 Task: Research Airbnb properties in Barcellona Pozzo di Gotto, Italy from 8th December, 2023 to 19th December, 2023 for 1 adult. Place can be shared room with 1  bedroom having 1 bed and 1 bathroom. Property type can be hotel. Look for 4 properties as per requirement.
Action: Mouse moved to (610, 126)
Screenshot: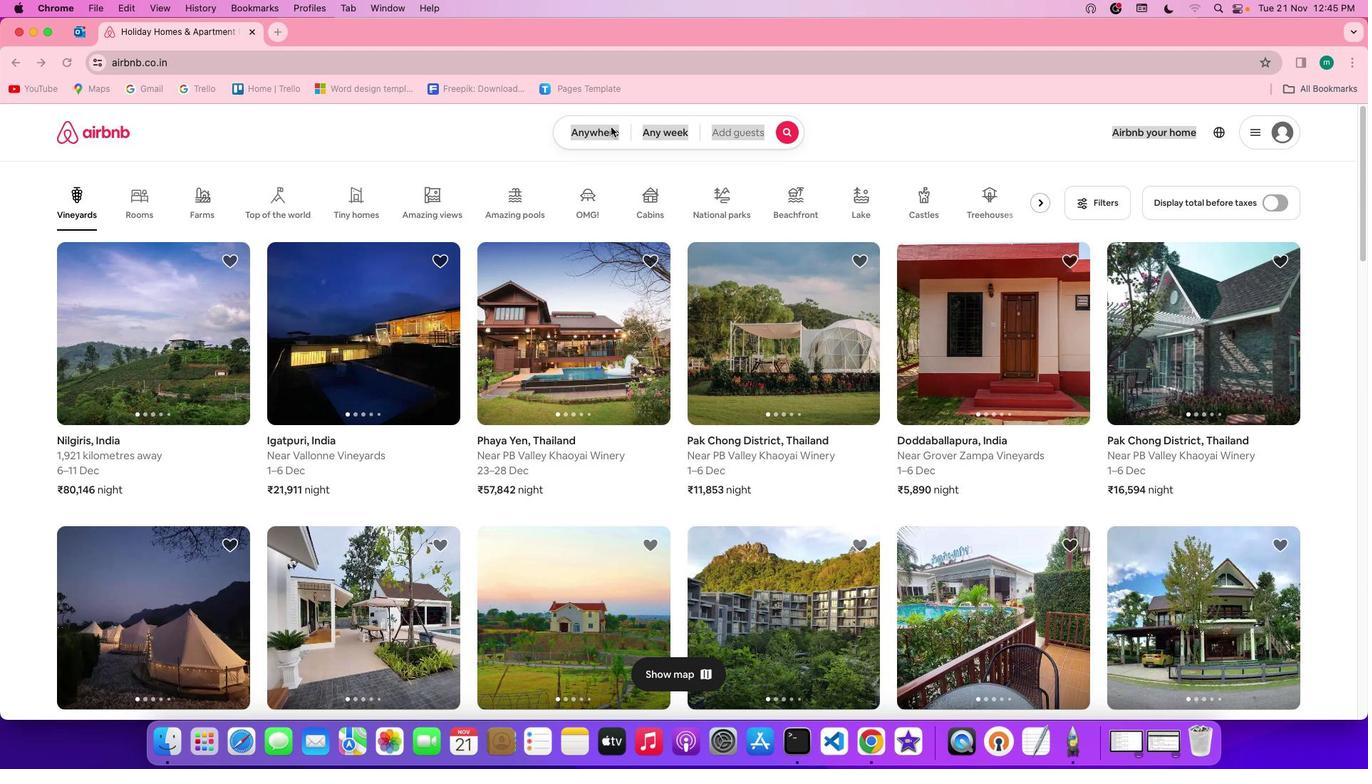 
Action: Mouse pressed left at (610, 126)
Screenshot: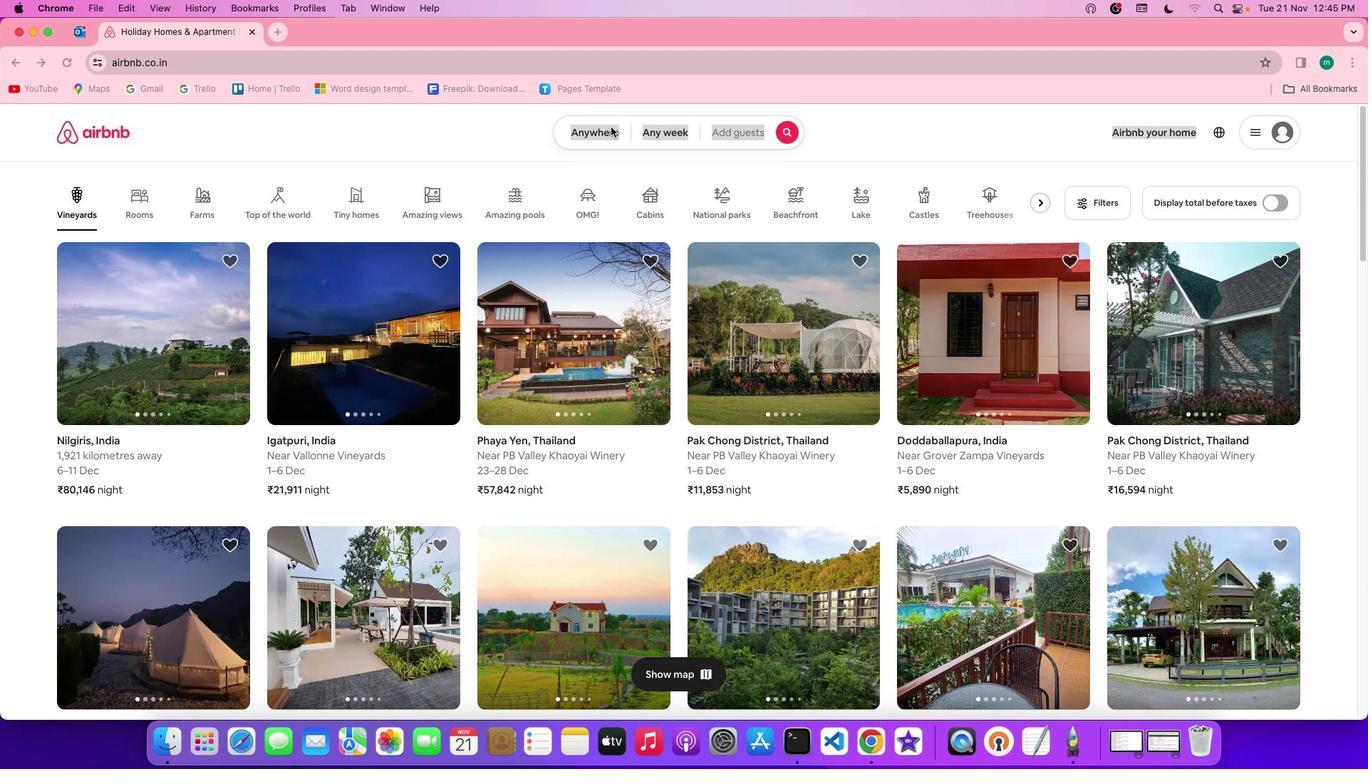 
Action: Mouse pressed left at (610, 126)
Screenshot: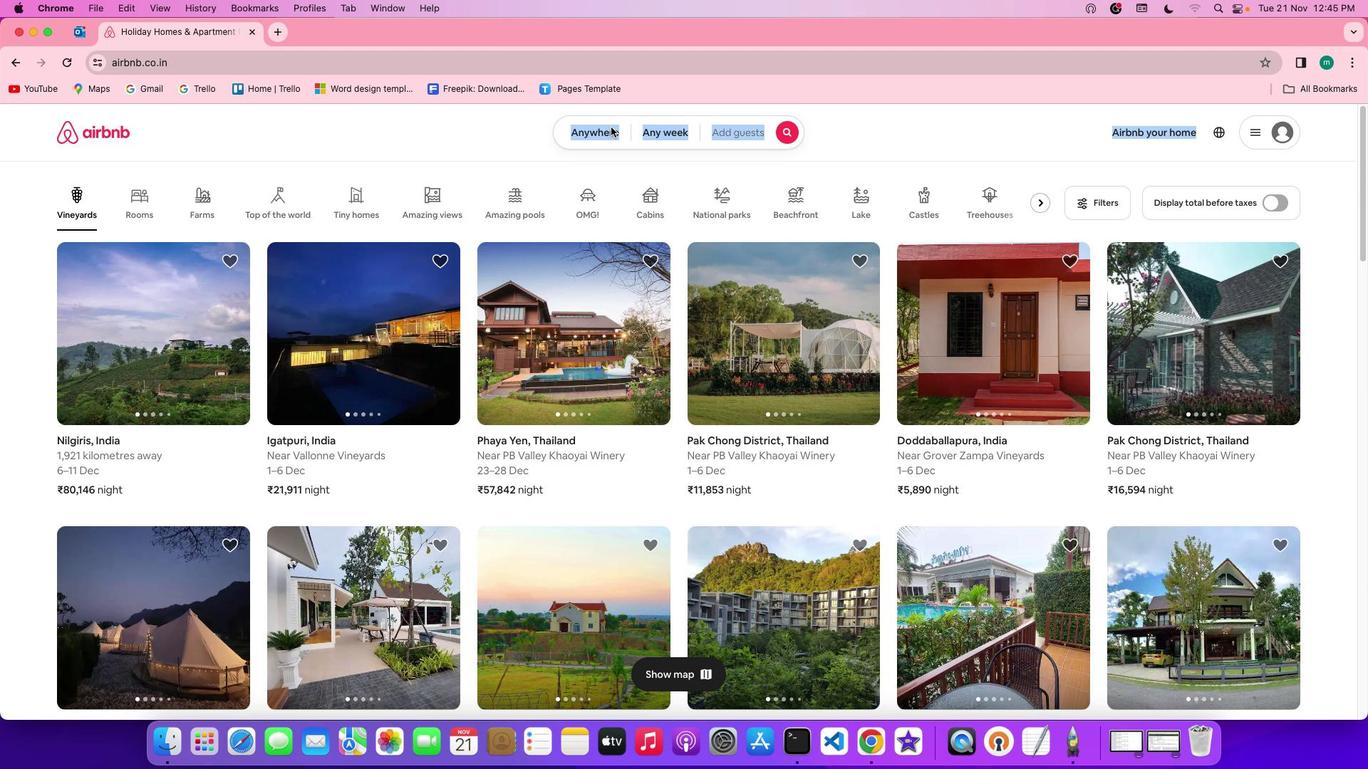 
Action: Mouse moved to (561, 186)
Screenshot: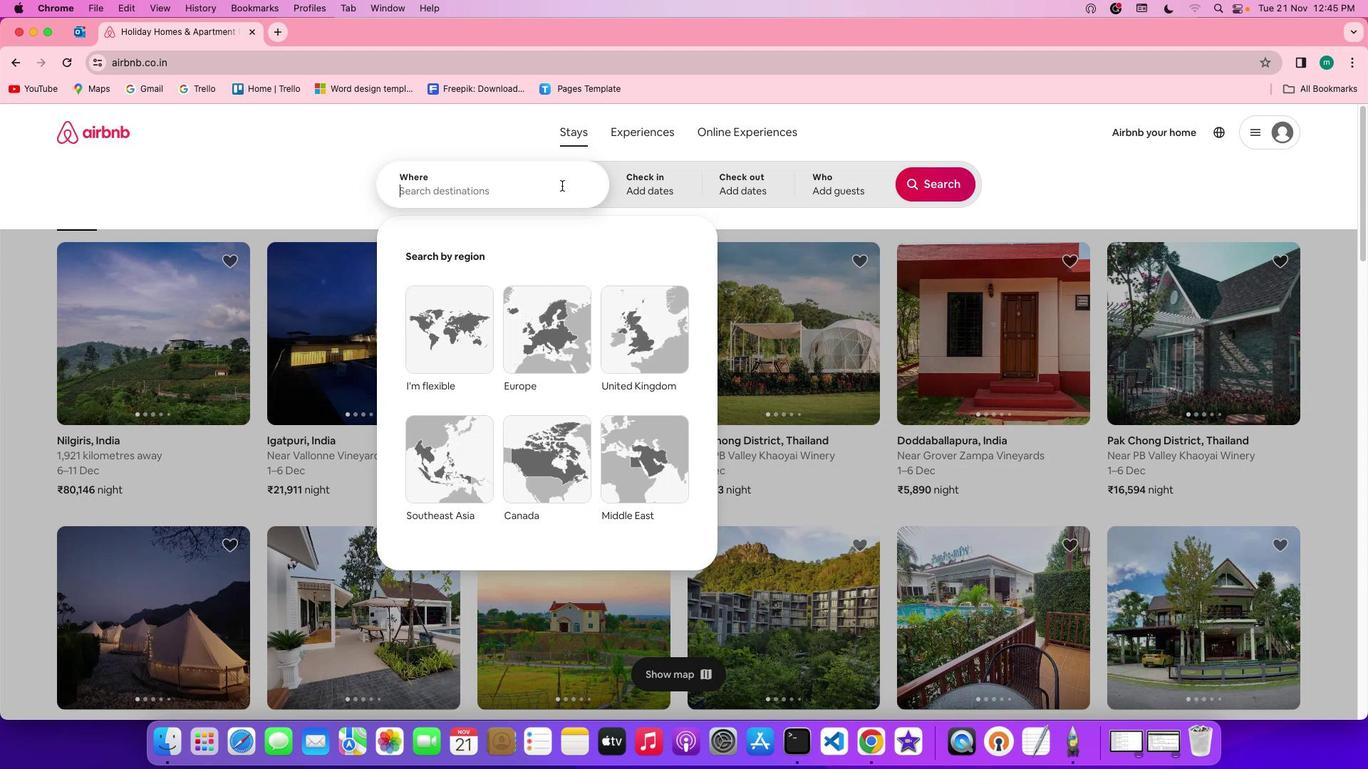 
Action: Mouse pressed left at (561, 186)
Screenshot: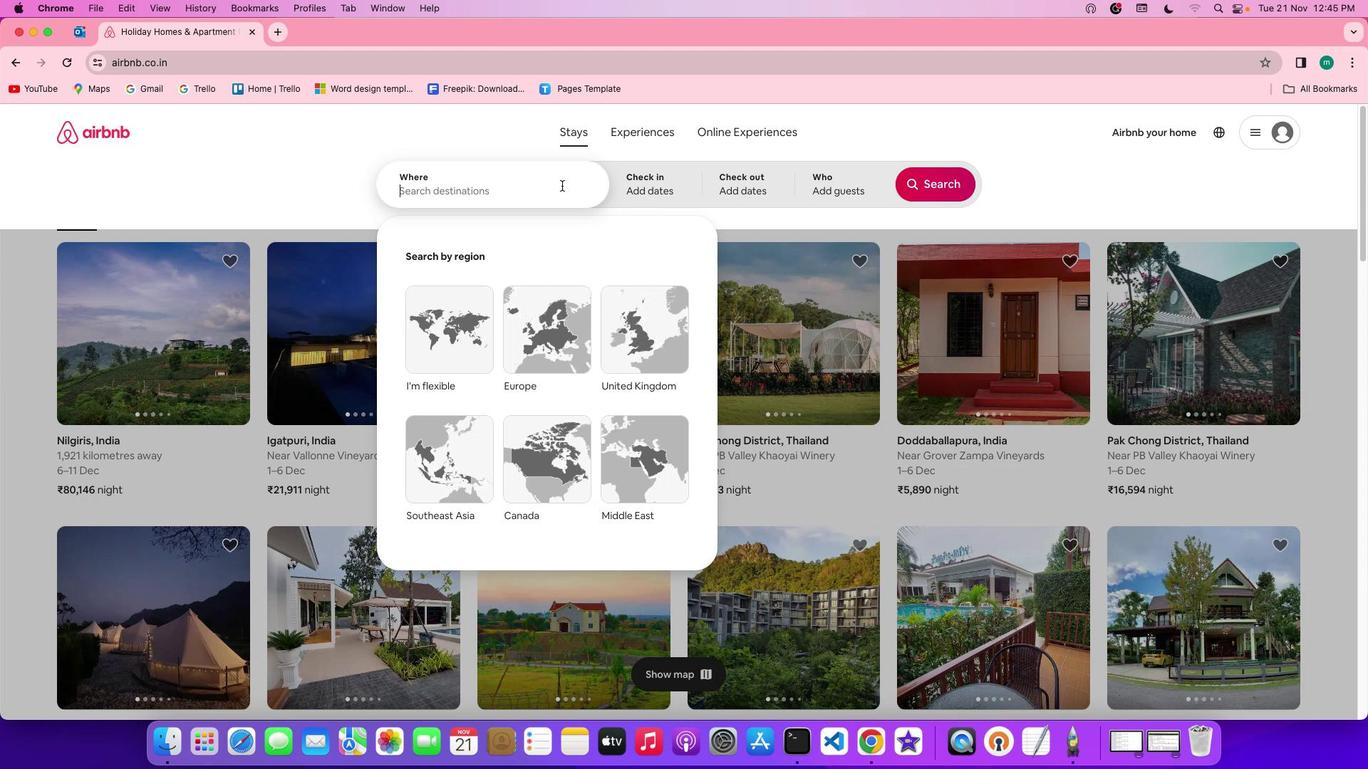 
Action: Key pressed Key.shift'B''a''r''c''e''l''l''o''n''a'Key.spaceKey.shift'P''o''z''z''o'Key.space'd''i'','Key.spaceKey.shift'g''o''t''t''o'
Screenshot: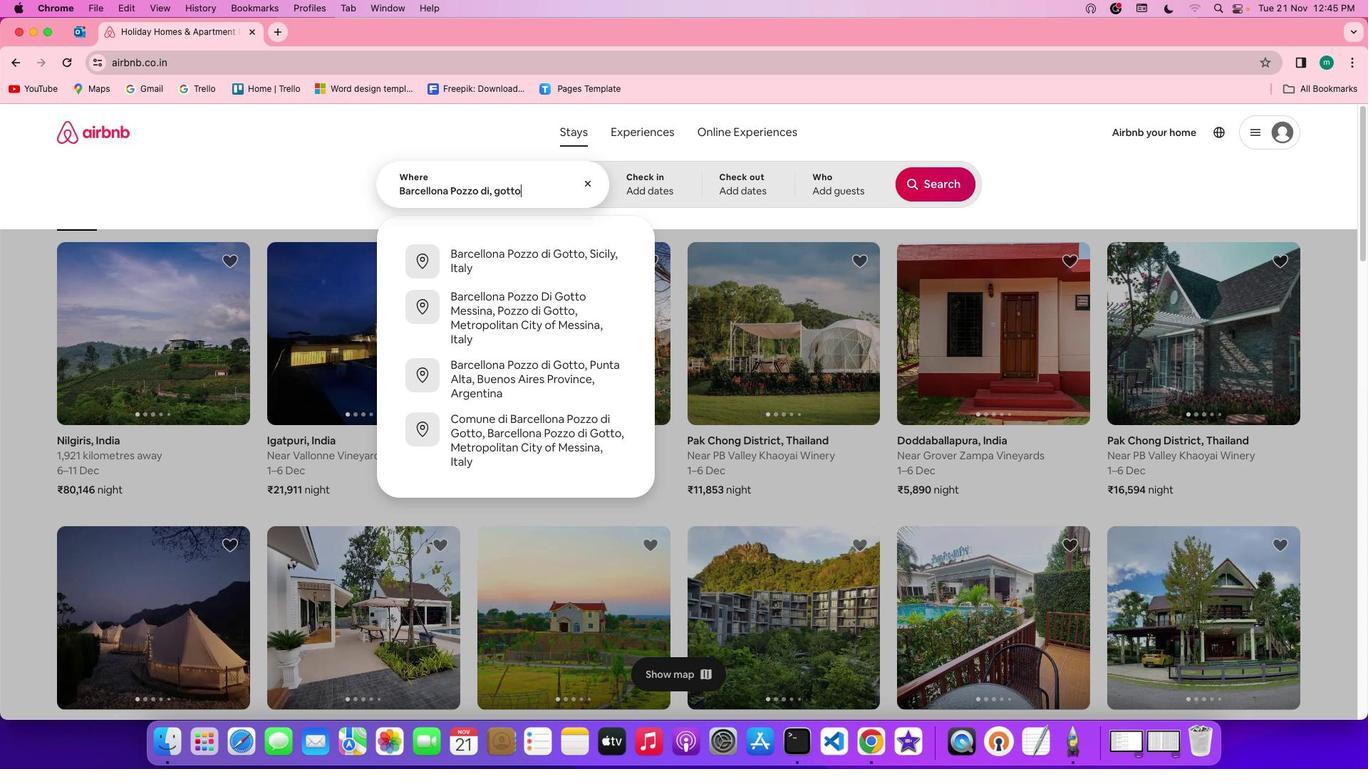 
Action: Mouse moved to (647, 189)
Screenshot: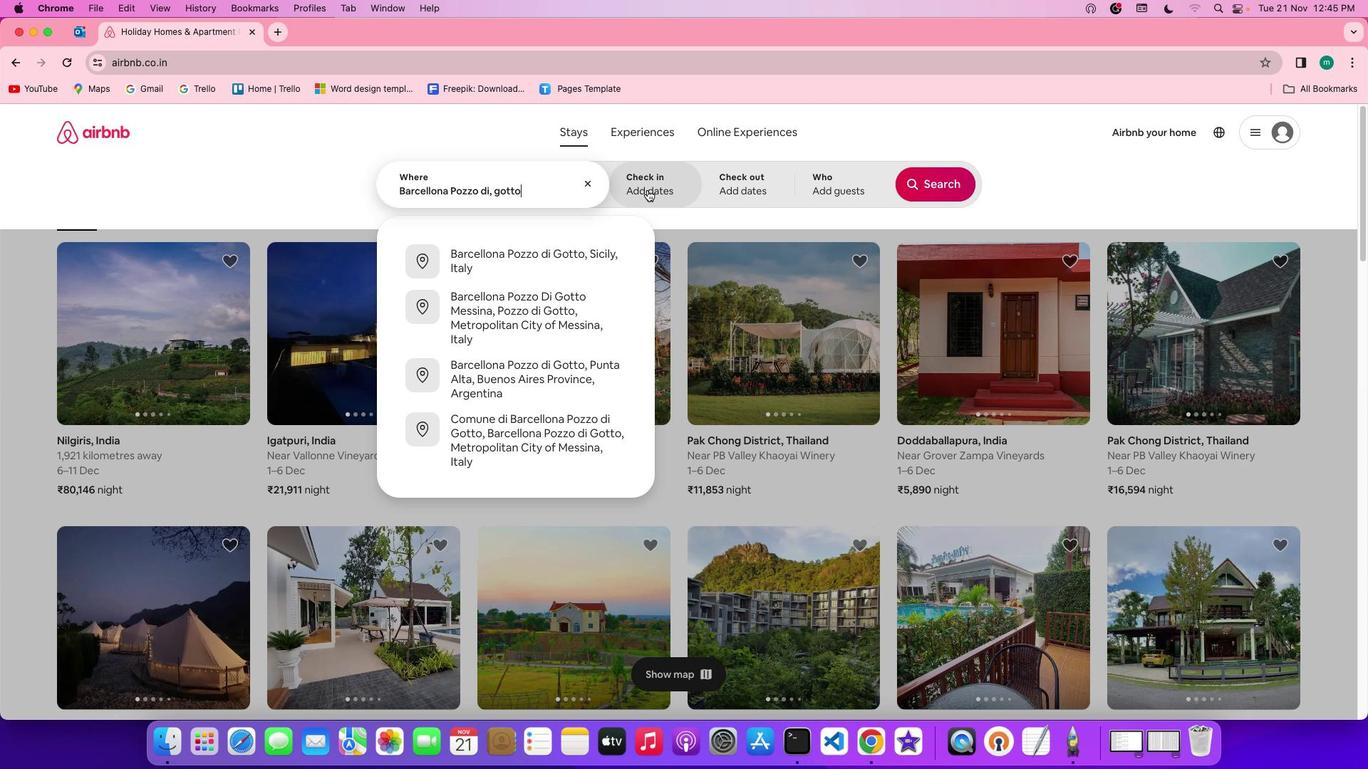 
Action: Mouse pressed left at (647, 189)
Screenshot: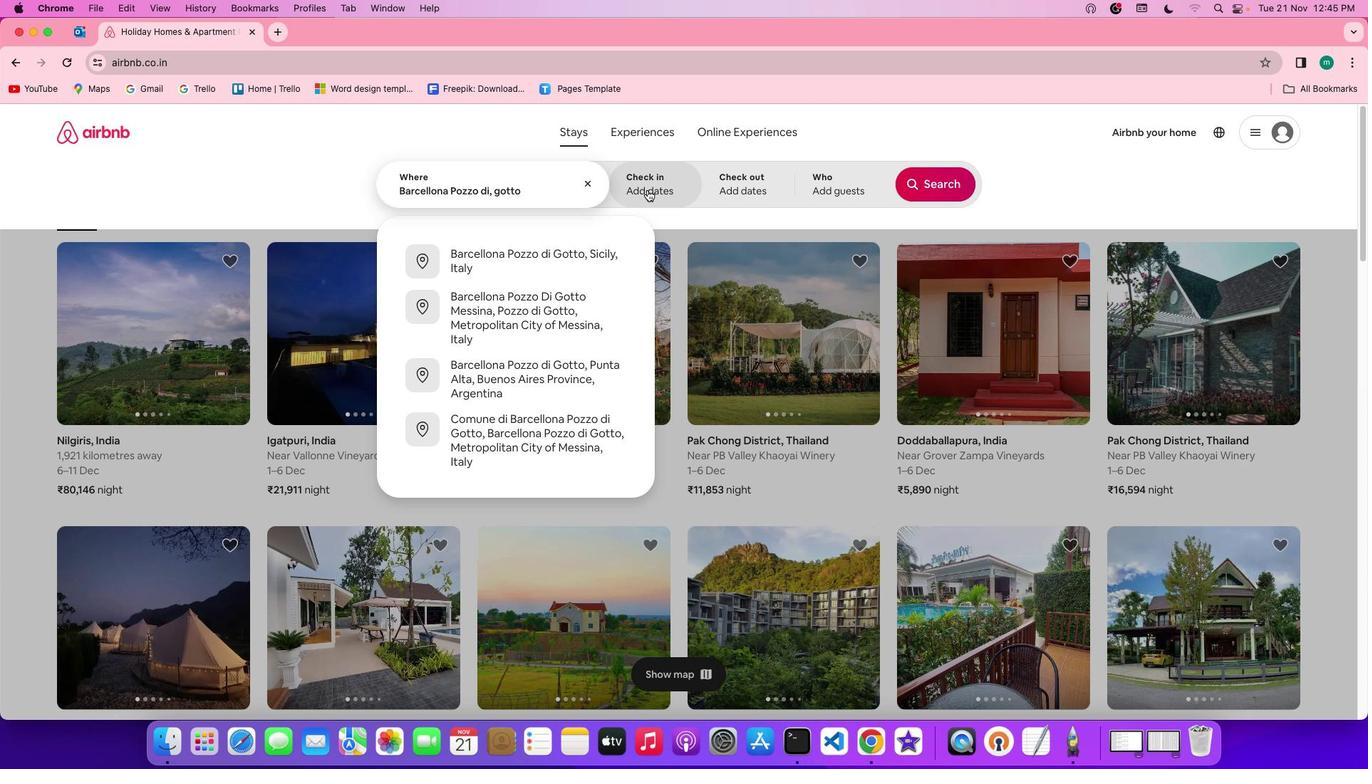 
Action: Mouse moved to (888, 389)
Screenshot: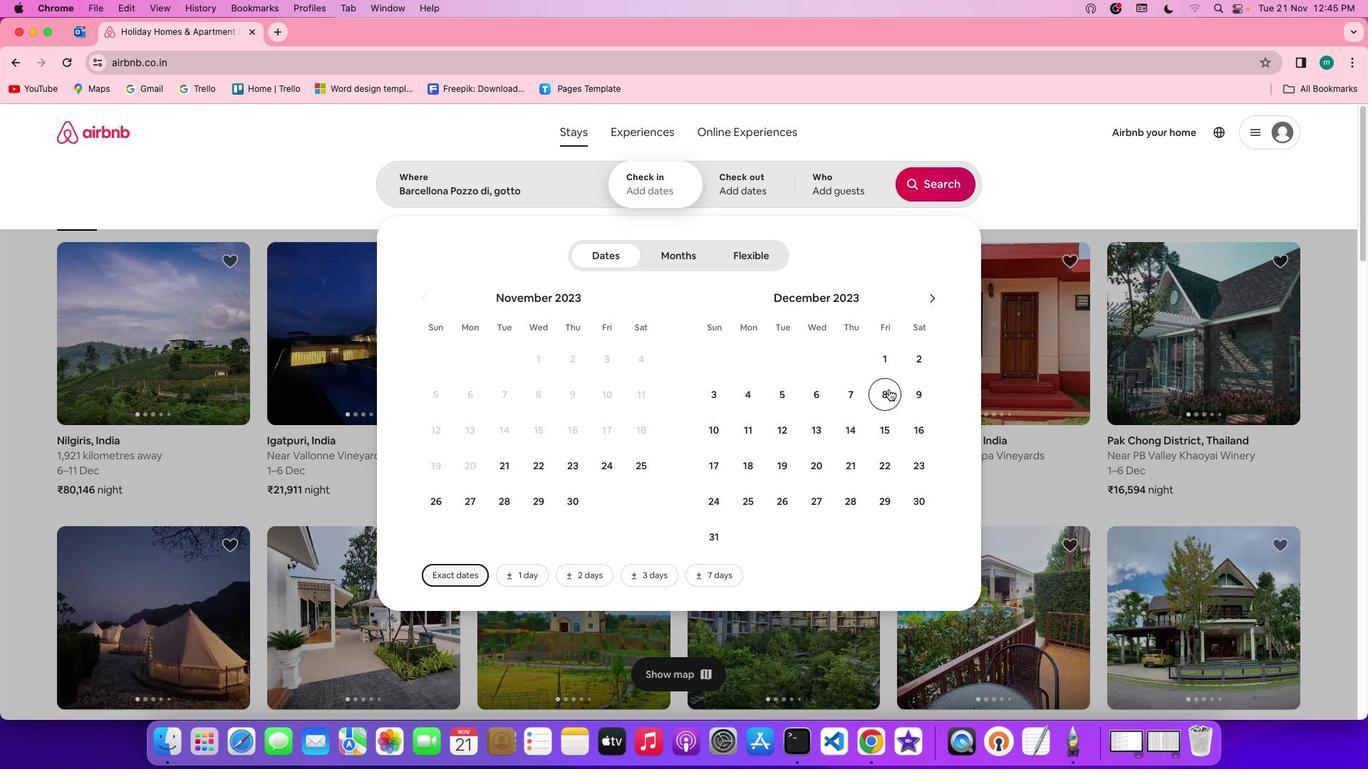 
Action: Mouse pressed left at (888, 389)
Screenshot: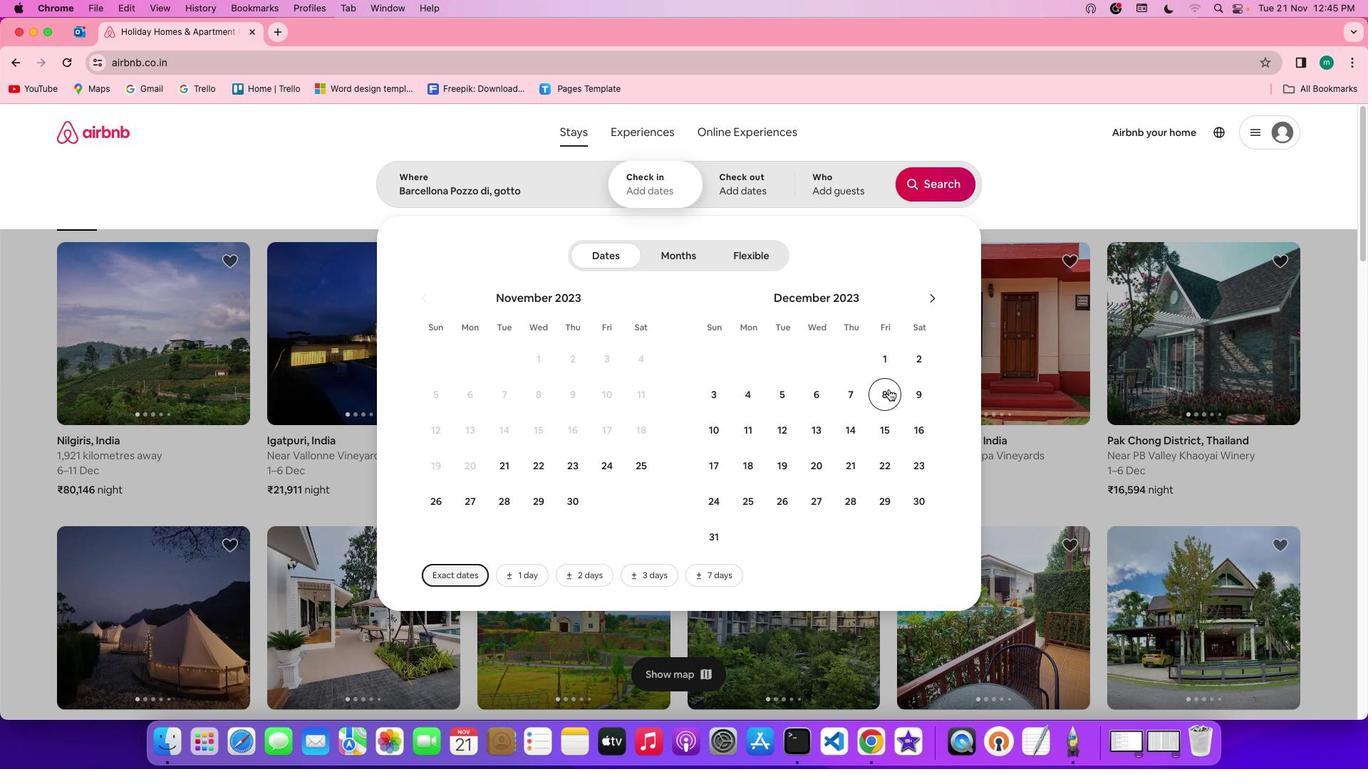 
Action: Mouse moved to (796, 462)
Screenshot: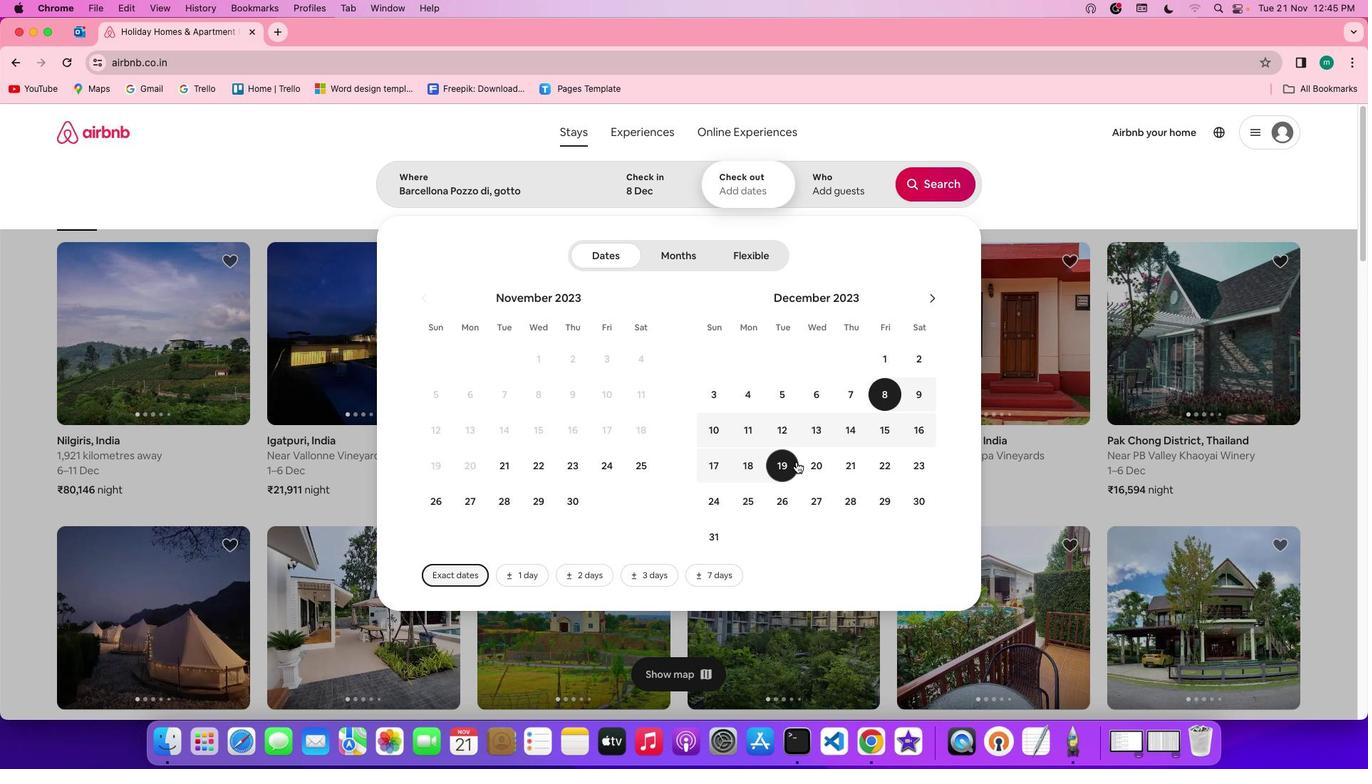 
Action: Mouse pressed left at (796, 462)
Screenshot: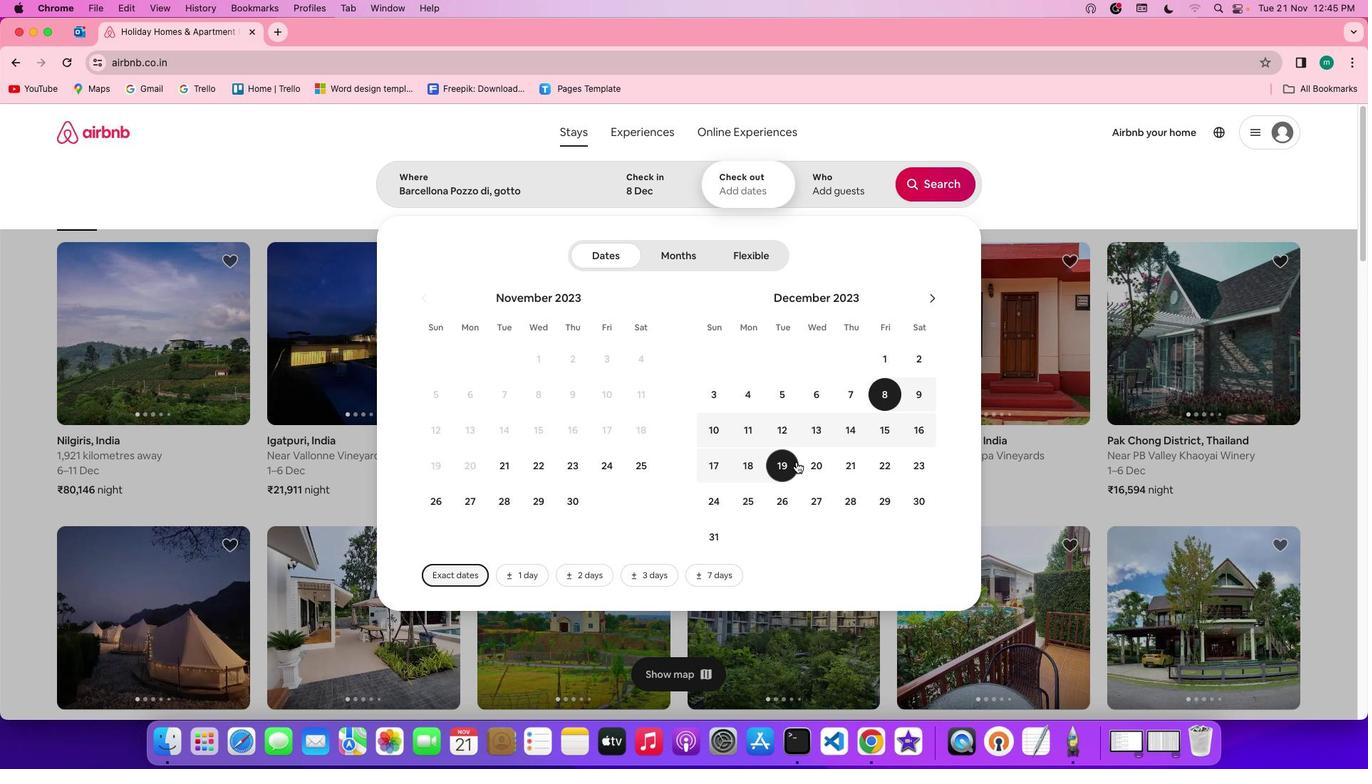 
Action: Mouse moved to (844, 196)
Screenshot: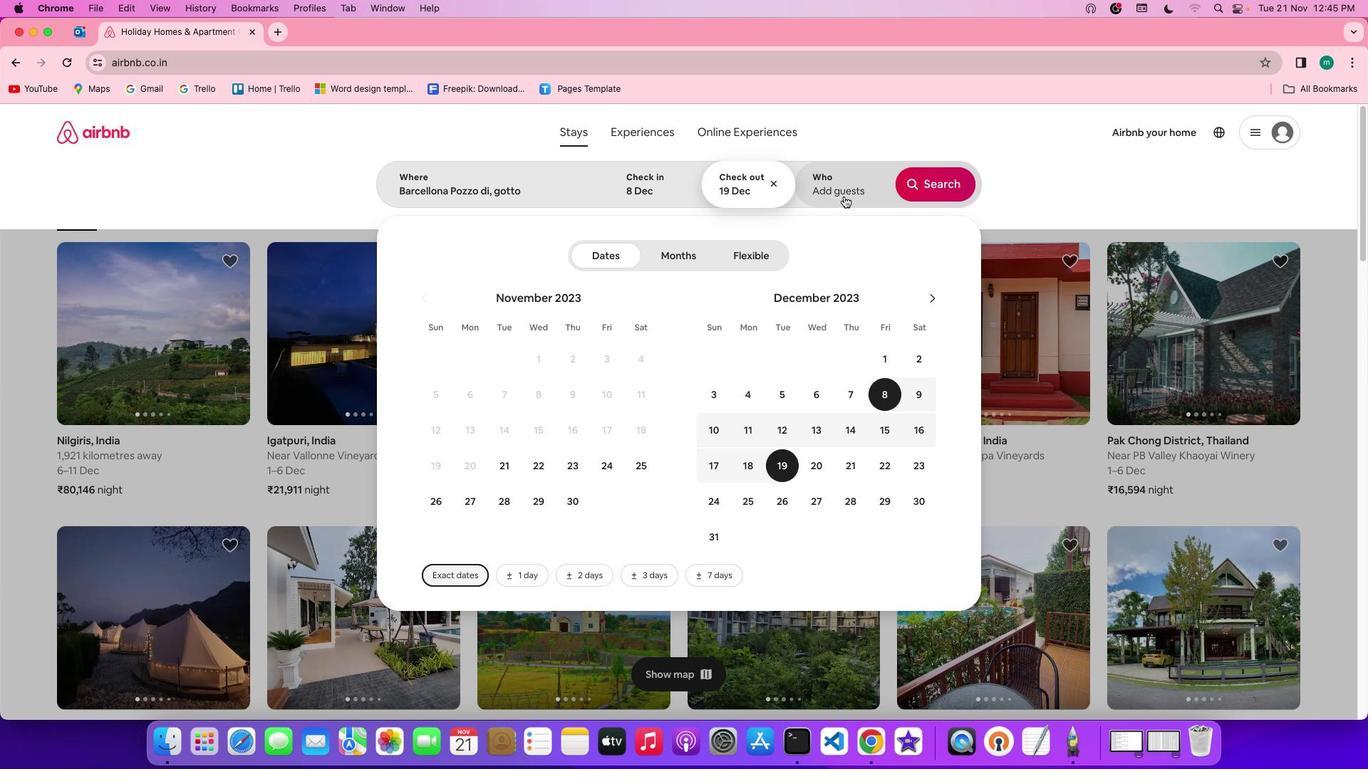 
Action: Mouse pressed left at (844, 196)
Screenshot: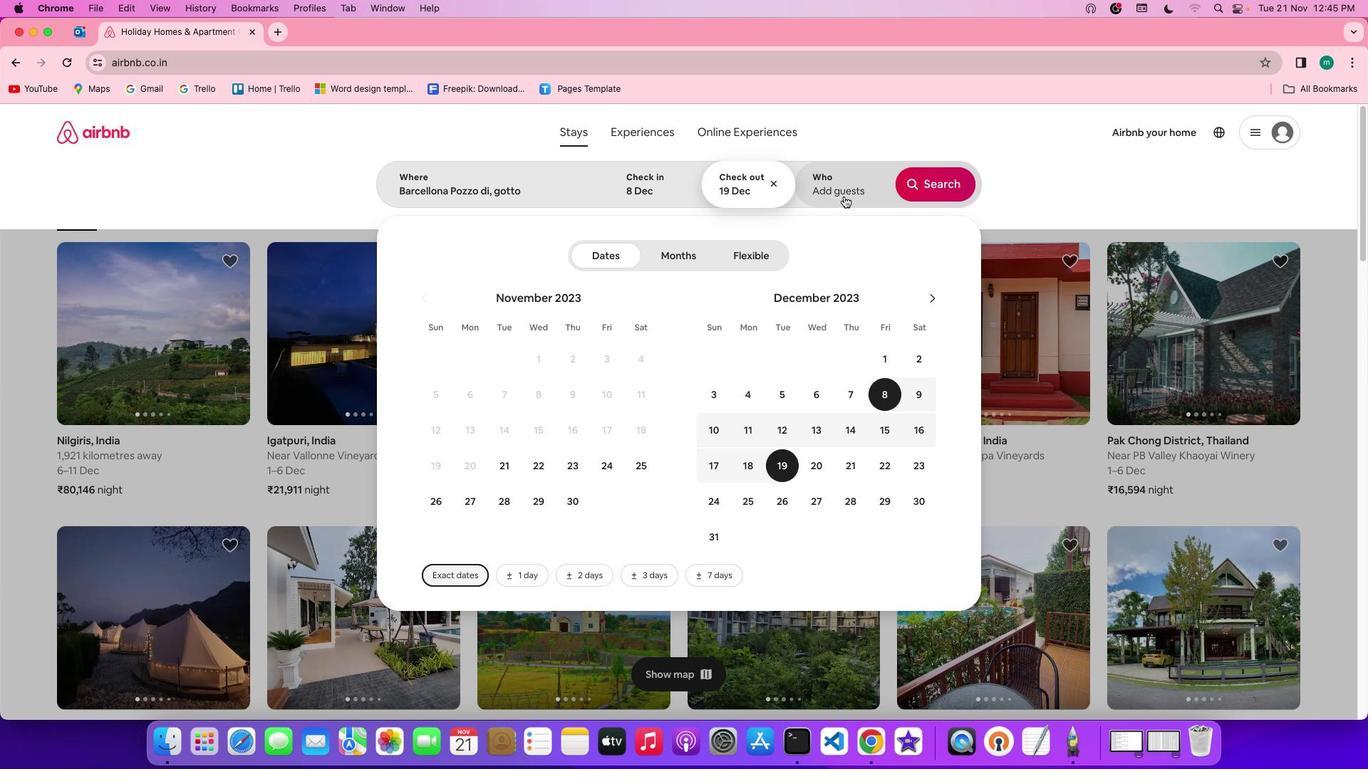 
Action: Mouse moved to (942, 266)
Screenshot: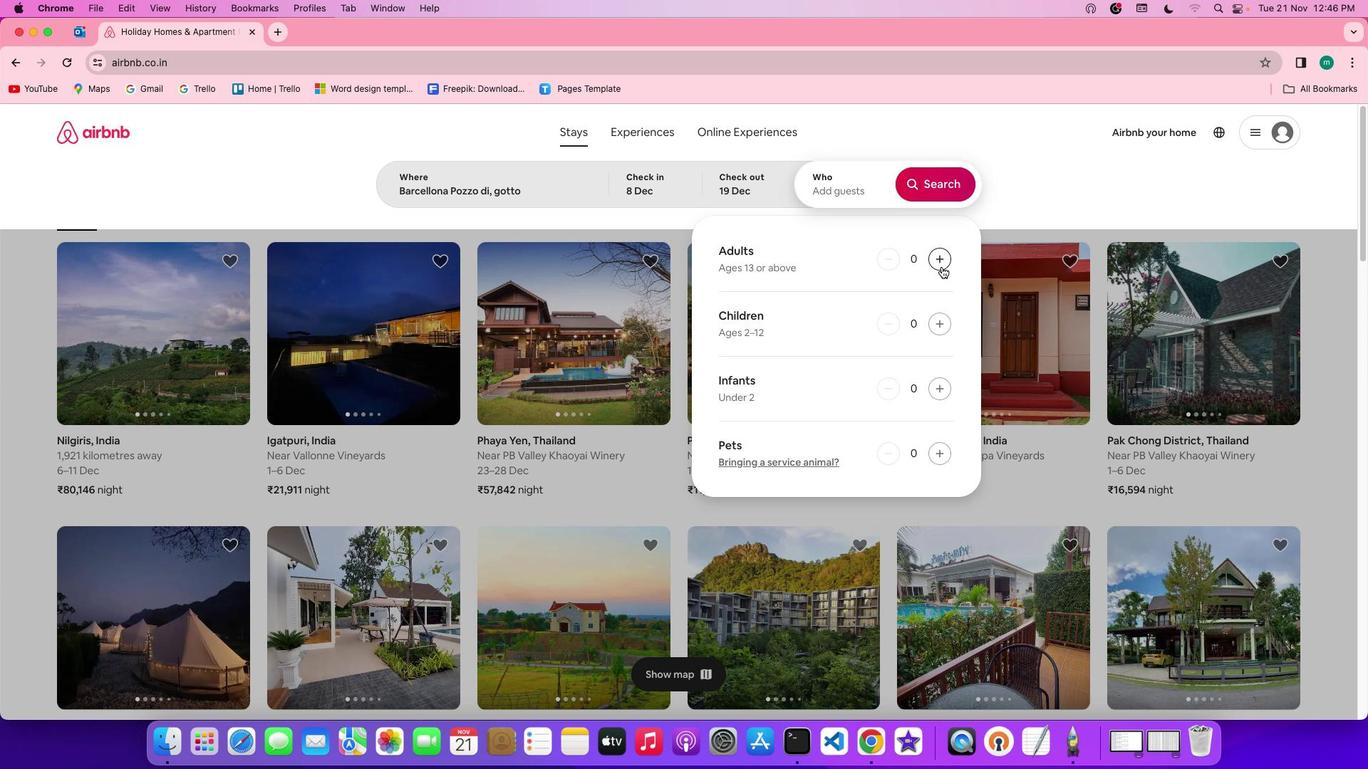 
Action: Mouse pressed left at (942, 266)
Screenshot: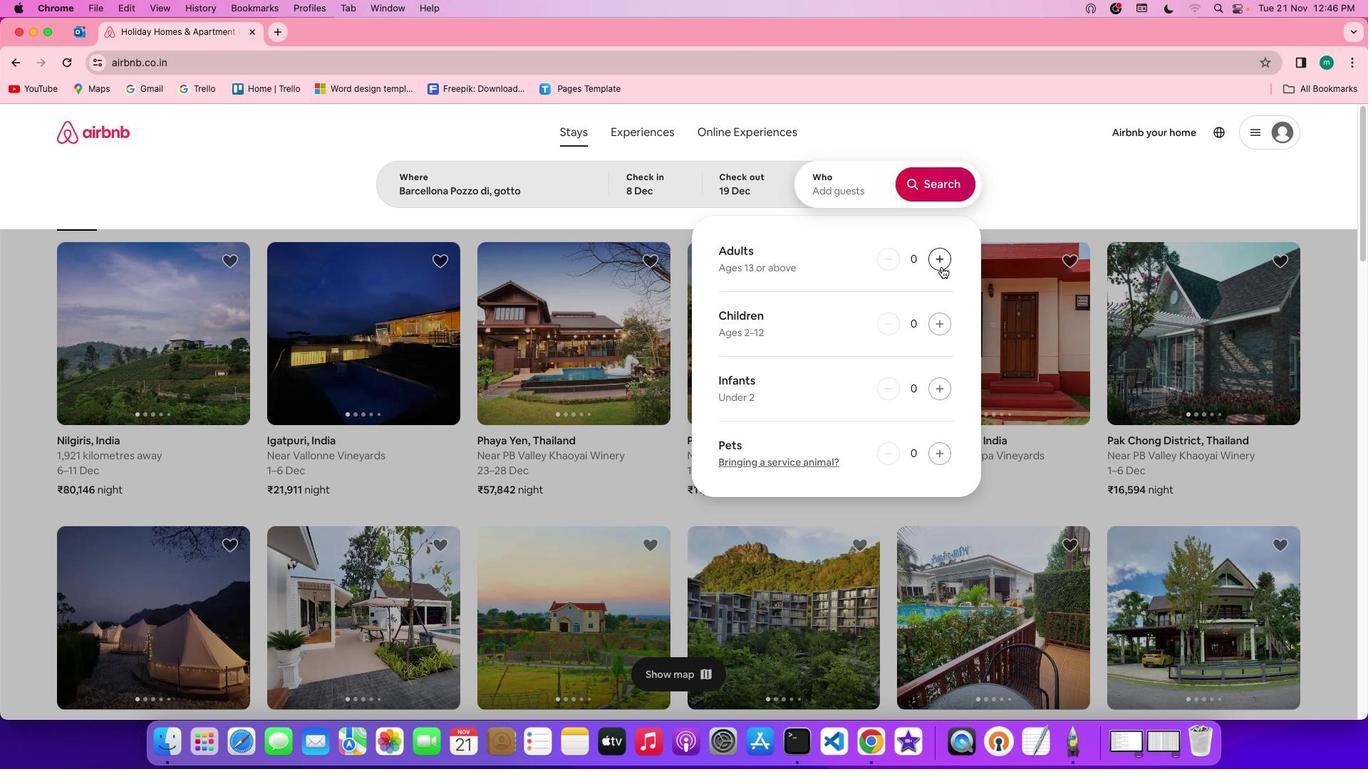 
Action: Mouse moved to (949, 177)
Screenshot: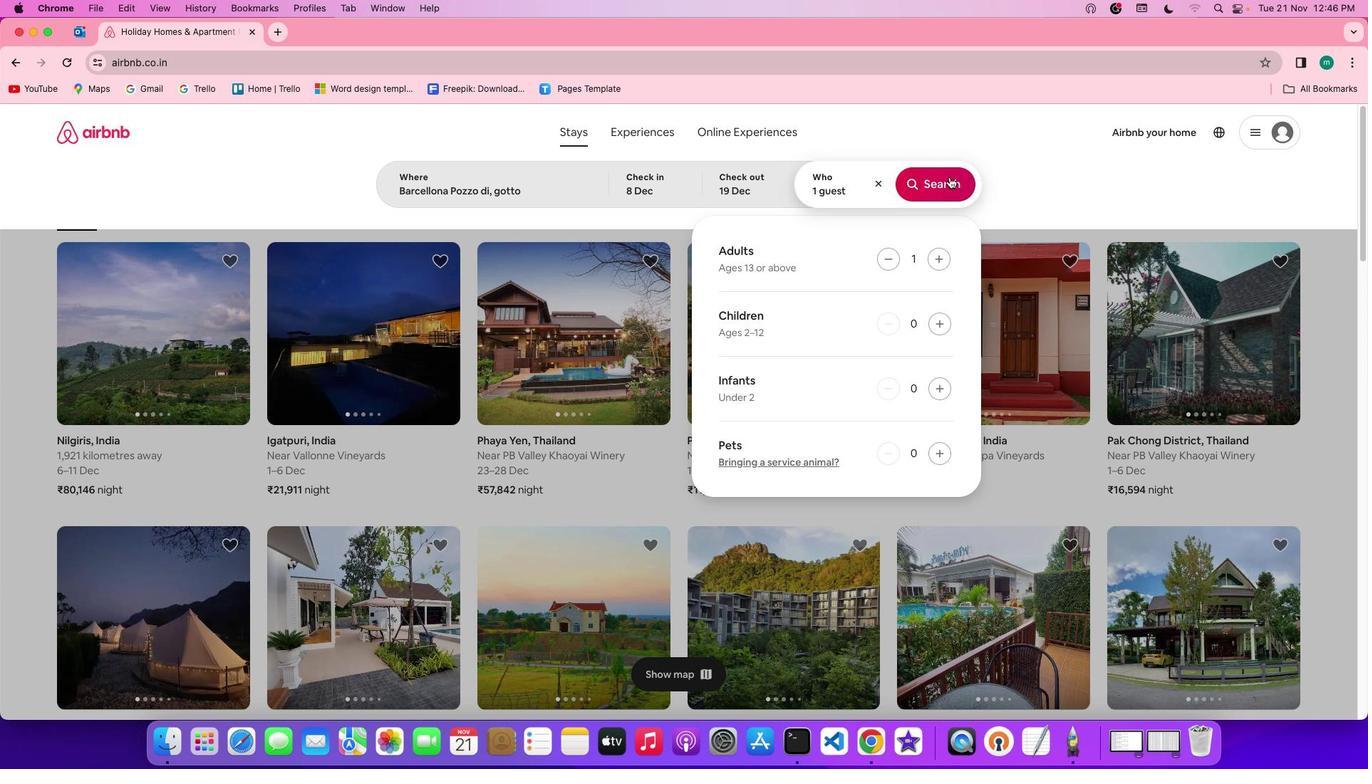 
Action: Mouse pressed left at (949, 177)
Screenshot: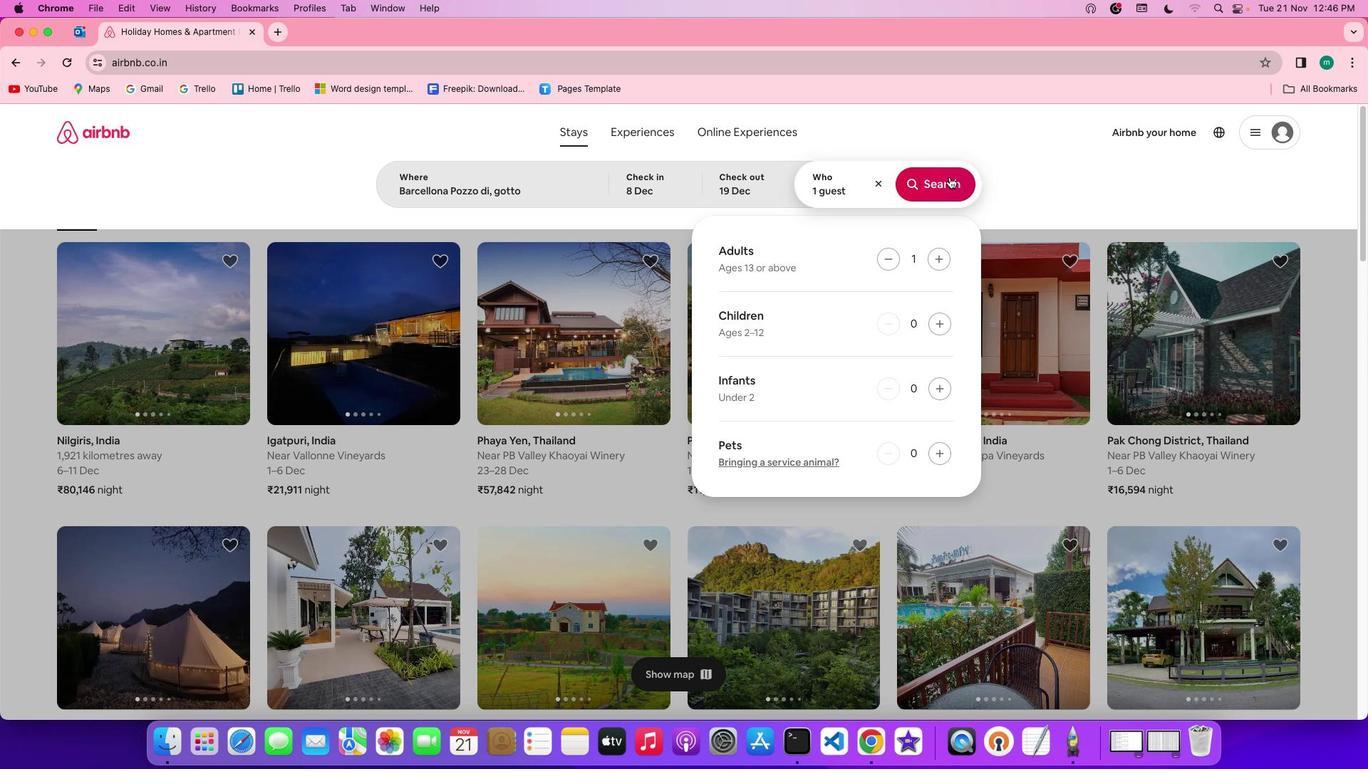 
Action: Mouse moved to (1139, 188)
Screenshot: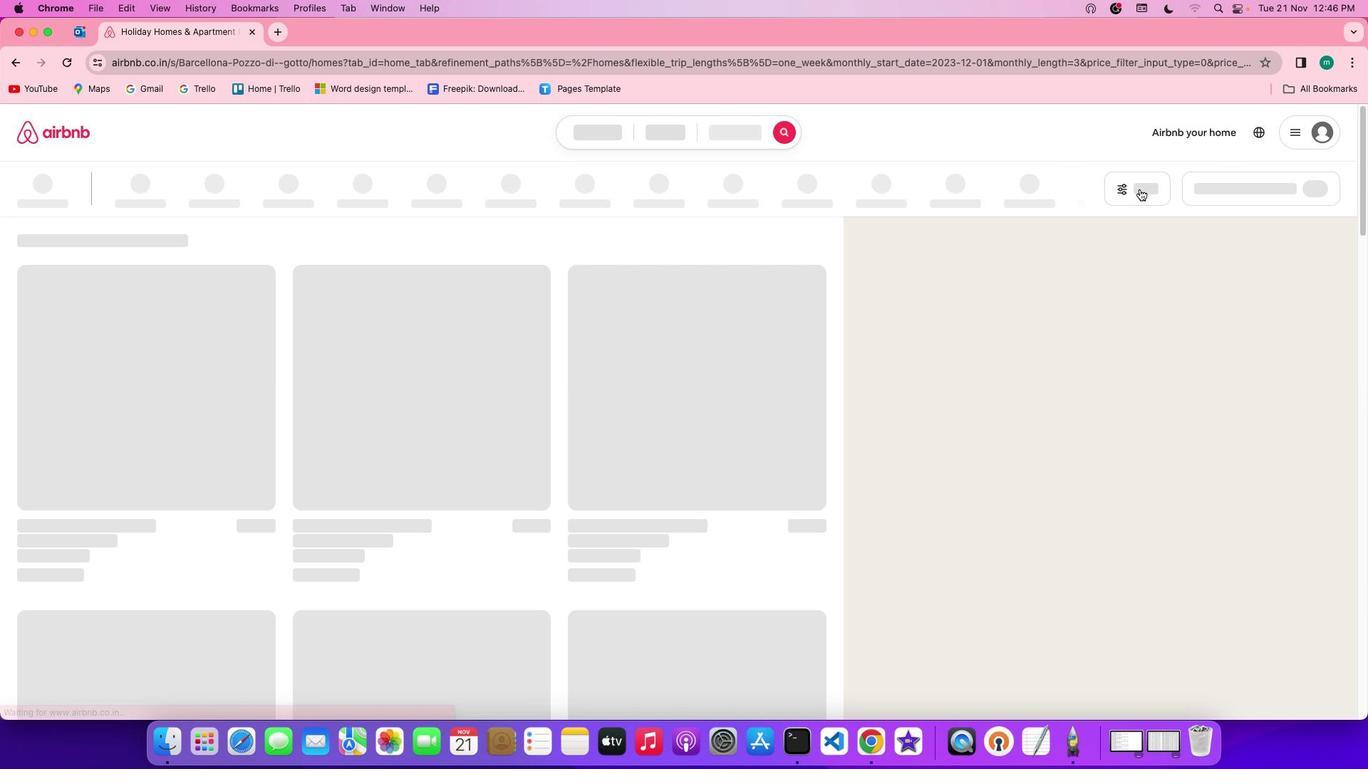 
Action: Mouse pressed left at (1139, 188)
Screenshot: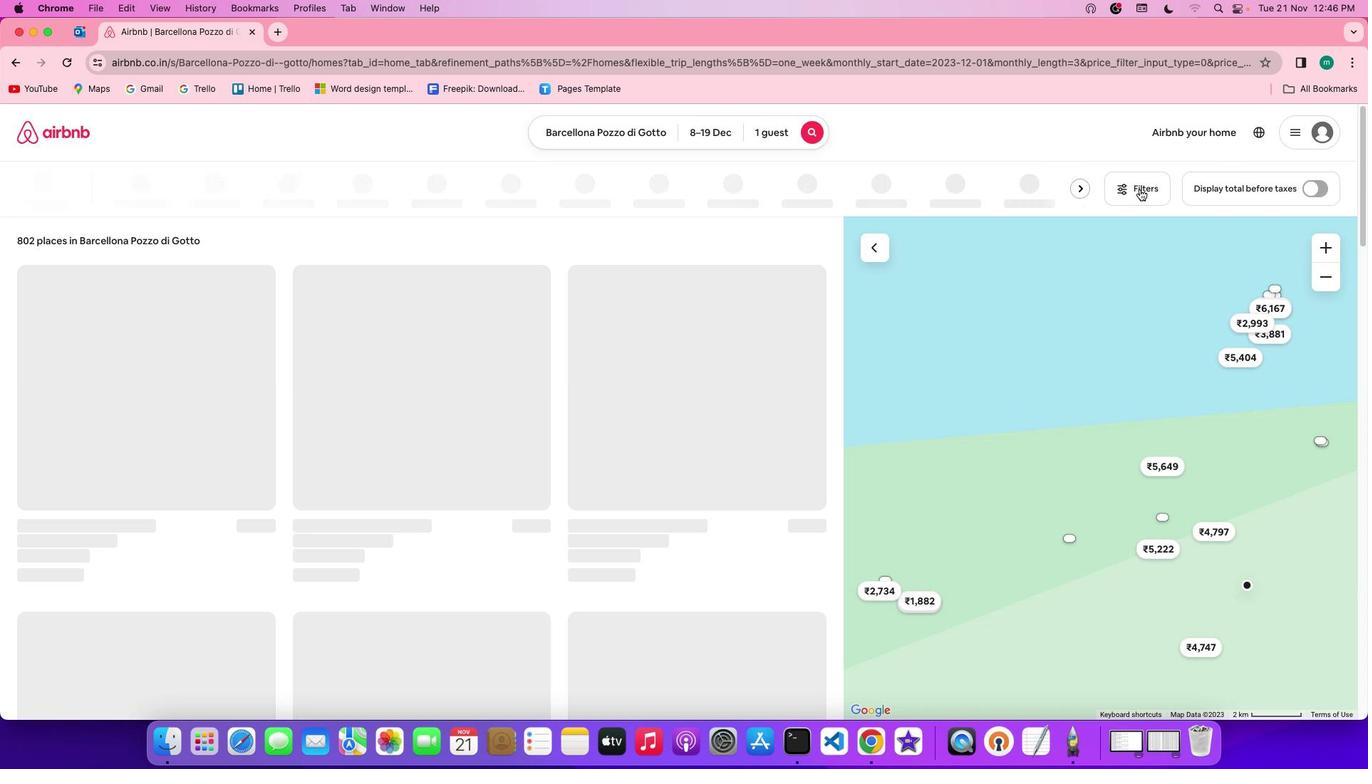 
Action: Mouse moved to (766, 364)
Screenshot: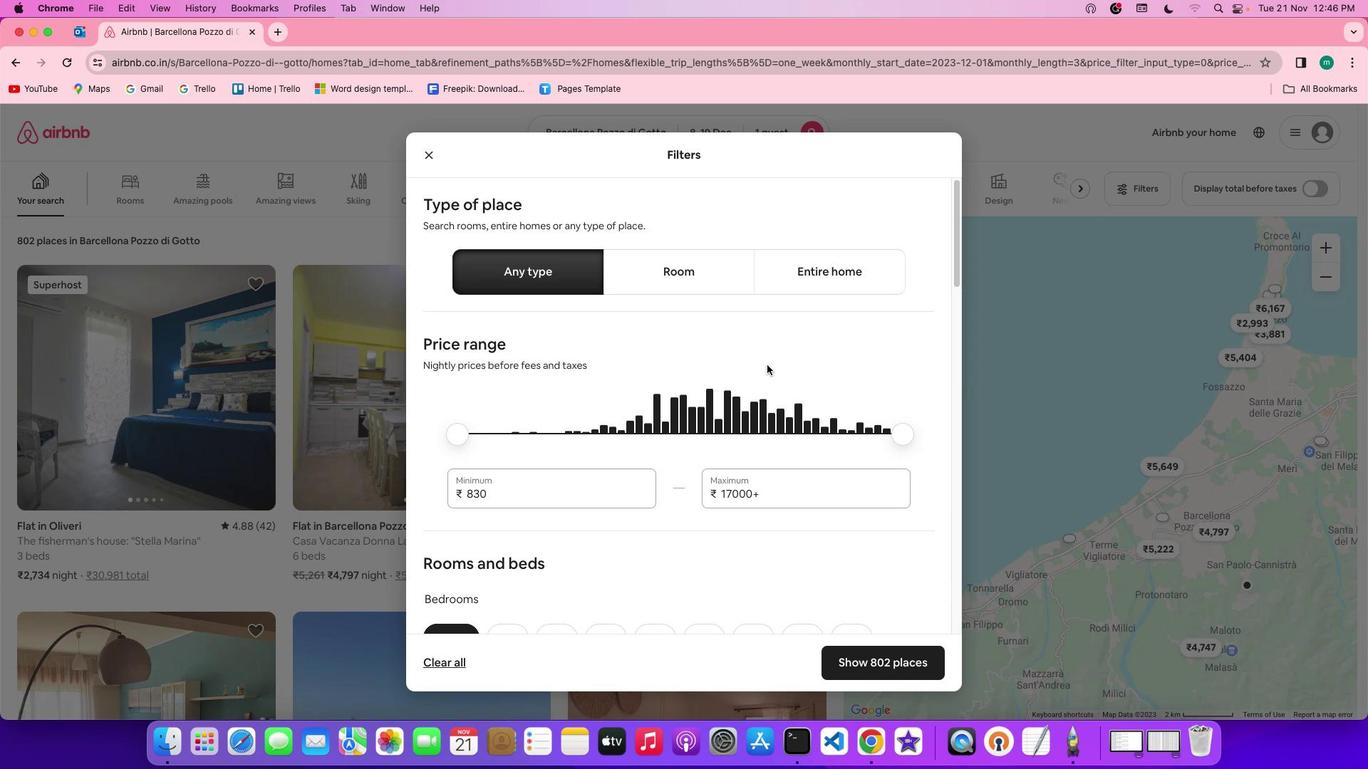 
Action: Mouse scrolled (766, 364) with delta (0, 0)
Screenshot: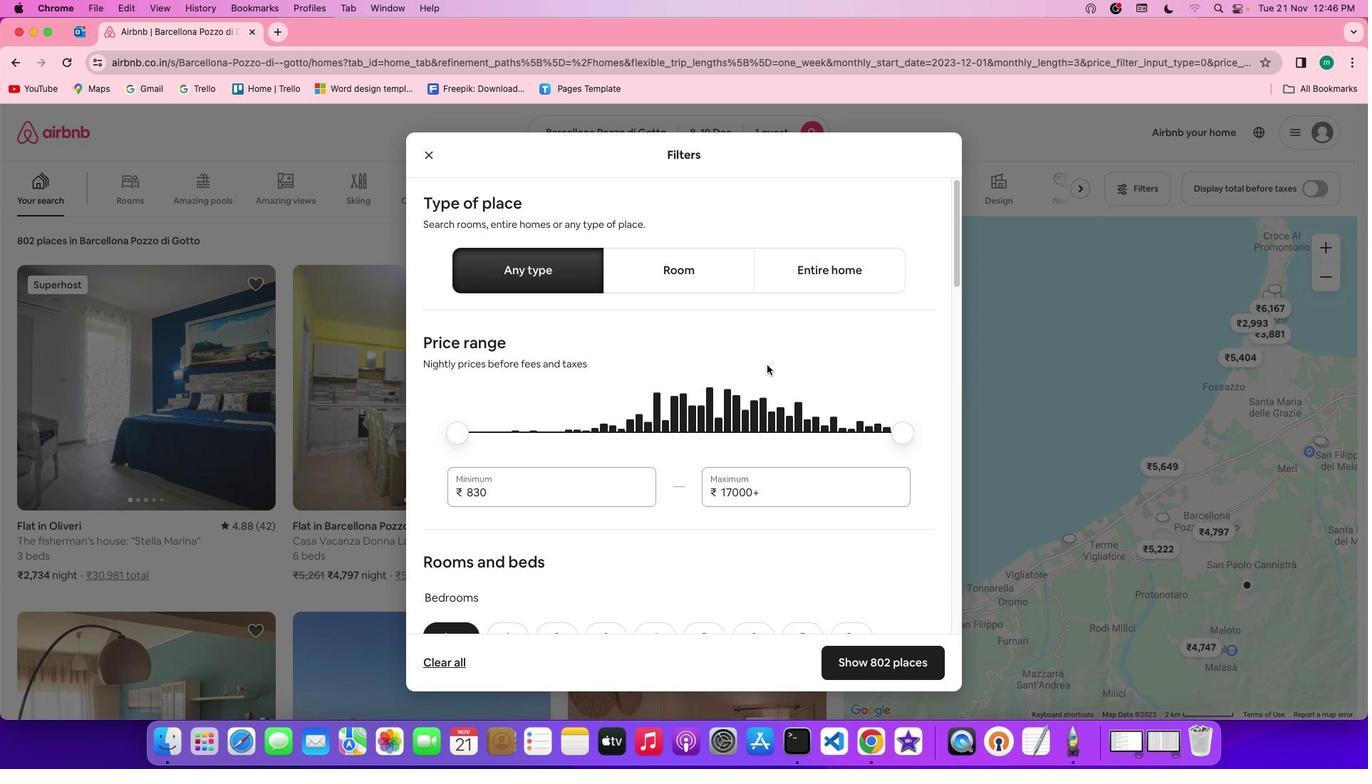 
Action: Mouse scrolled (766, 364) with delta (0, 0)
Screenshot: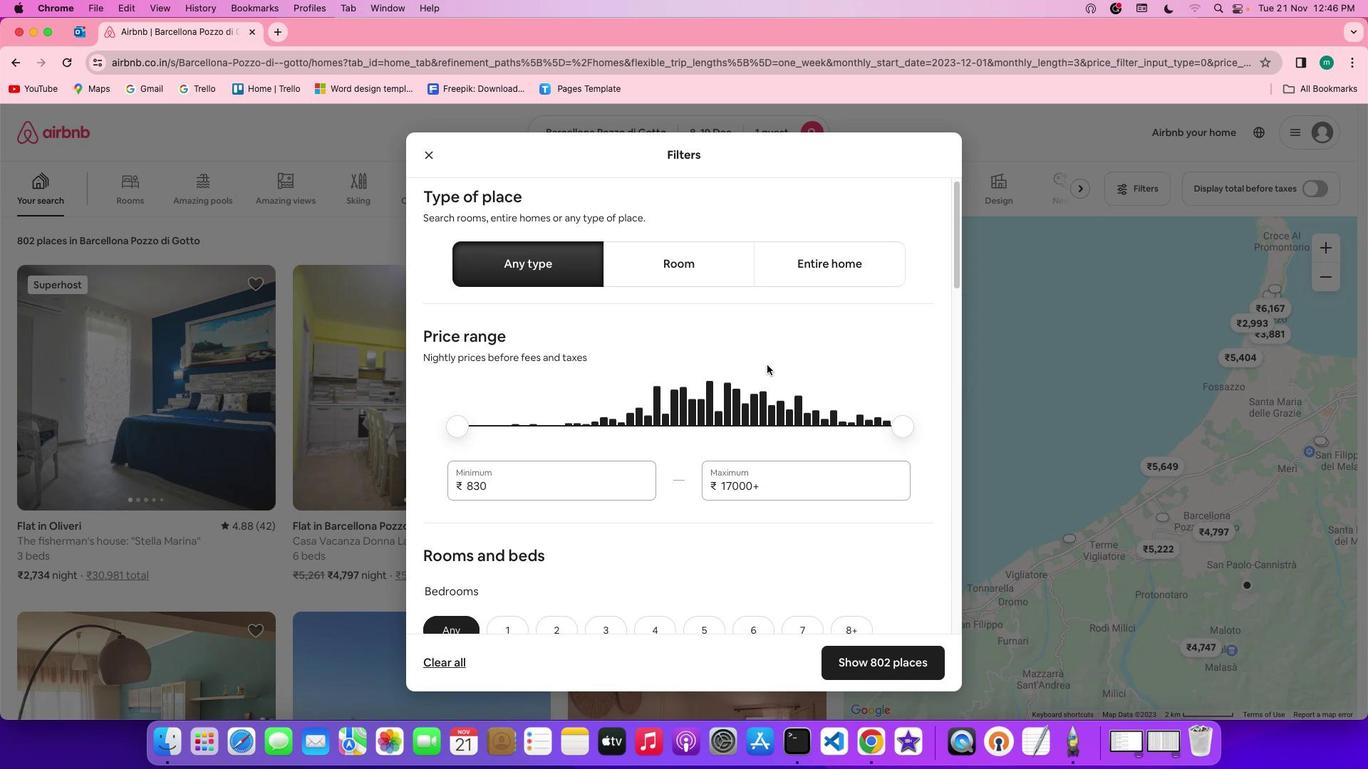 
Action: Mouse scrolled (766, 364) with delta (0, -1)
Screenshot: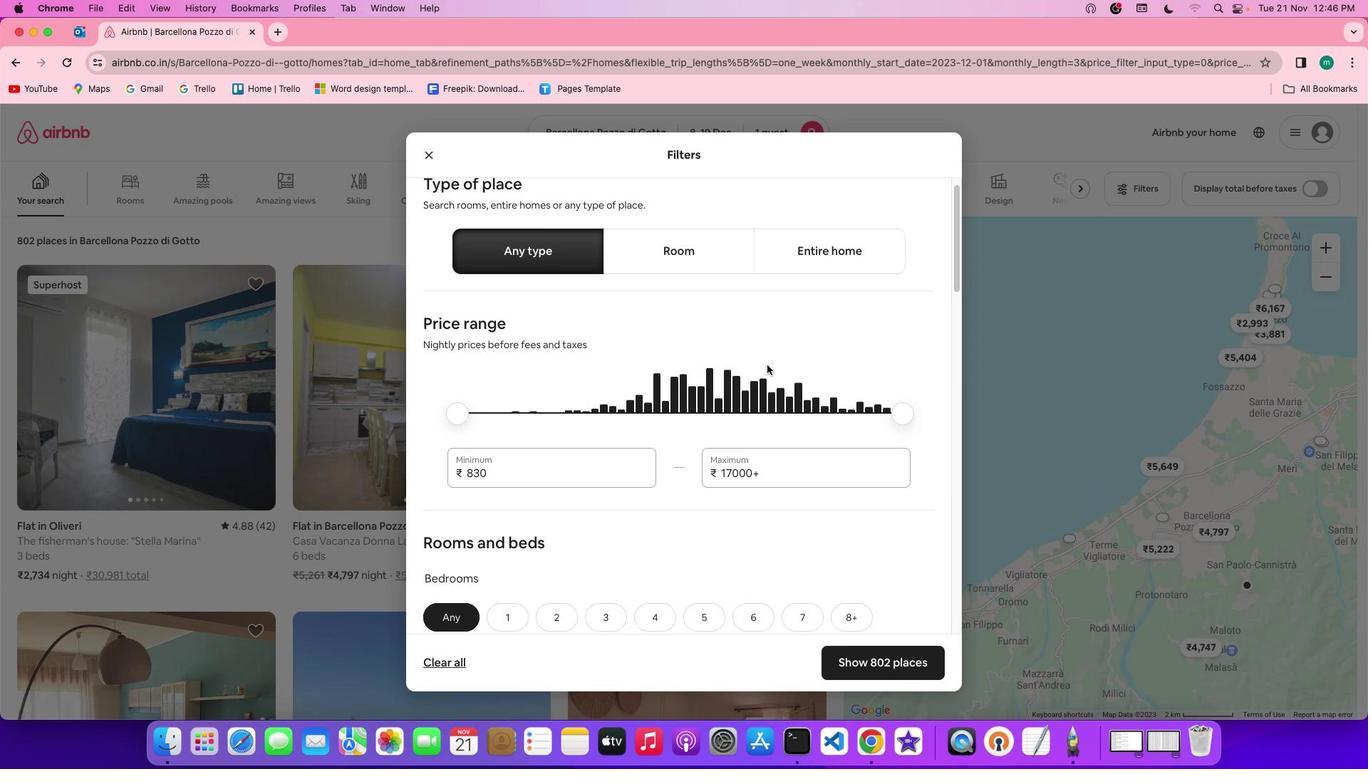 
Action: Mouse scrolled (766, 364) with delta (0, 0)
Screenshot: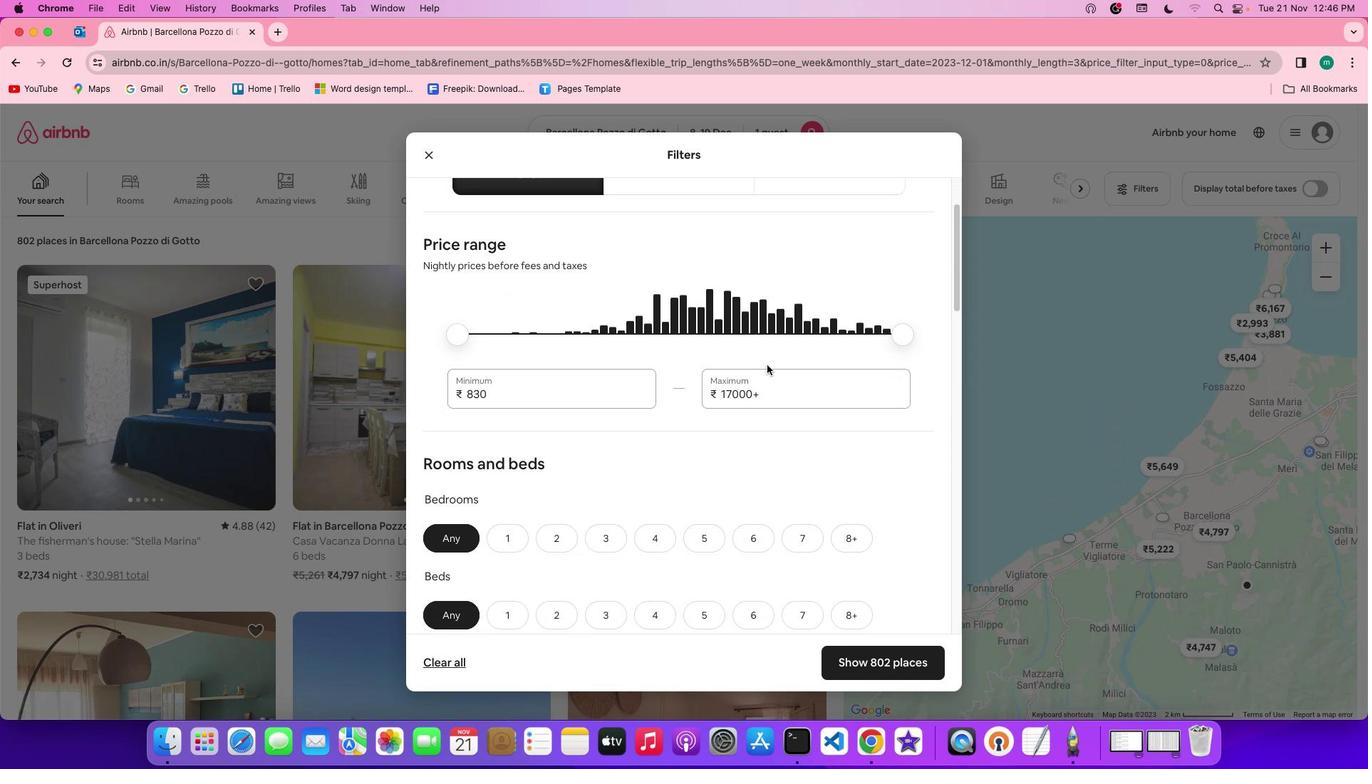 
Action: Mouse scrolled (766, 364) with delta (0, 0)
Screenshot: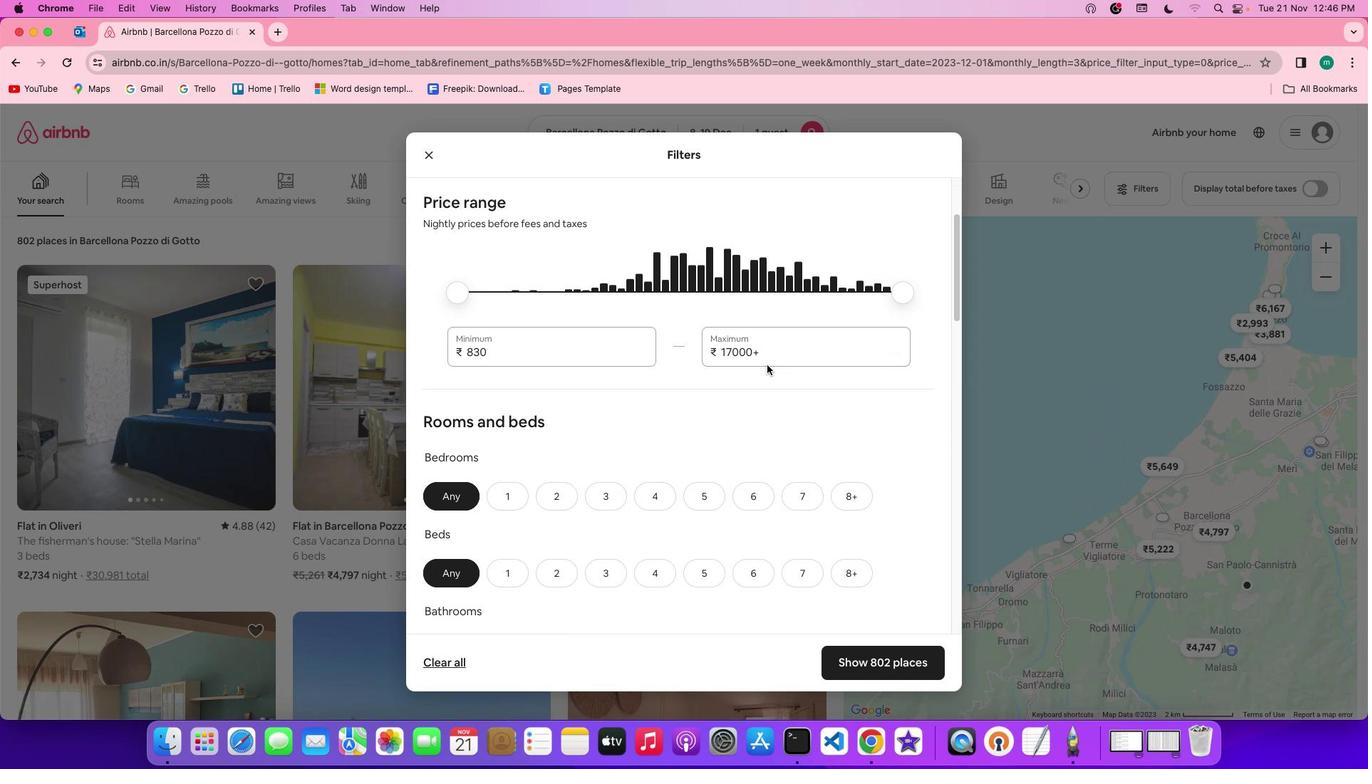 
Action: Mouse scrolled (766, 364) with delta (0, 0)
Screenshot: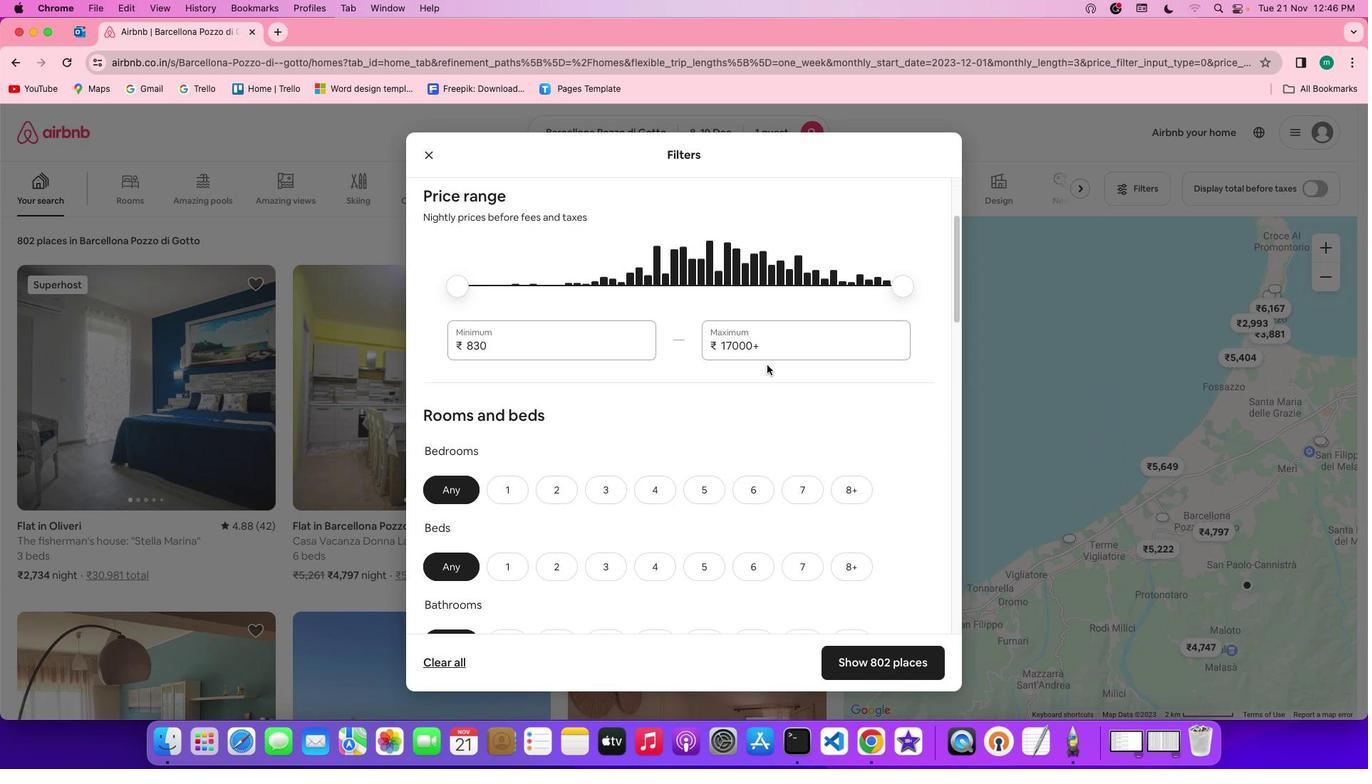 
Action: Mouse scrolled (766, 364) with delta (0, 0)
Screenshot: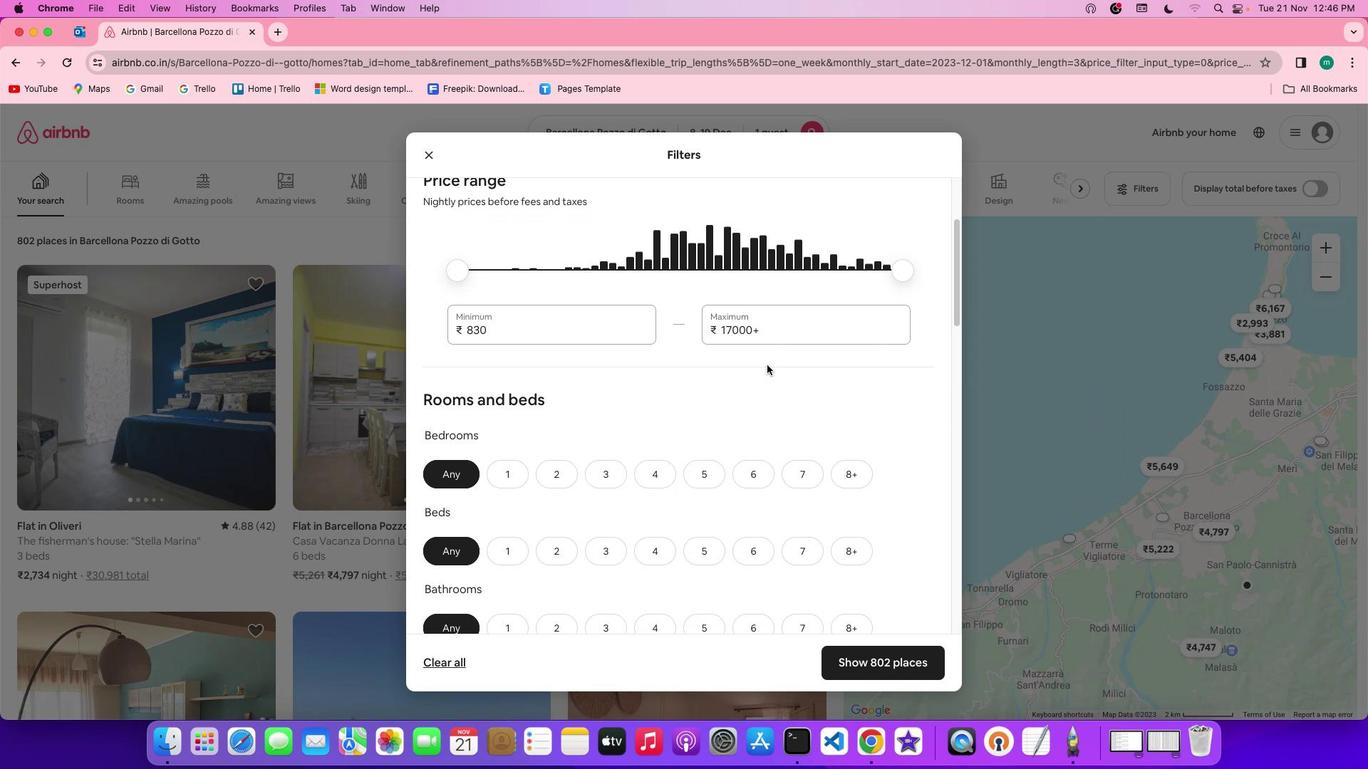 
Action: Mouse scrolled (766, 364) with delta (0, 0)
Screenshot: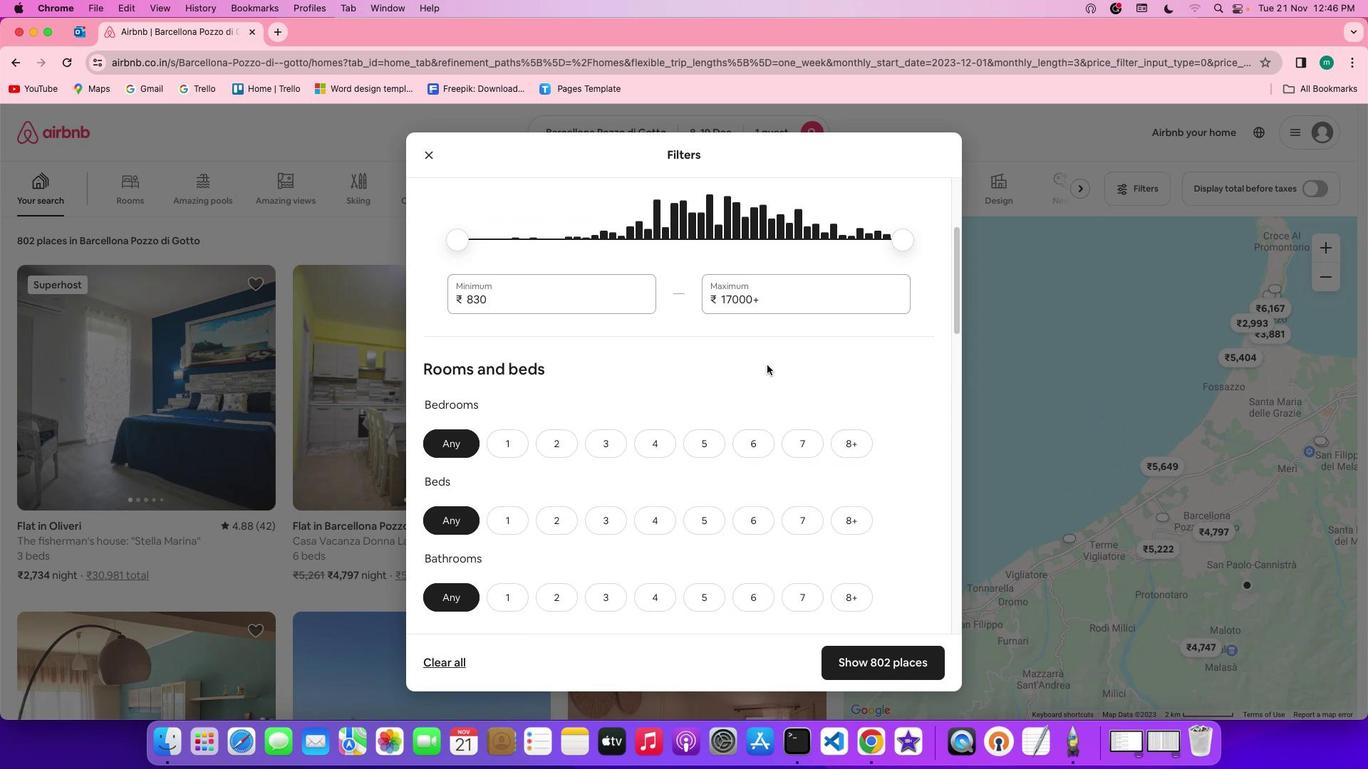 
Action: Mouse scrolled (766, 364) with delta (0, 0)
Screenshot: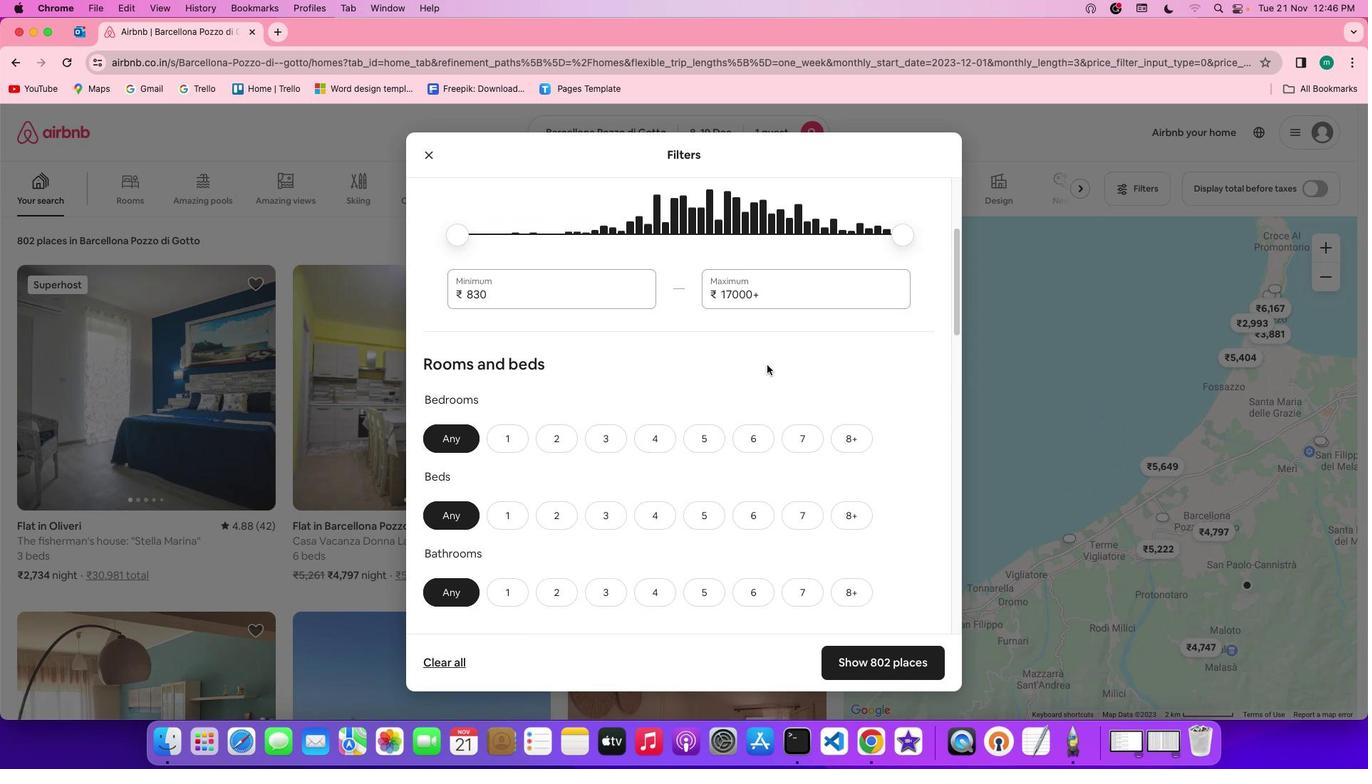 
Action: Mouse moved to (756, 373)
Screenshot: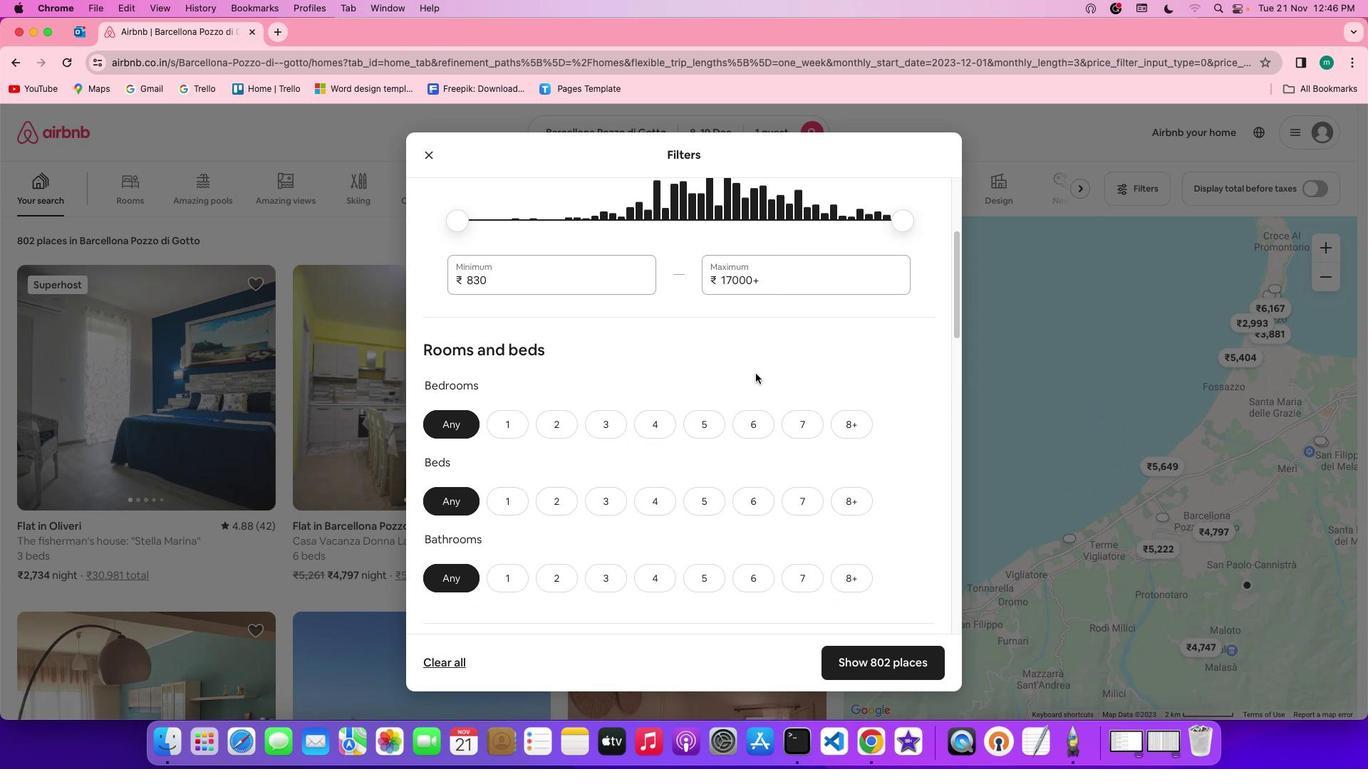 
Action: Mouse scrolled (756, 373) with delta (0, 0)
Screenshot: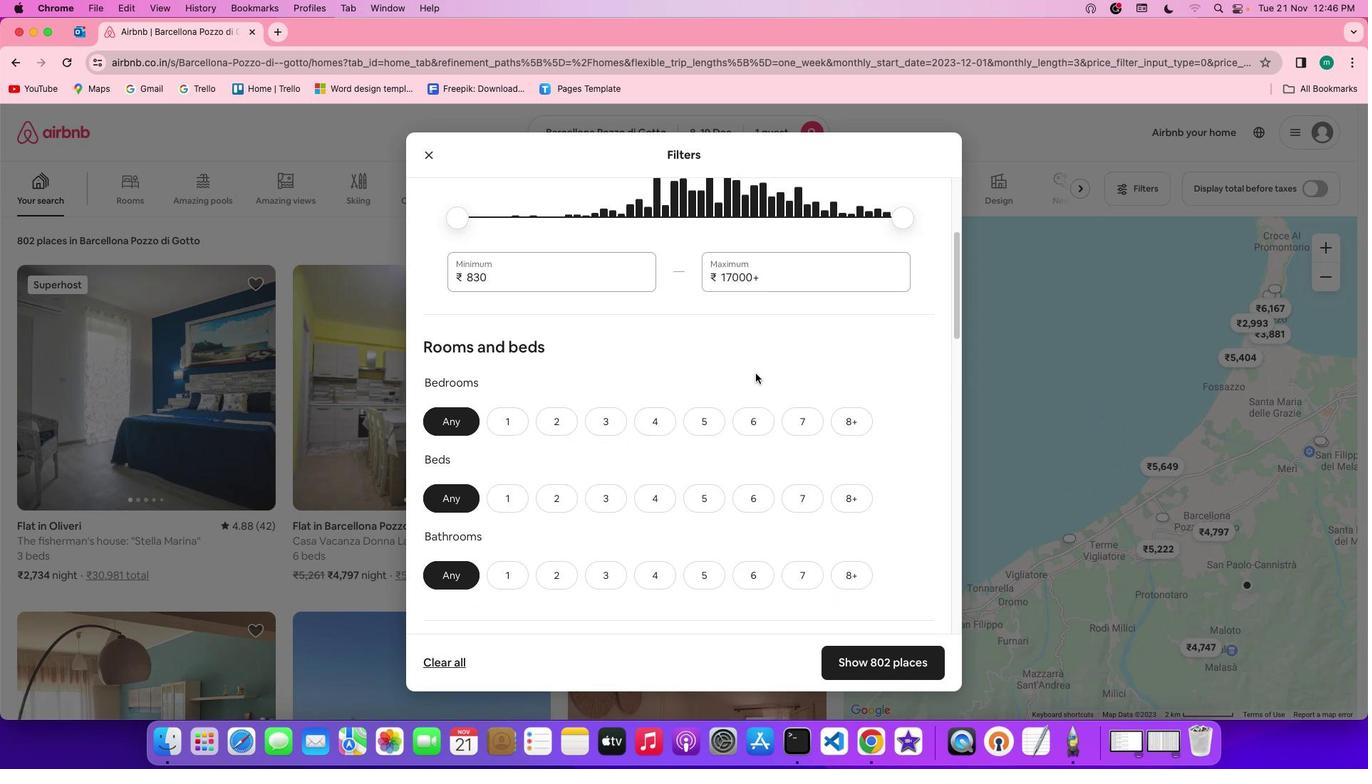 
Action: Mouse scrolled (756, 373) with delta (0, 0)
Screenshot: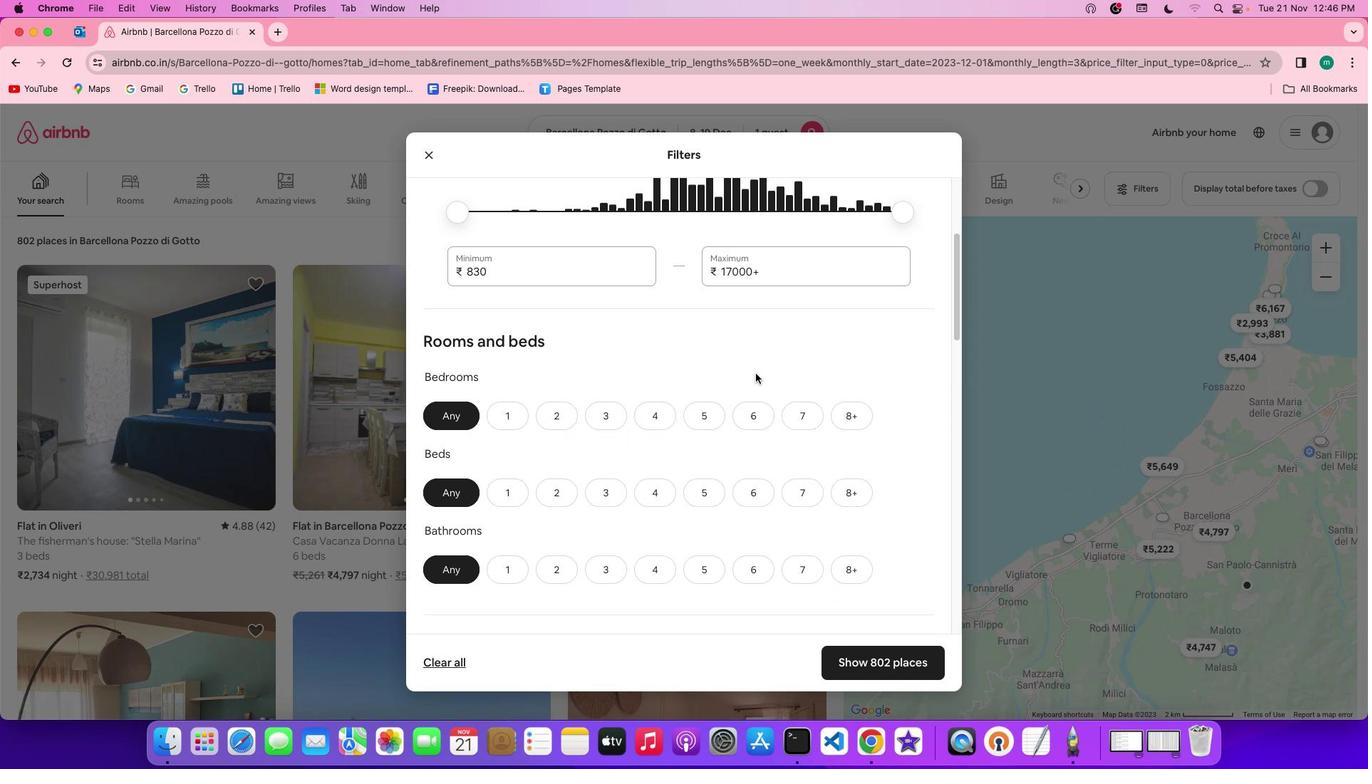 
Action: Mouse scrolled (756, 373) with delta (0, -1)
Screenshot: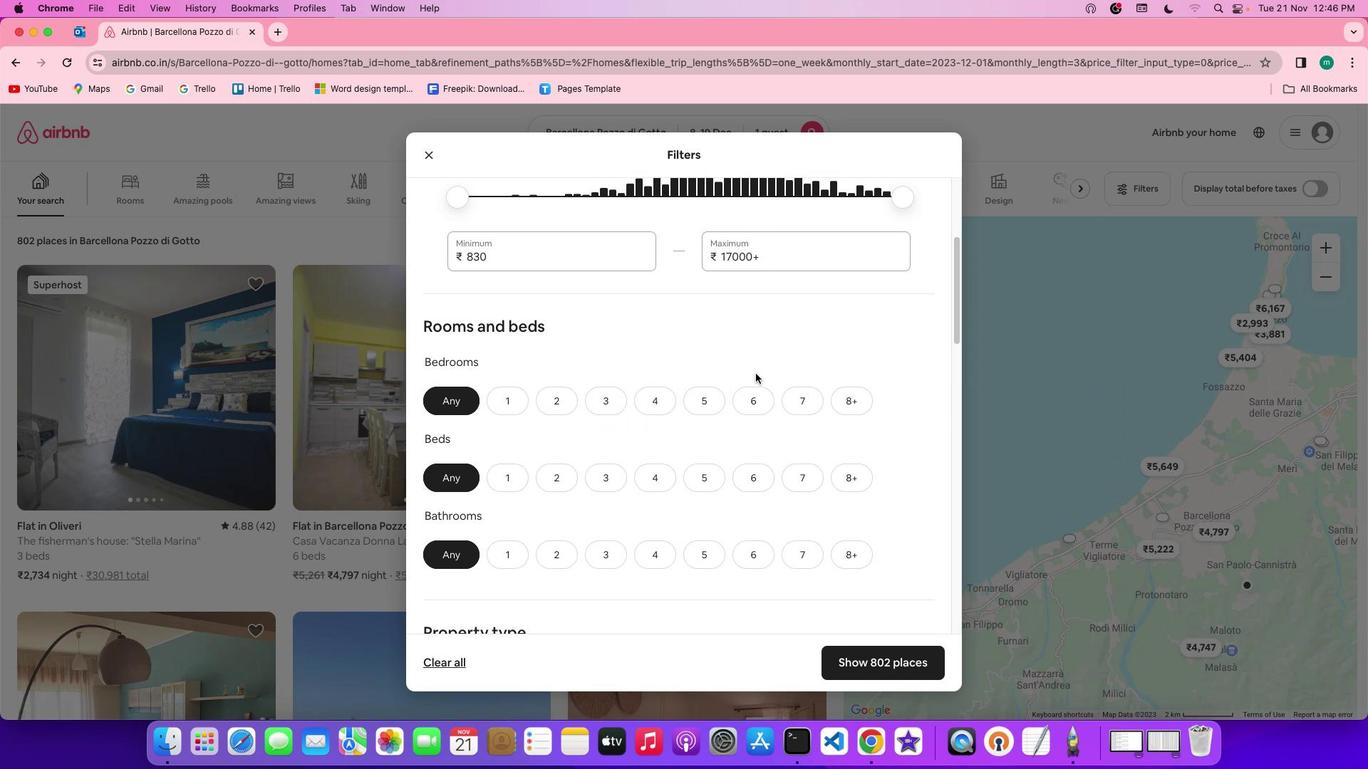 
Action: Mouse moved to (518, 334)
Screenshot: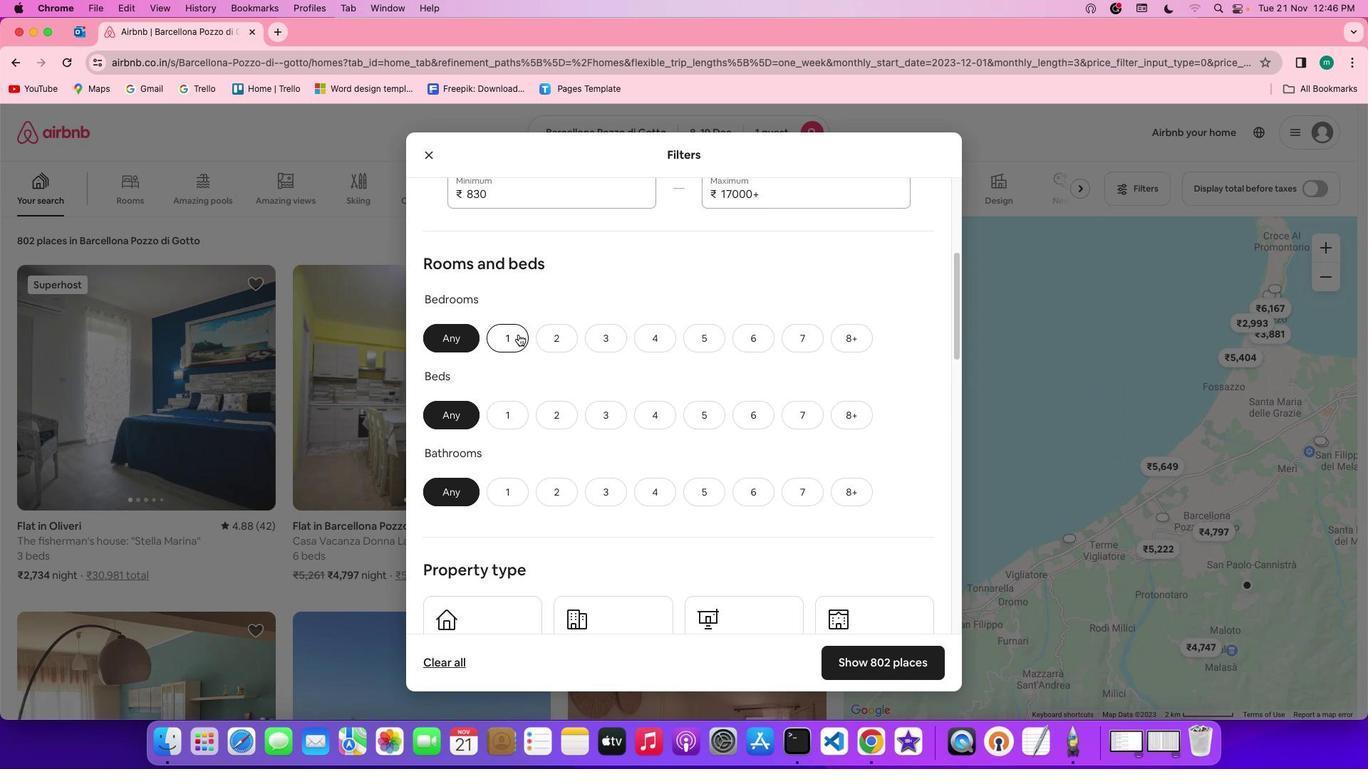 
Action: Mouse pressed left at (518, 334)
Screenshot: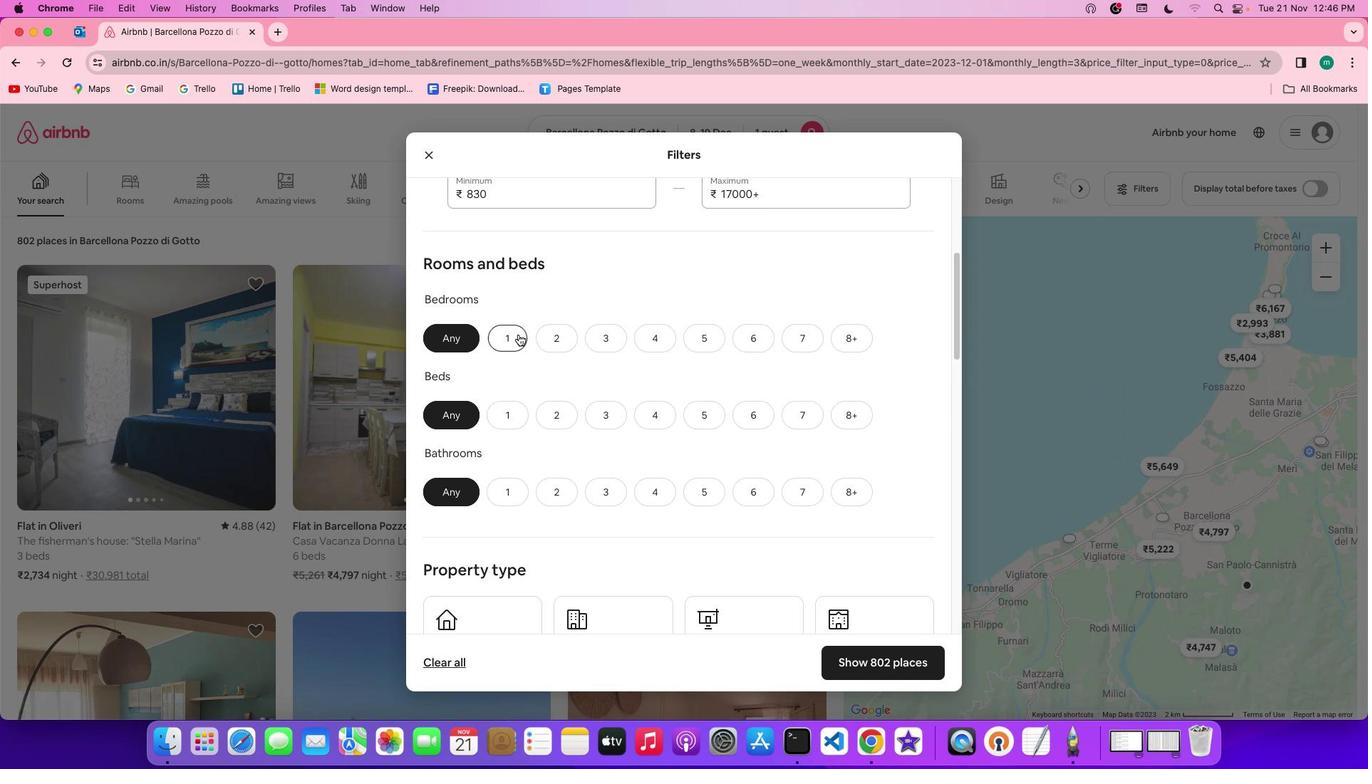
Action: Mouse moved to (508, 410)
Screenshot: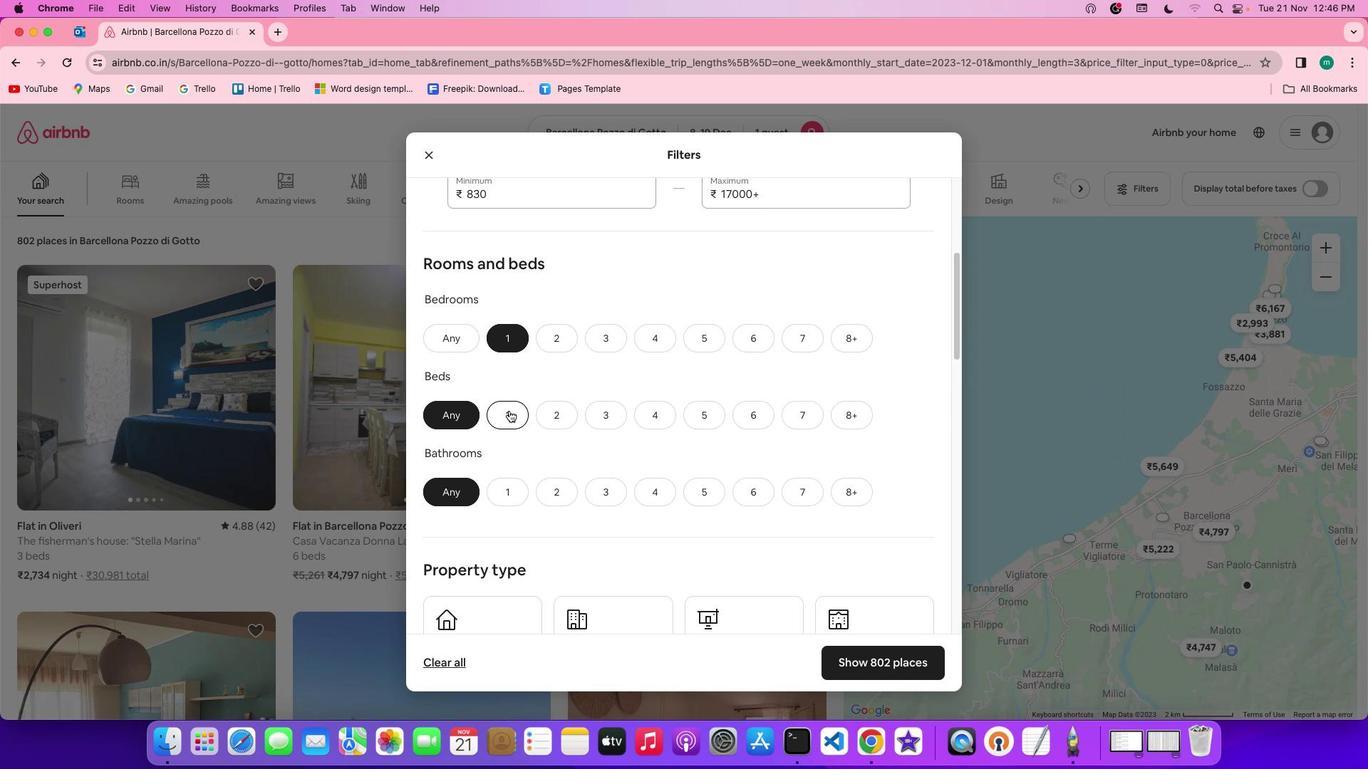 
Action: Mouse pressed left at (508, 410)
Screenshot: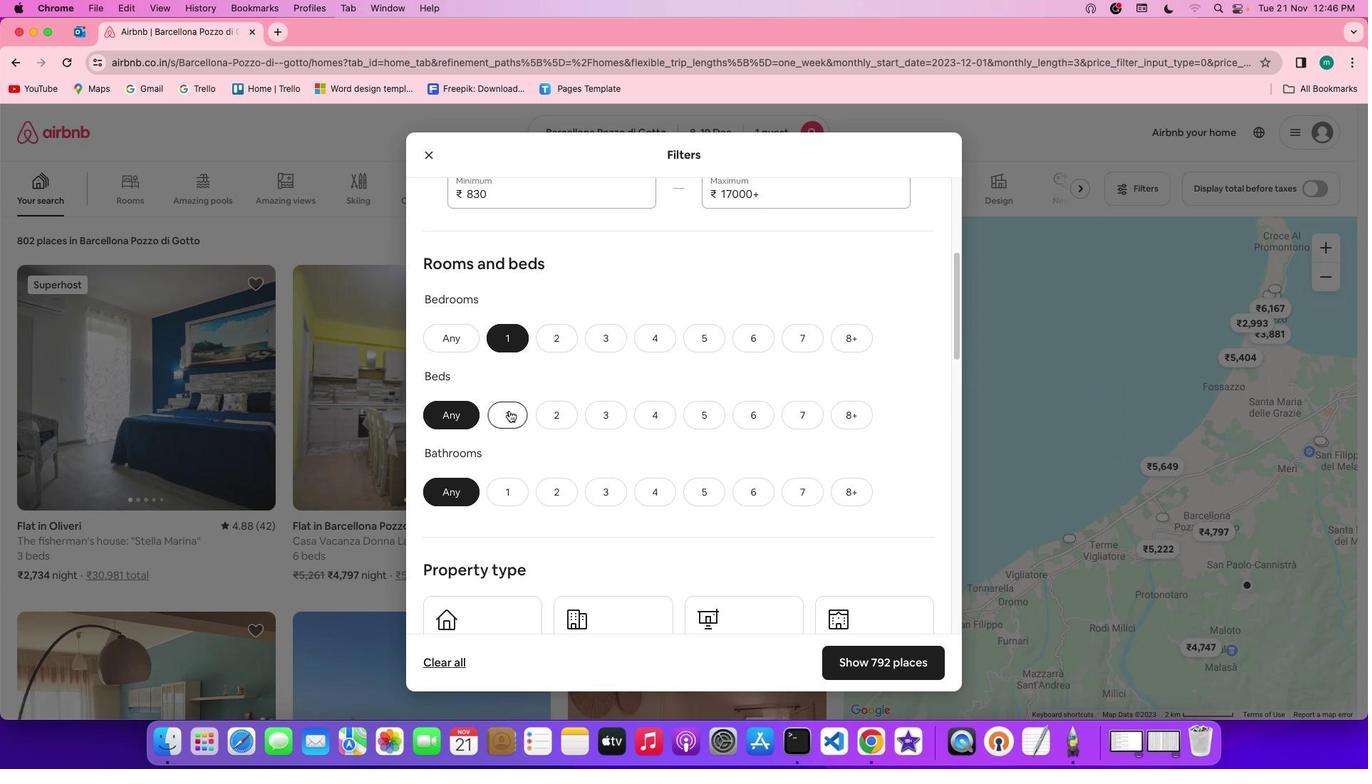 
Action: Mouse moved to (510, 488)
Screenshot: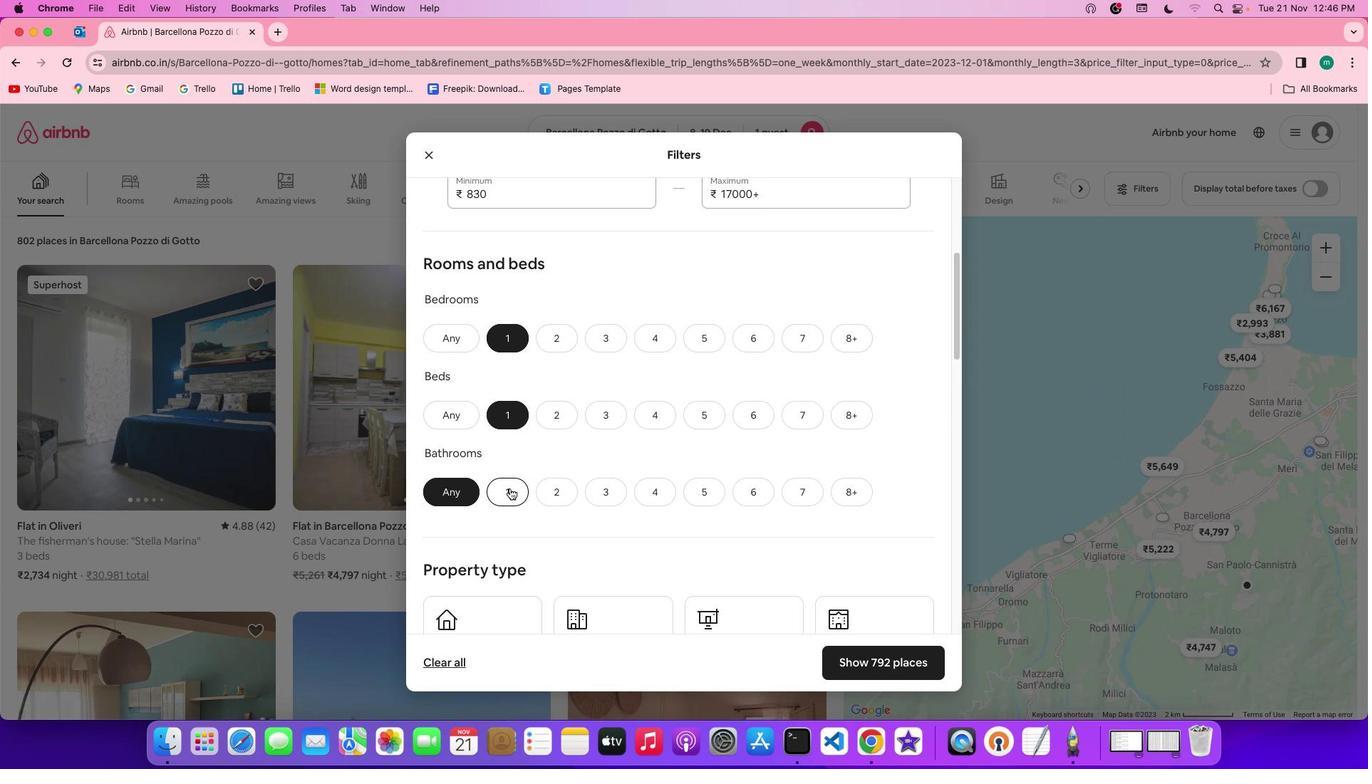 
Action: Mouse pressed left at (510, 488)
Screenshot: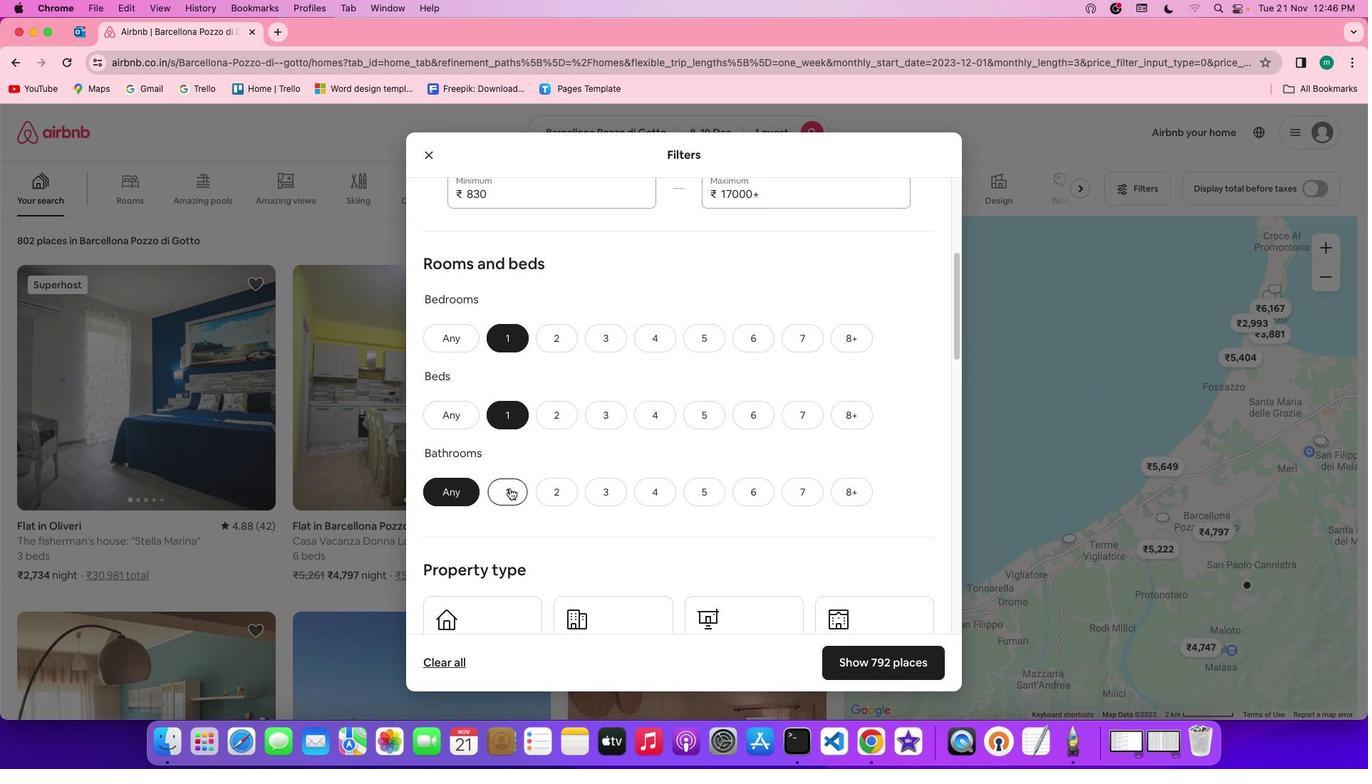
Action: Mouse moved to (627, 448)
Screenshot: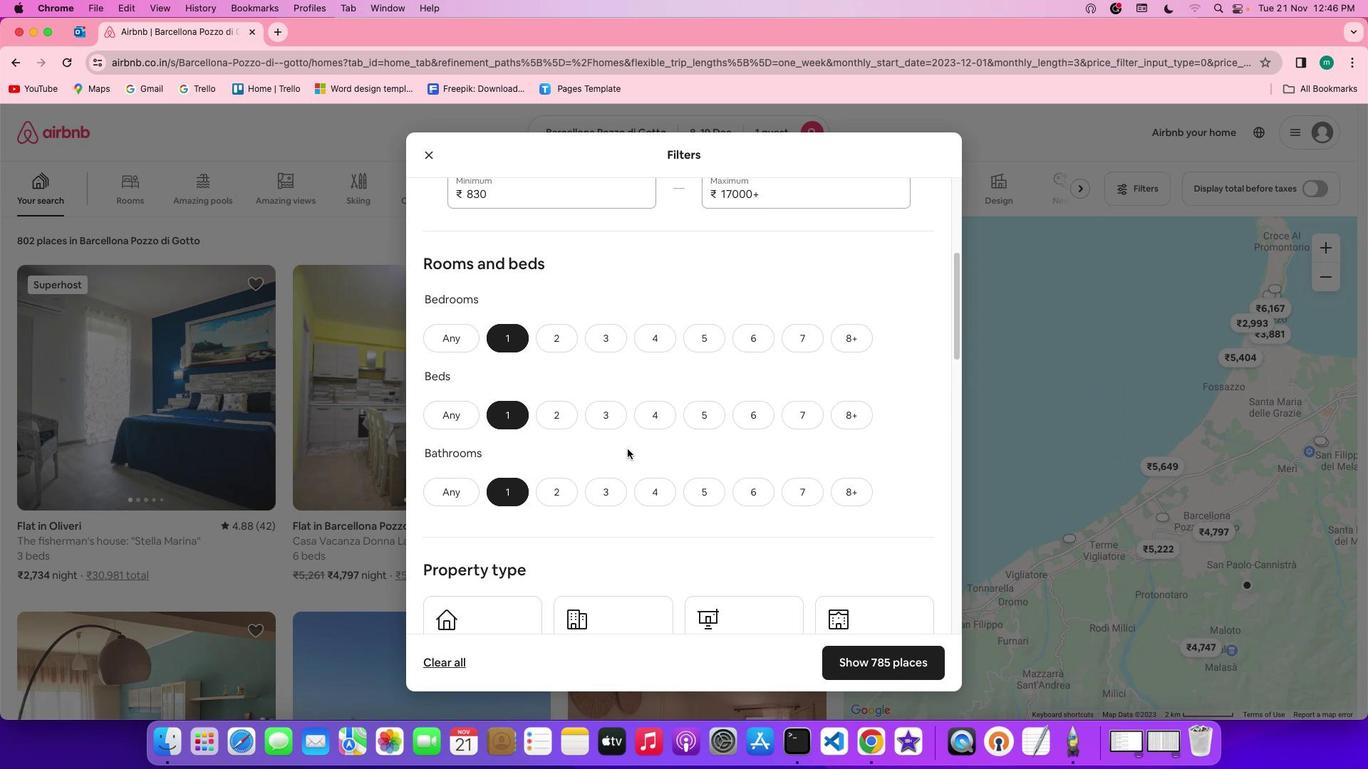 
Action: Mouse scrolled (627, 448) with delta (0, 0)
Screenshot: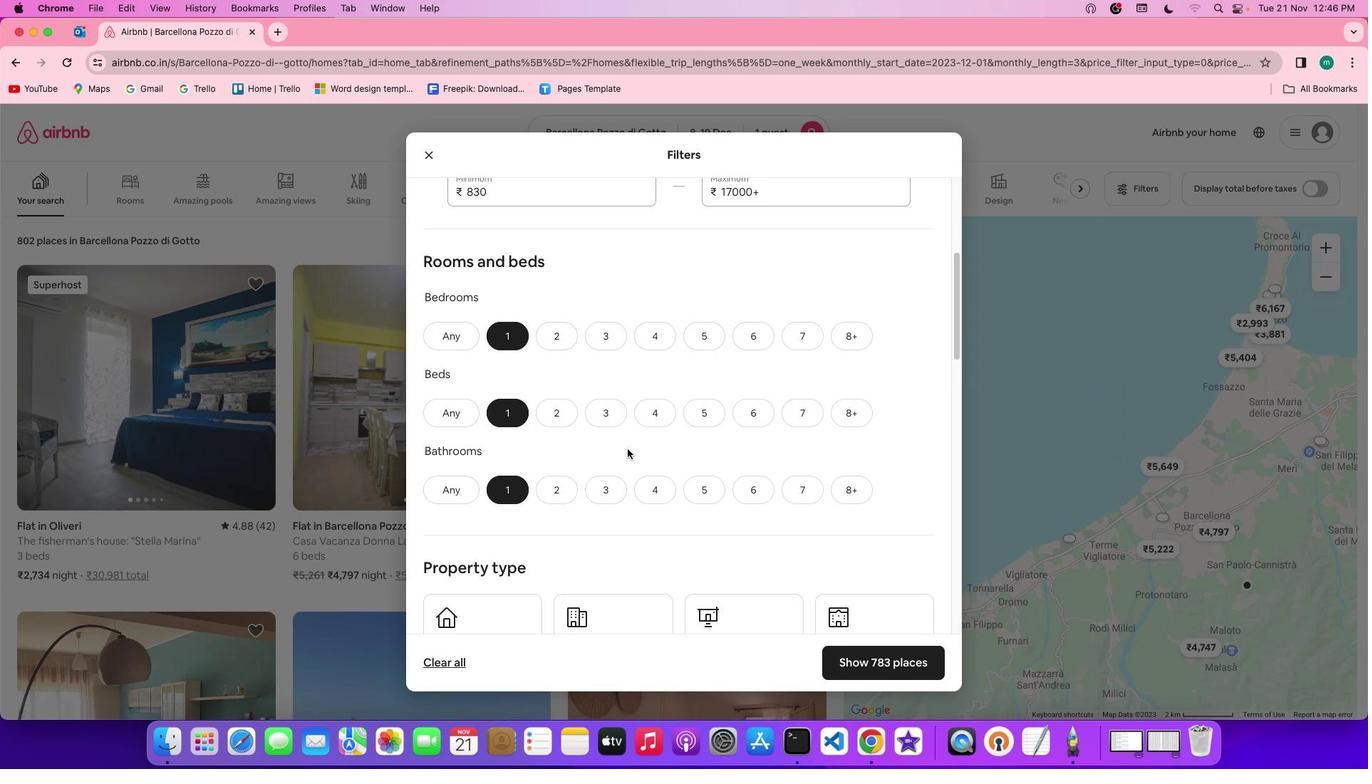 
Action: Mouse scrolled (627, 448) with delta (0, 0)
Screenshot: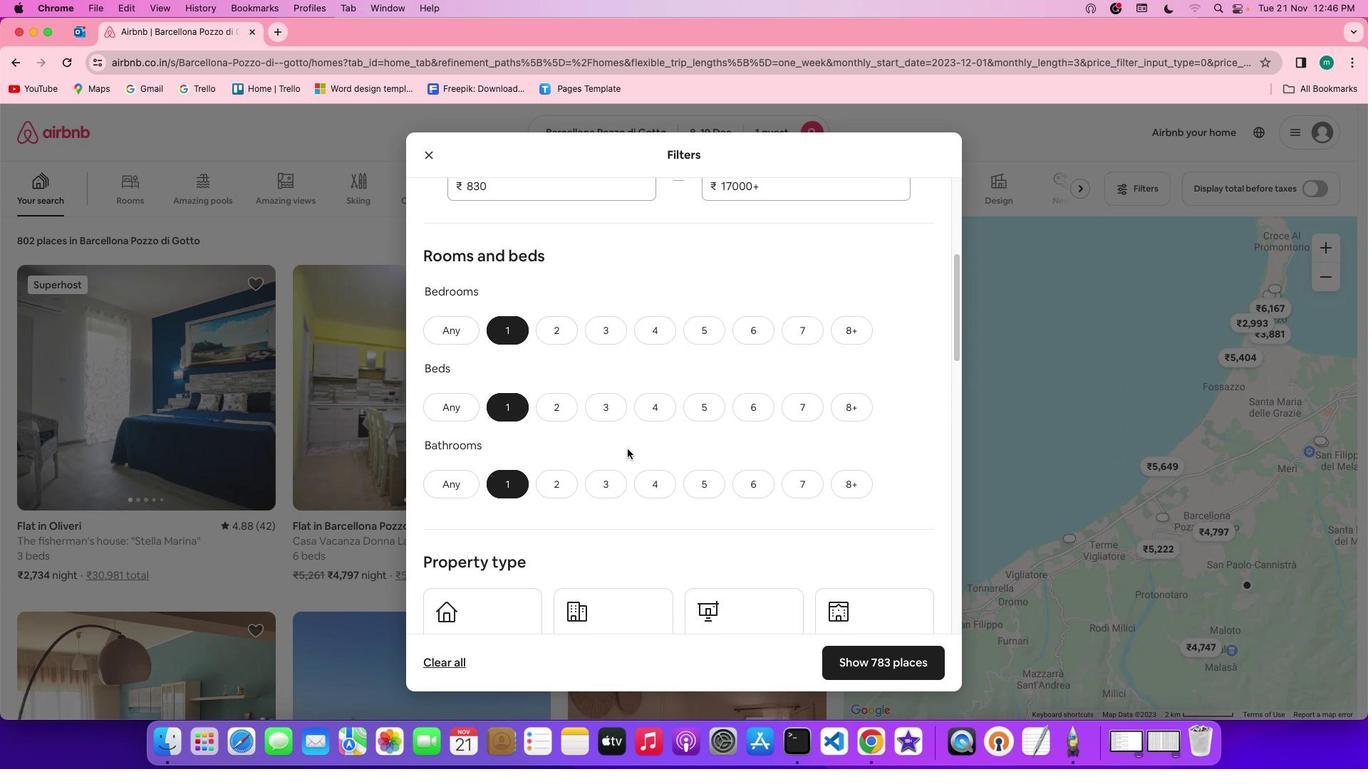 
Action: Mouse scrolled (627, 448) with delta (0, -1)
Screenshot: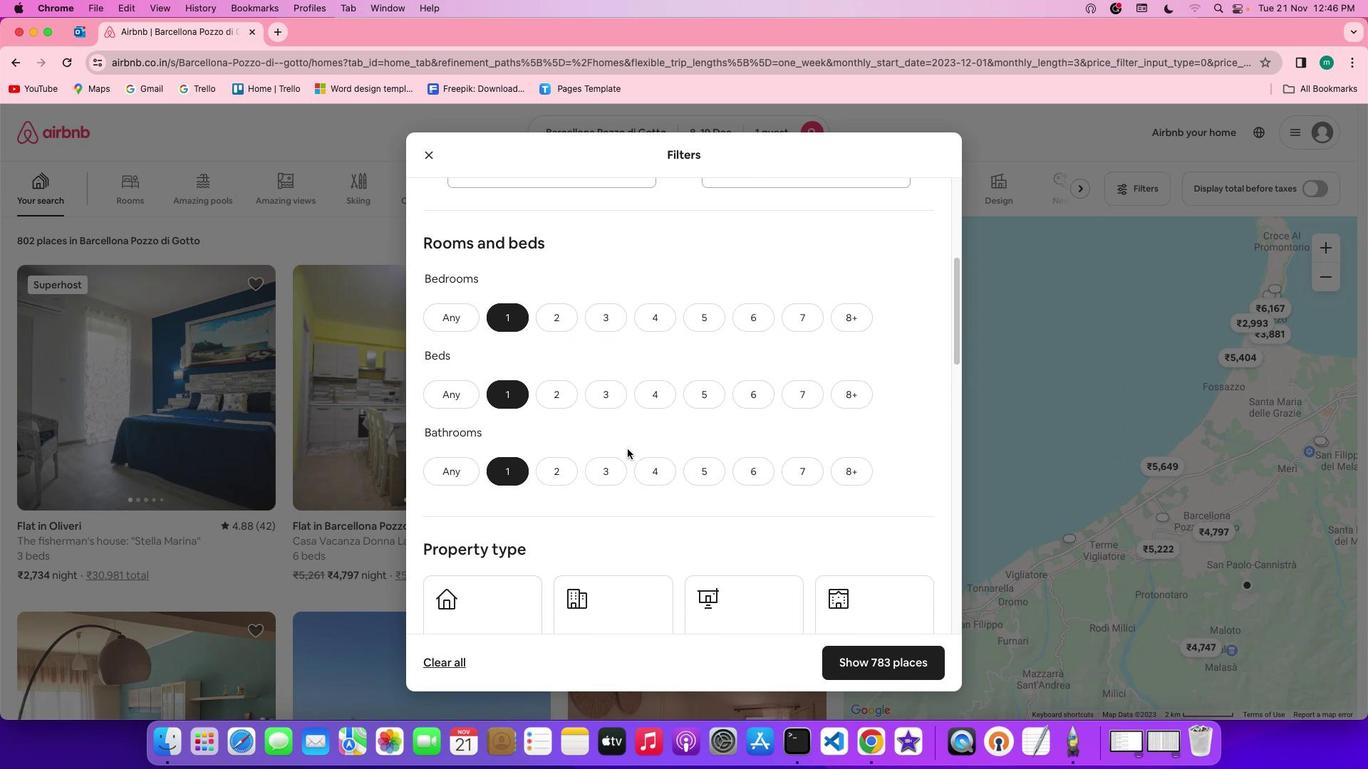 
Action: Mouse scrolled (627, 448) with delta (0, -1)
Screenshot: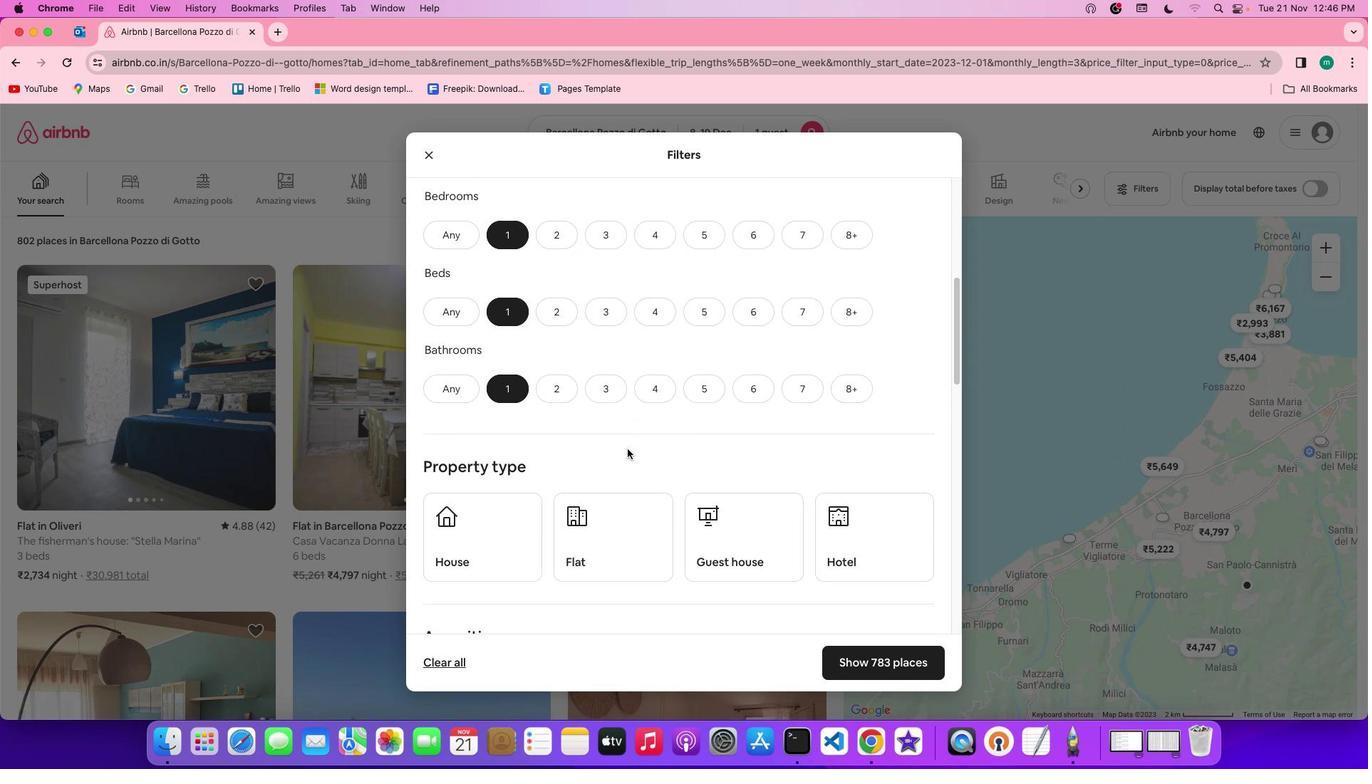 
Action: Mouse moved to (627, 448)
Screenshot: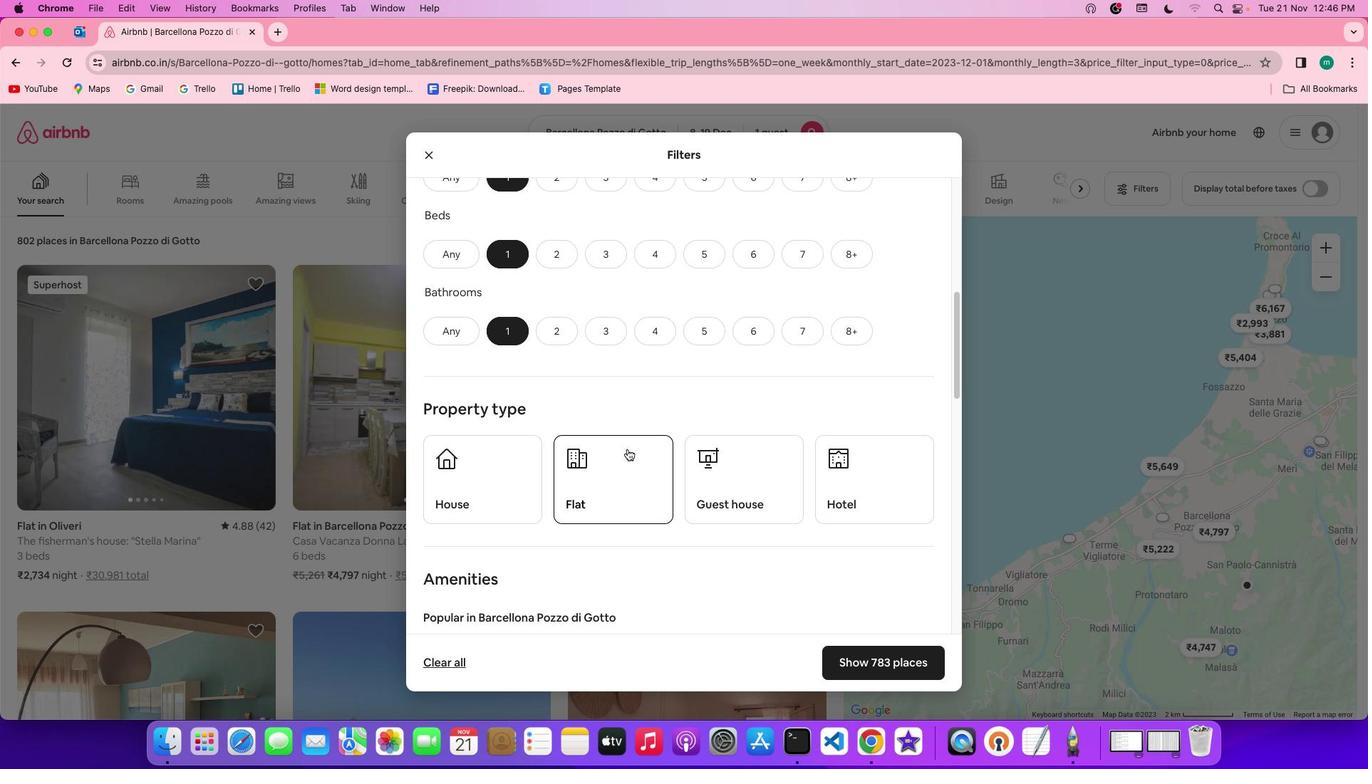 
Action: Mouse scrolled (627, 448) with delta (0, 0)
Screenshot: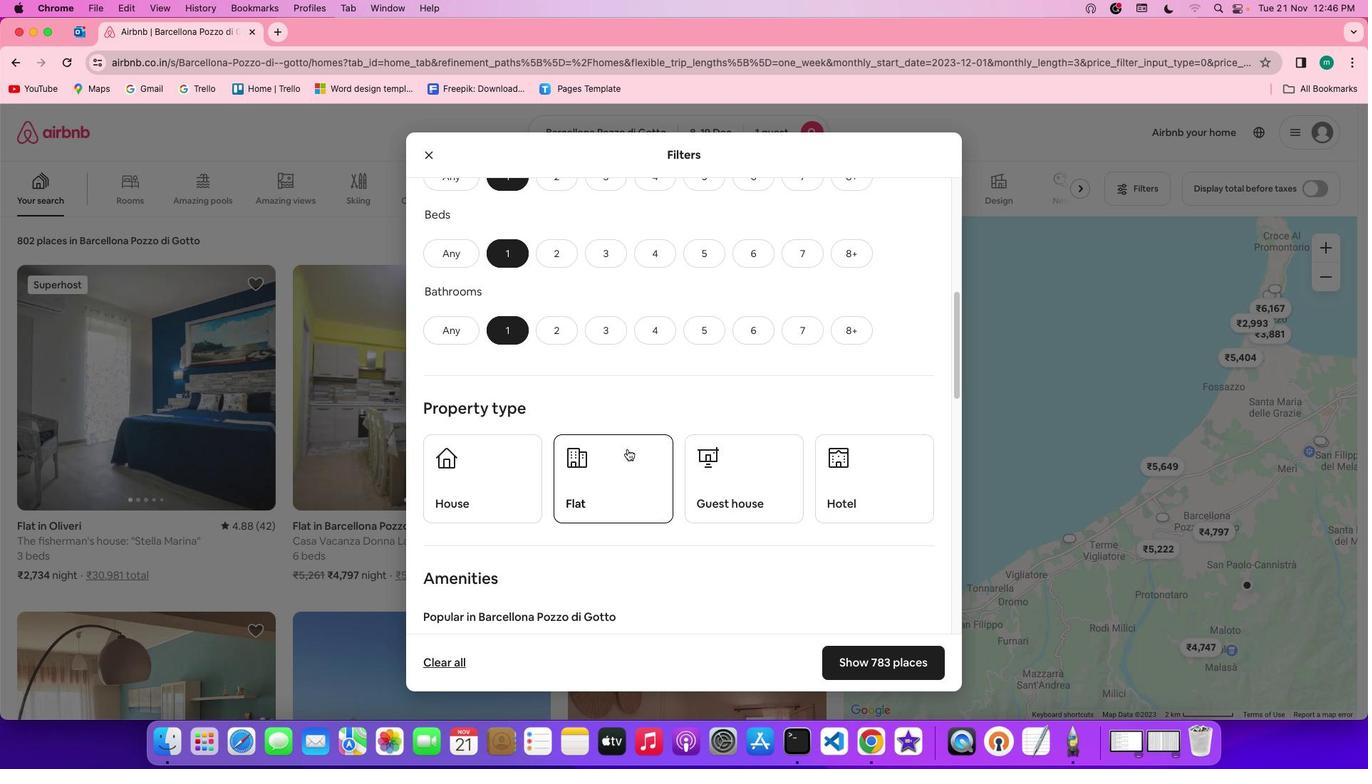 
Action: Mouse scrolled (627, 448) with delta (0, 0)
Screenshot: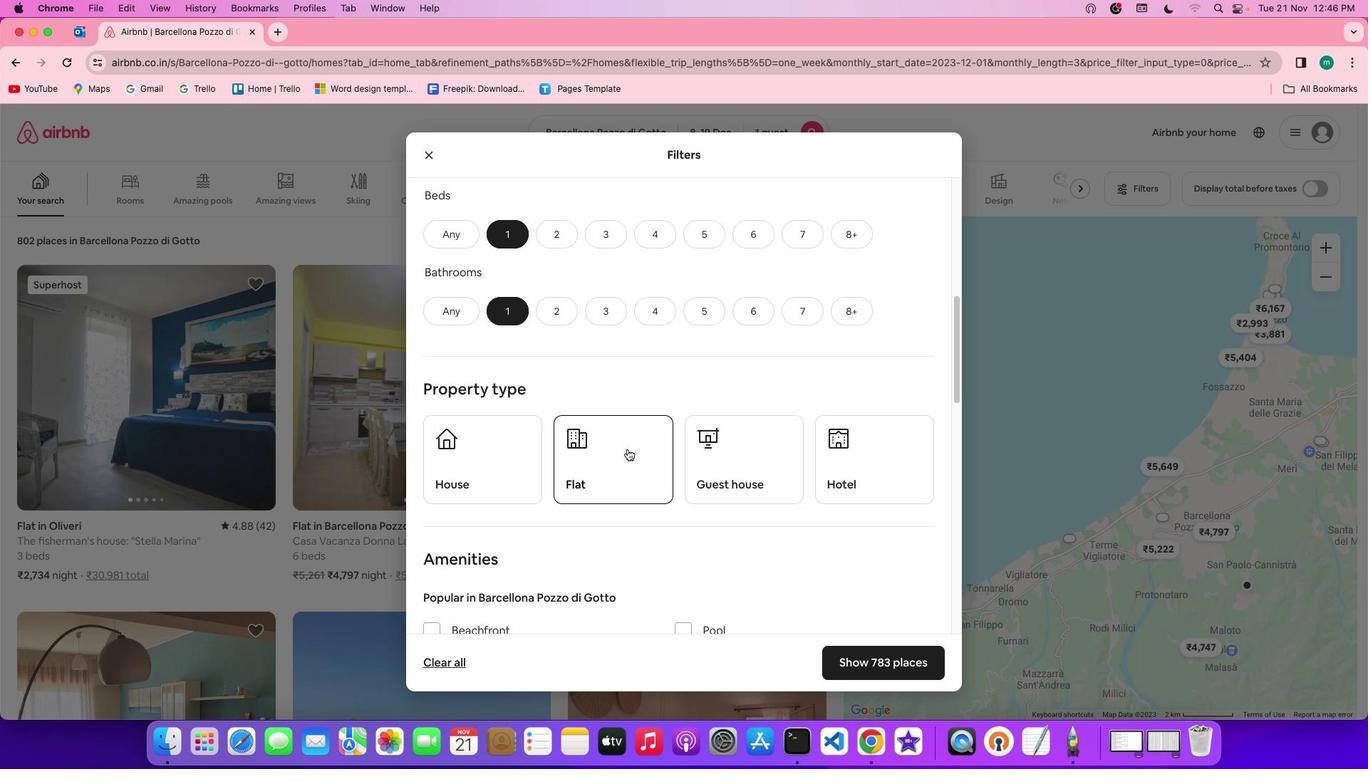 
Action: Mouse scrolled (627, 448) with delta (0, -1)
Screenshot: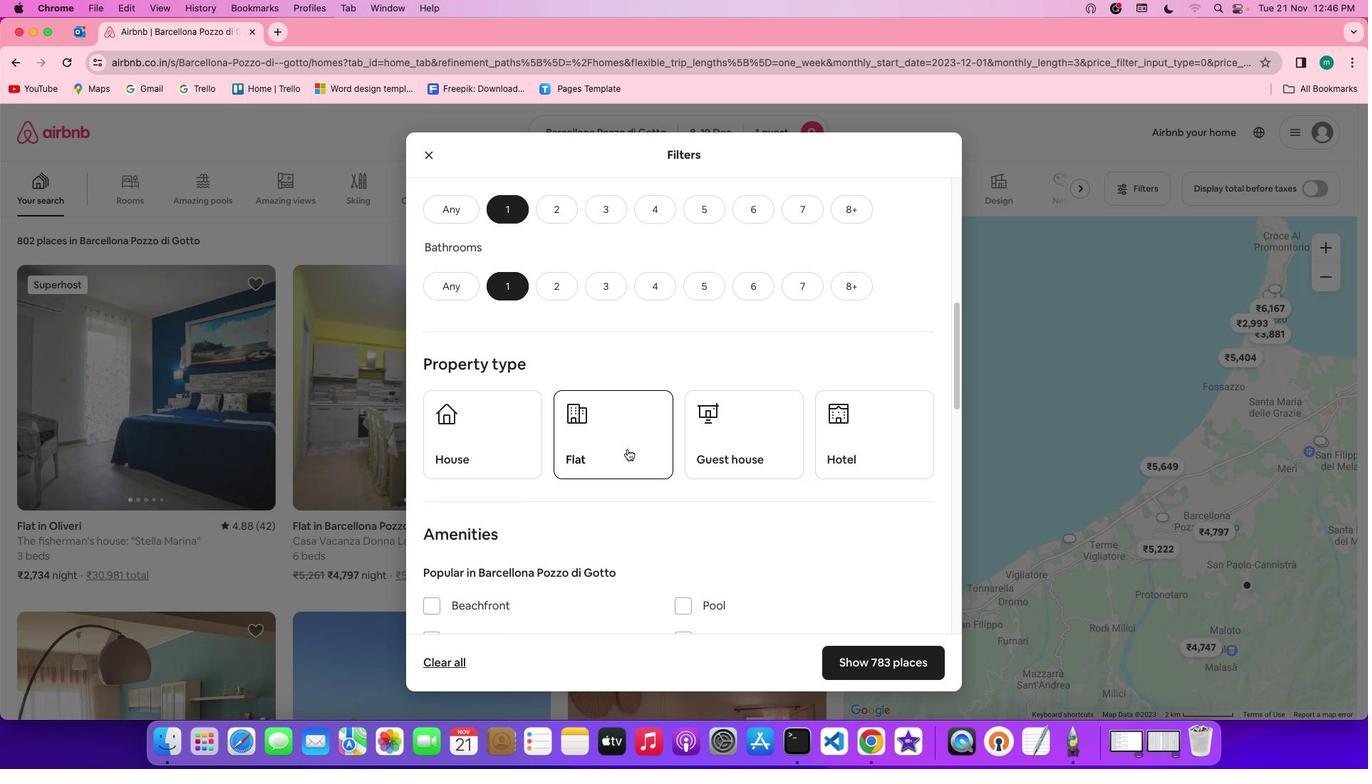 
Action: Mouse moved to (880, 384)
Screenshot: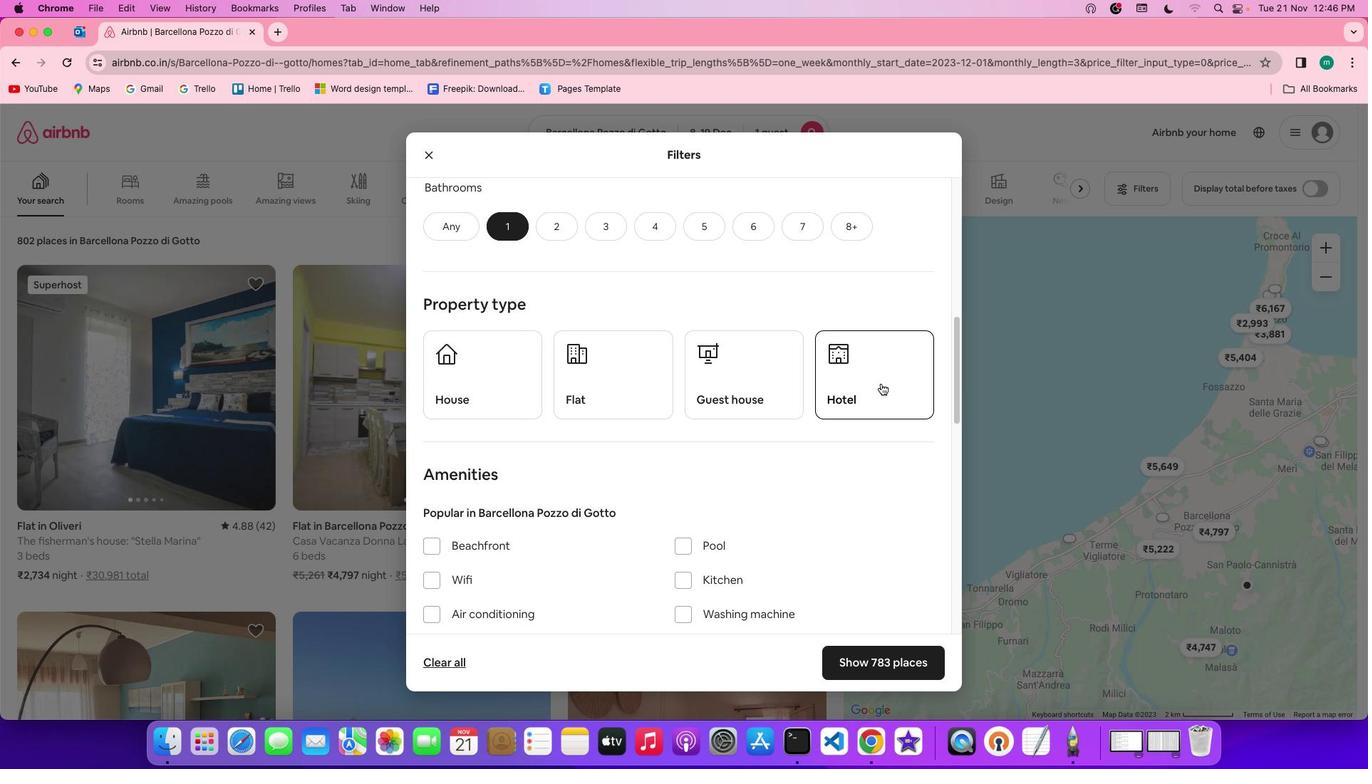 
Action: Mouse pressed left at (880, 384)
Screenshot: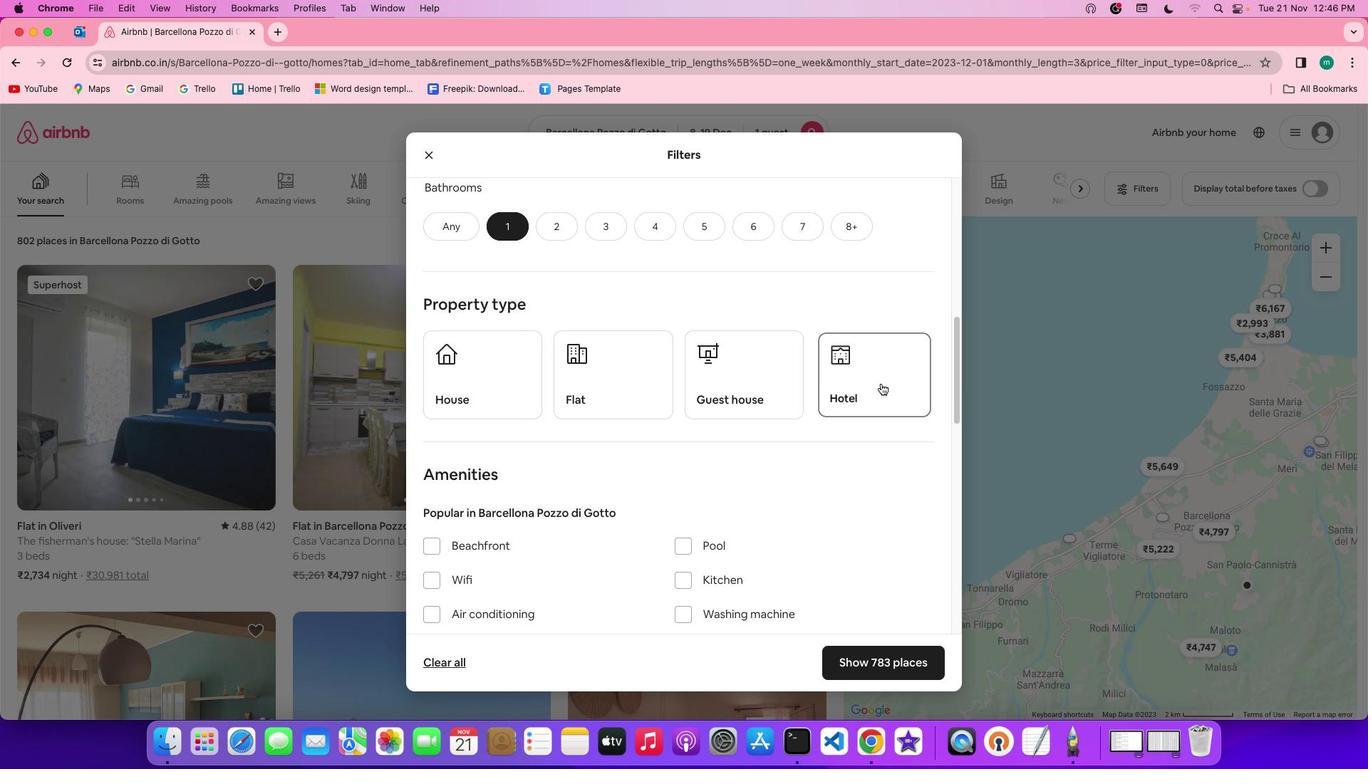 
Action: Mouse moved to (878, 383)
Screenshot: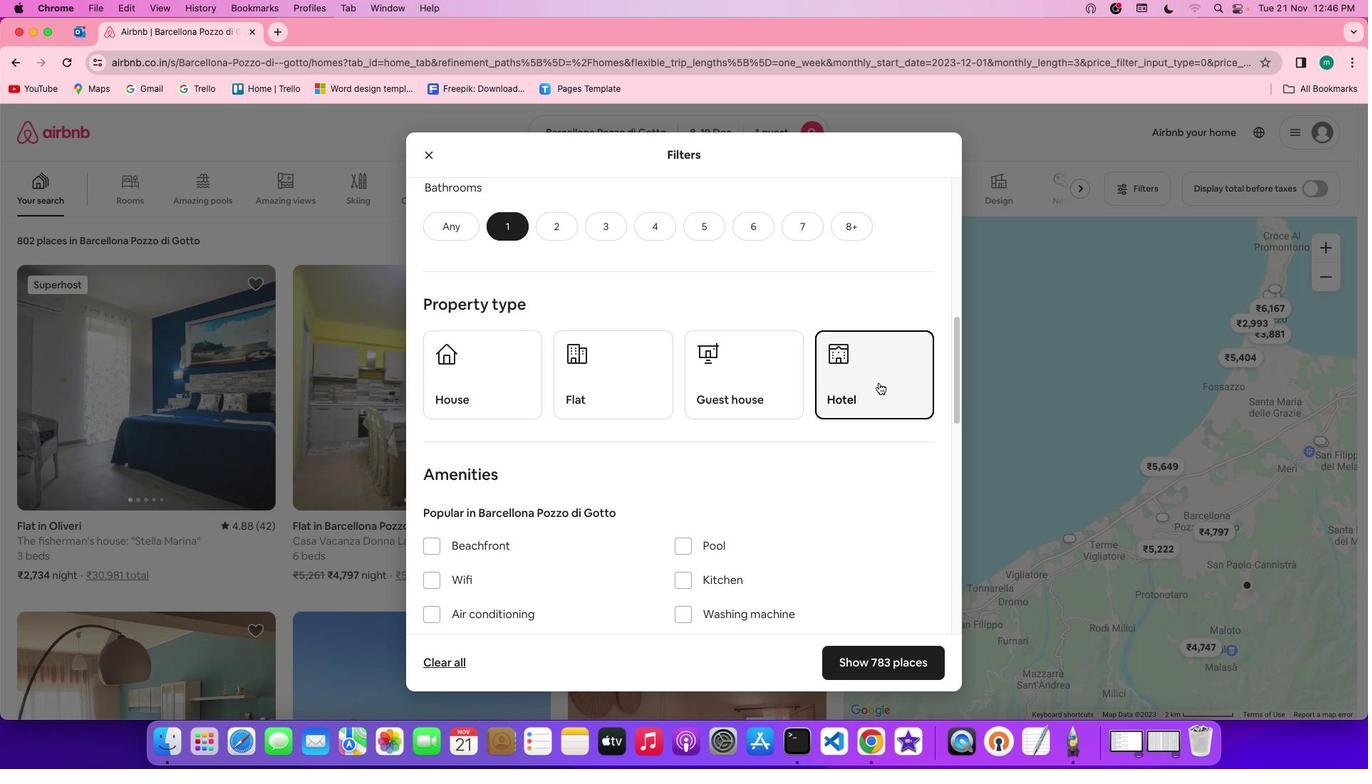 
Action: Mouse scrolled (878, 383) with delta (0, 0)
Screenshot: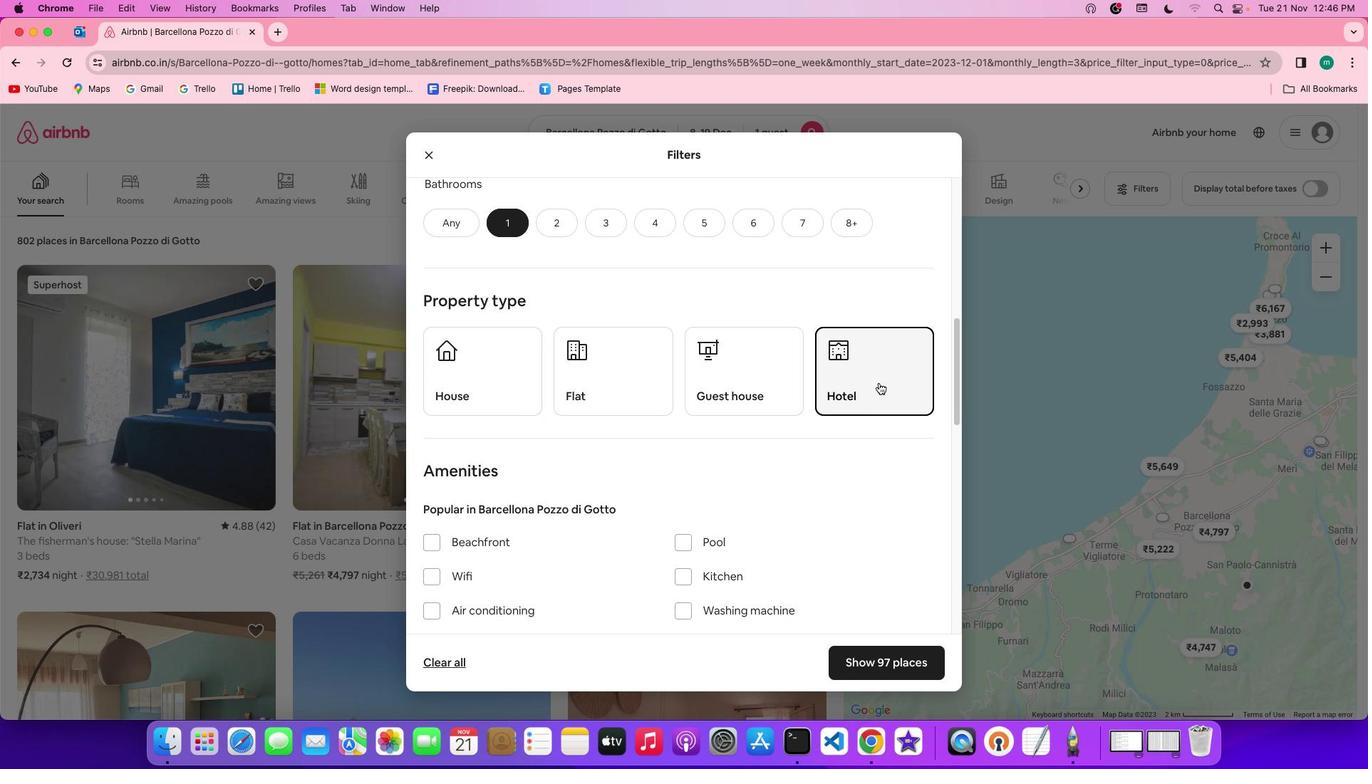 
Action: Mouse scrolled (878, 383) with delta (0, 0)
Screenshot: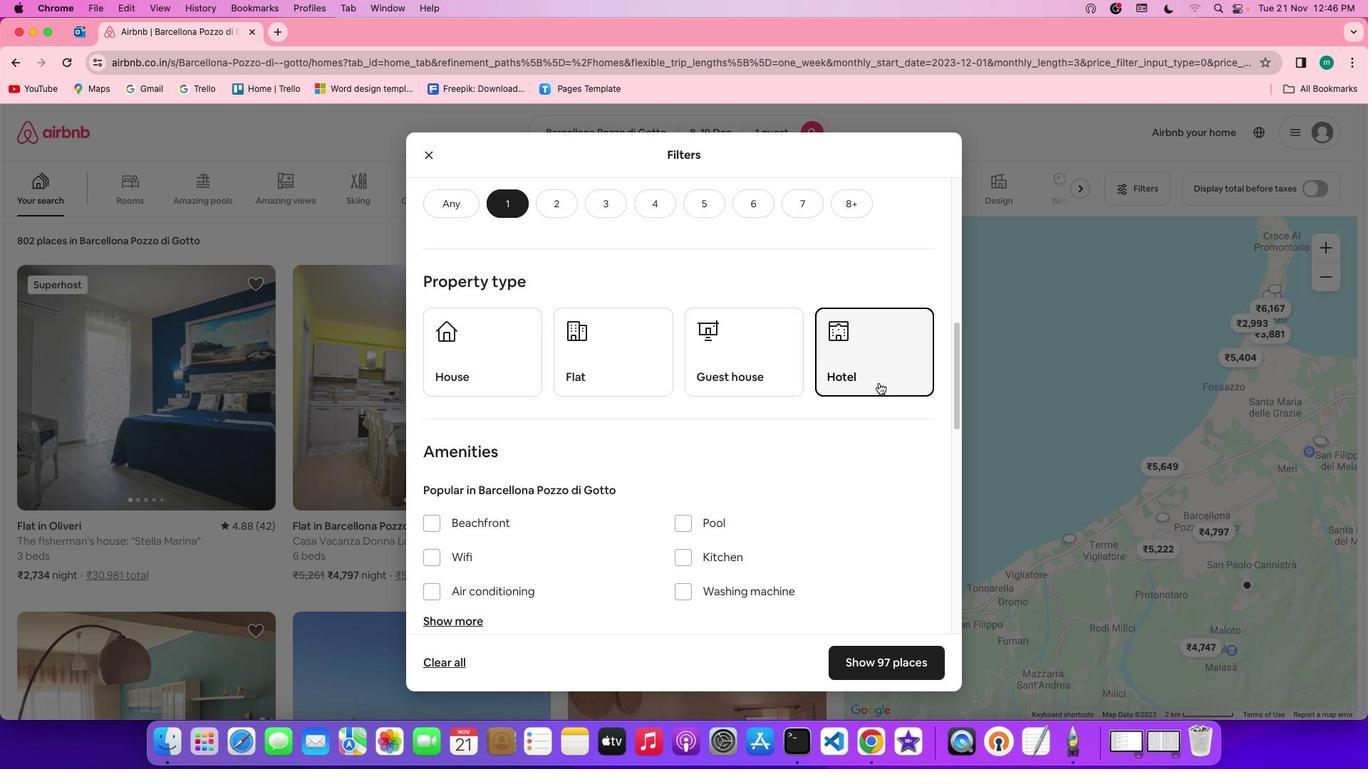 
Action: Mouse scrolled (878, 383) with delta (0, -2)
Screenshot: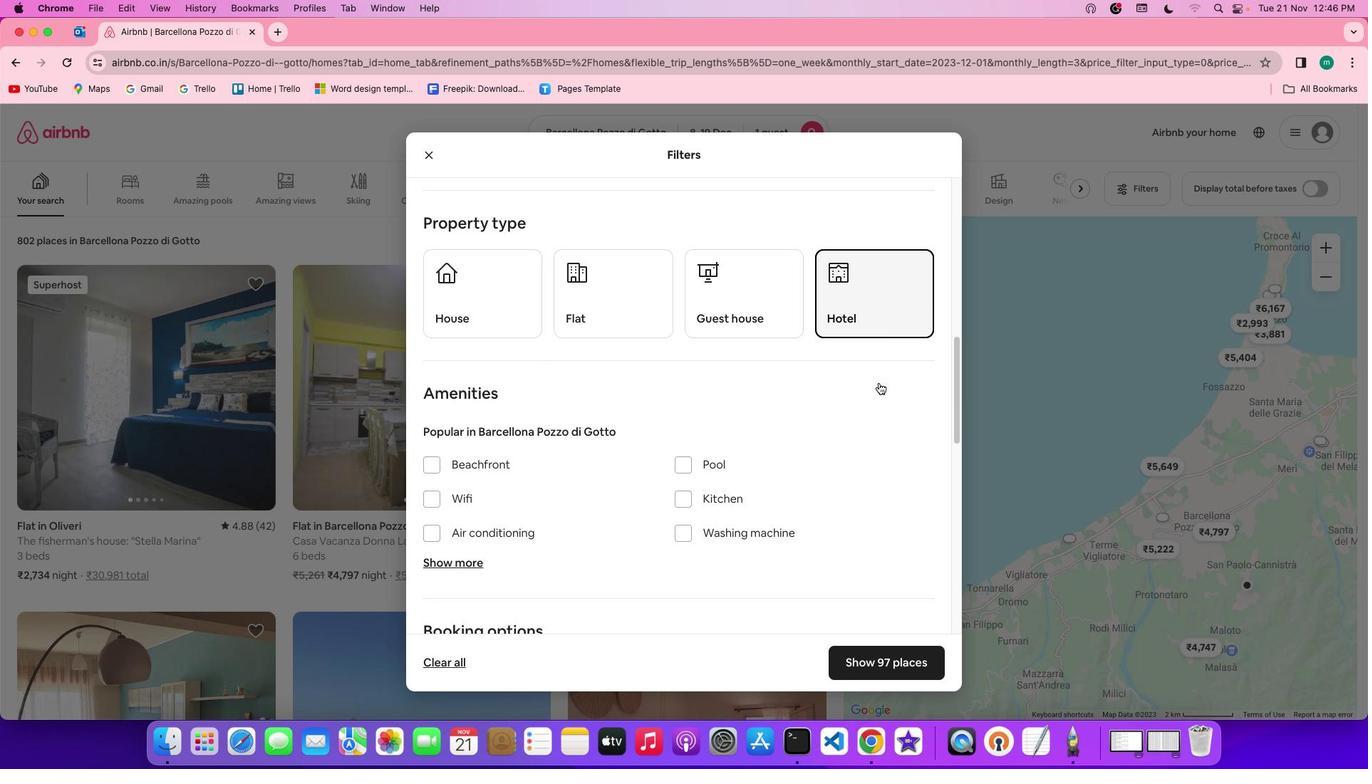 
Action: Mouse scrolled (878, 383) with delta (0, -2)
Screenshot: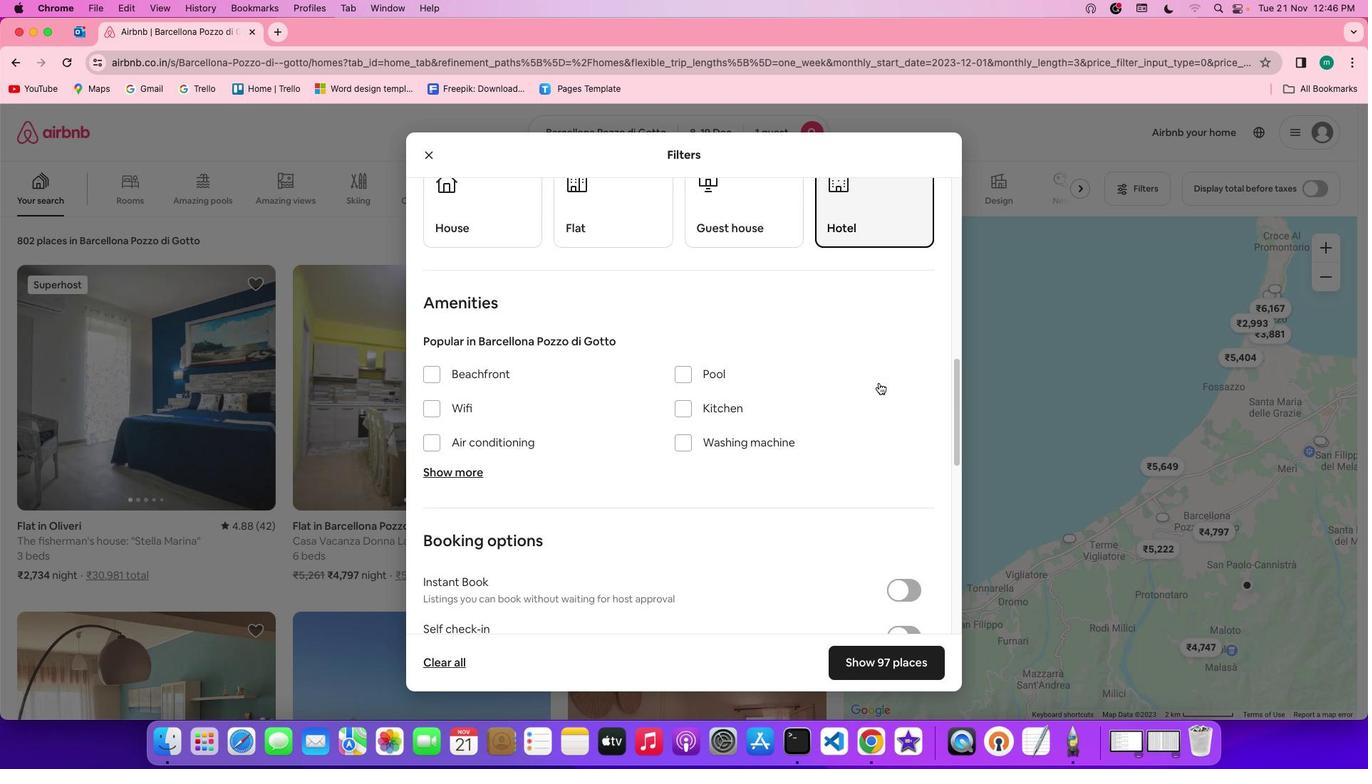 
Action: Mouse scrolled (878, 383) with delta (0, 0)
Screenshot: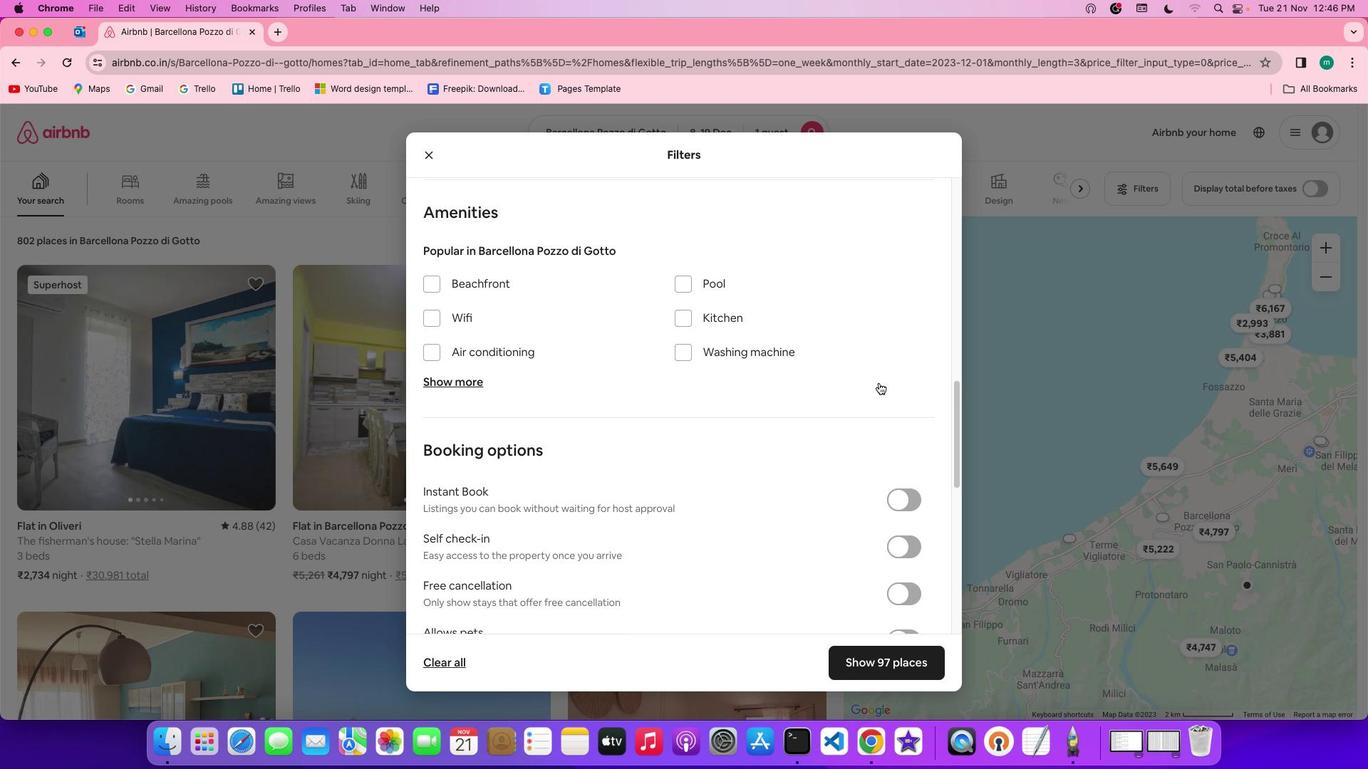 
Action: Mouse scrolled (878, 383) with delta (0, 0)
Screenshot: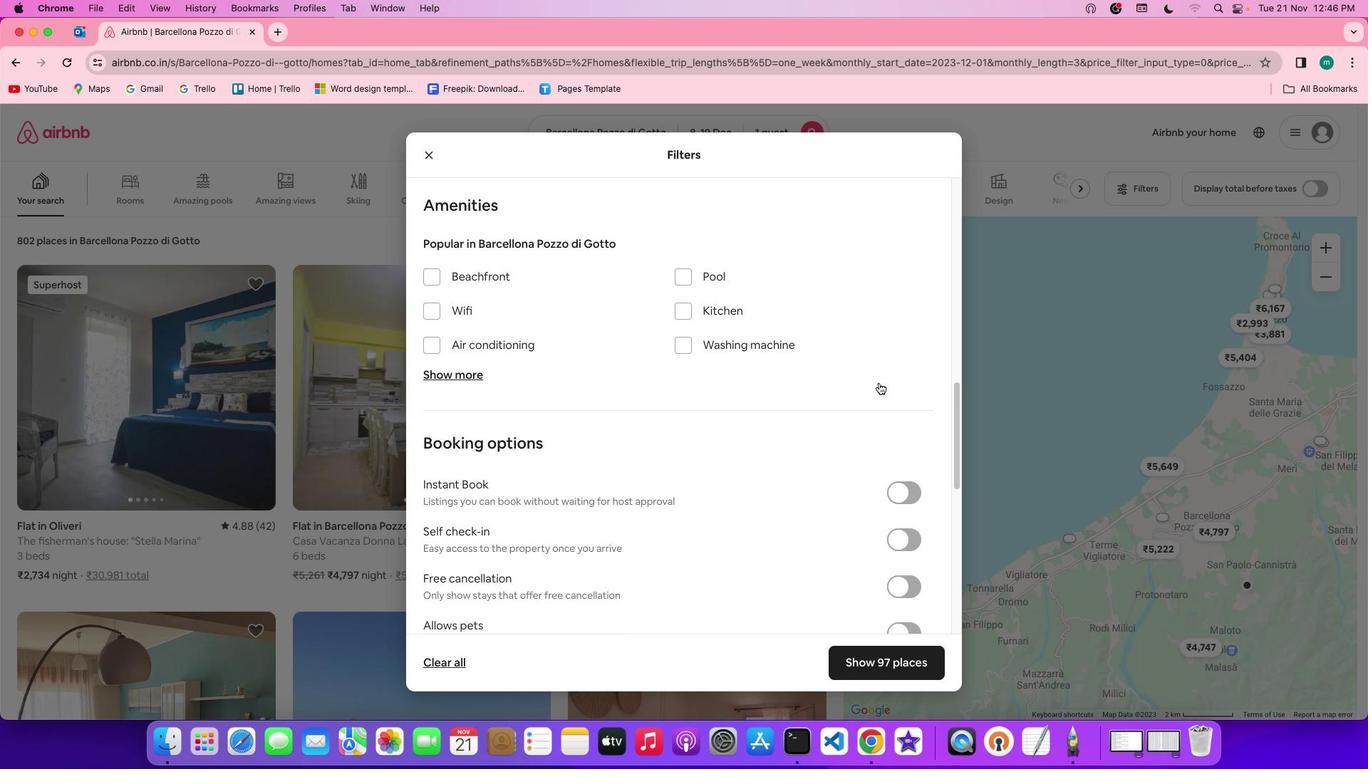 
Action: Mouse scrolled (878, 383) with delta (0, -2)
Screenshot: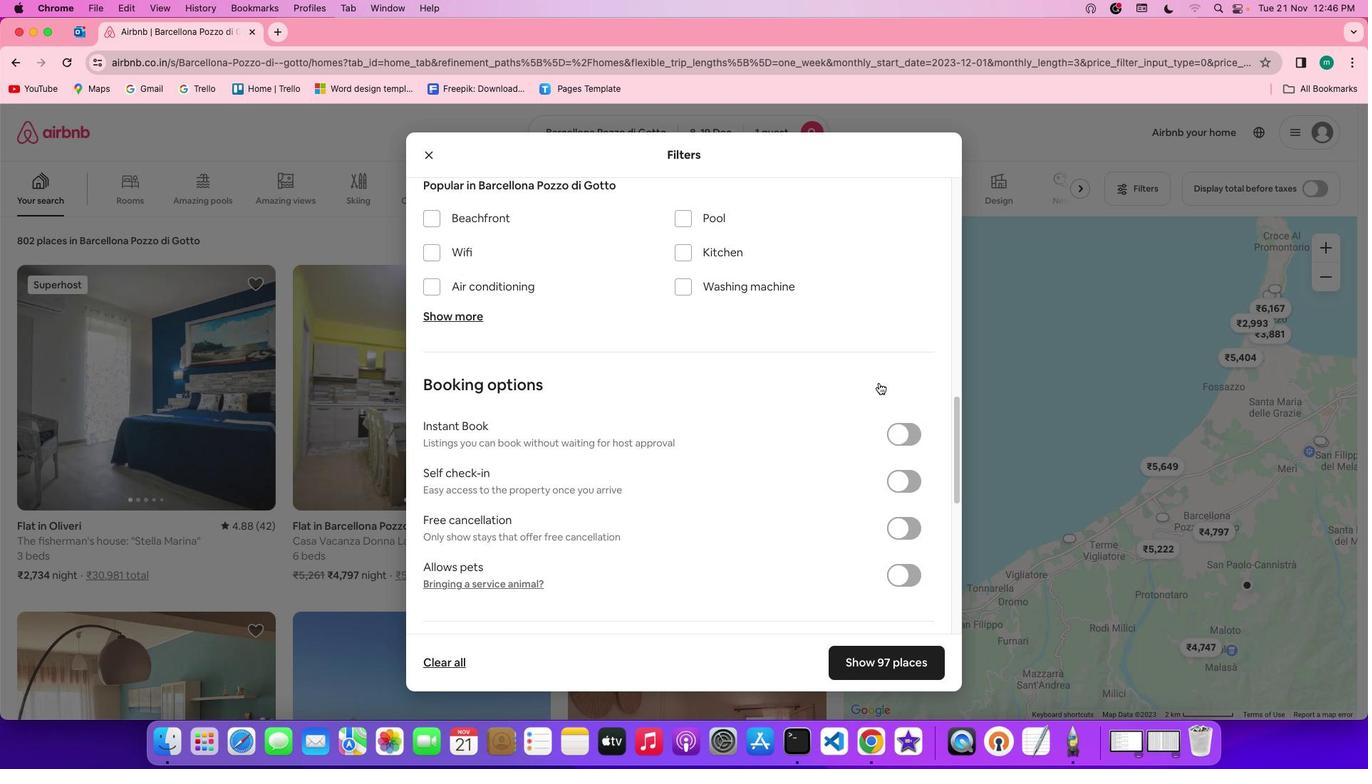 
Action: Mouse scrolled (878, 383) with delta (0, -3)
Screenshot: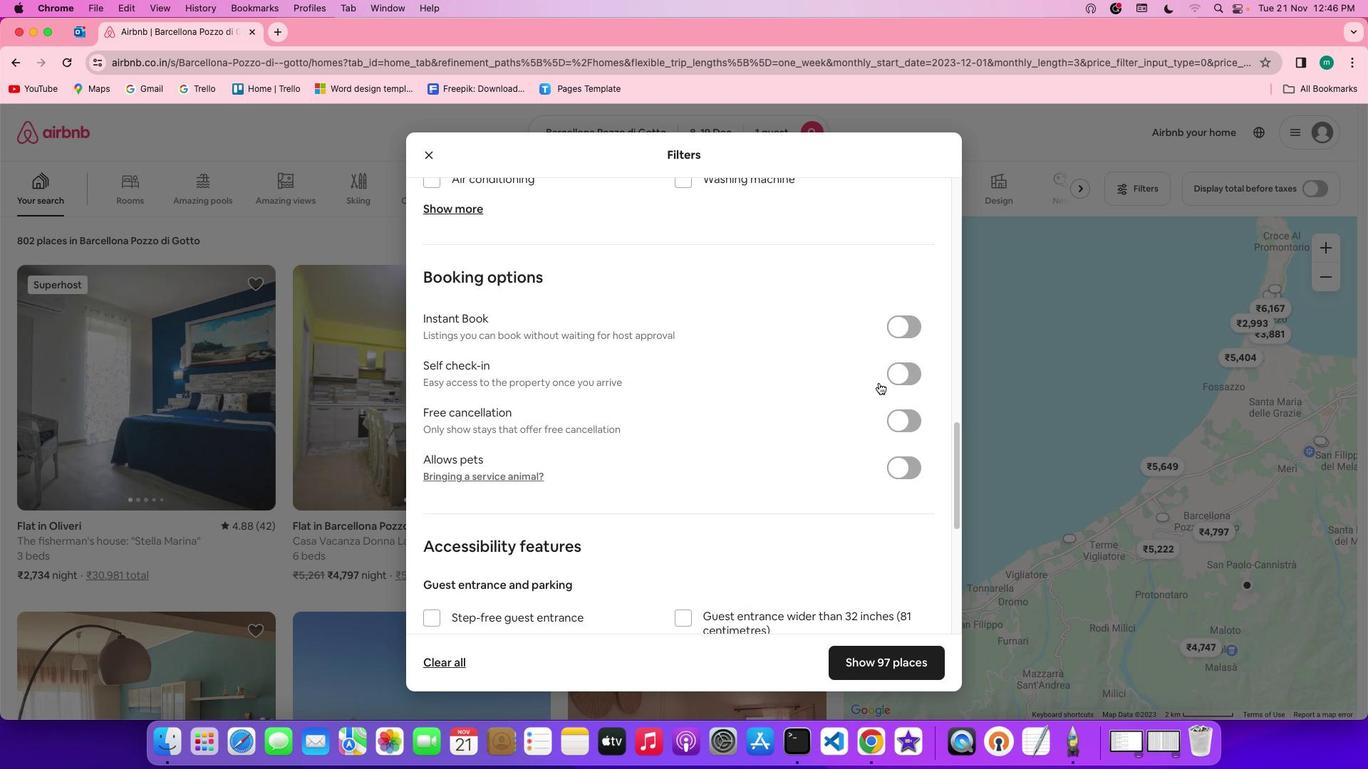 
Action: Mouse scrolled (878, 383) with delta (0, 0)
Screenshot: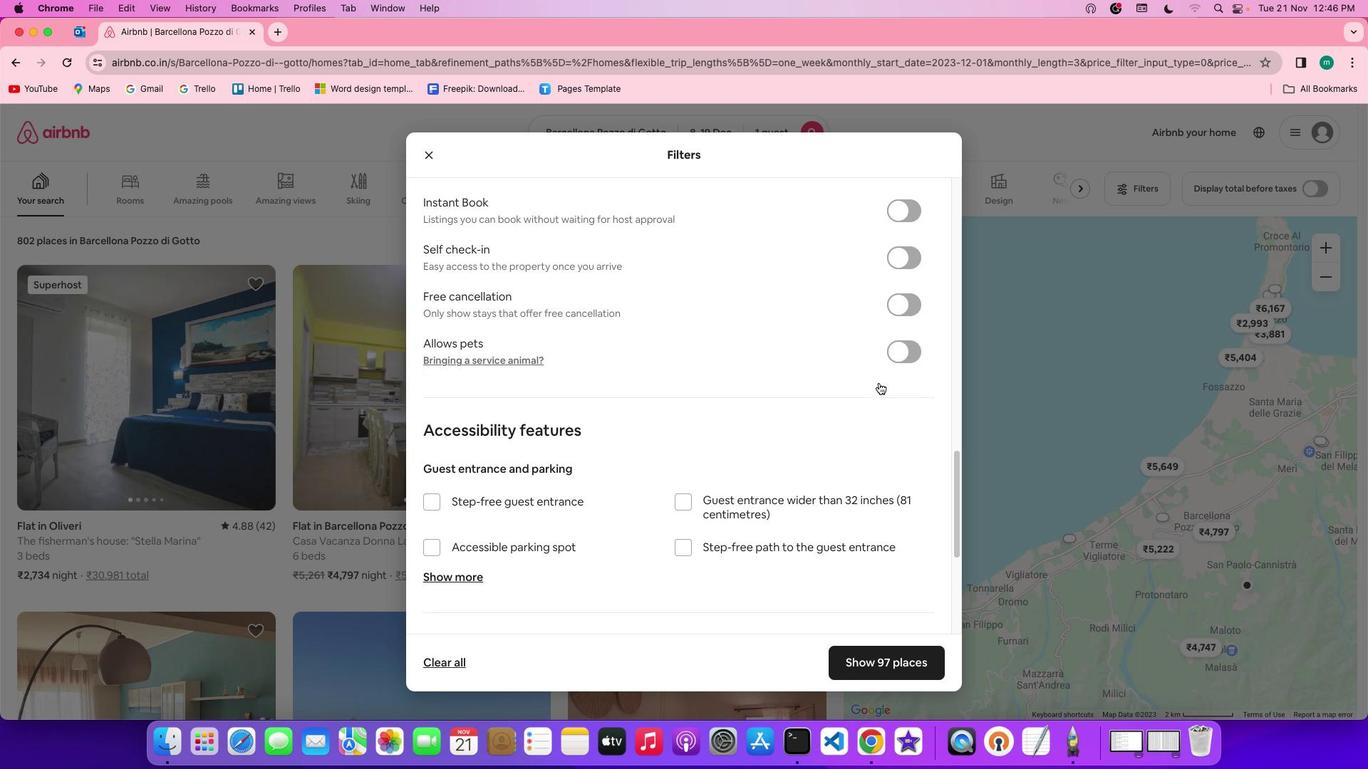 
Action: Mouse scrolled (878, 383) with delta (0, 0)
Screenshot: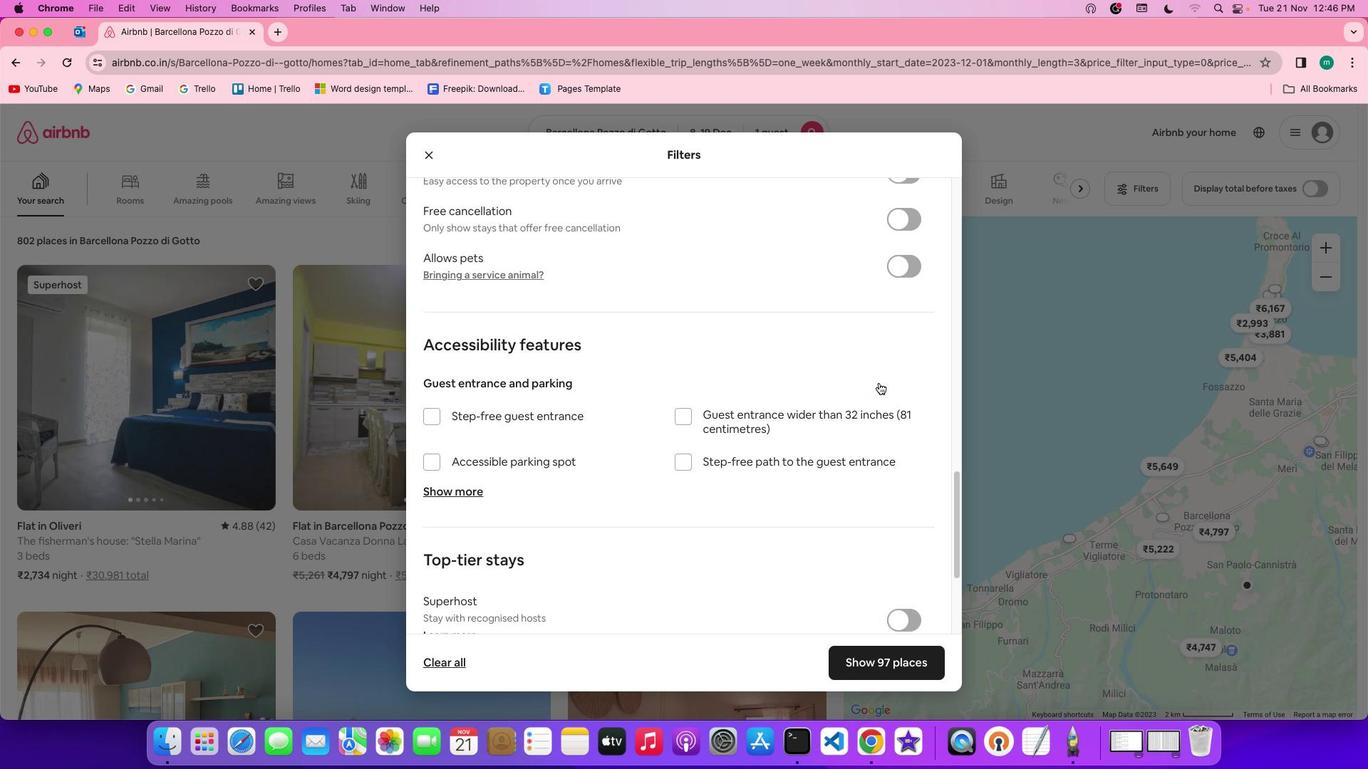 
Action: Mouse scrolled (878, 383) with delta (0, -2)
Screenshot: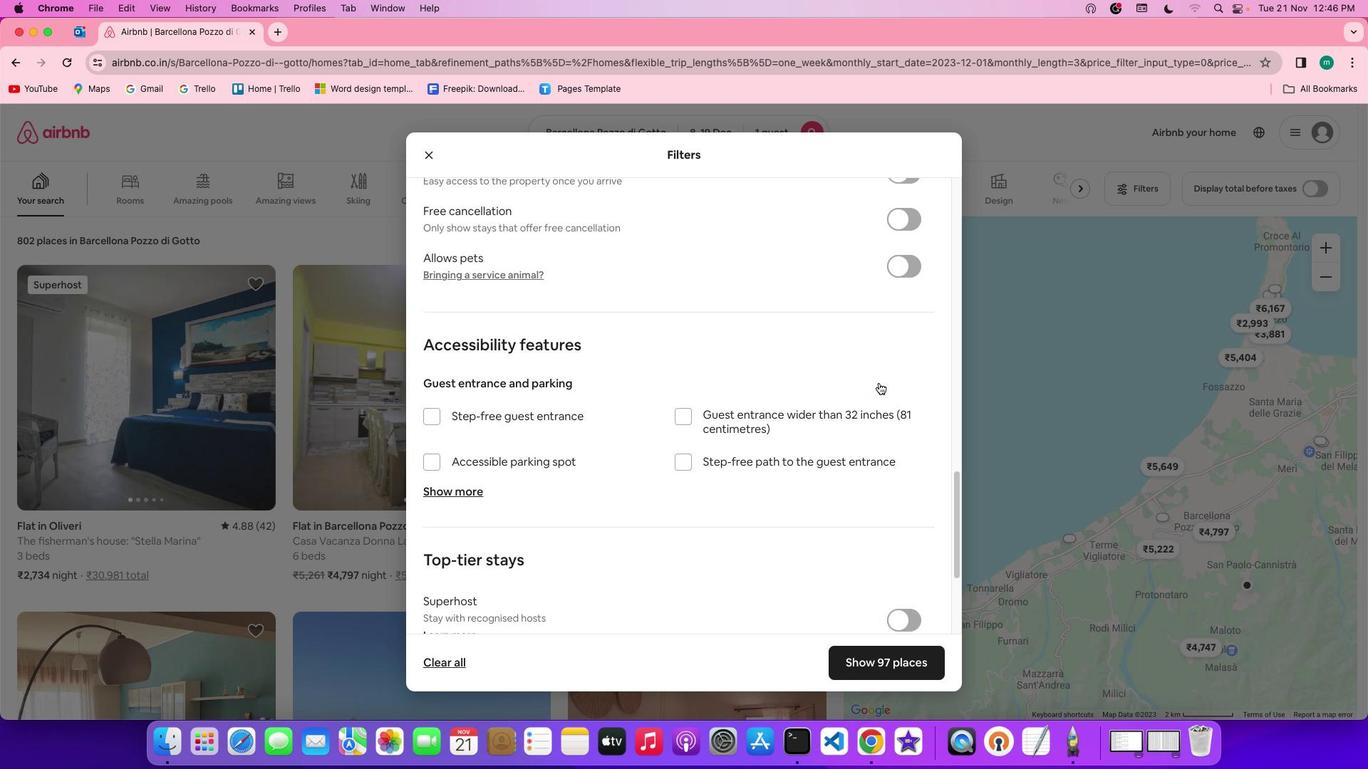 
Action: Mouse scrolled (878, 383) with delta (0, -3)
Screenshot: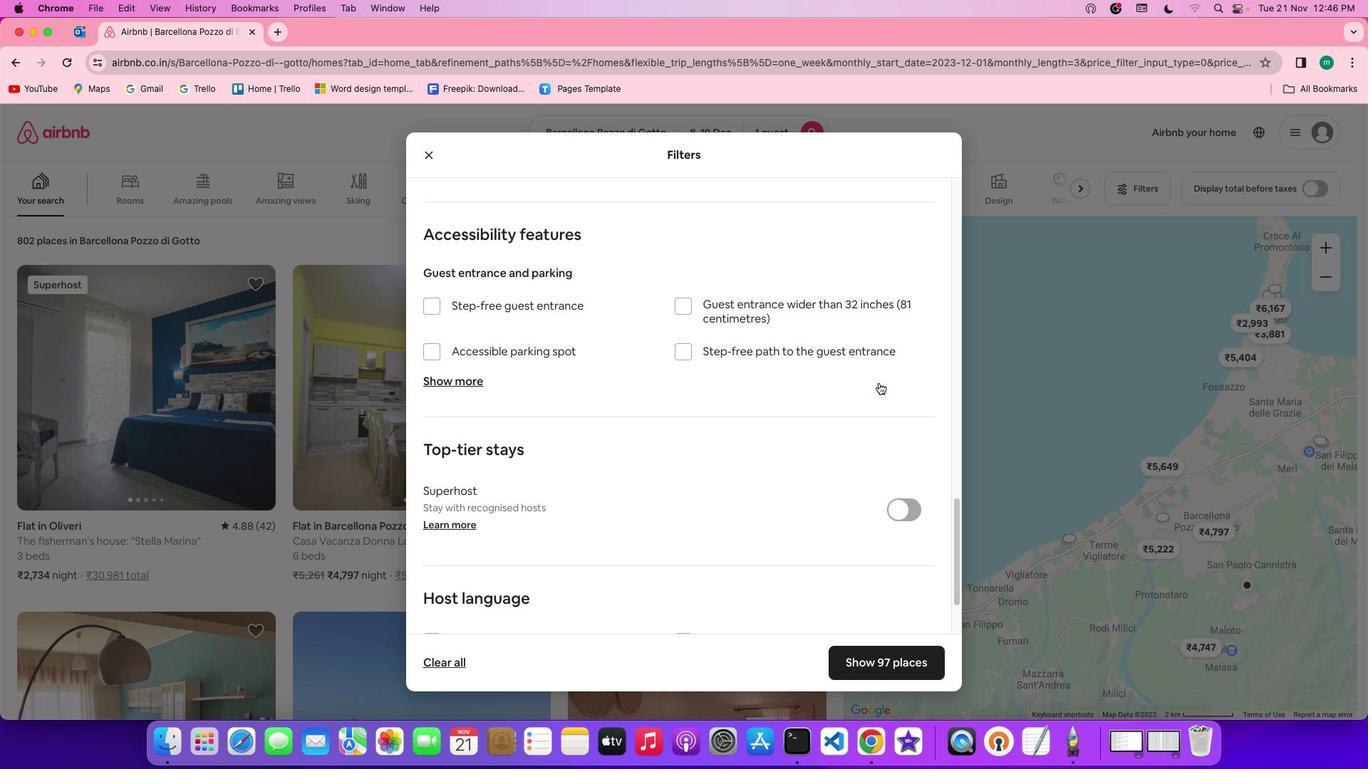 
Action: Mouse scrolled (878, 383) with delta (0, -4)
Screenshot: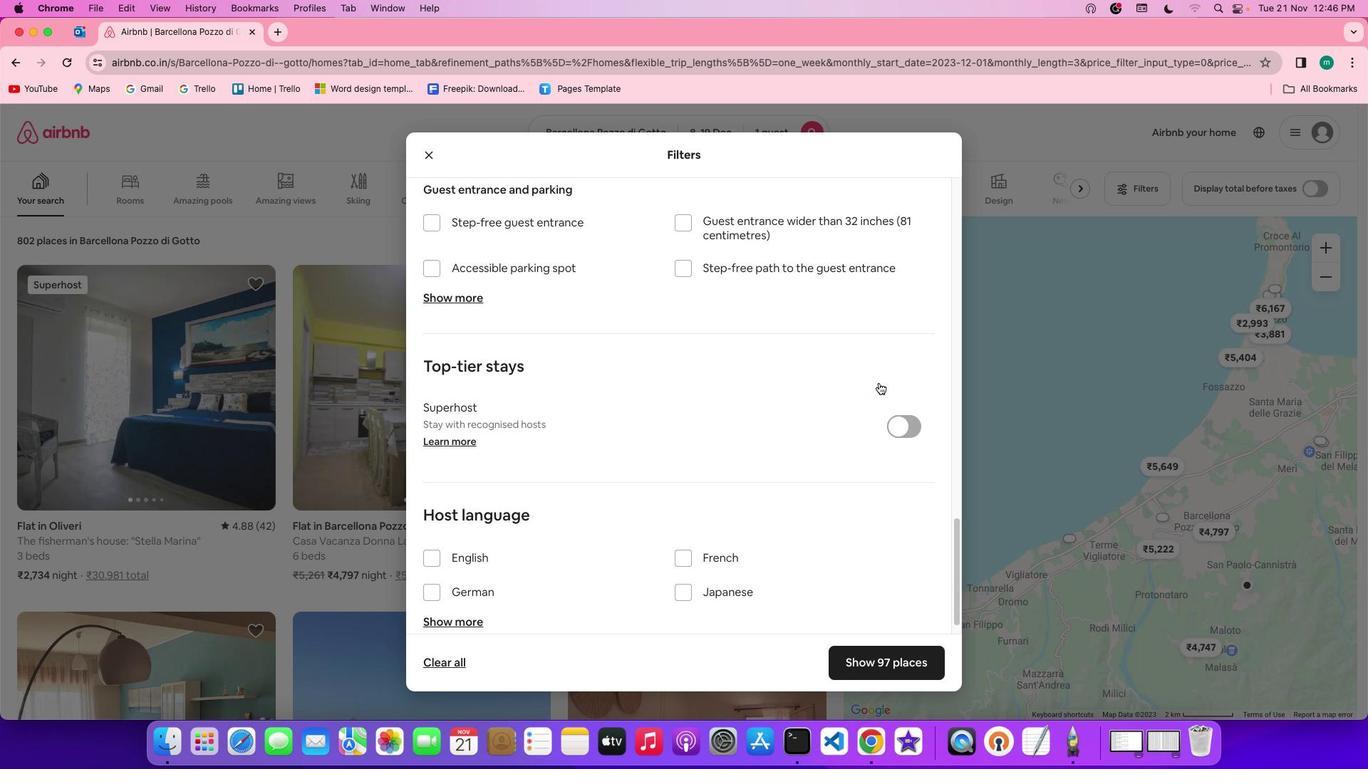 
Action: Mouse scrolled (878, 383) with delta (0, -4)
Screenshot: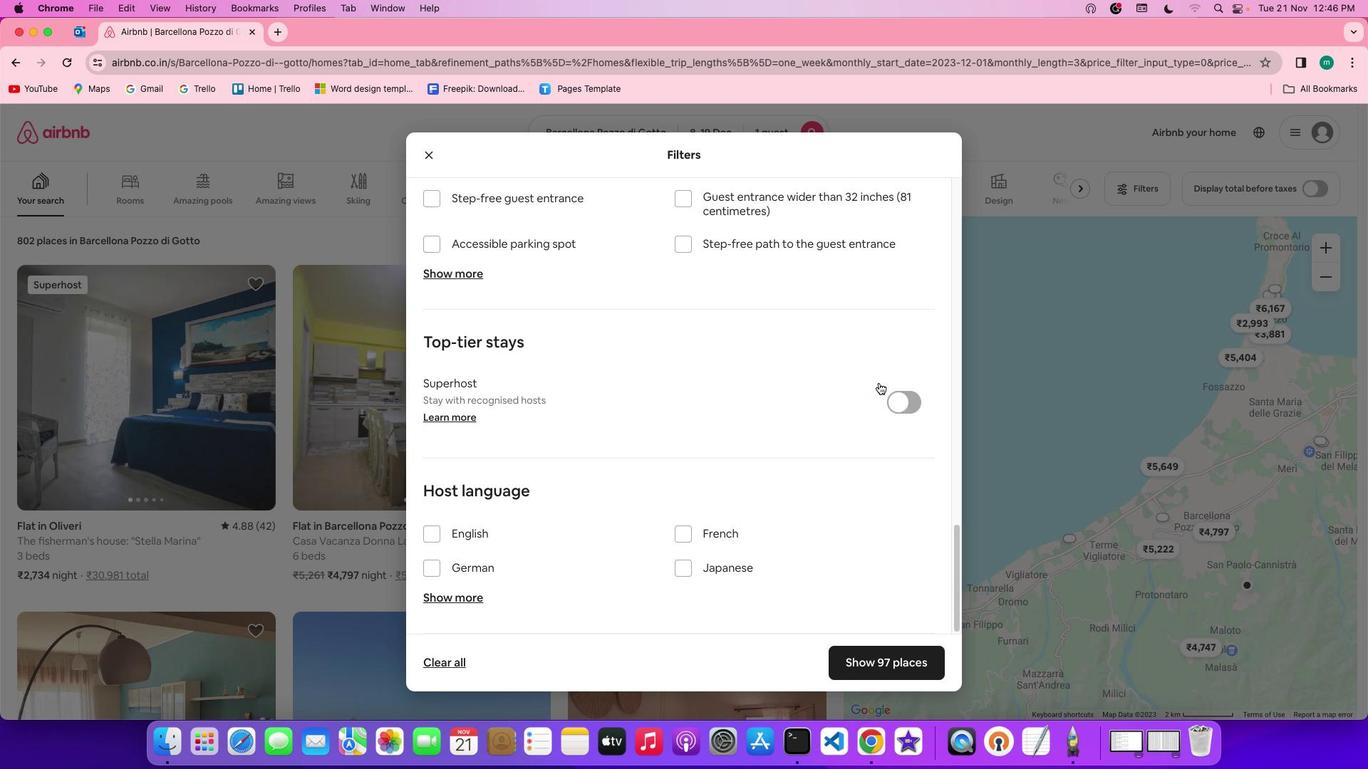 
Action: Mouse moved to (870, 465)
Screenshot: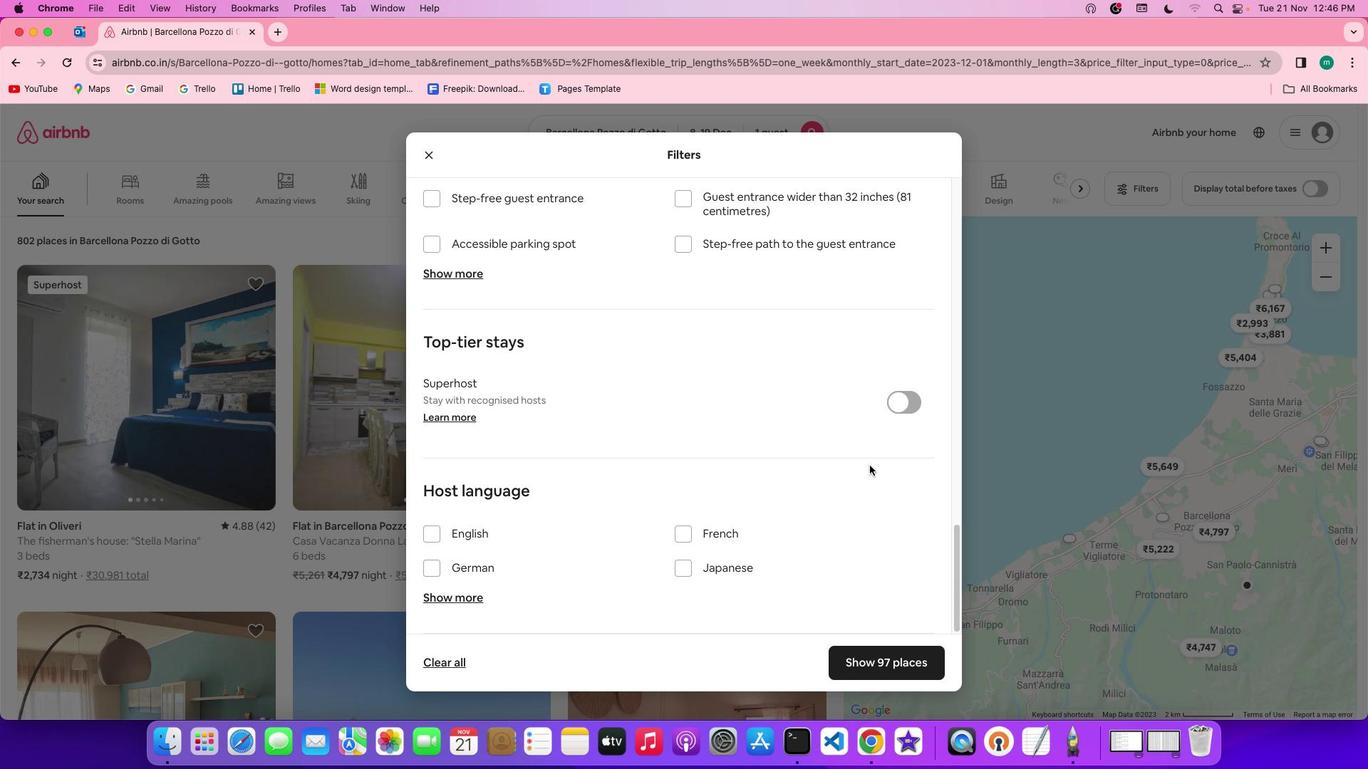 
Action: Mouse scrolled (870, 465) with delta (0, 0)
Screenshot: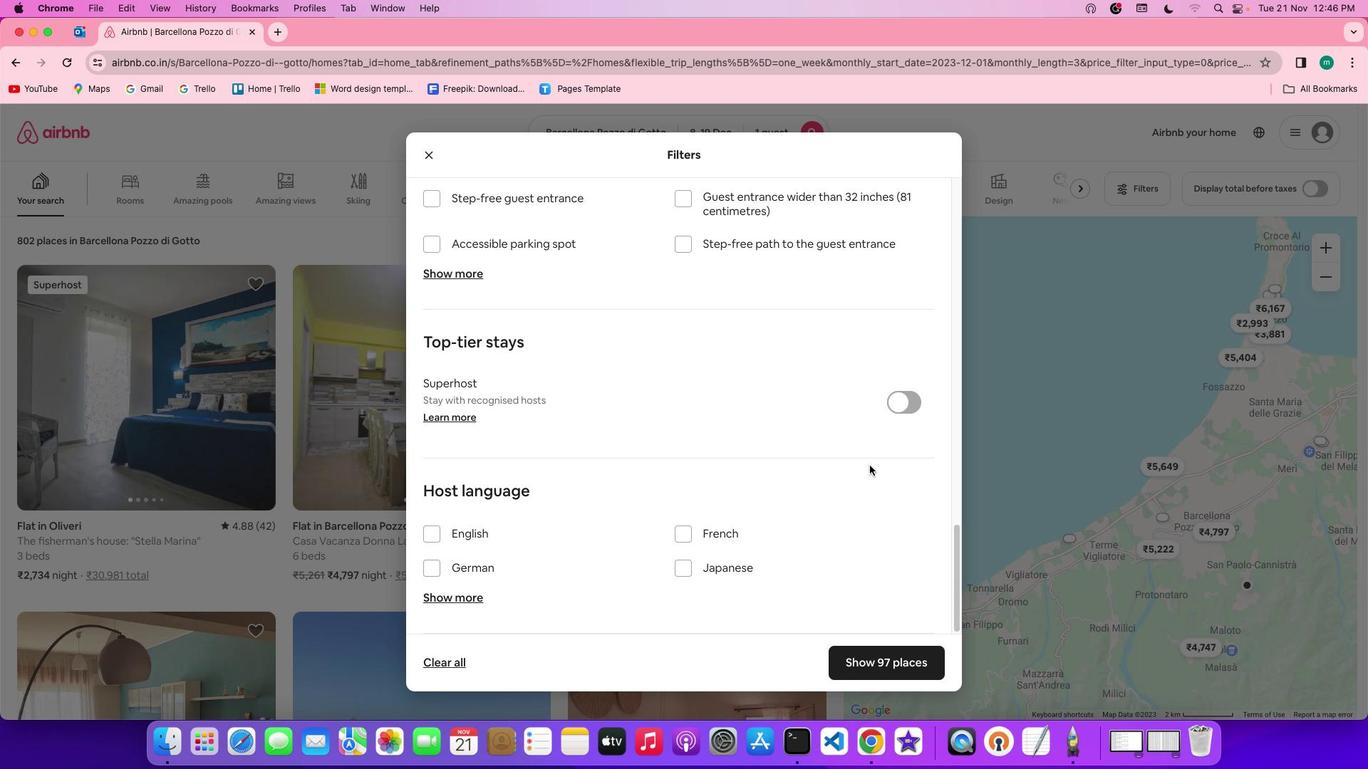 
Action: Mouse scrolled (870, 465) with delta (0, 0)
Screenshot: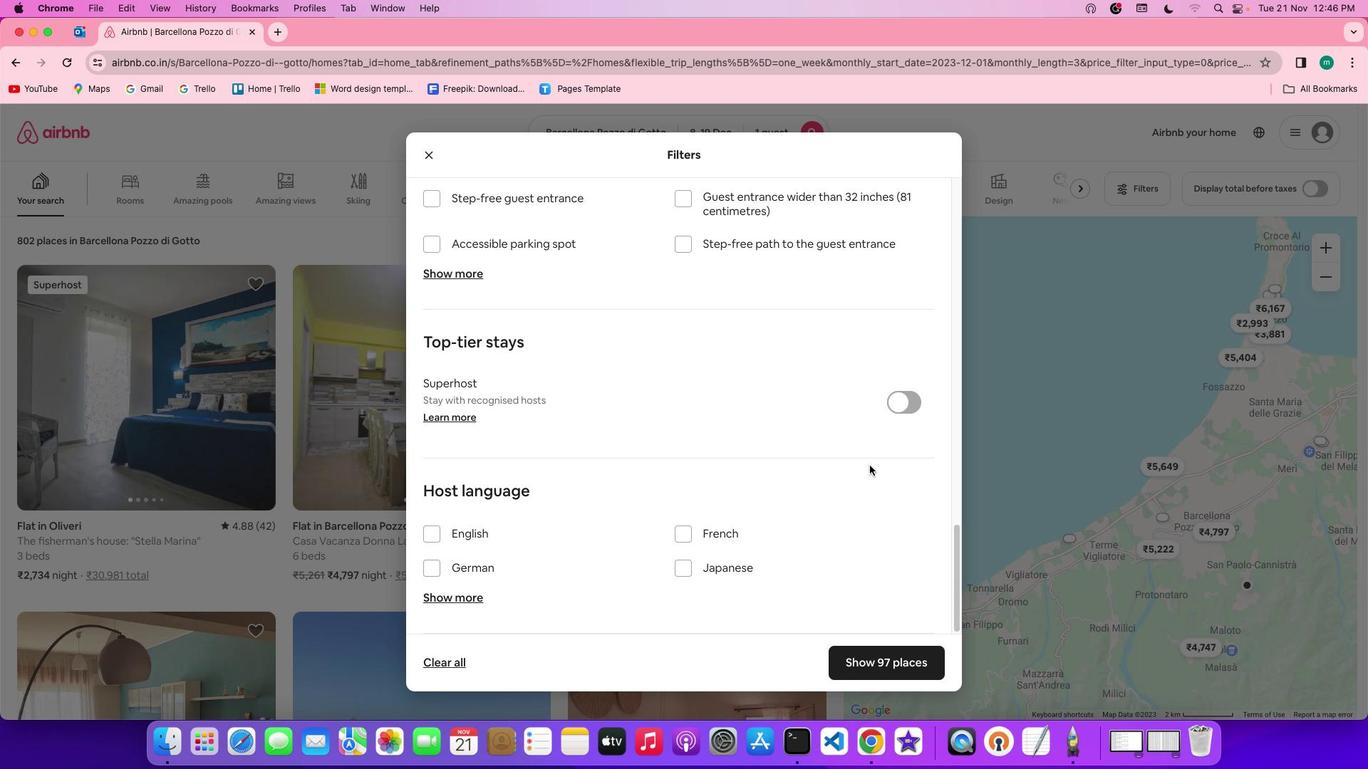 
Action: Mouse scrolled (870, 465) with delta (0, -2)
Screenshot: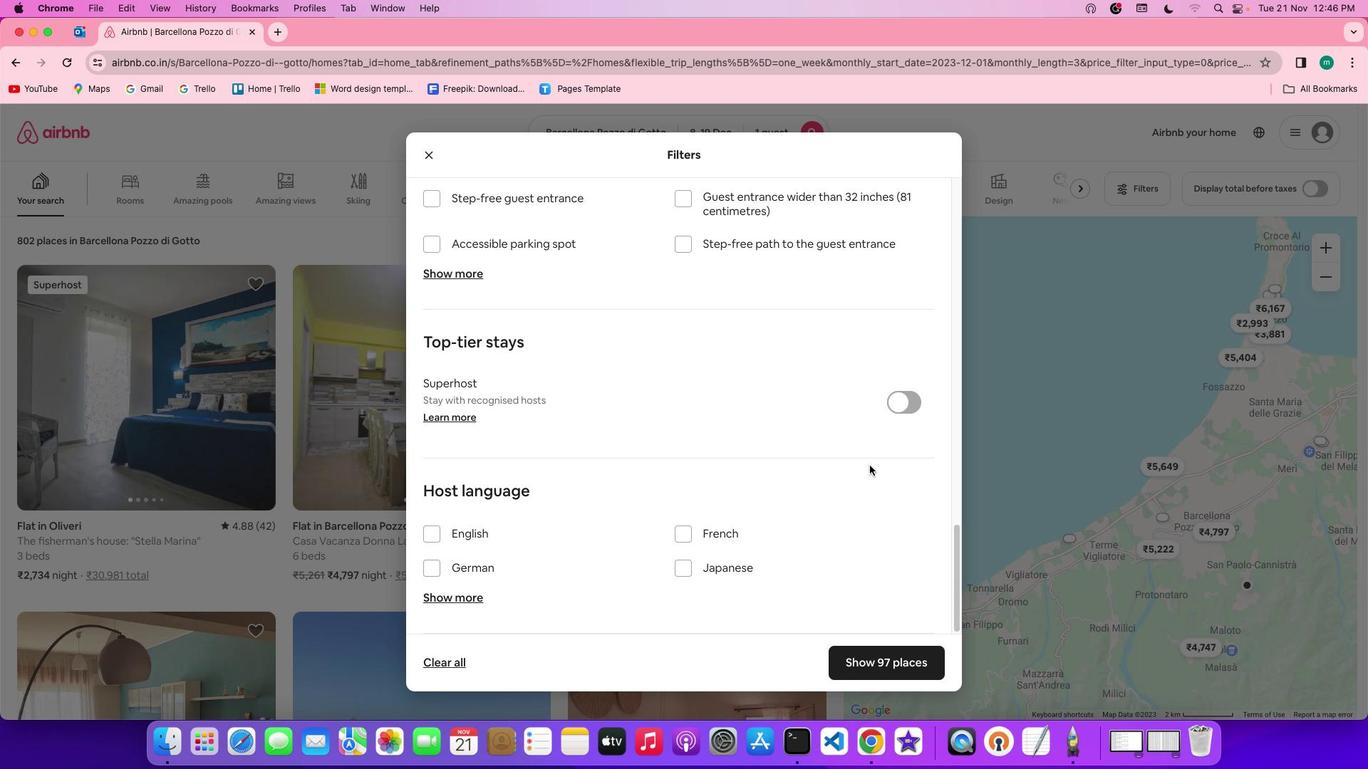 
Action: Mouse scrolled (870, 465) with delta (0, -3)
Screenshot: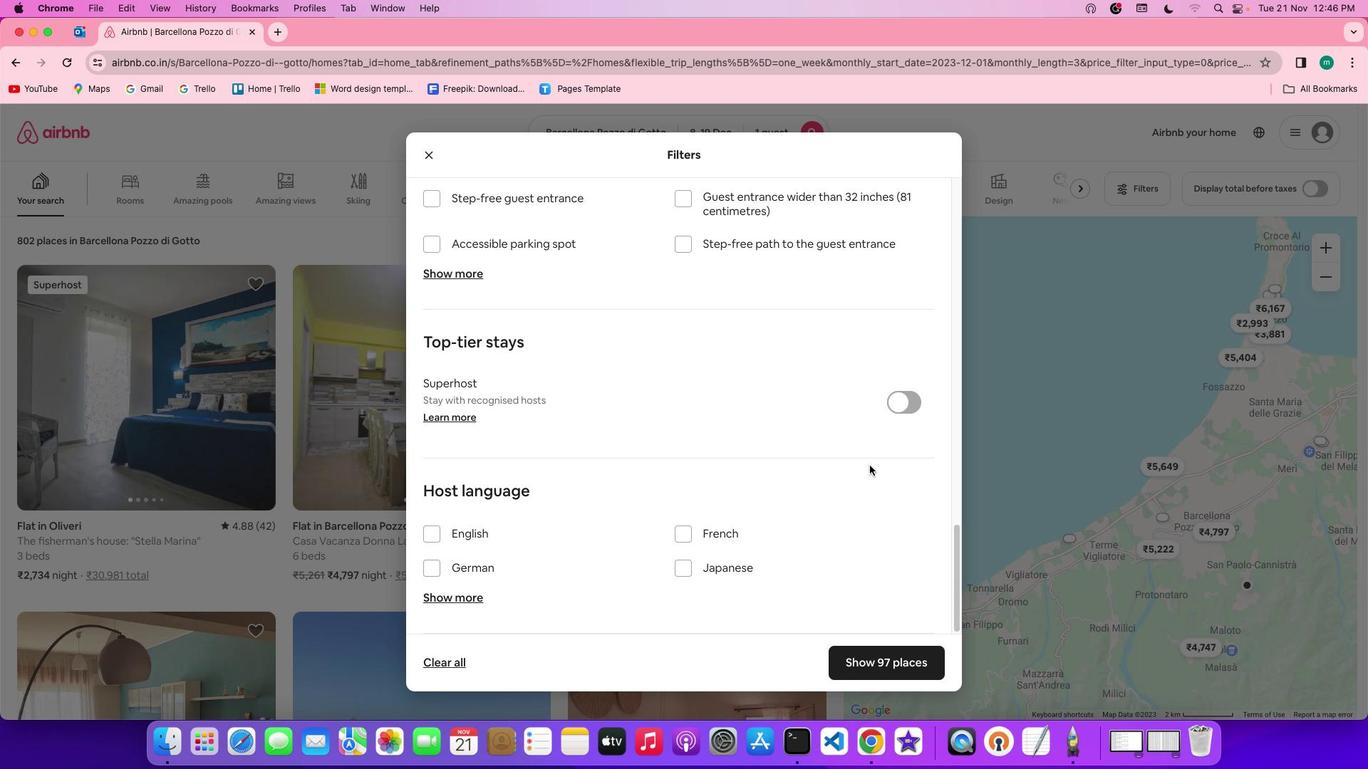 
Action: Mouse scrolled (870, 465) with delta (0, -4)
Screenshot: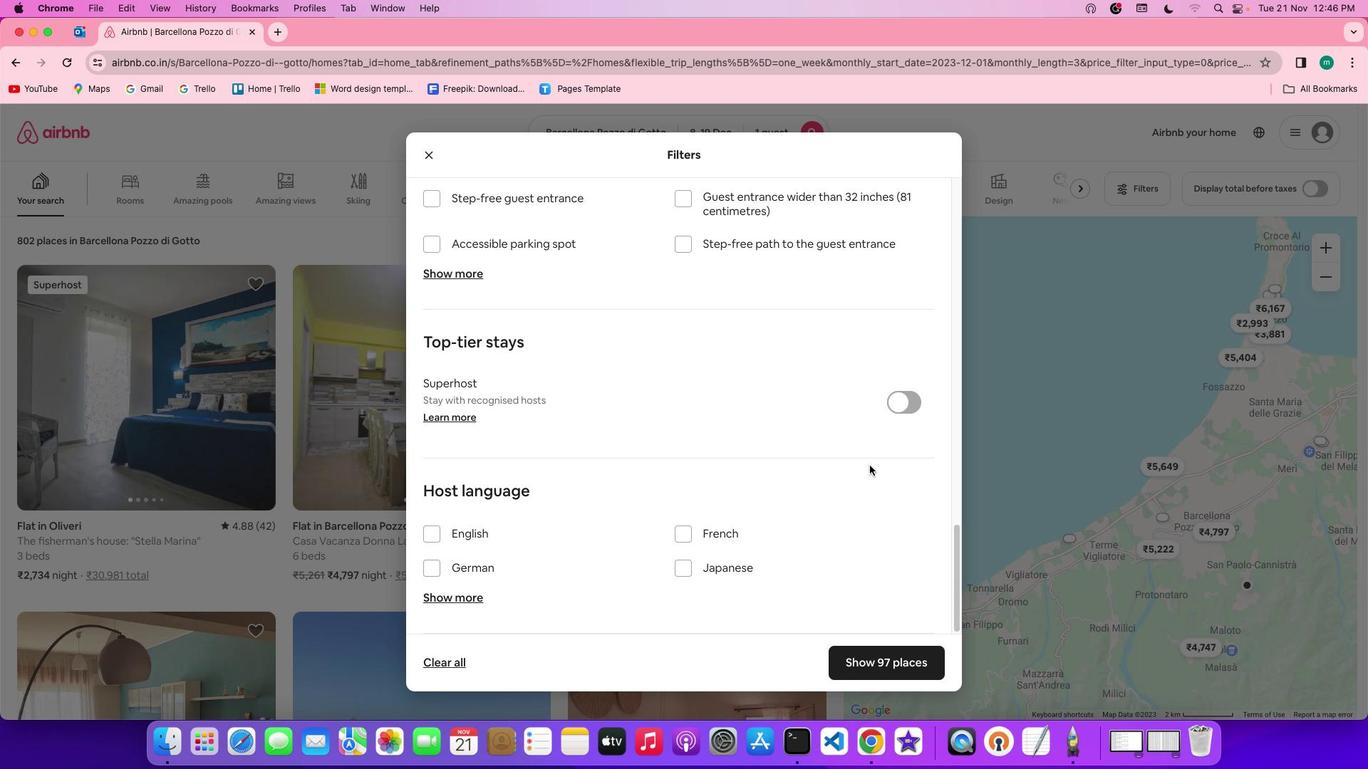 
Action: Mouse scrolled (870, 465) with delta (0, -4)
Screenshot: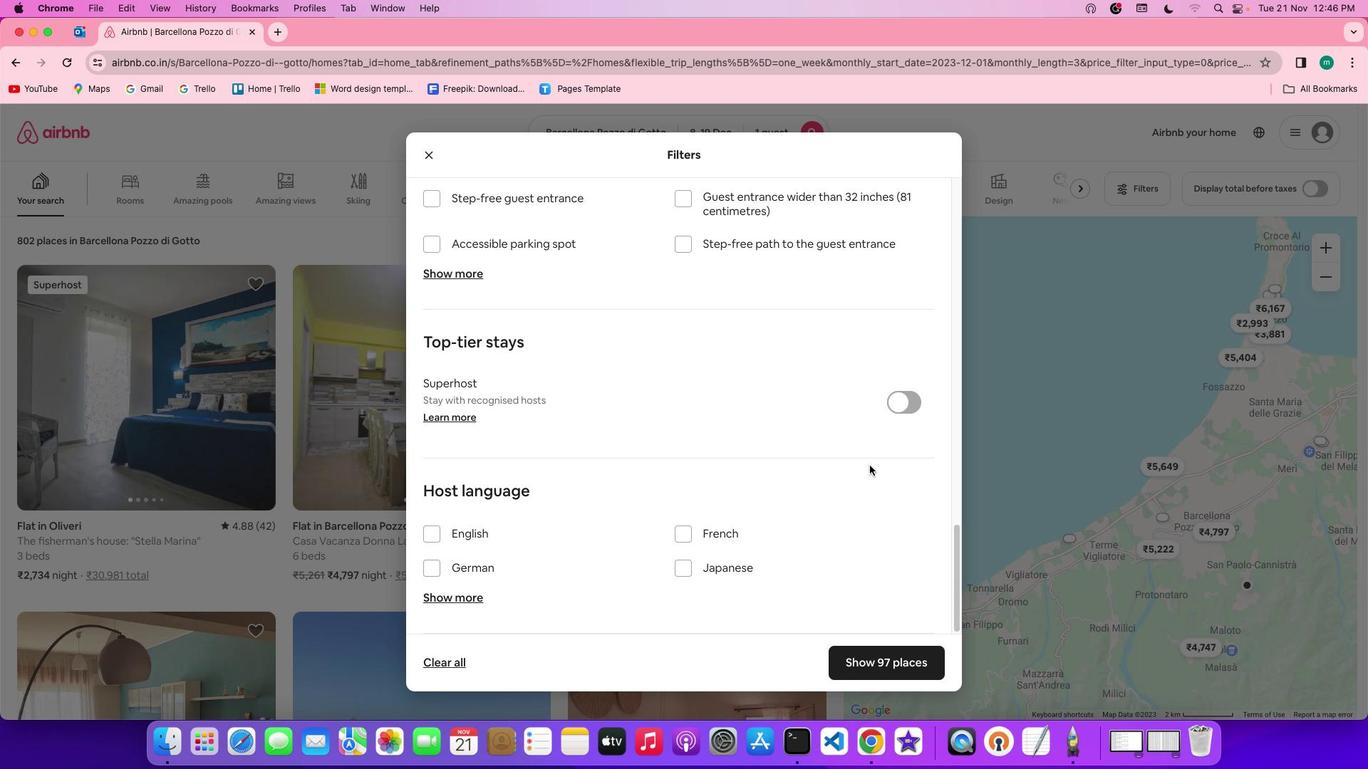 
Action: Mouse moved to (885, 656)
Screenshot: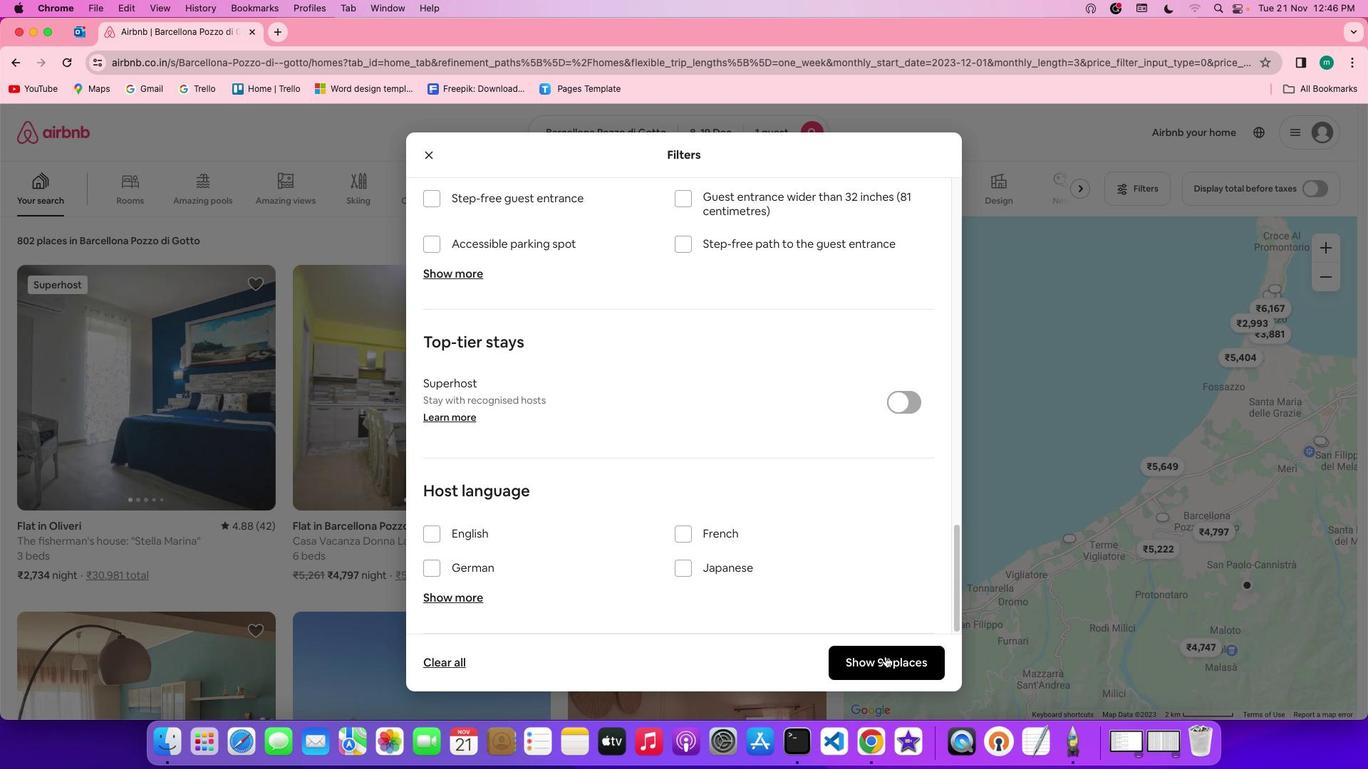 
Action: Mouse pressed left at (885, 656)
Screenshot: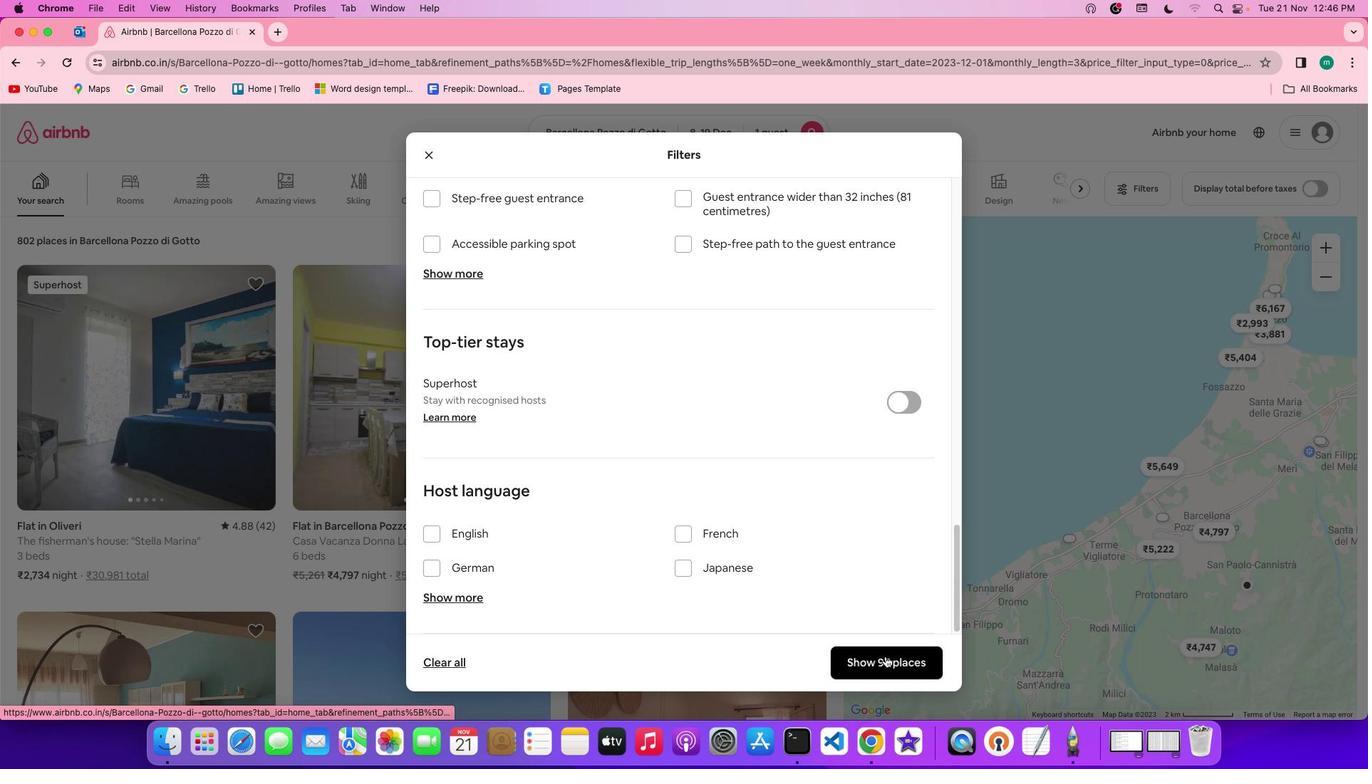 
Action: Mouse moved to (402, 377)
Screenshot: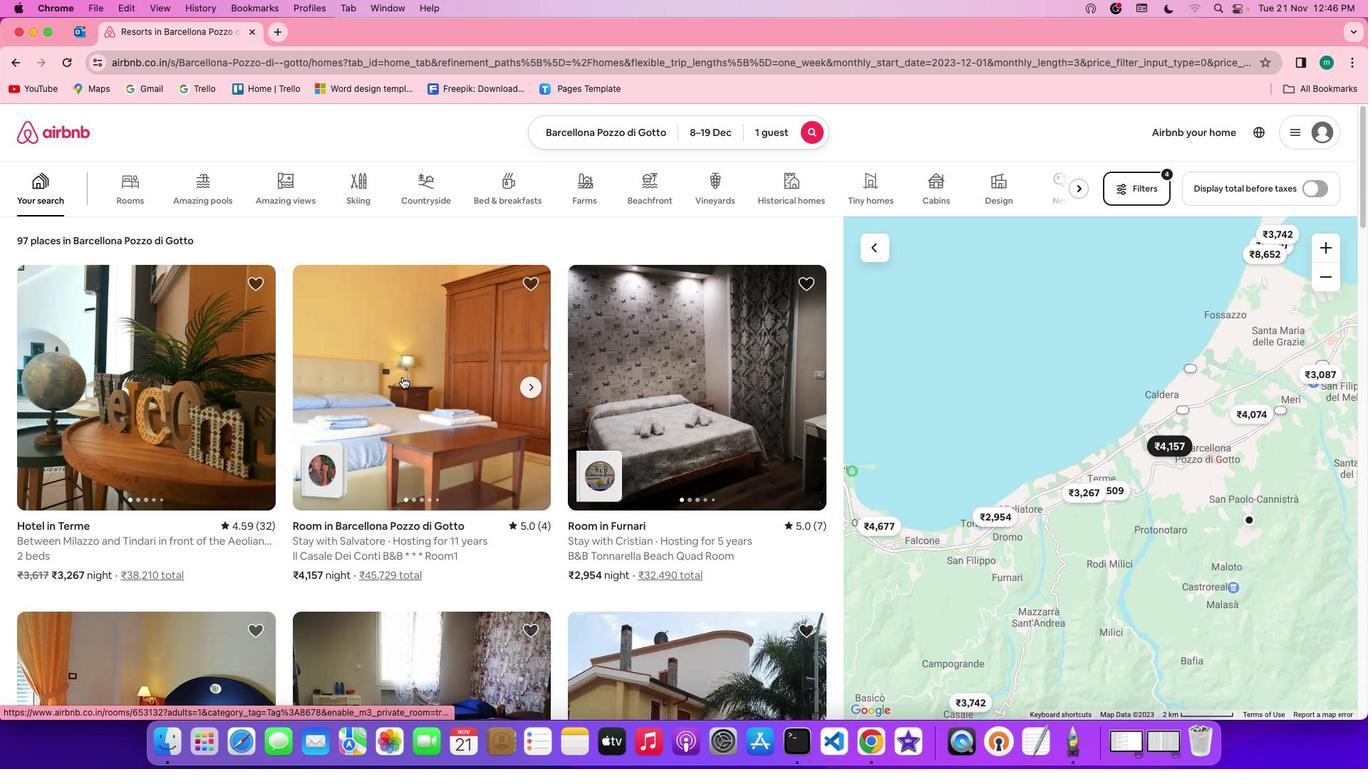 
Action: Mouse scrolled (402, 377) with delta (0, 0)
Screenshot: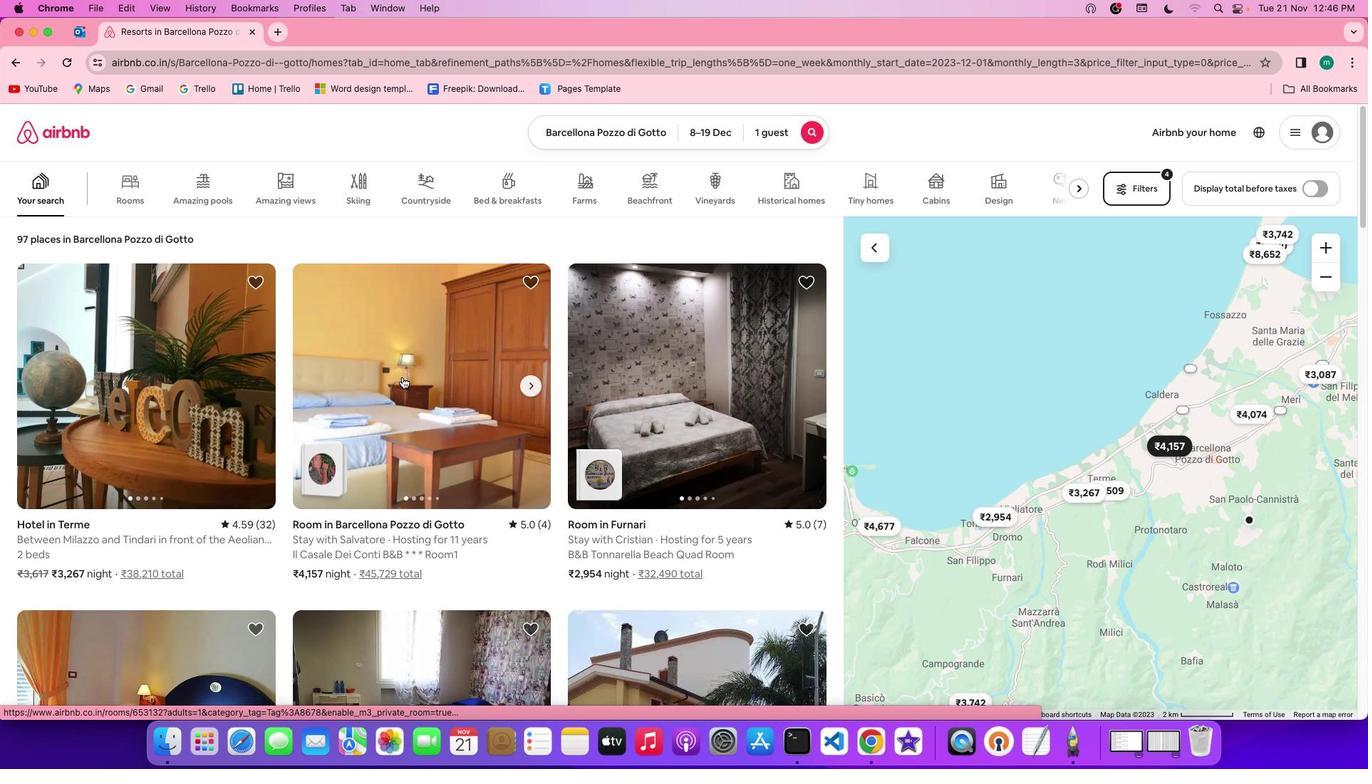 
Action: Mouse scrolled (402, 377) with delta (0, 0)
Screenshot: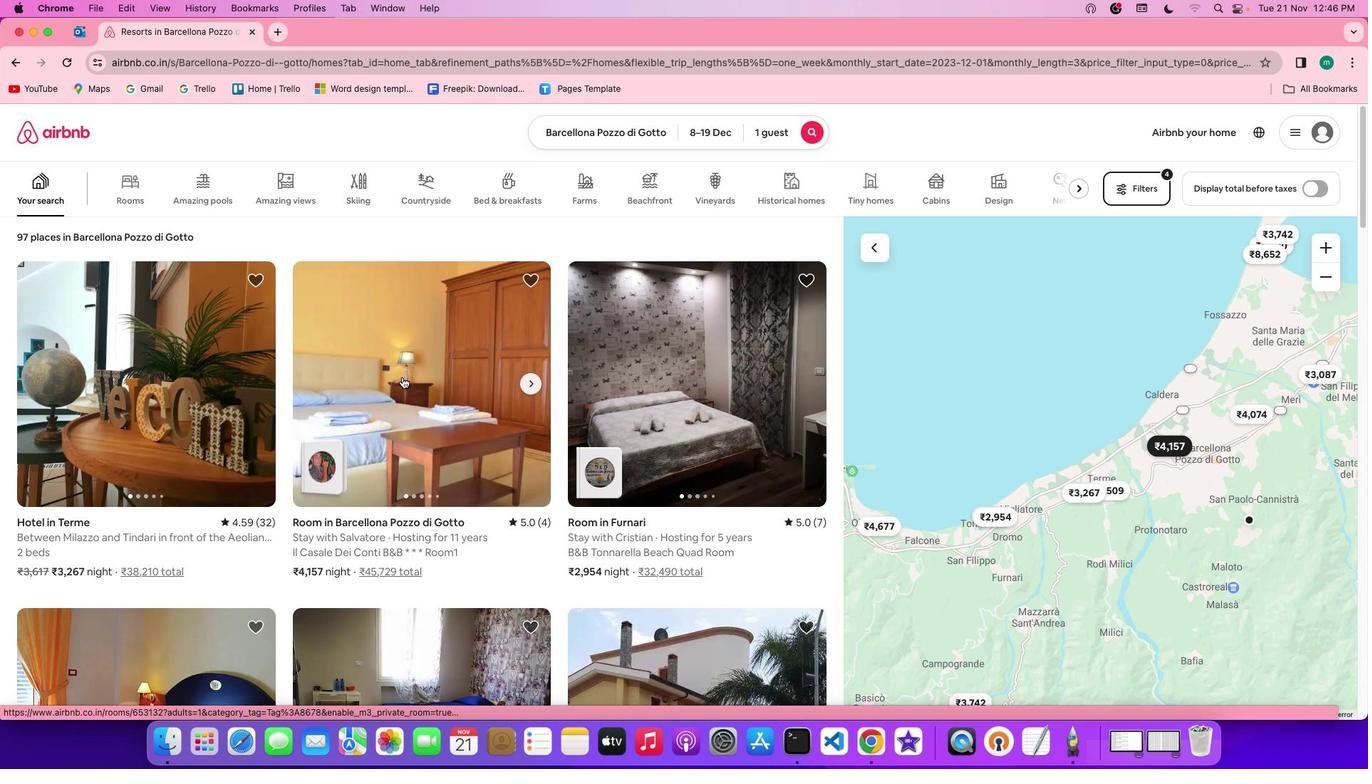
Action: Mouse moved to (402, 377)
Screenshot: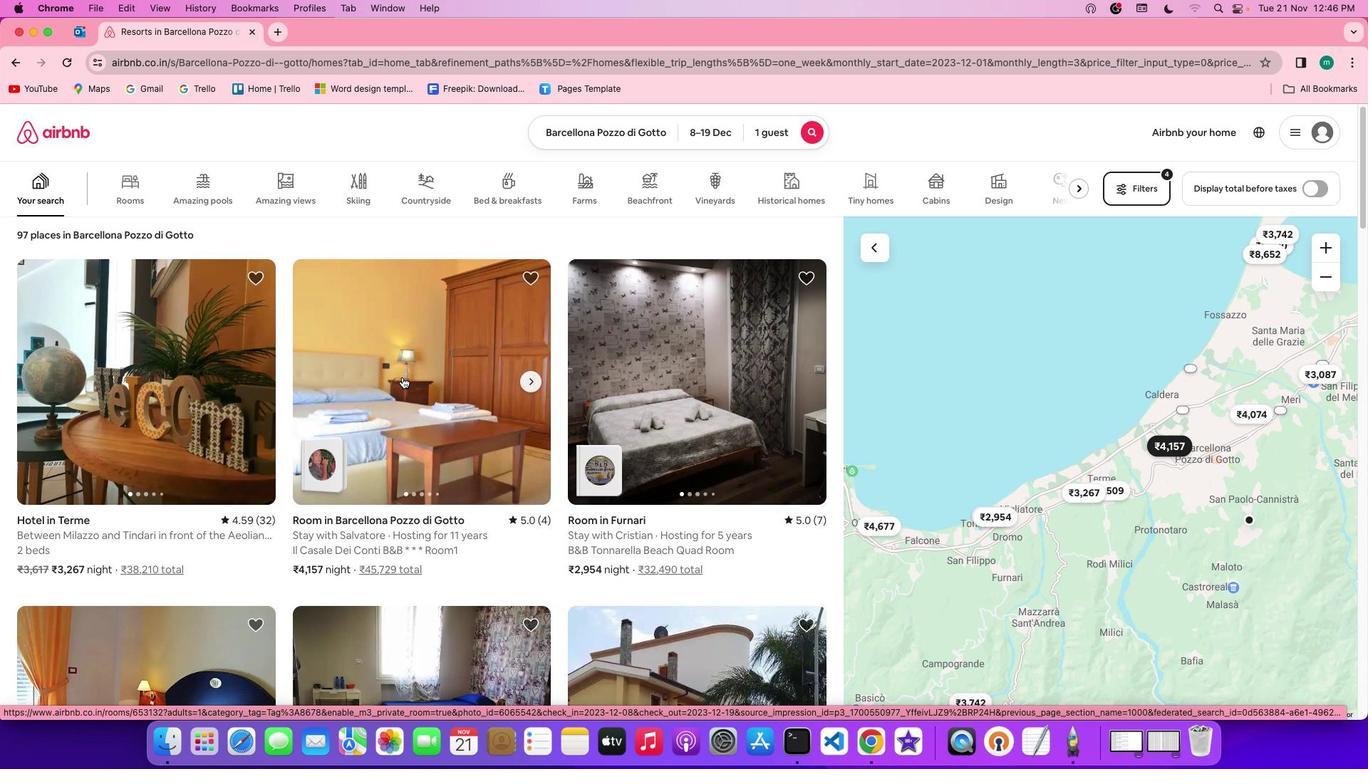 
Action: Mouse scrolled (402, 377) with delta (0, 0)
Screenshot: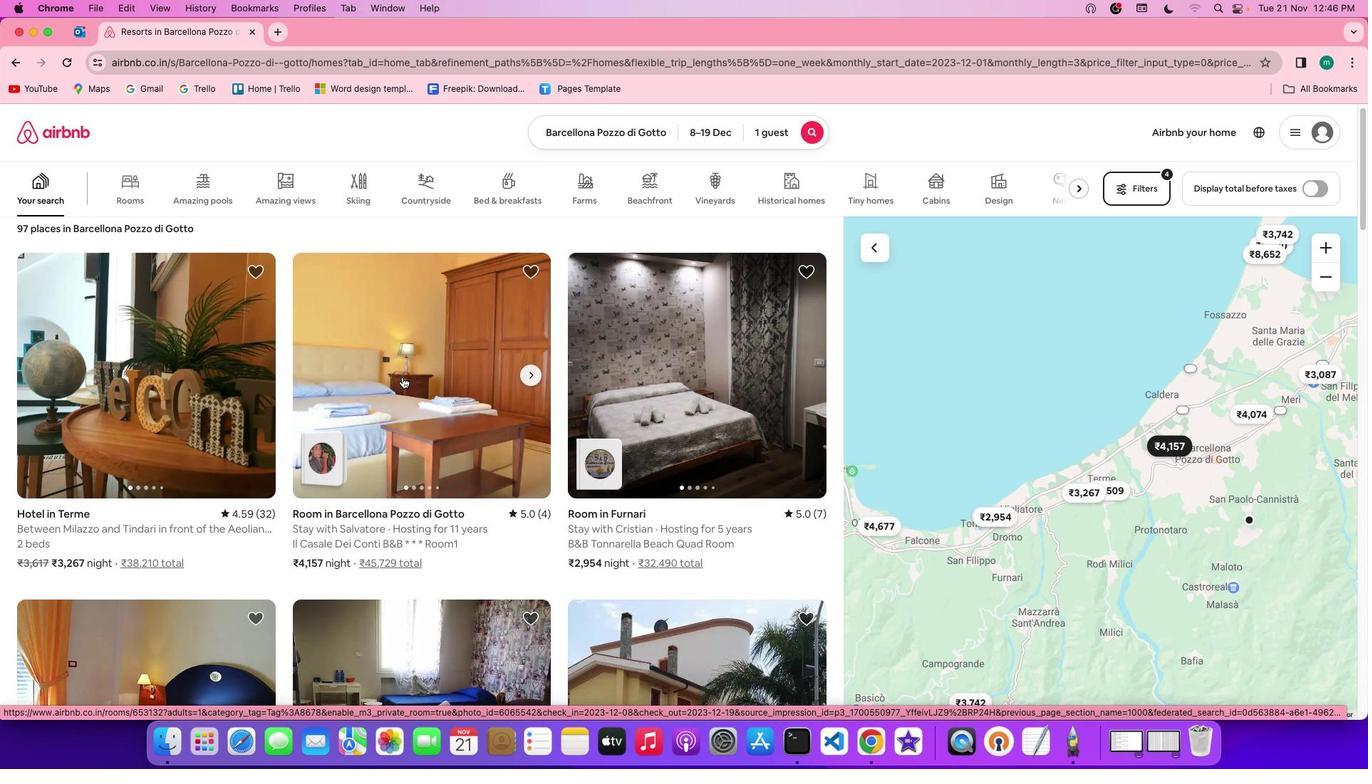 
Action: Mouse moved to (199, 384)
Screenshot: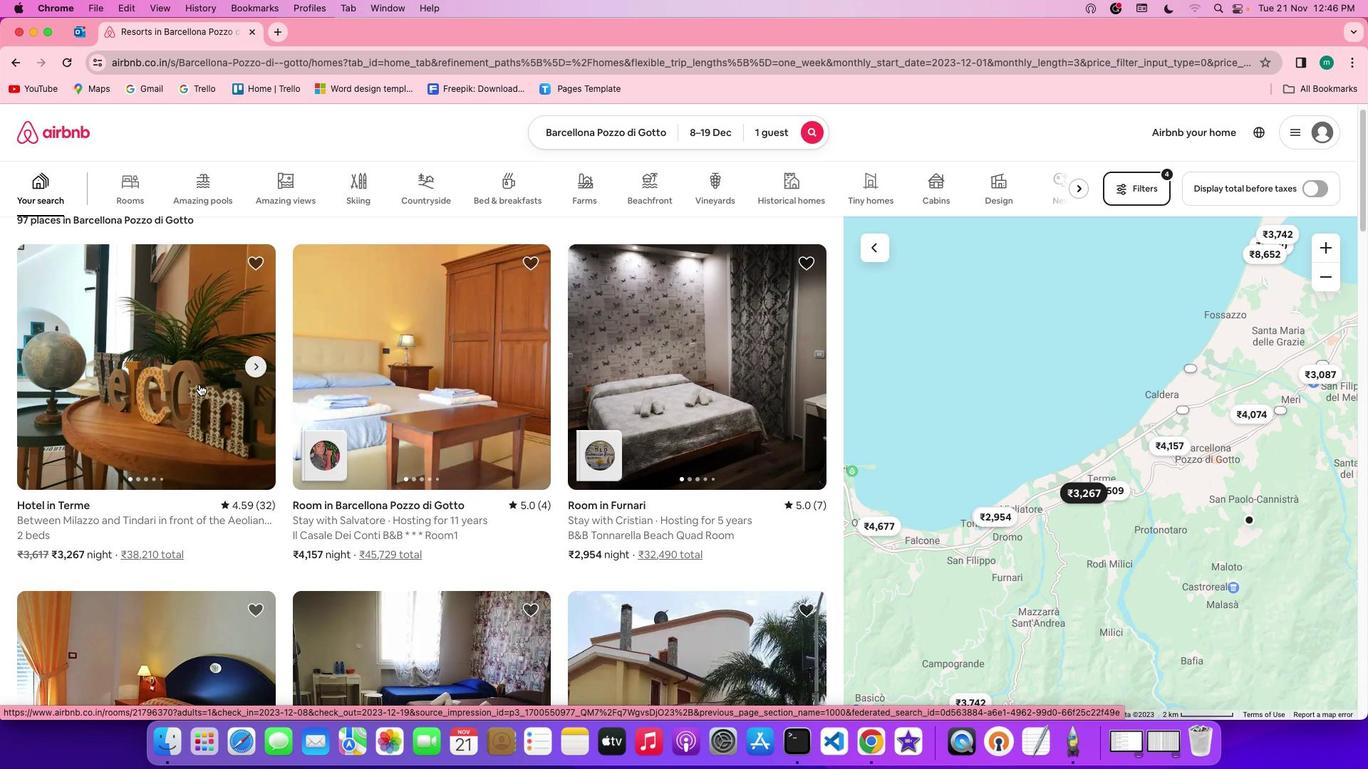 
Action: Mouse scrolled (199, 384) with delta (0, 0)
Screenshot: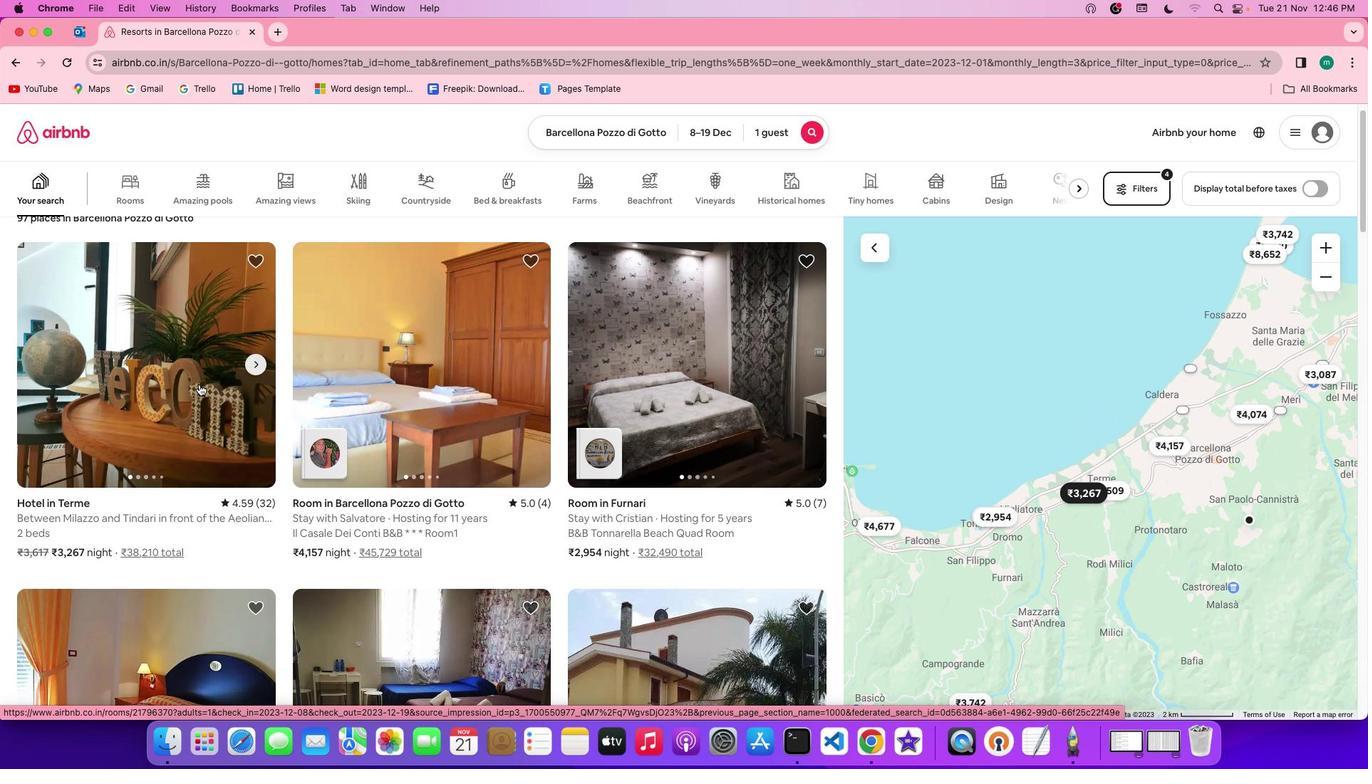 
Action: Mouse scrolled (199, 384) with delta (0, 0)
Screenshot: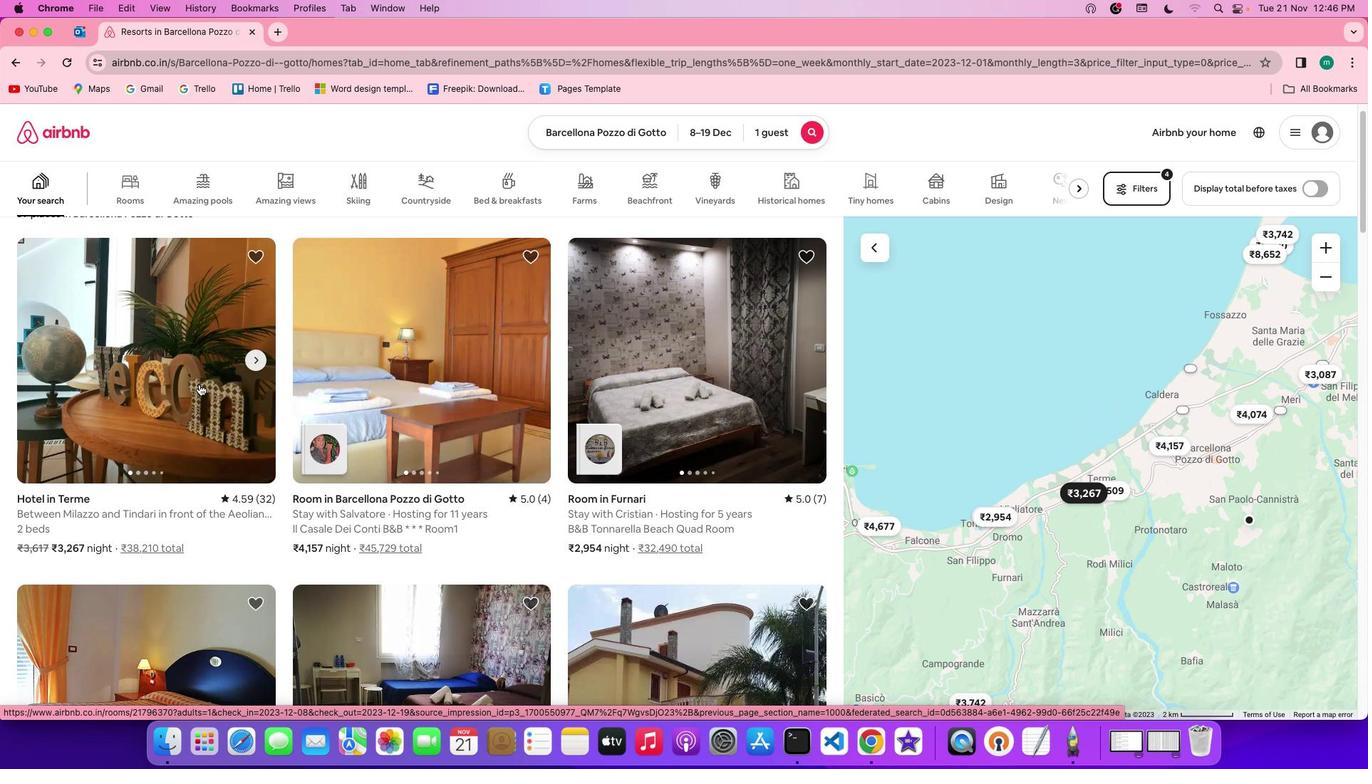 
Action: Mouse scrolled (199, 384) with delta (0, -1)
Screenshot: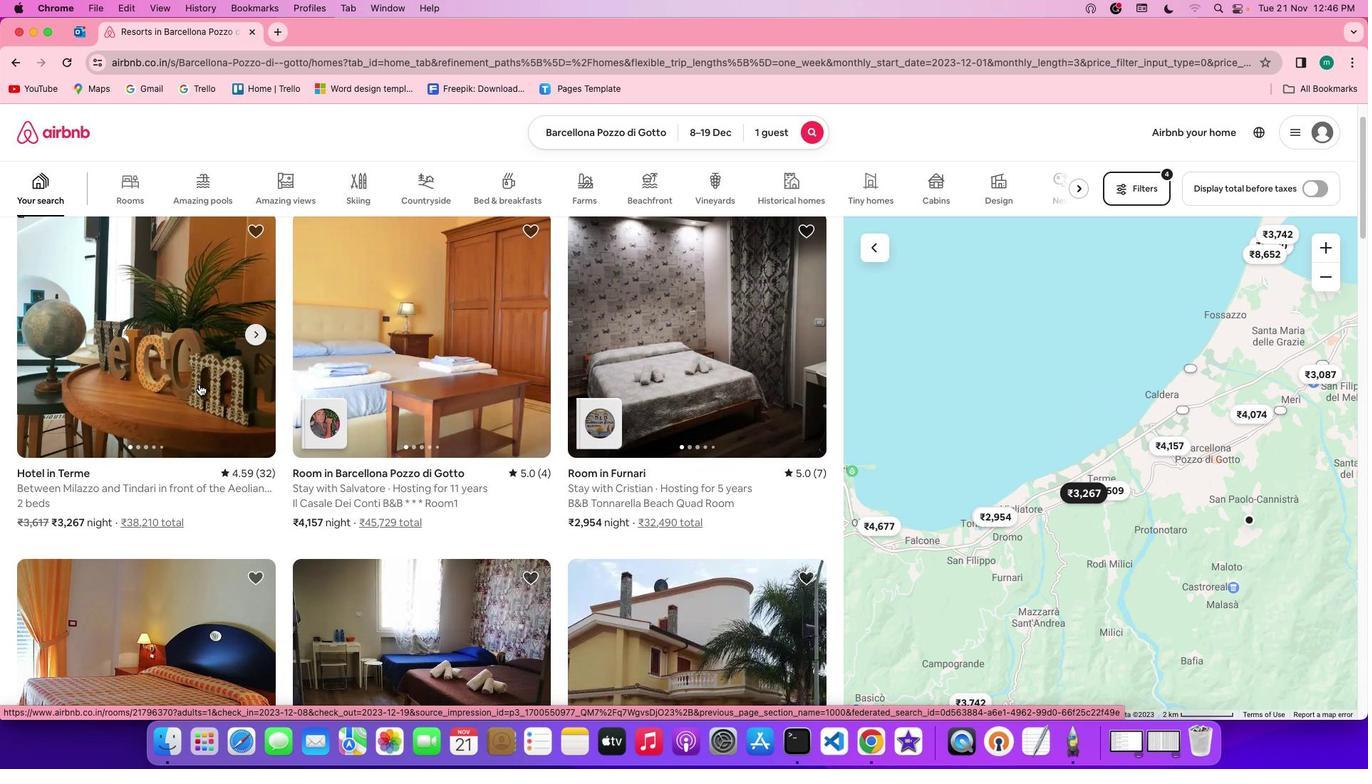 
Action: Mouse moved to (208, 367)
Screenshot: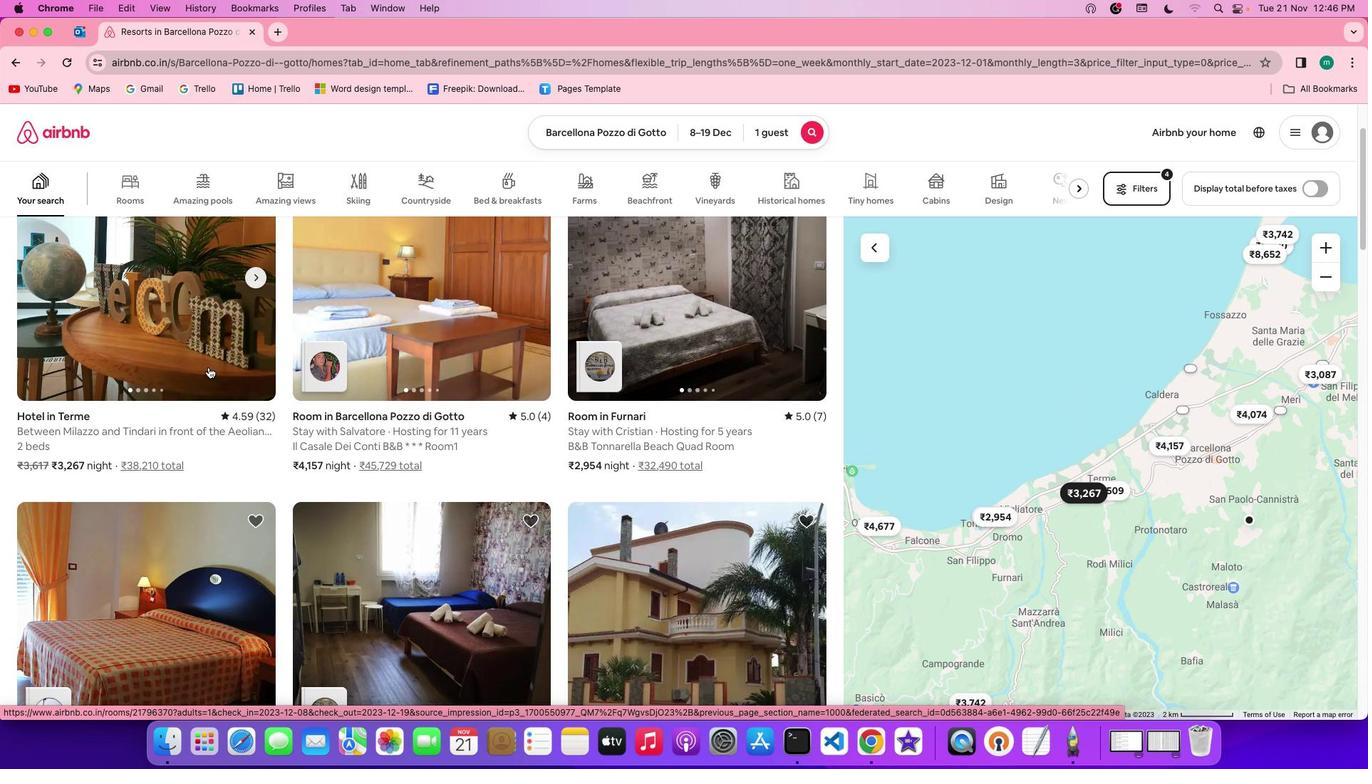 
Action: Mouse pressed left at (208, 367)
Screenshot: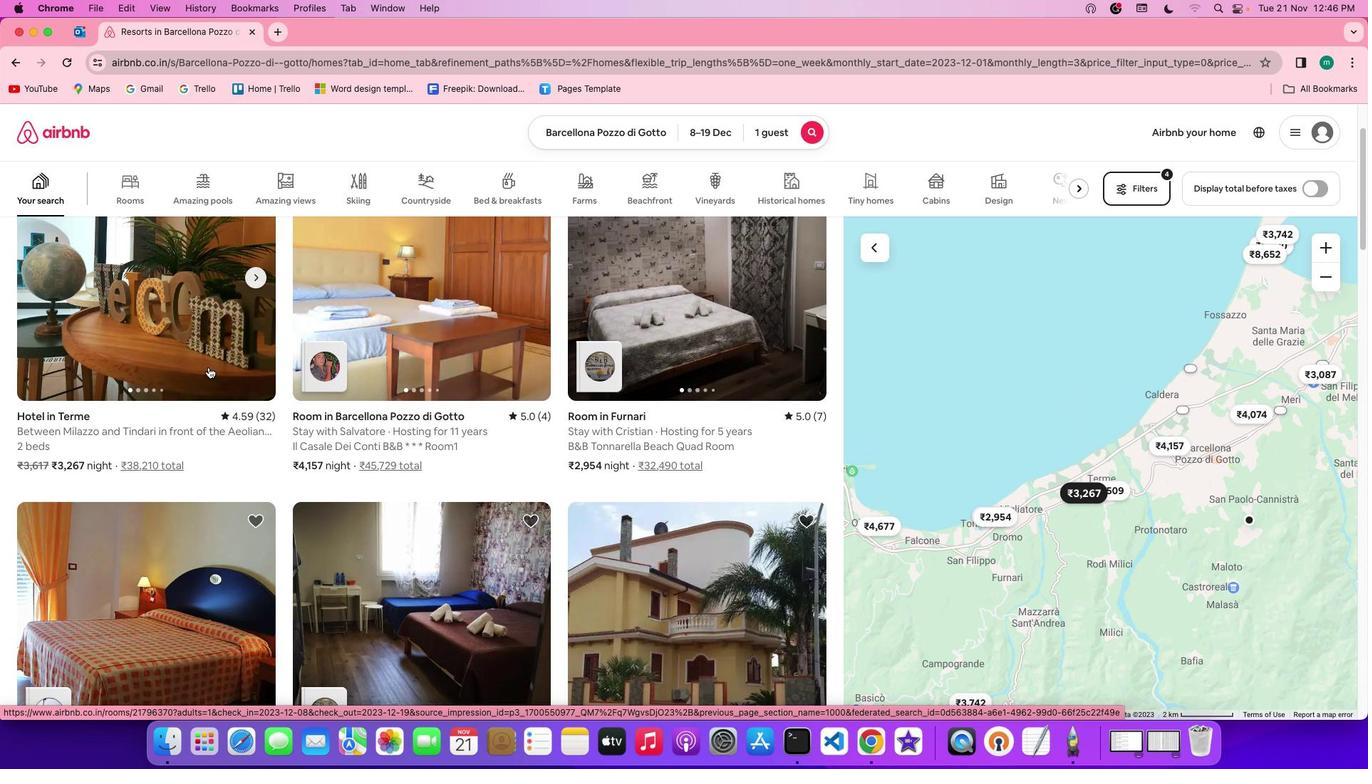
Action: Mouse moved to (982, 524)
Screenshot: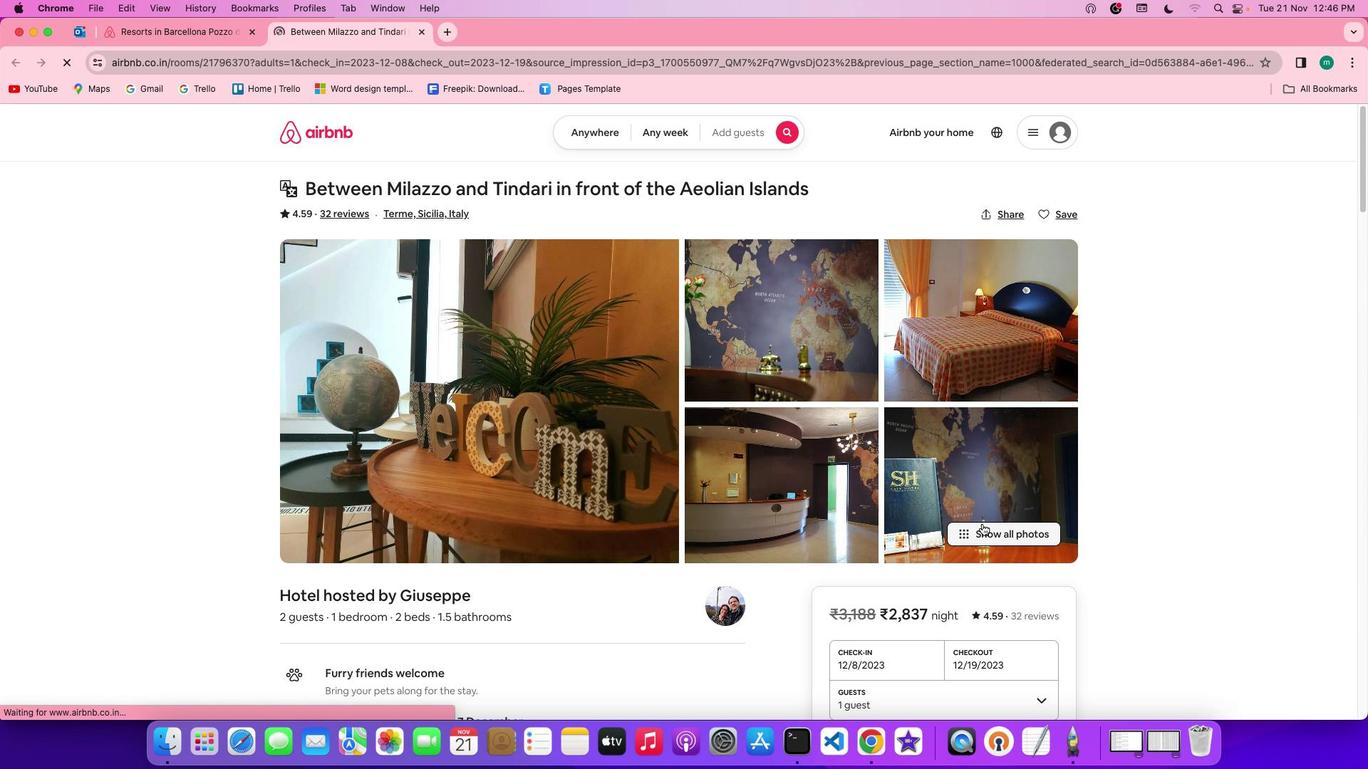 
Action: Mouse pressed left at (982, 524)
Screenshot: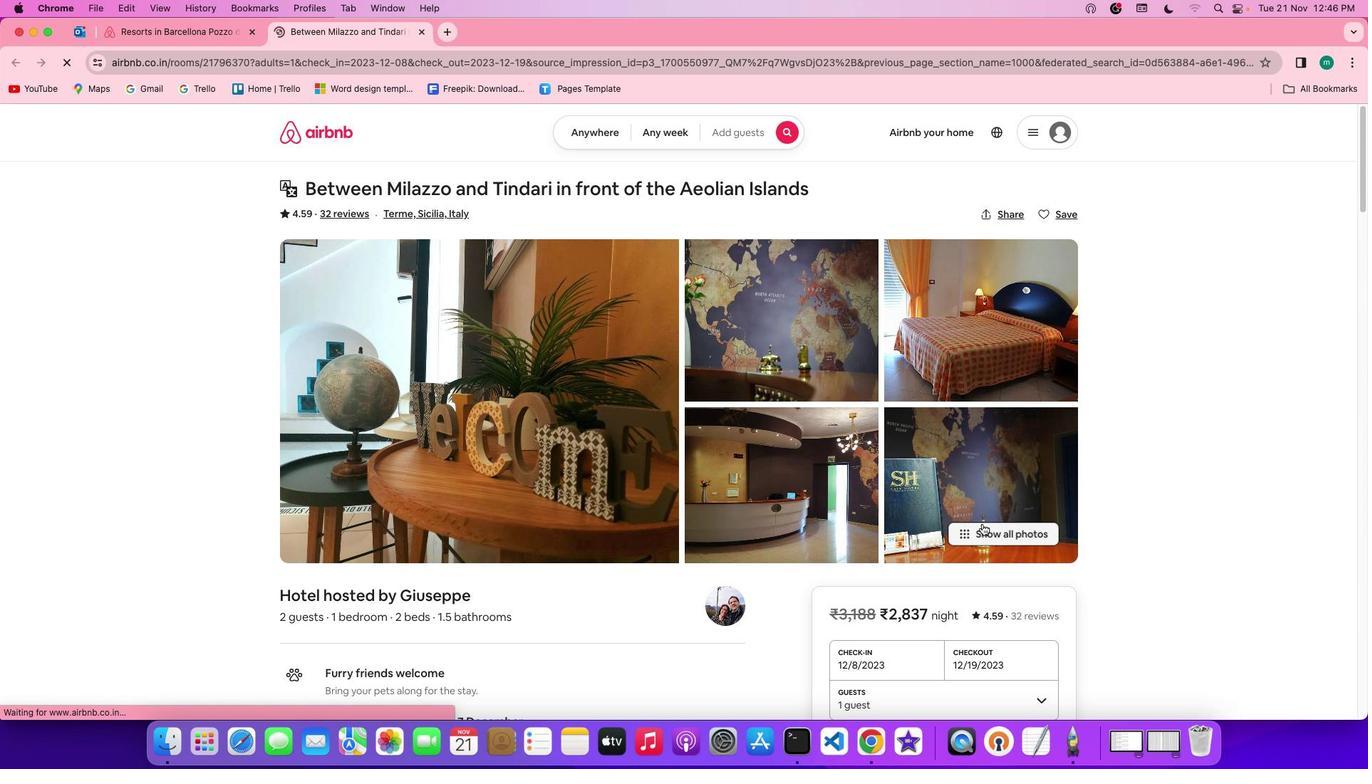 
Action: Mouse moved to (681, 473)
Screenshot: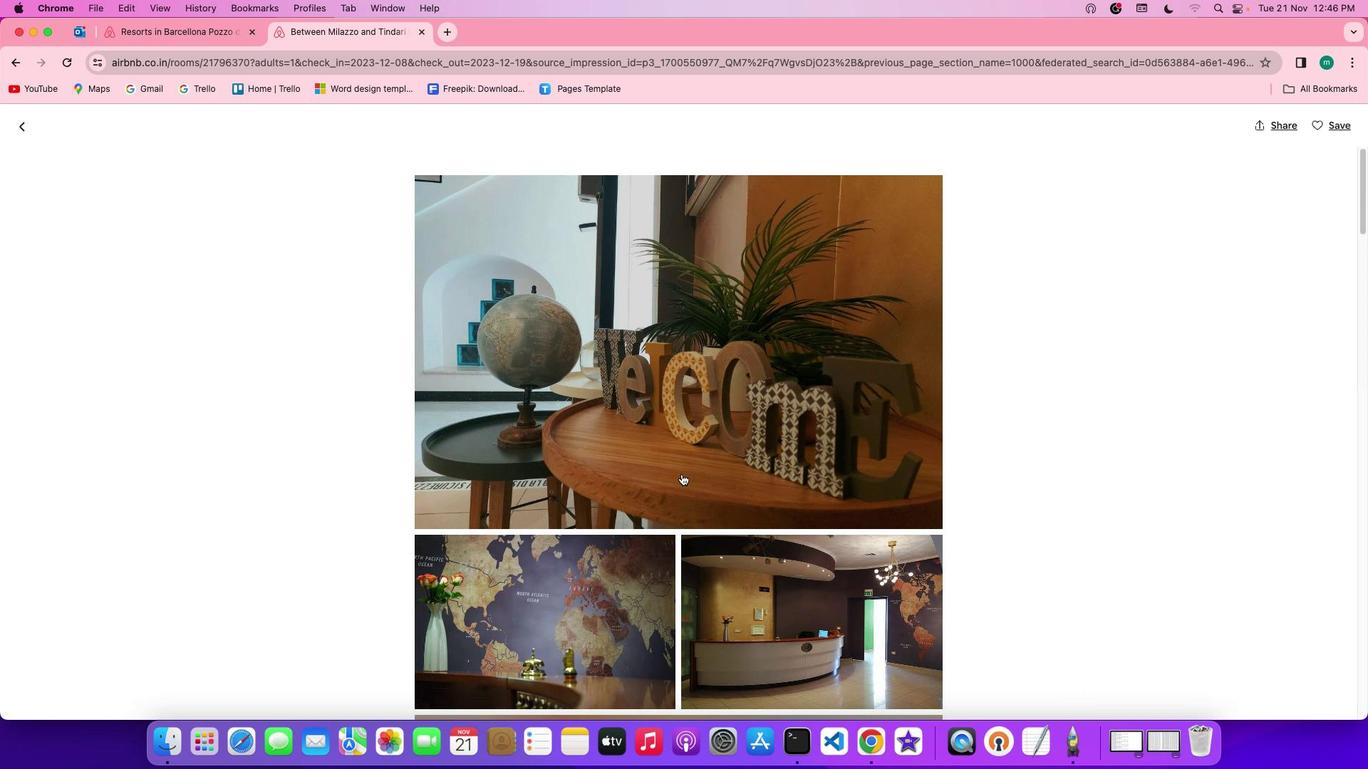 
Action: Mouse scrolled (681, 473) with delta (0, 0)
Screenshot: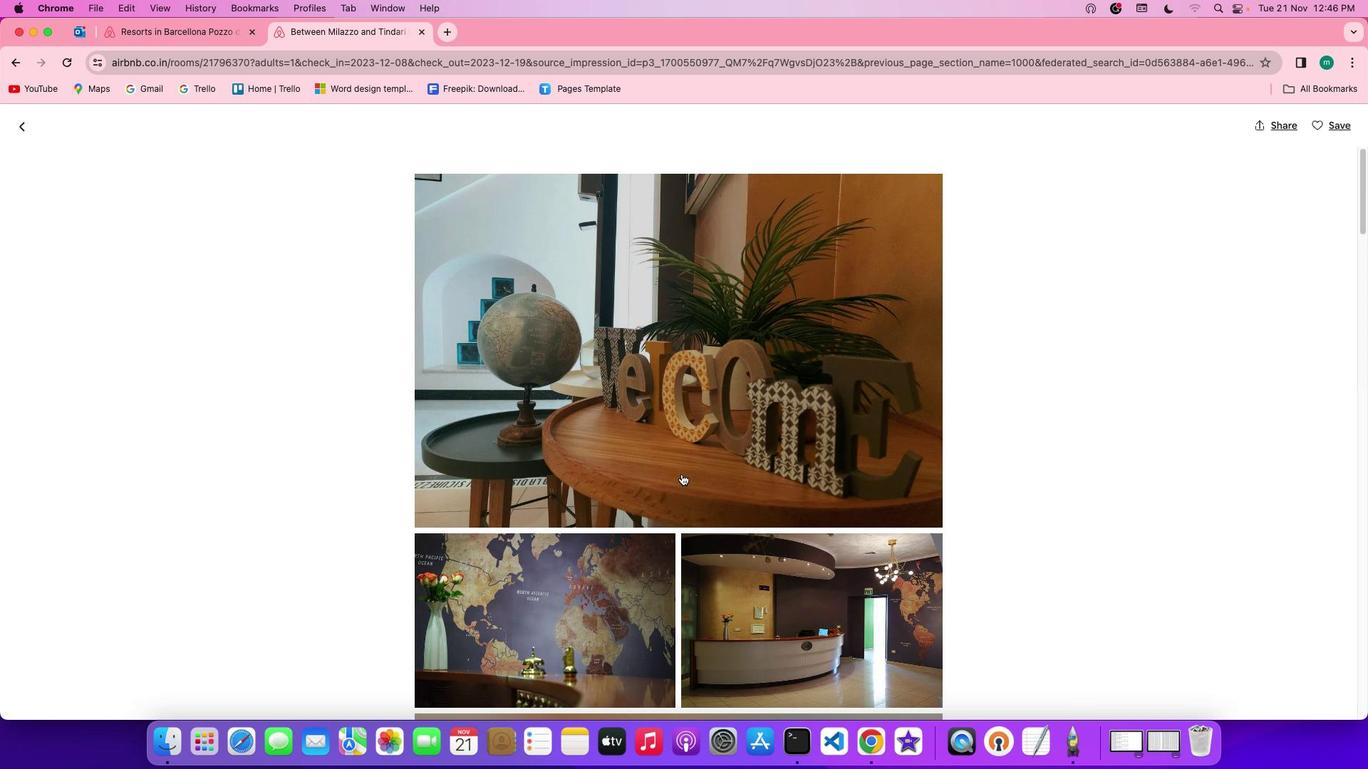 
Action: Mouse scrolled (681, 473) with delta (0, 0)
Screenshot: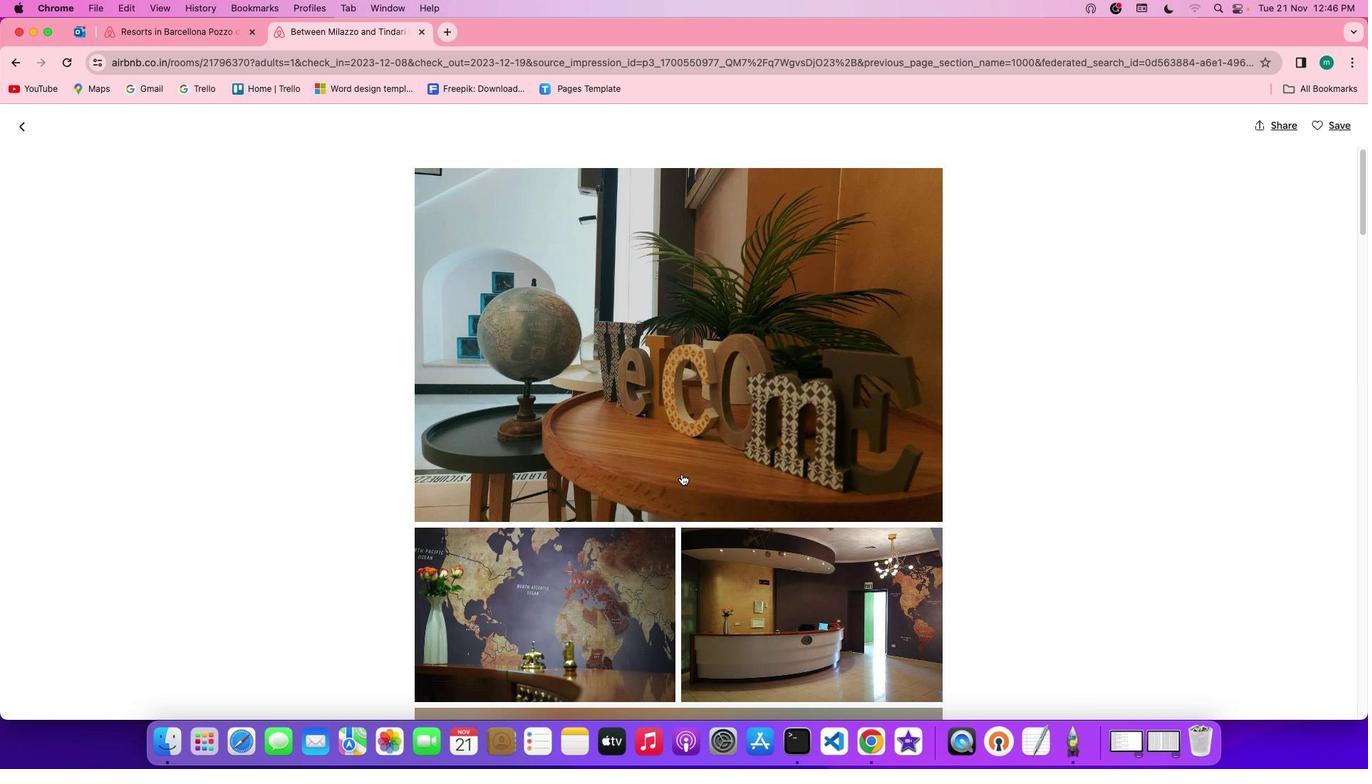 
Action: Mouse scrolled (681, 473) with delta (0, -1)
Screenshot: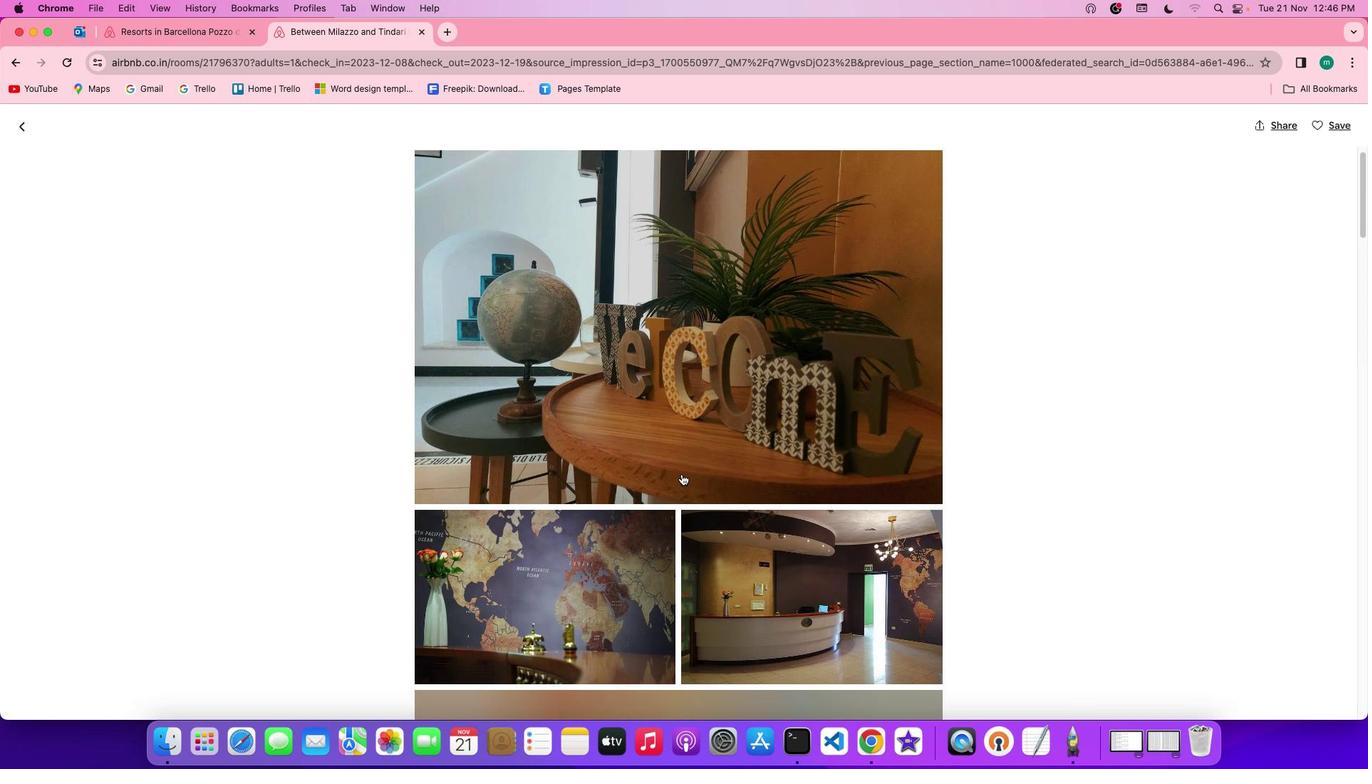 
Action: Mouse scrolled (681, 473) with delta (0, -2)
Screenshot: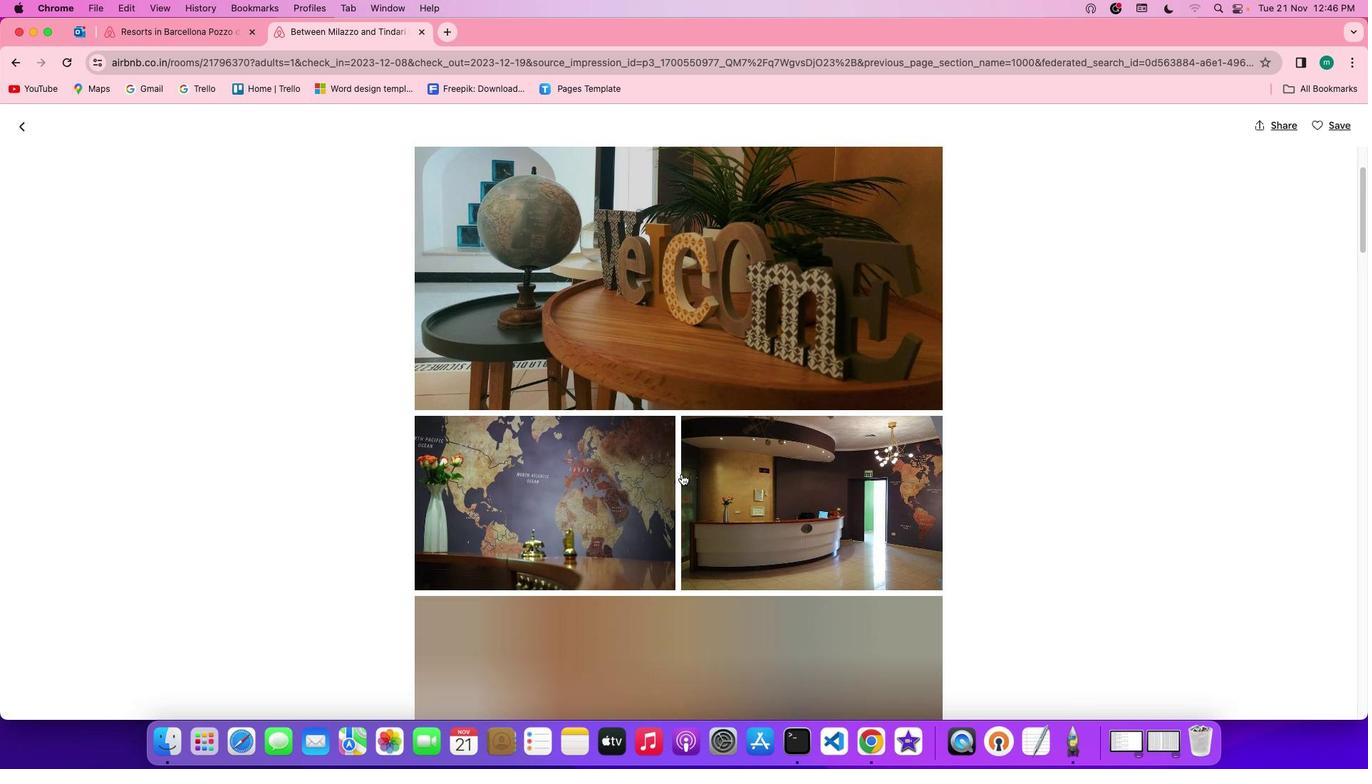 
Action: Mouse scrolled (681, 473) with delta (0, 0)
Screenshot: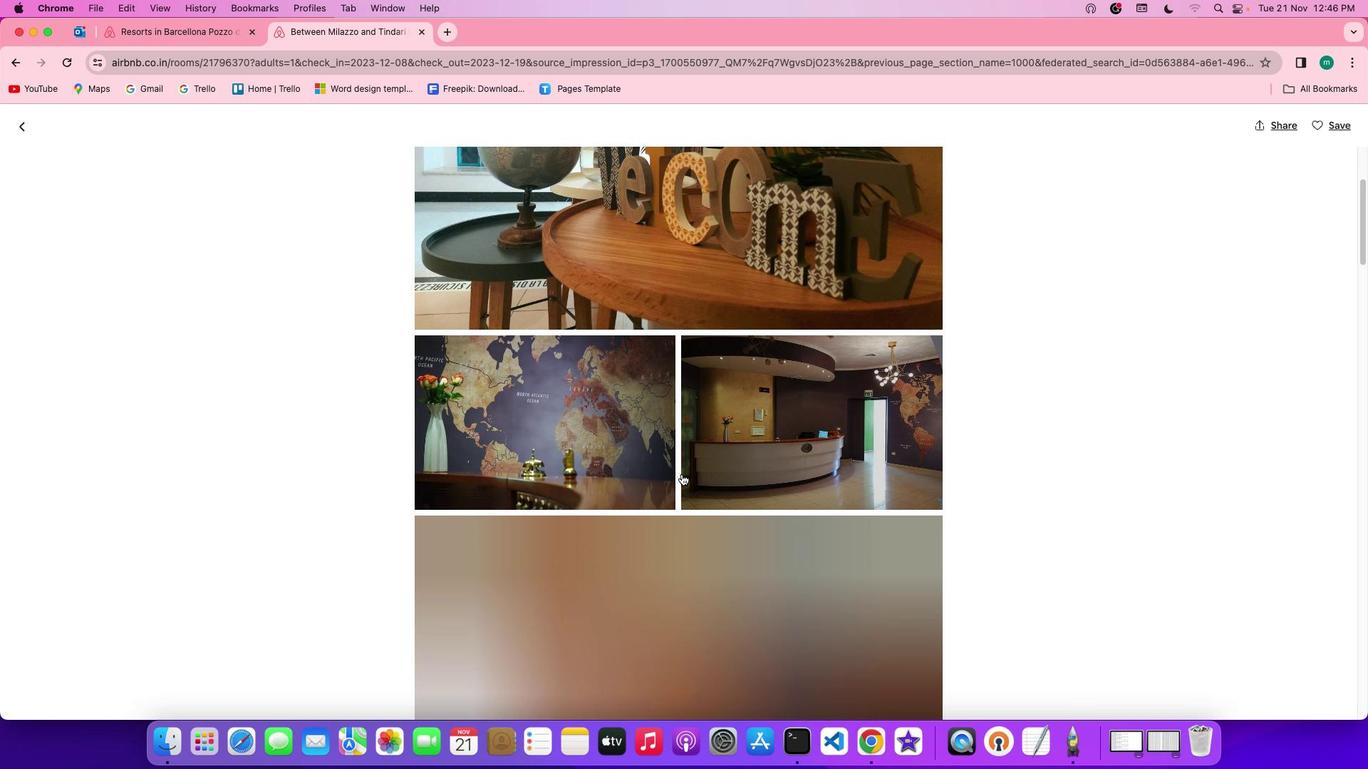
Action: Mouse scrolled (681, 473) with delta (0, 0)
Screenshot: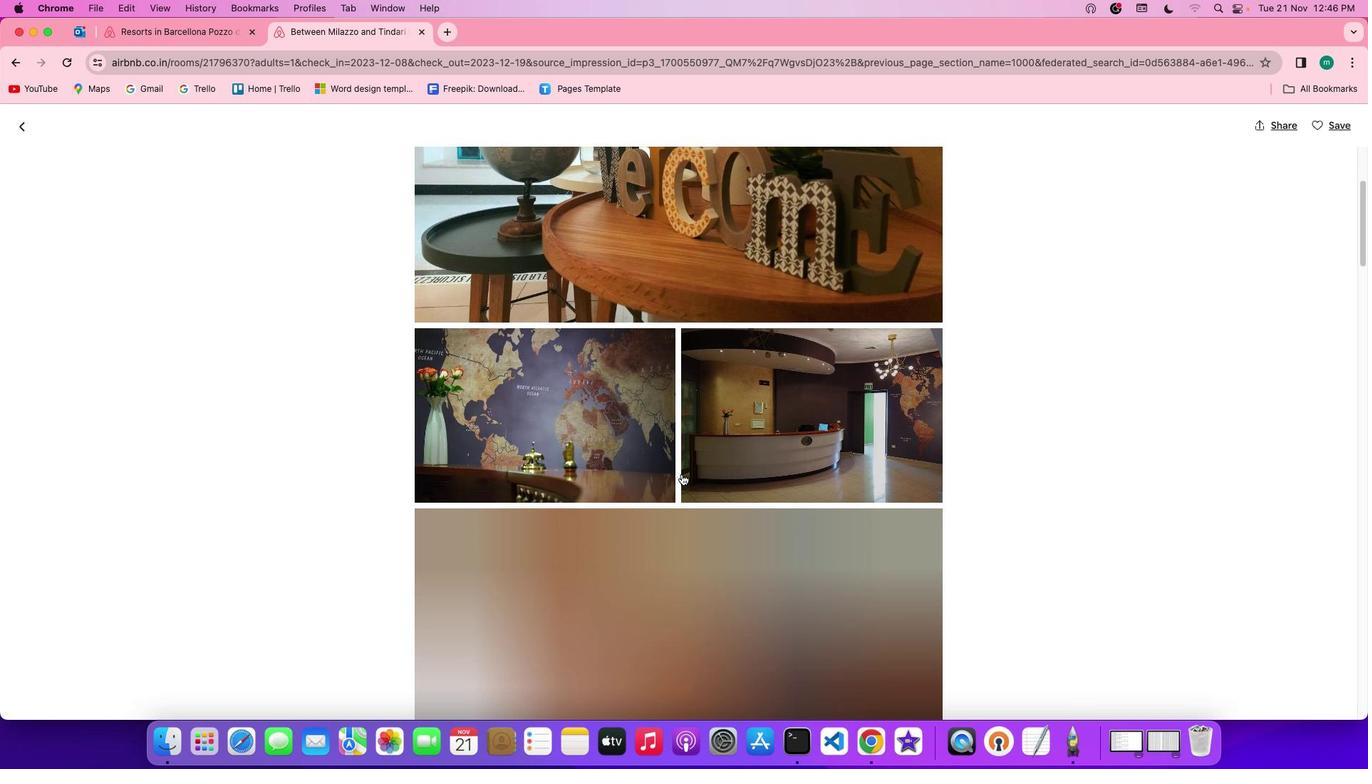 
Action: Mouse scrolled (681, 473) with delta (0, 0)
Screenshot: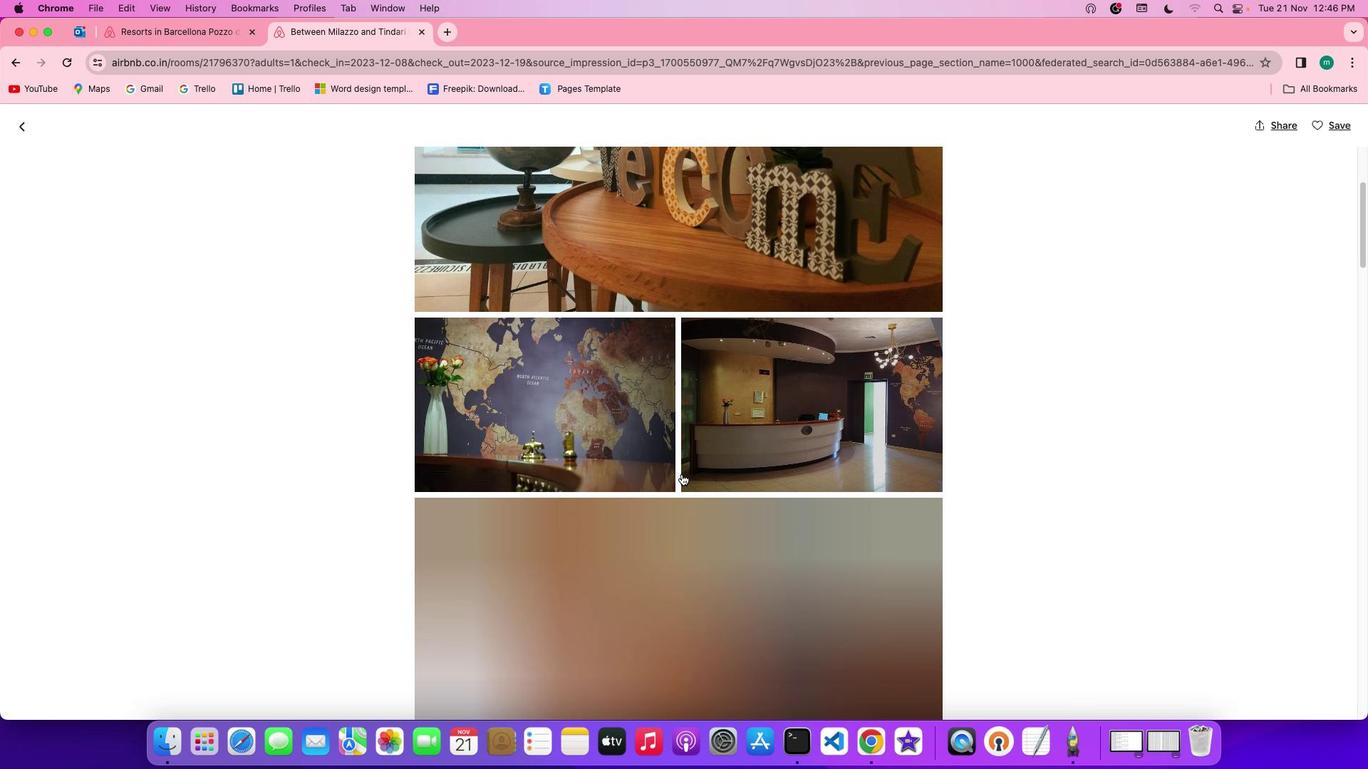 
Action: Mouse scrolled (681, 473) with delta (0, -1)
Screenshot: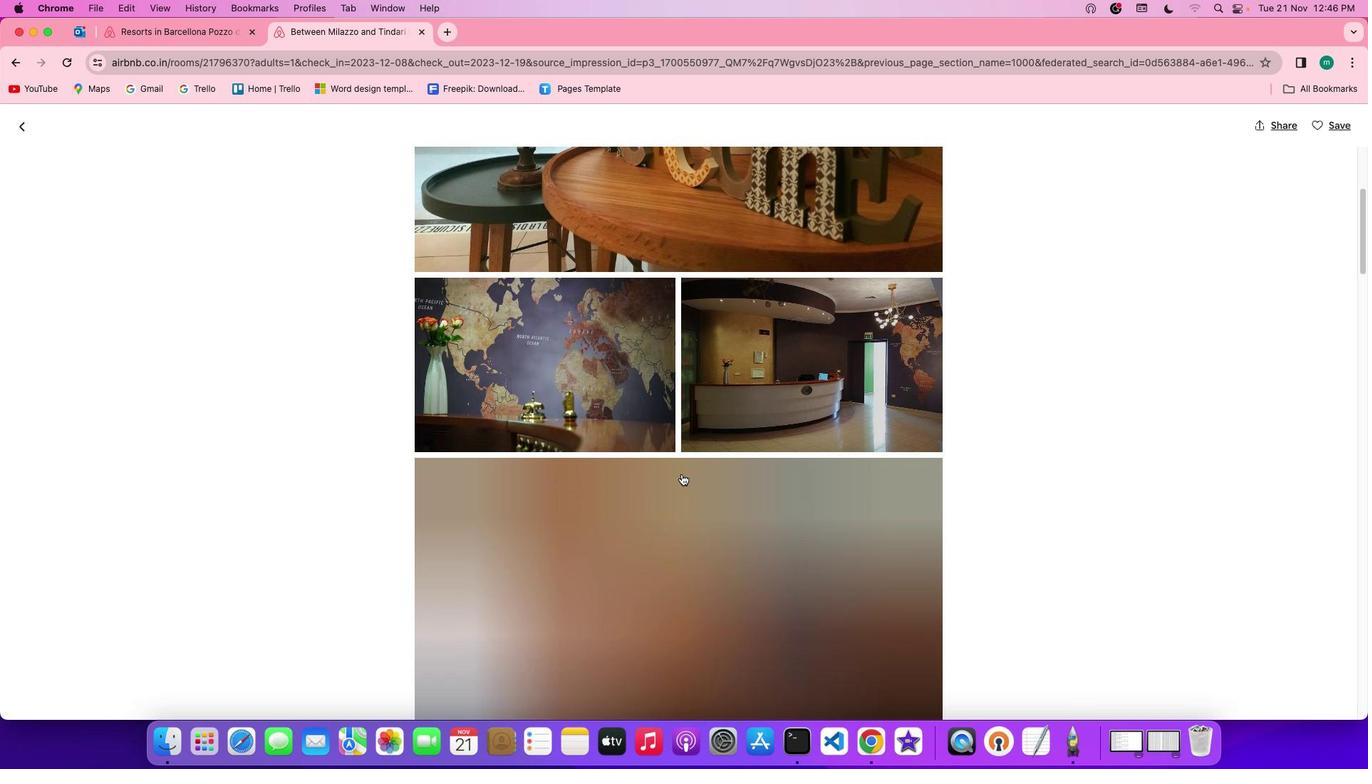 
Action: Mouse scrolled (681, 473) with delta (0, 0)
Screenshot: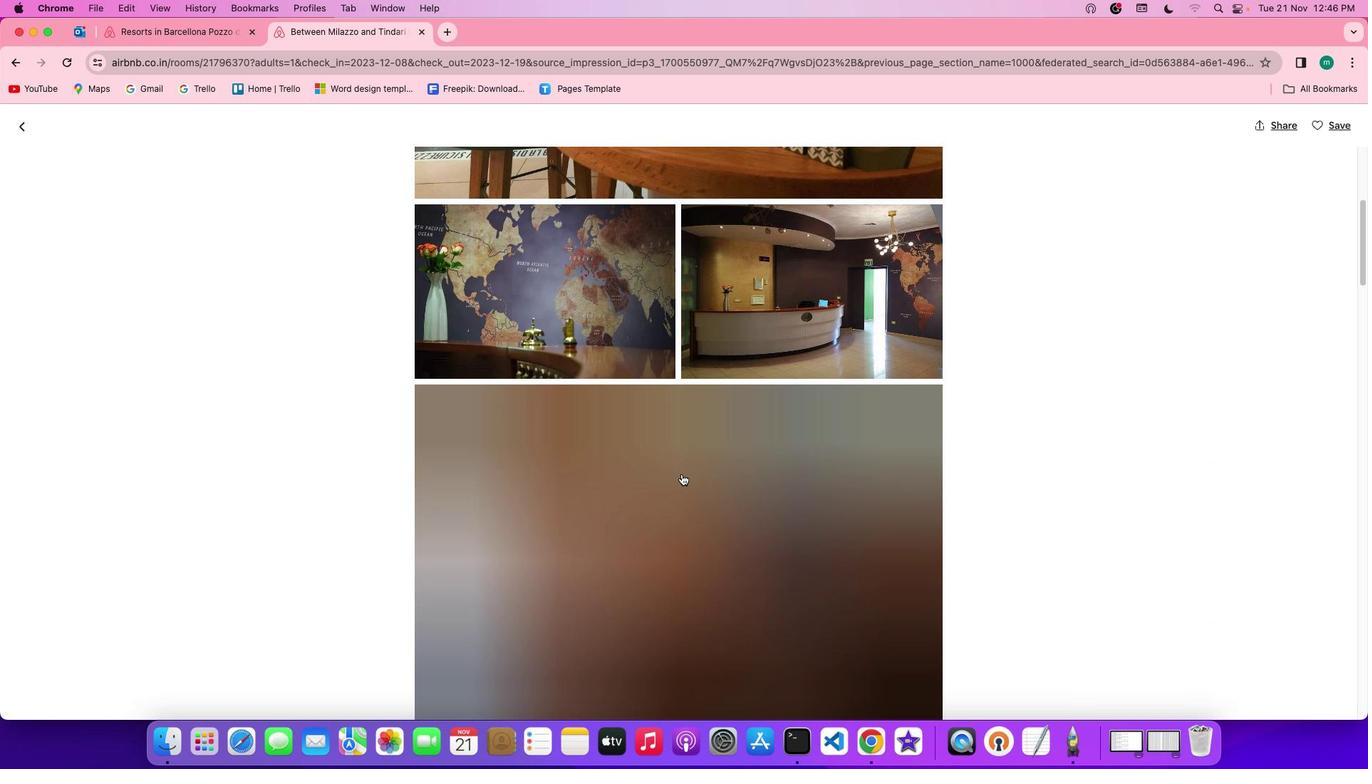 
Action: Mouse scrolled (681, 473) with delta (0, 0)
Screenshot: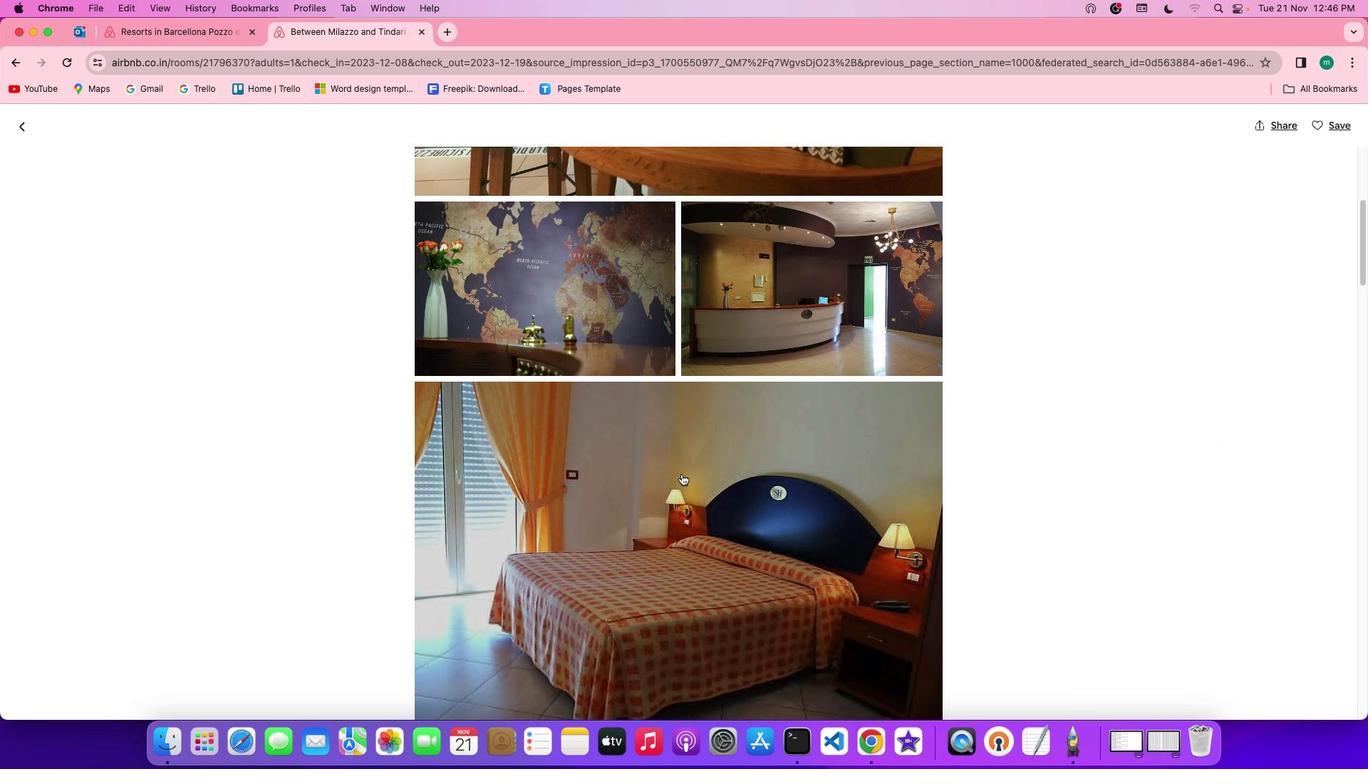 
Action: Mouse scrolled (681, 473) with delta (0, 0)
Screenshot: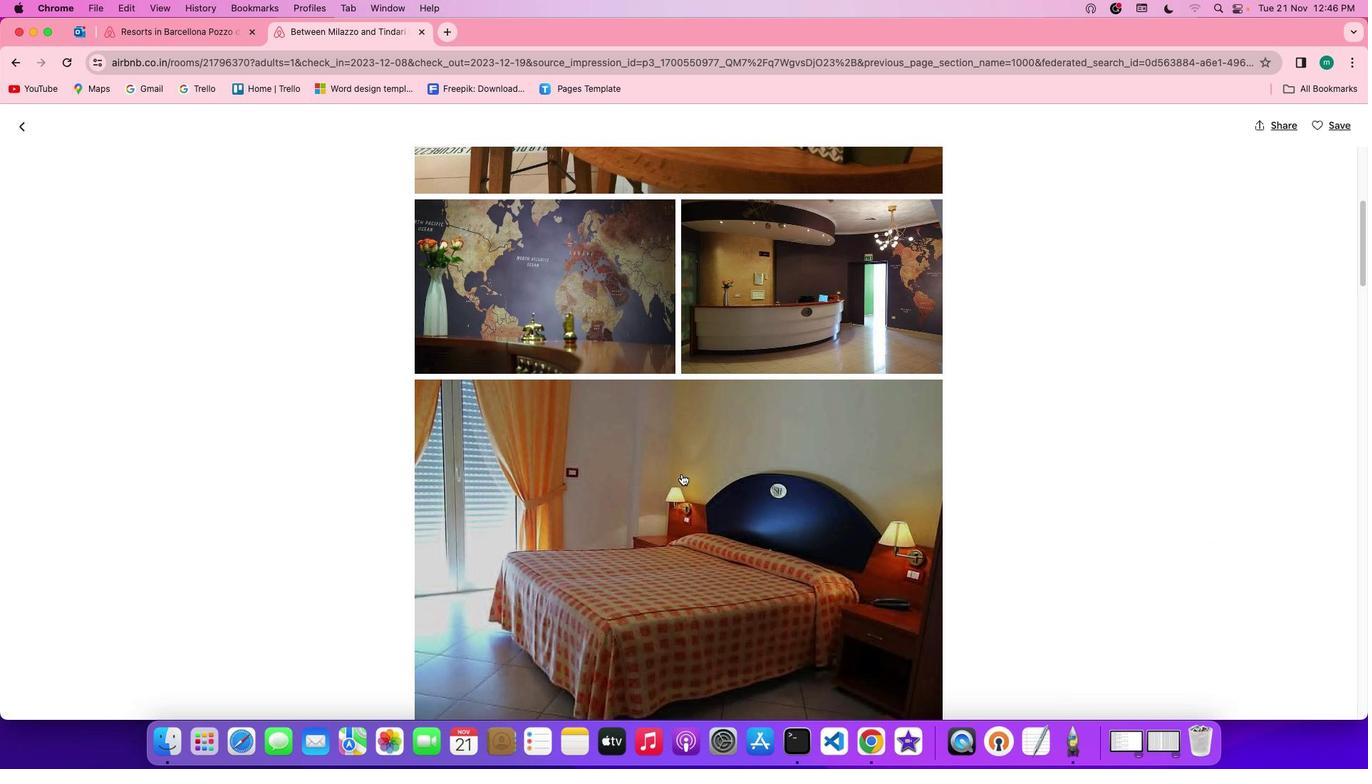 
Action: Mouse scrolled (681, 473) with delta (0, -1)
Screenshot: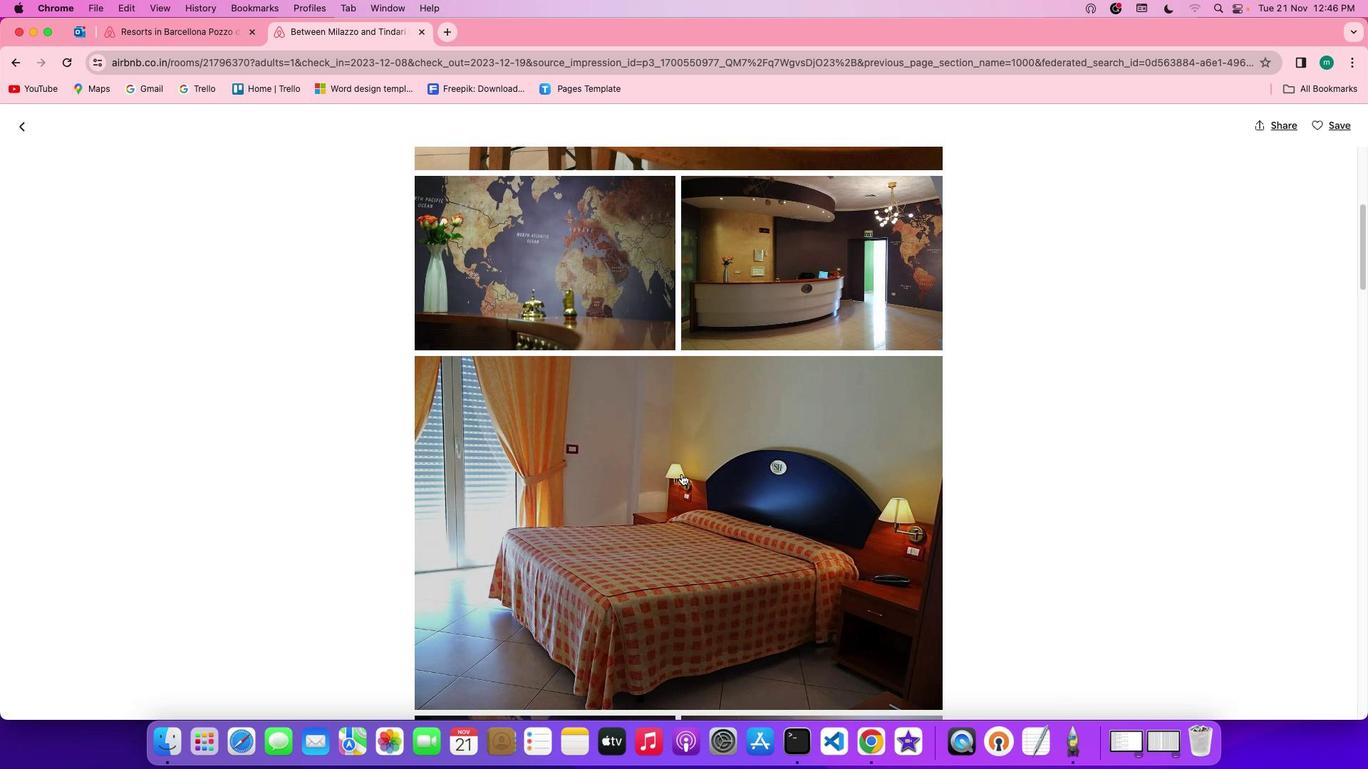 
Action: Mouse scrolled (681, 473) with delta (0, -2)
Screenshot: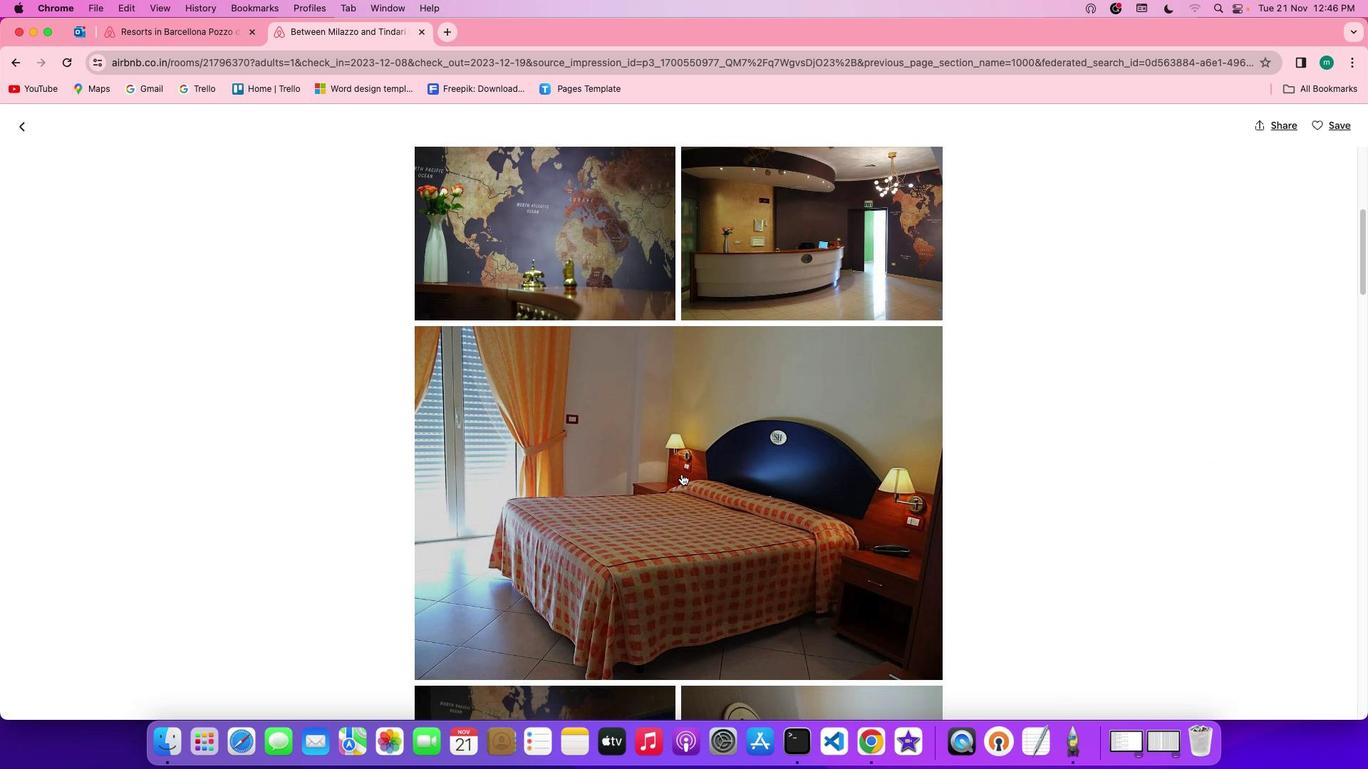 
Action: Mouse scrolled (681, 473) with delta (0, -2)
Screenshot: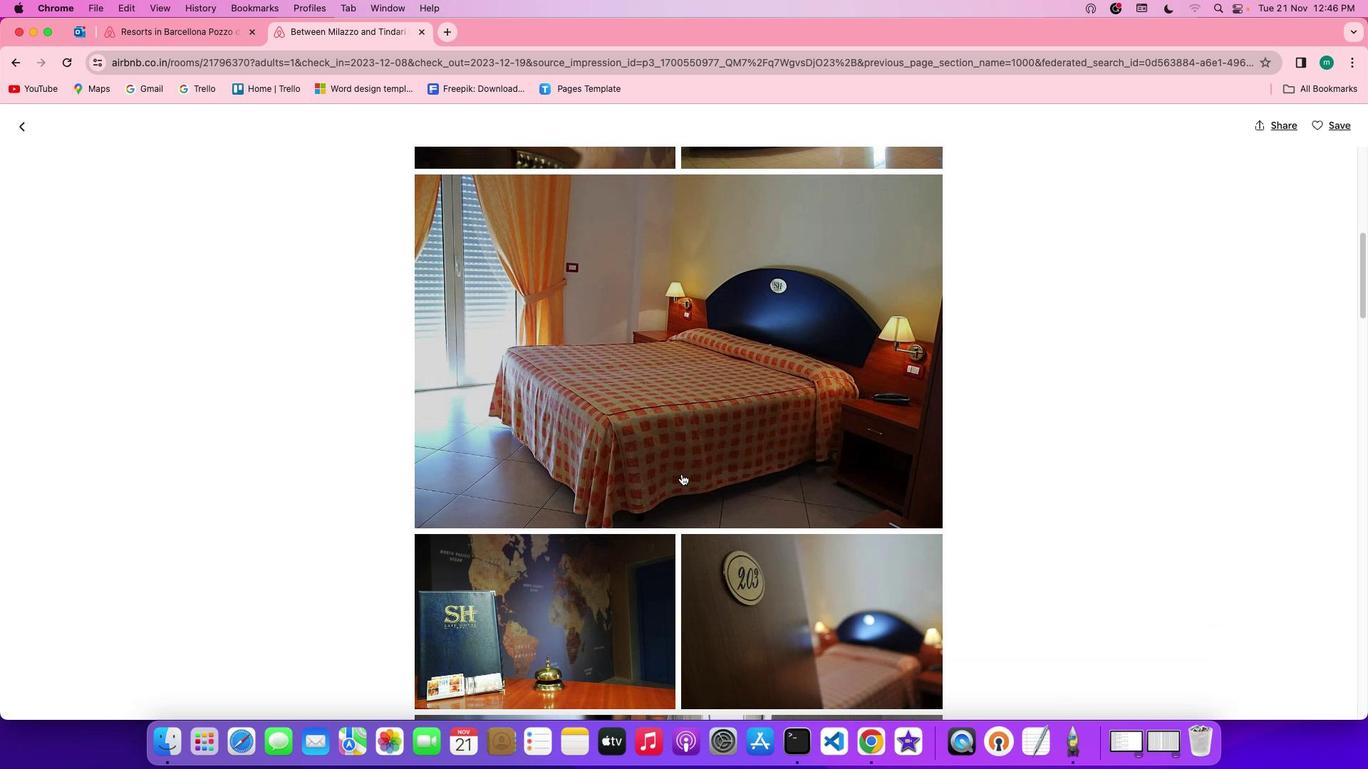 
Action: Mouse scrolled (681, 473) with delta (0, 0)
Screenshot: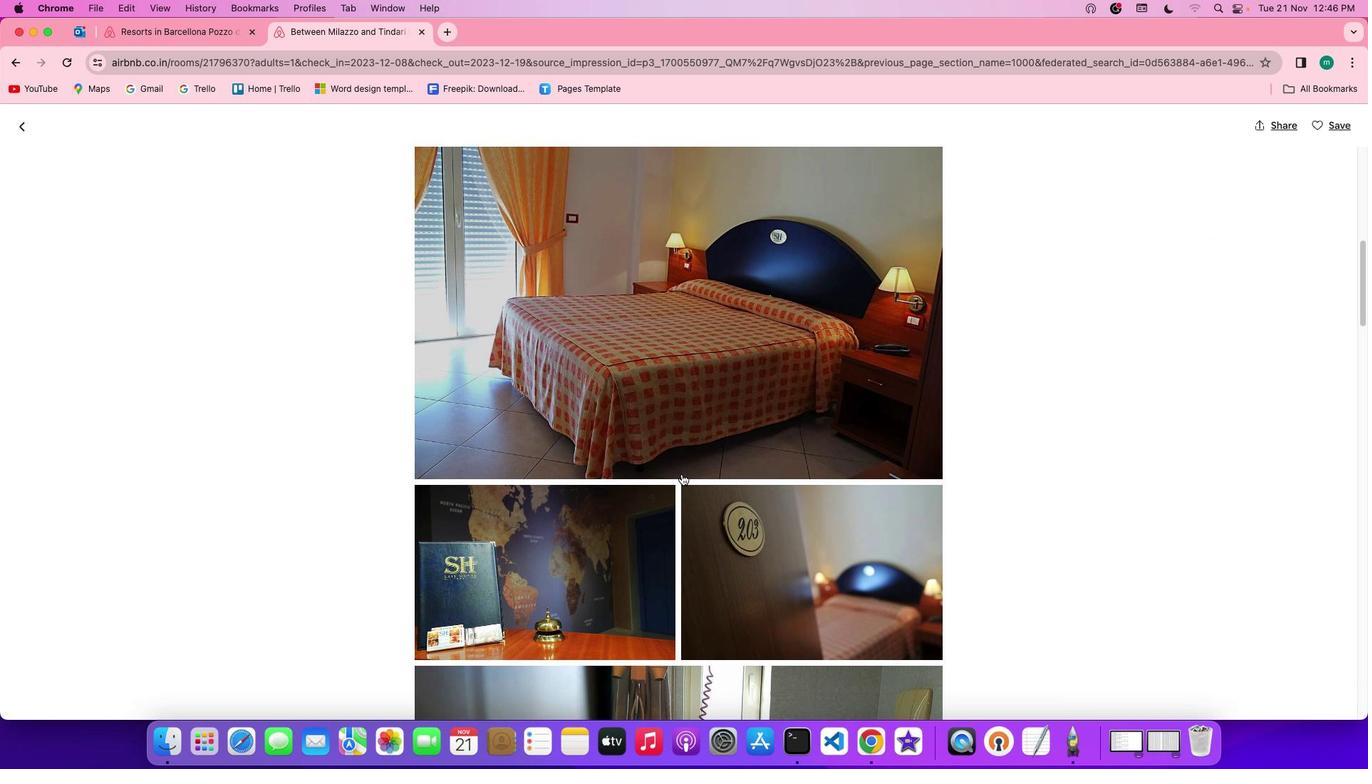 
Action: Mouse scrolled (681, 473) with delta (0, 0)
Screenshot: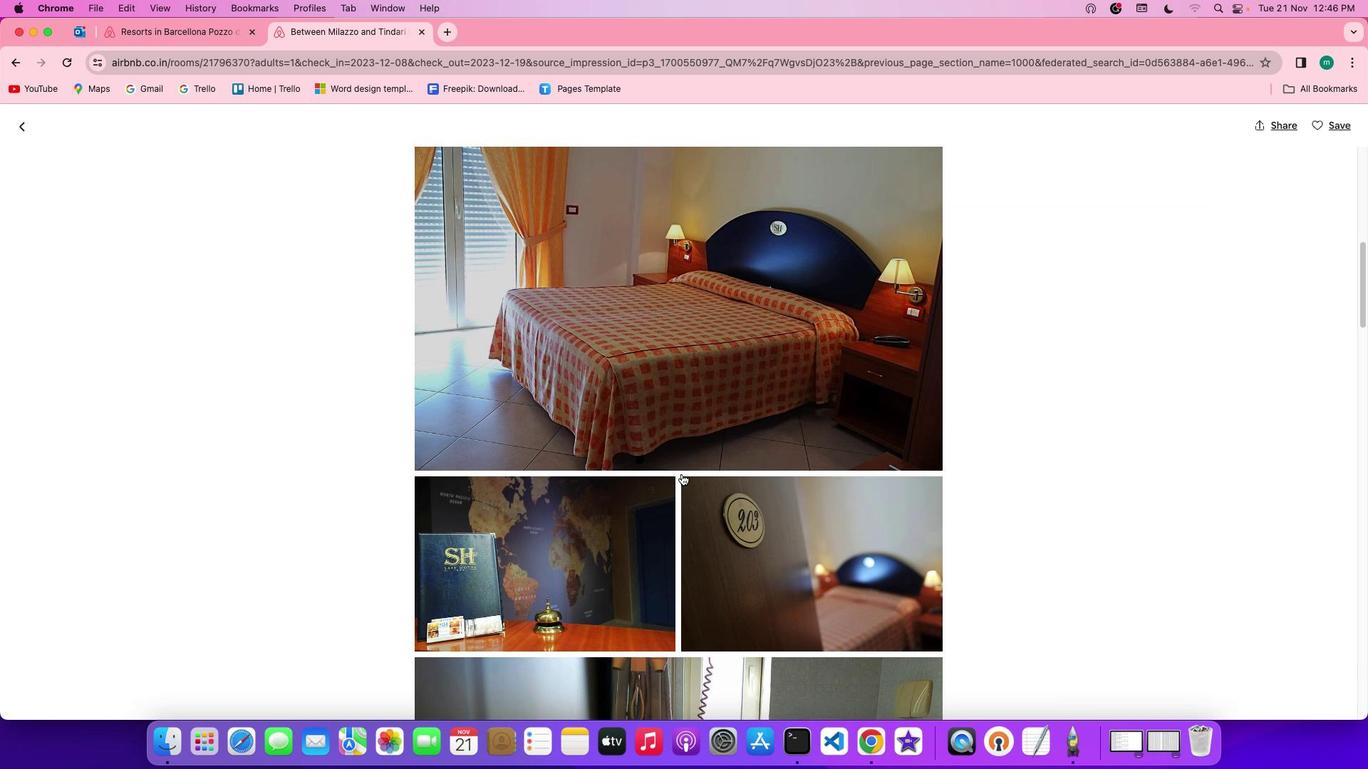 
Action: Mouse scrolled (681, 473) with delta (0, -1)
Screenshot: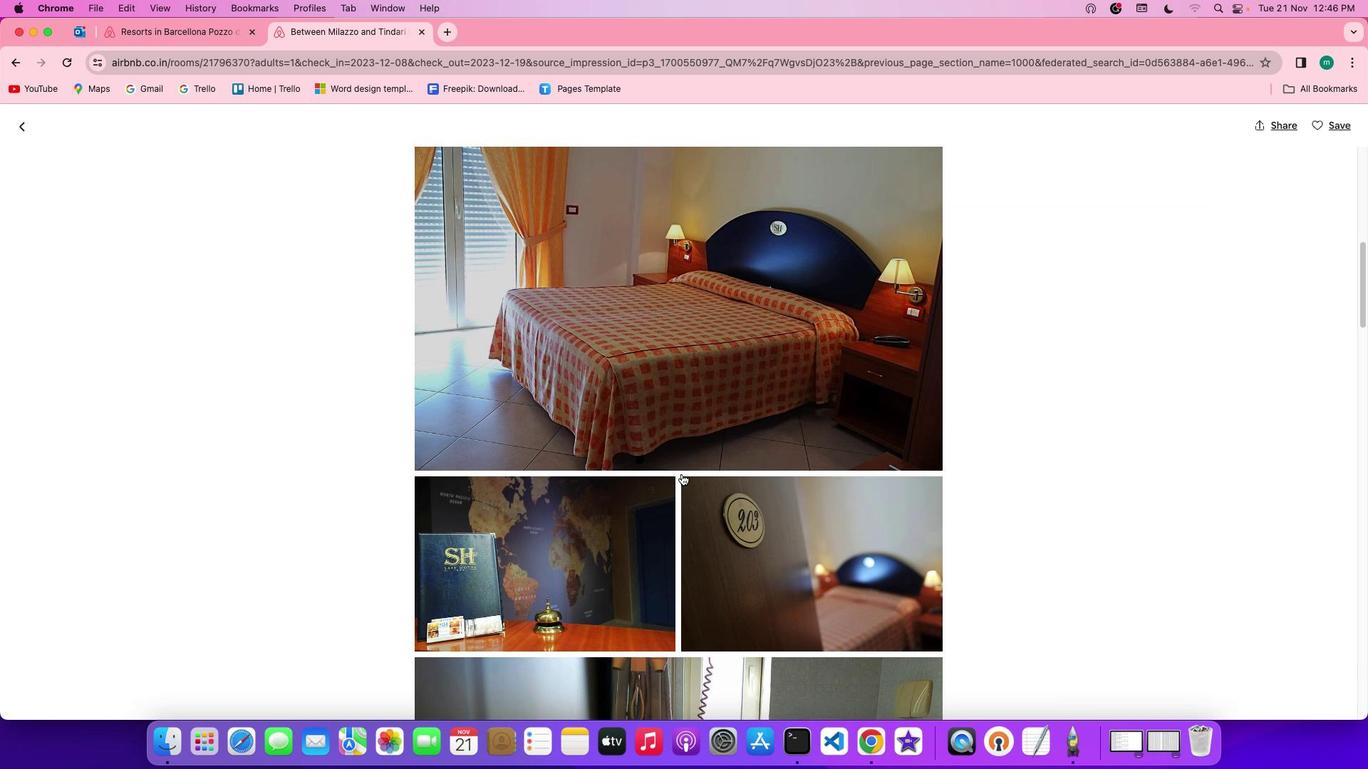 
Action: Mouse scrolled (681, 473) with delta (0, -2)
Screenshot: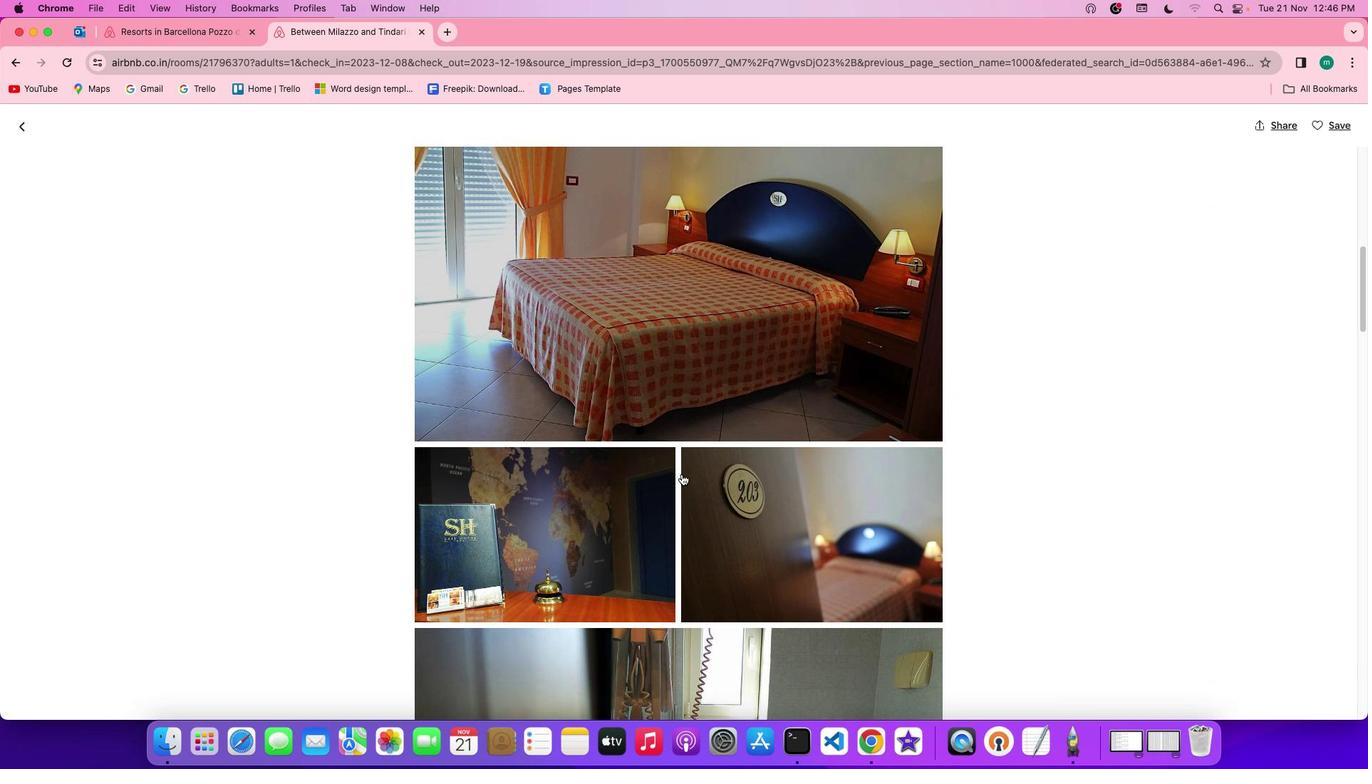 
Action: Mouse scrolled (681, 473) with delta (0, -2)
Screenshot: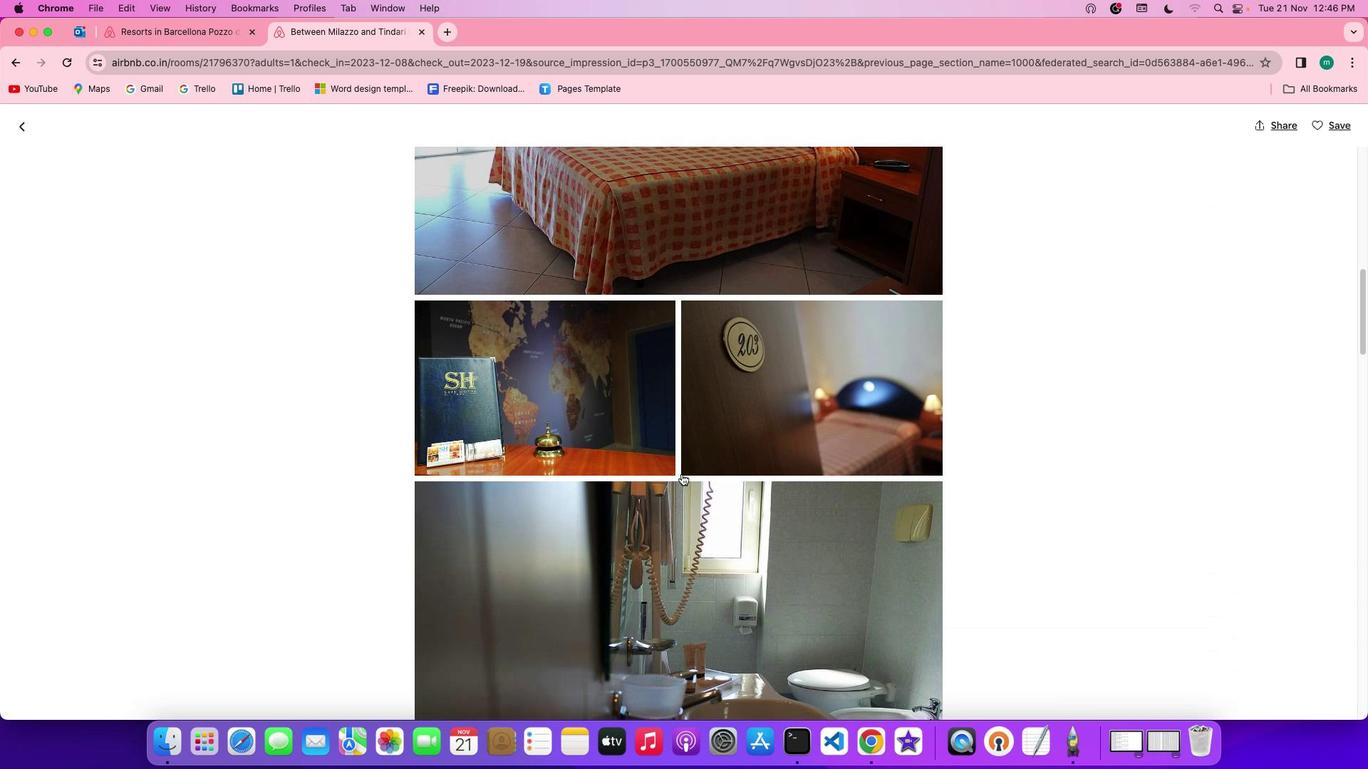 
Action: Mouse scrolled (681, 473) with delta (0, 0)
Screenshot: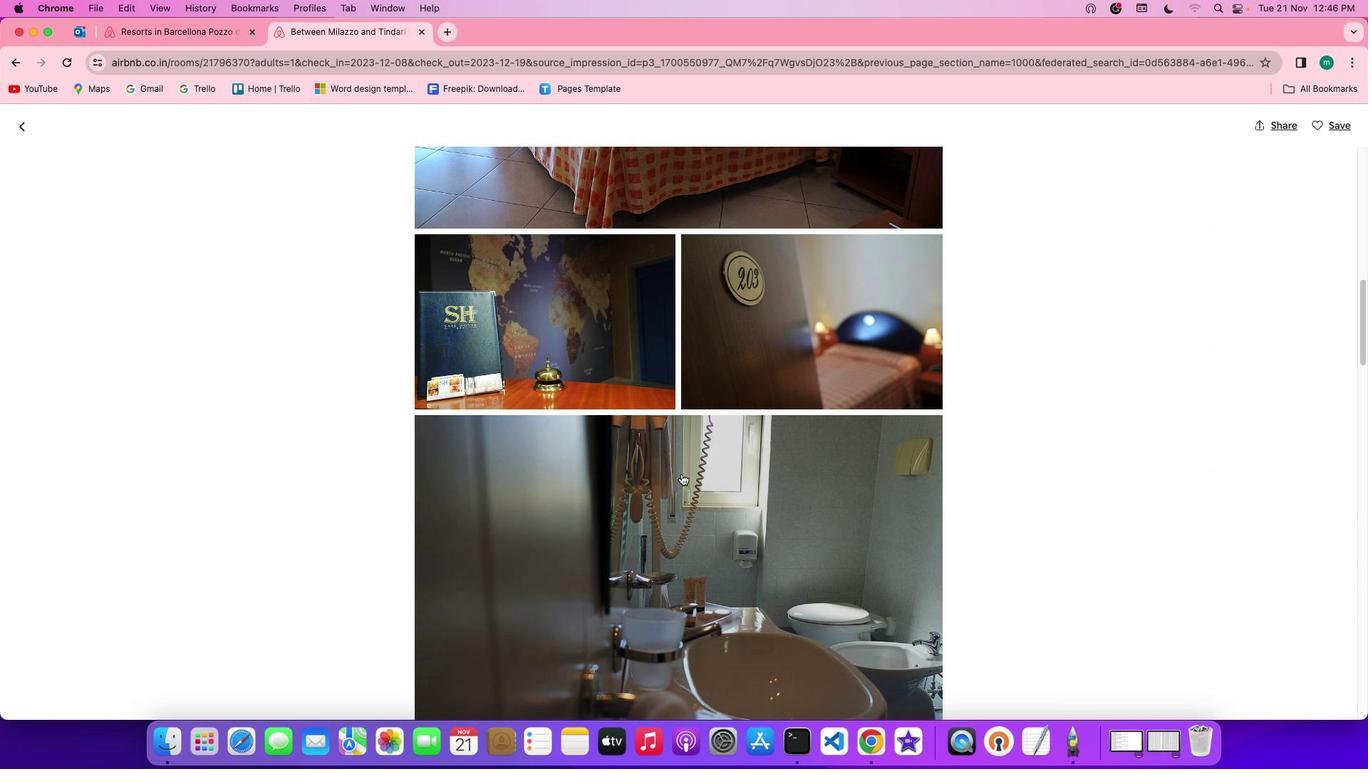 
Action: Mouse scrolled (681, 473) with delta (0, 0)
Screenshot: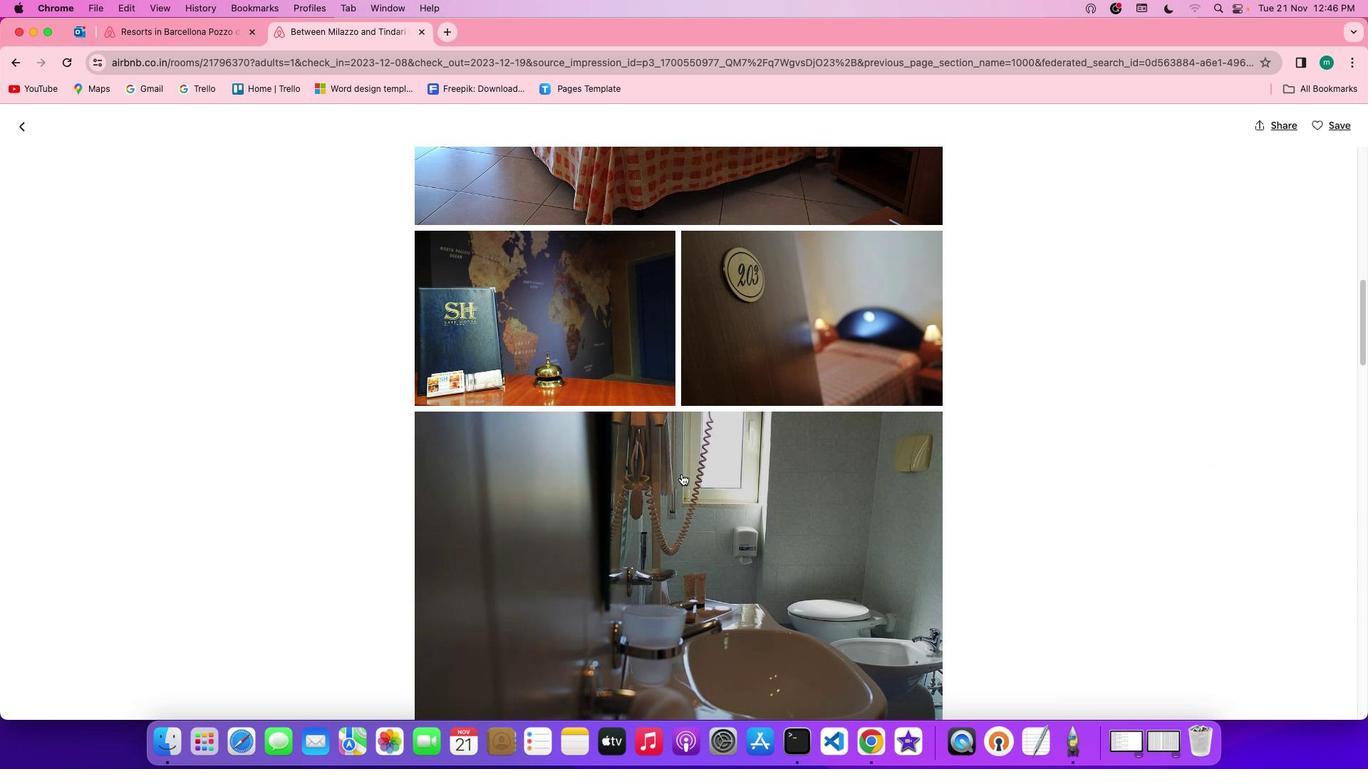 
Action: Mouse scrolled (681, 473) with delta (0, -1)
Screenshot: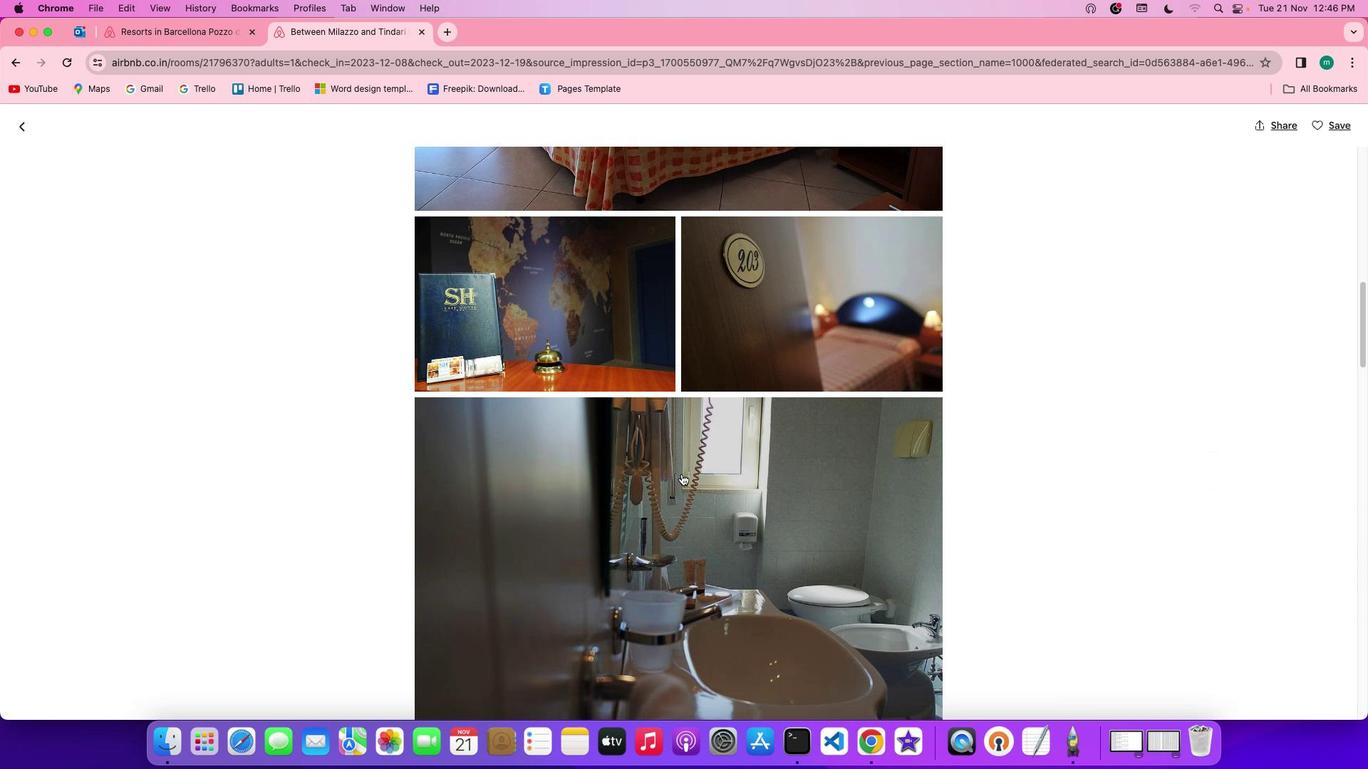 
Action: Mouse scrolled (681, 473) with delta (0, -2)
Screenshot: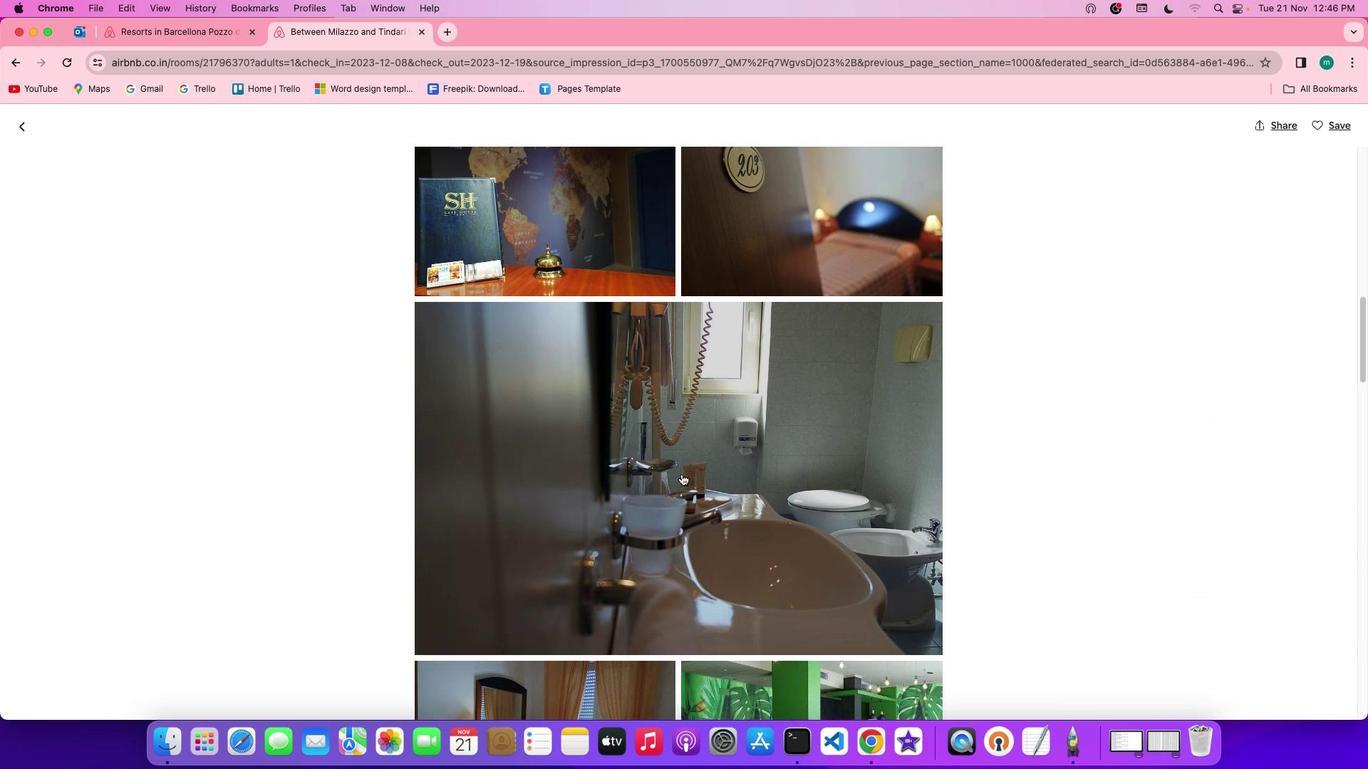 
Action: Mouse scrolled (681, 473) with delta (0, -2)
Screenshot: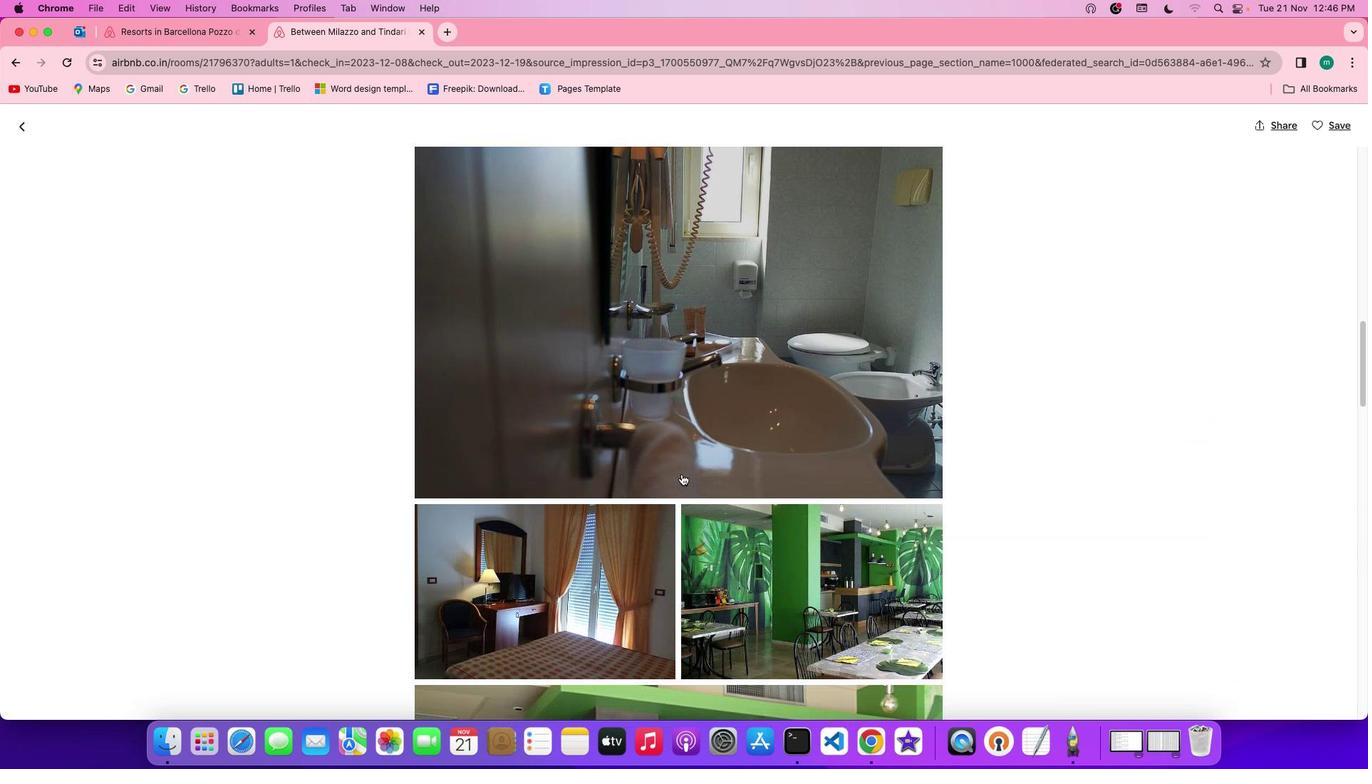 
Action: Mouse scrolled (681, 473) with delta (0, 0)
Screenshot: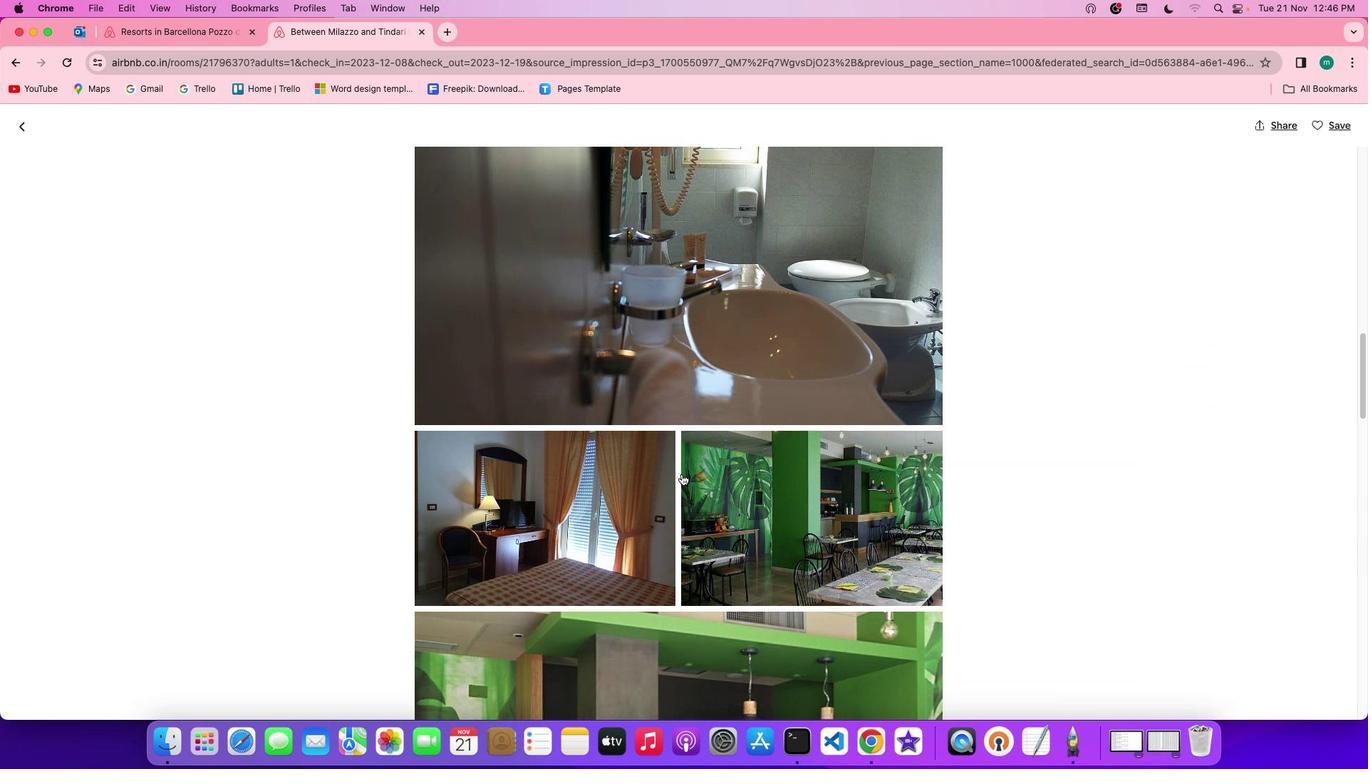 
Action: Mouse scrolled (681, 473) with delta (0, 0)
Screenshot: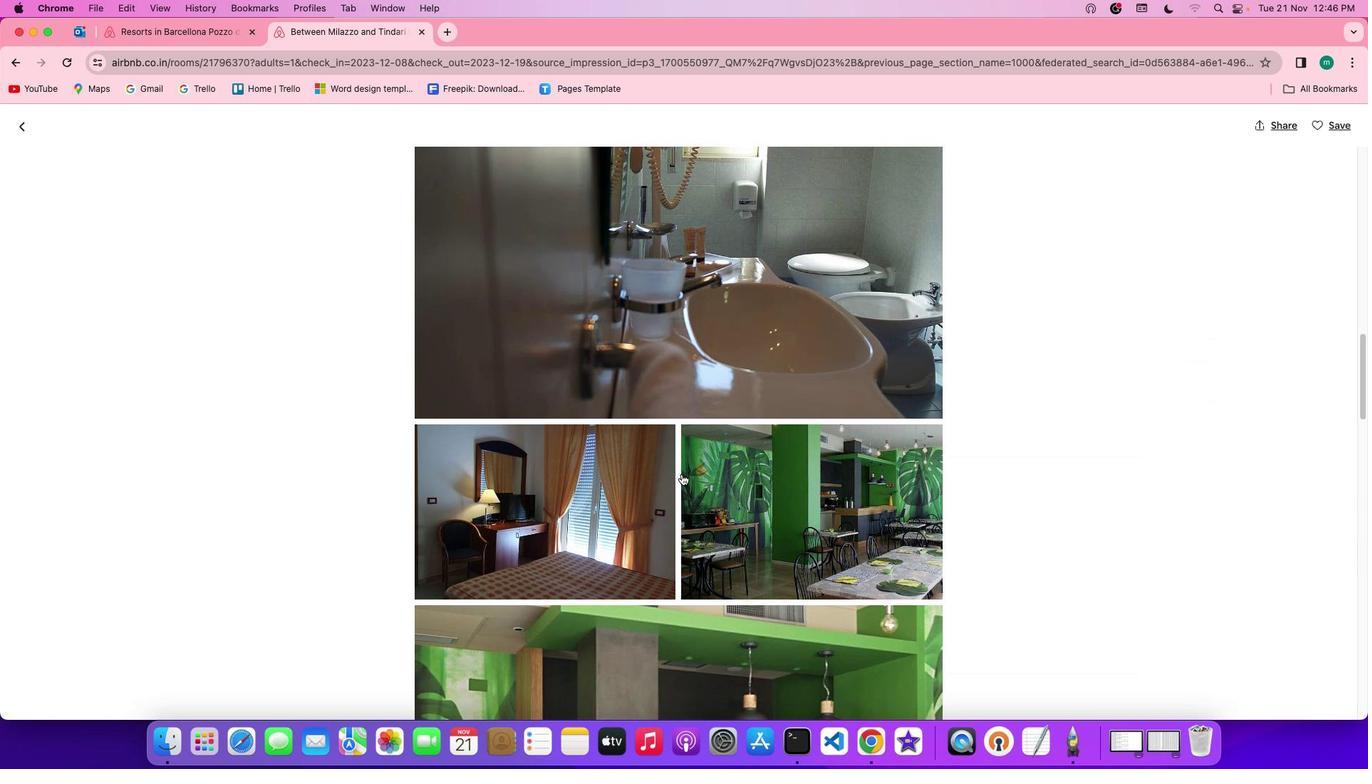 
Action: Mouse scrolled (681, 473) with delta (0, -1)
Screenshot: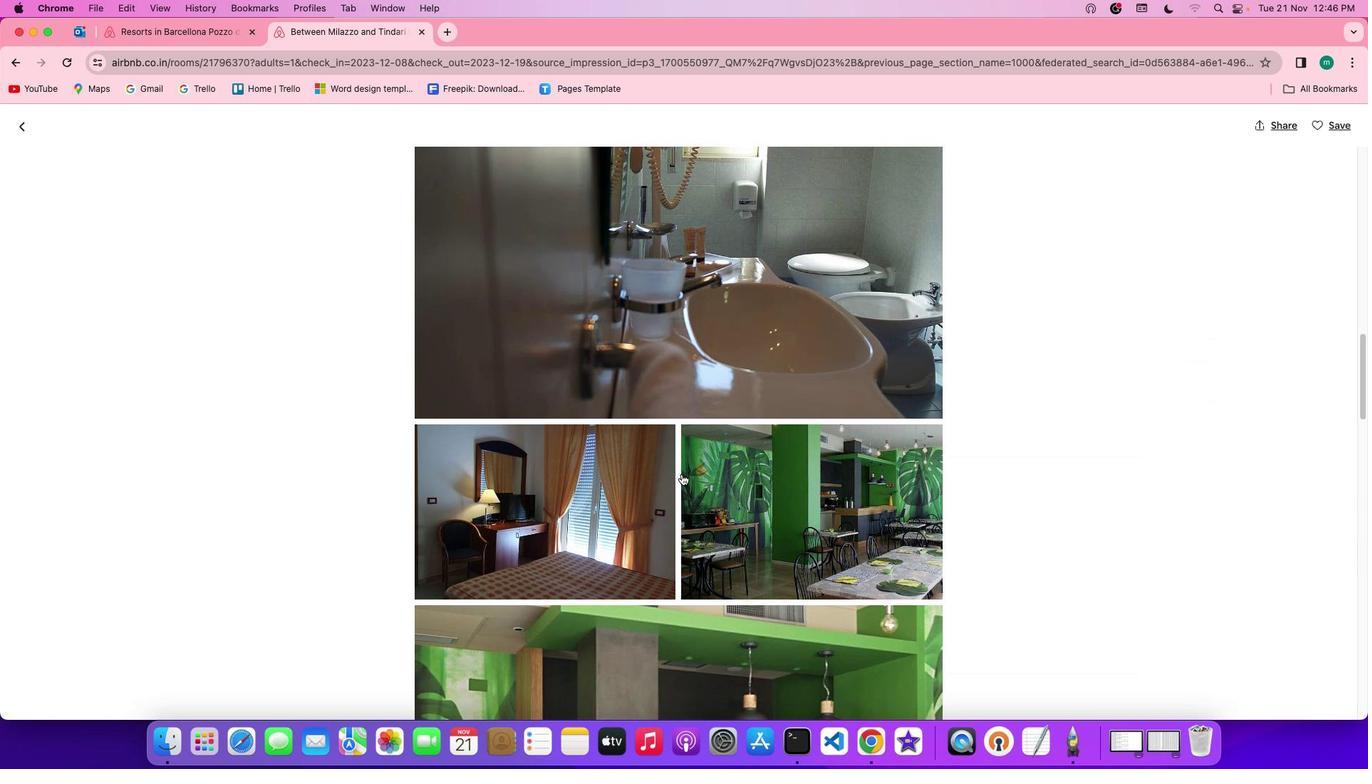
Action: Mouse scrolled (681, 473) with delta (0, -2)
Screenshot: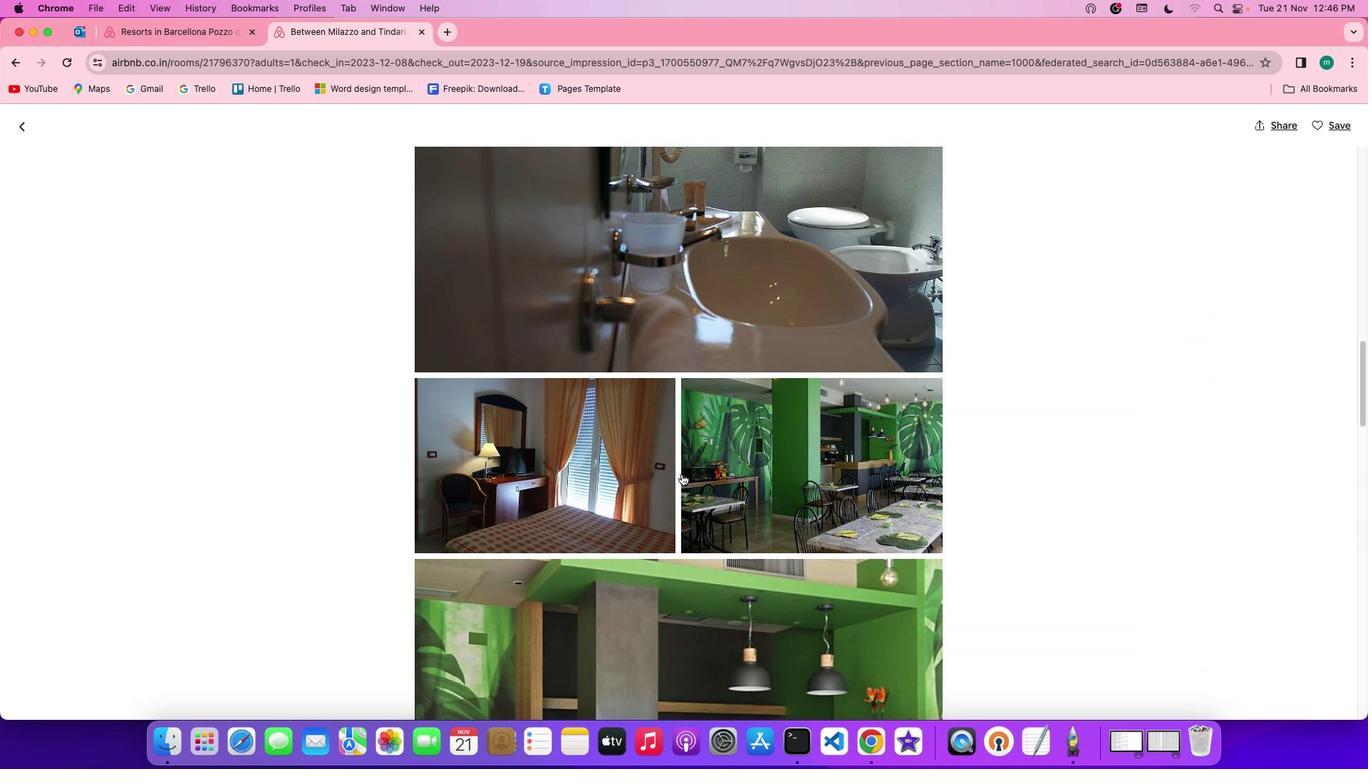 
Action: Mouse scrolled (681, 473) with delta (0, -2)
Screenshot: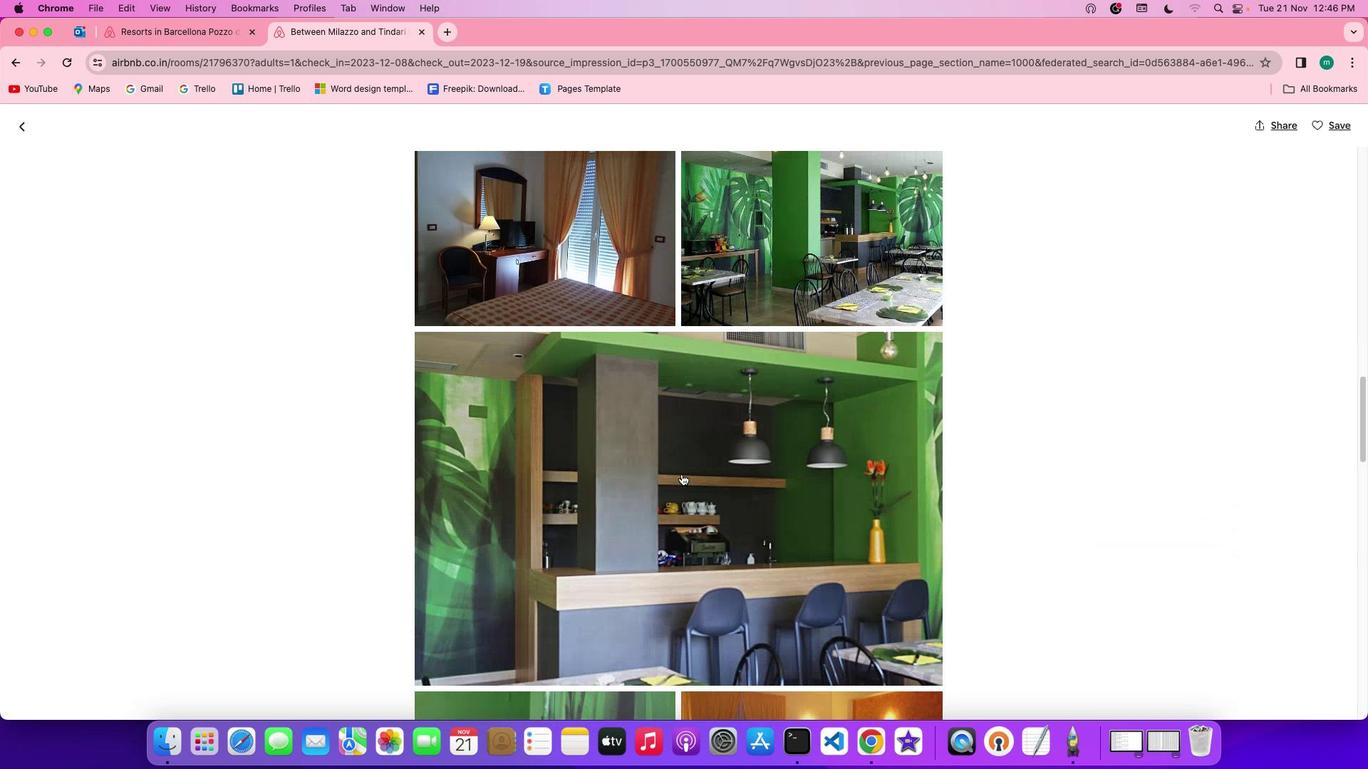 
Action: Mouse moved to (681, 474)
Screenshot: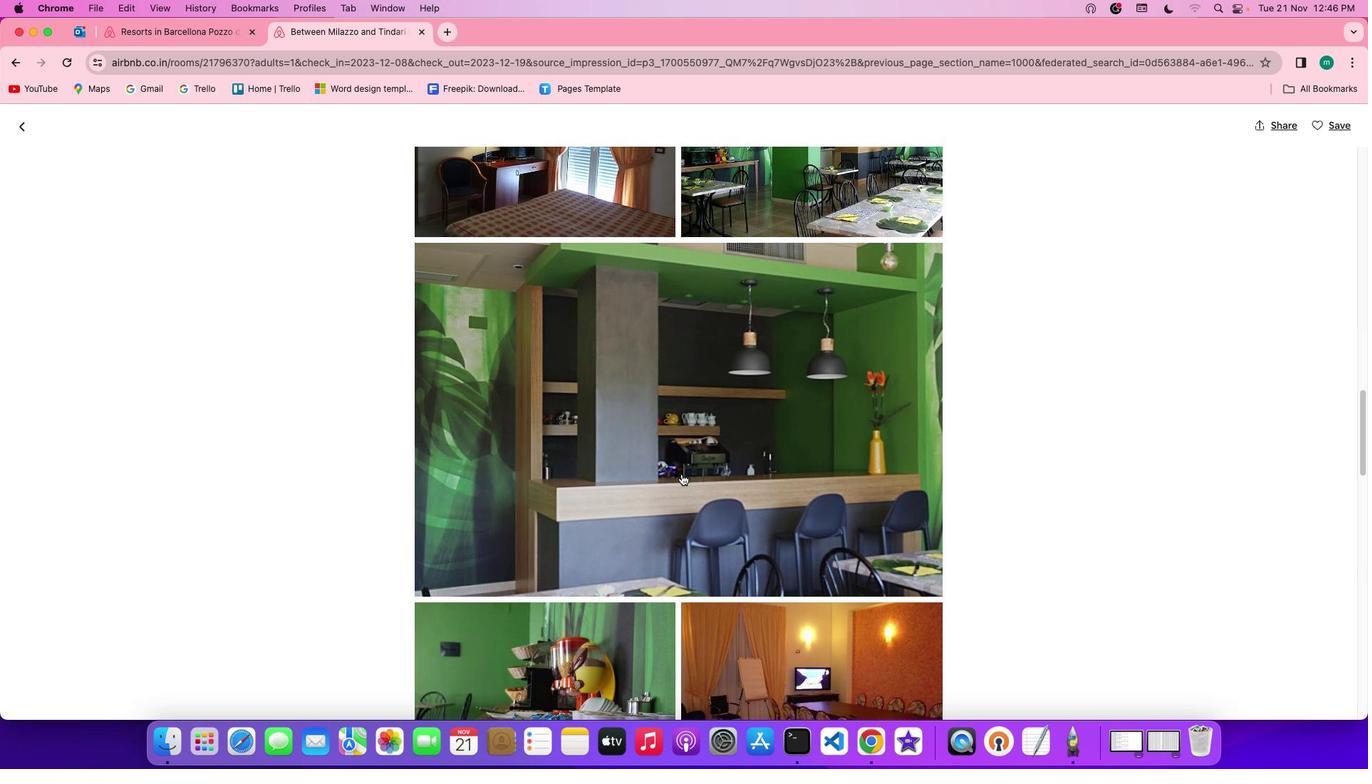 
Action: Mouse scrolled (681, 474) with delta (0, 0)
Screenshot: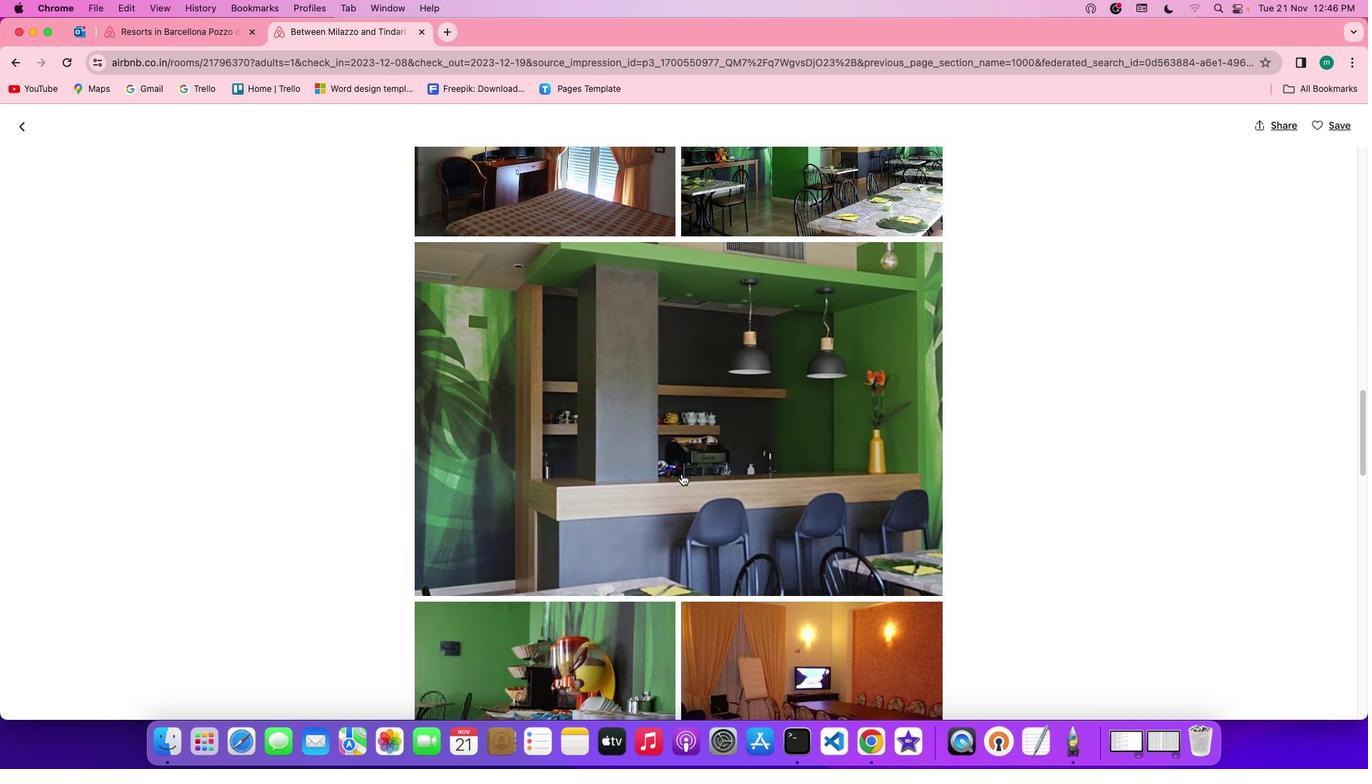 
Action: Mouse scrolled (681, 474) with delta (0, 0)
Screenshot: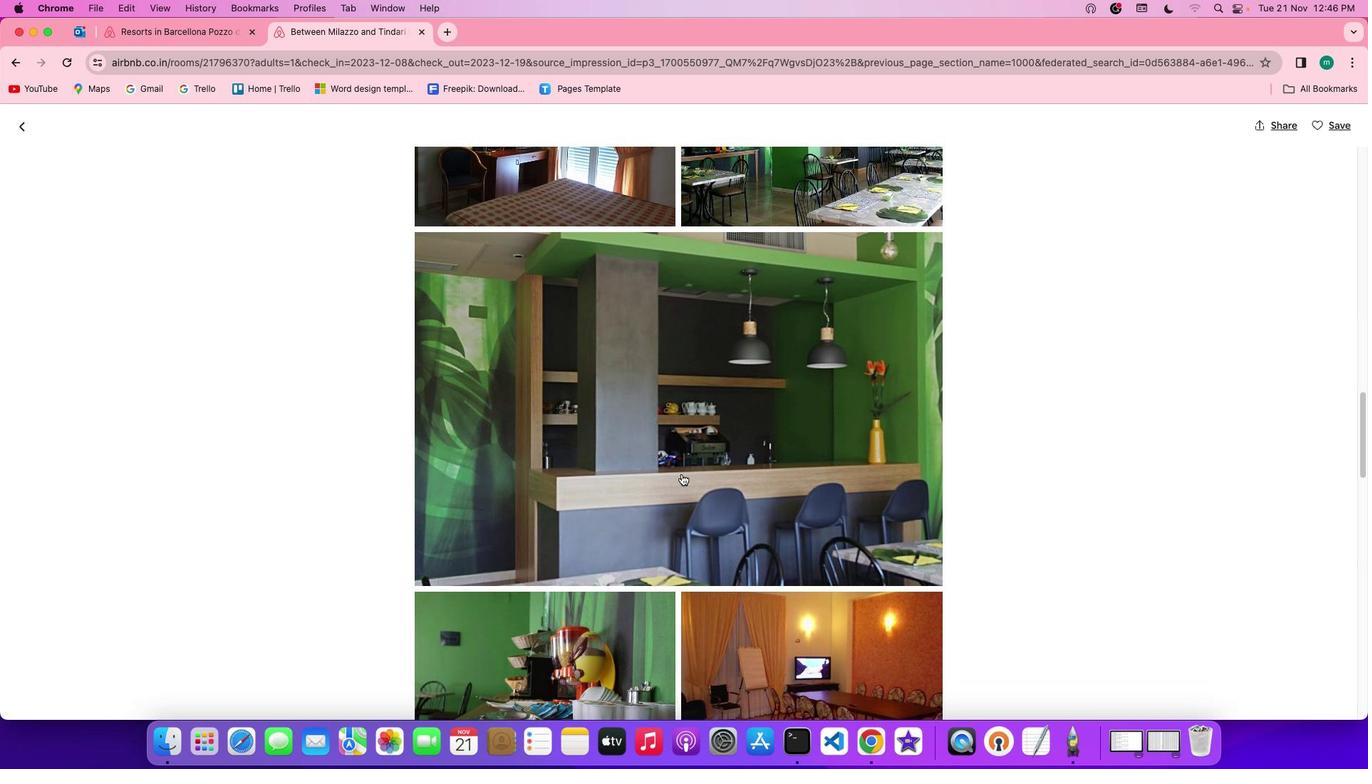 
Action: Mouse scrolled (681, 474) with delta (0, -2)
Screenshot: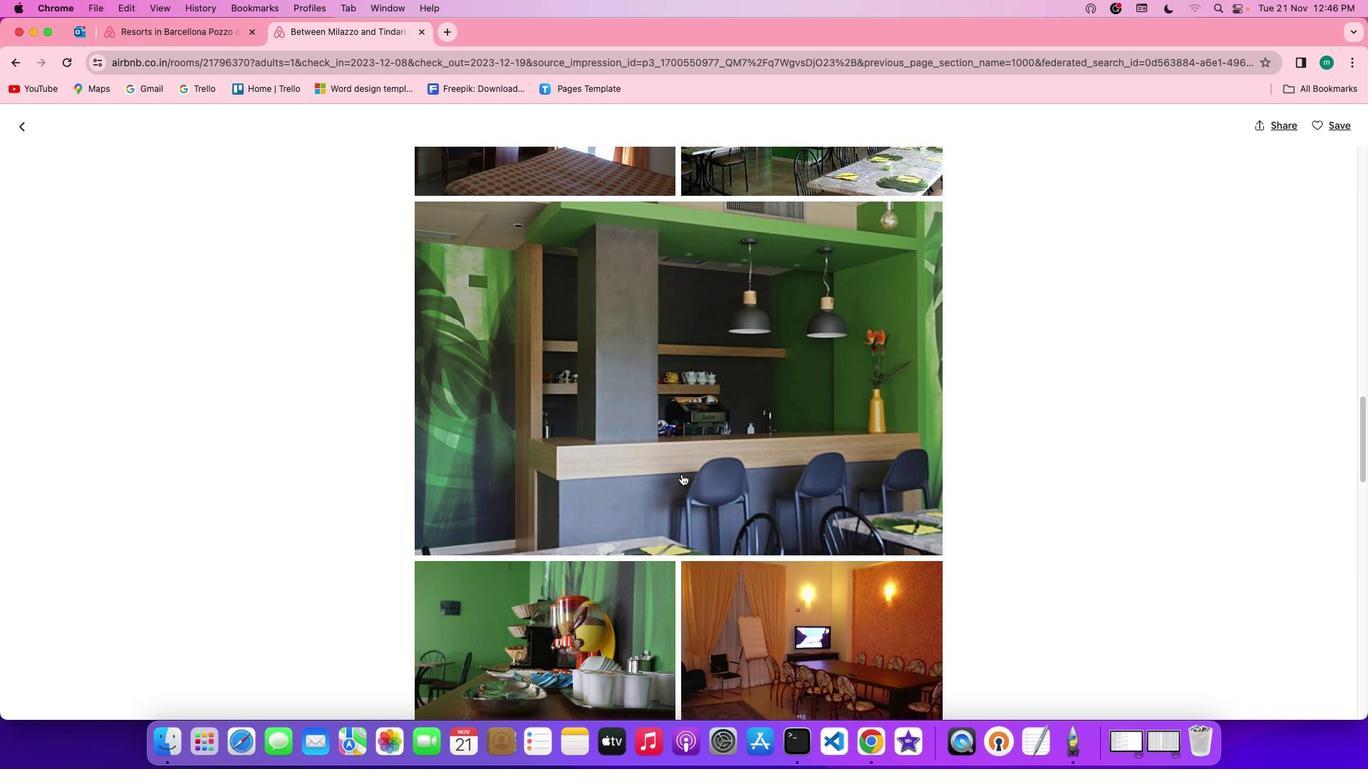 
Action: Mouse scrolled (681, 474) with delta (0, -2)
Screenshot: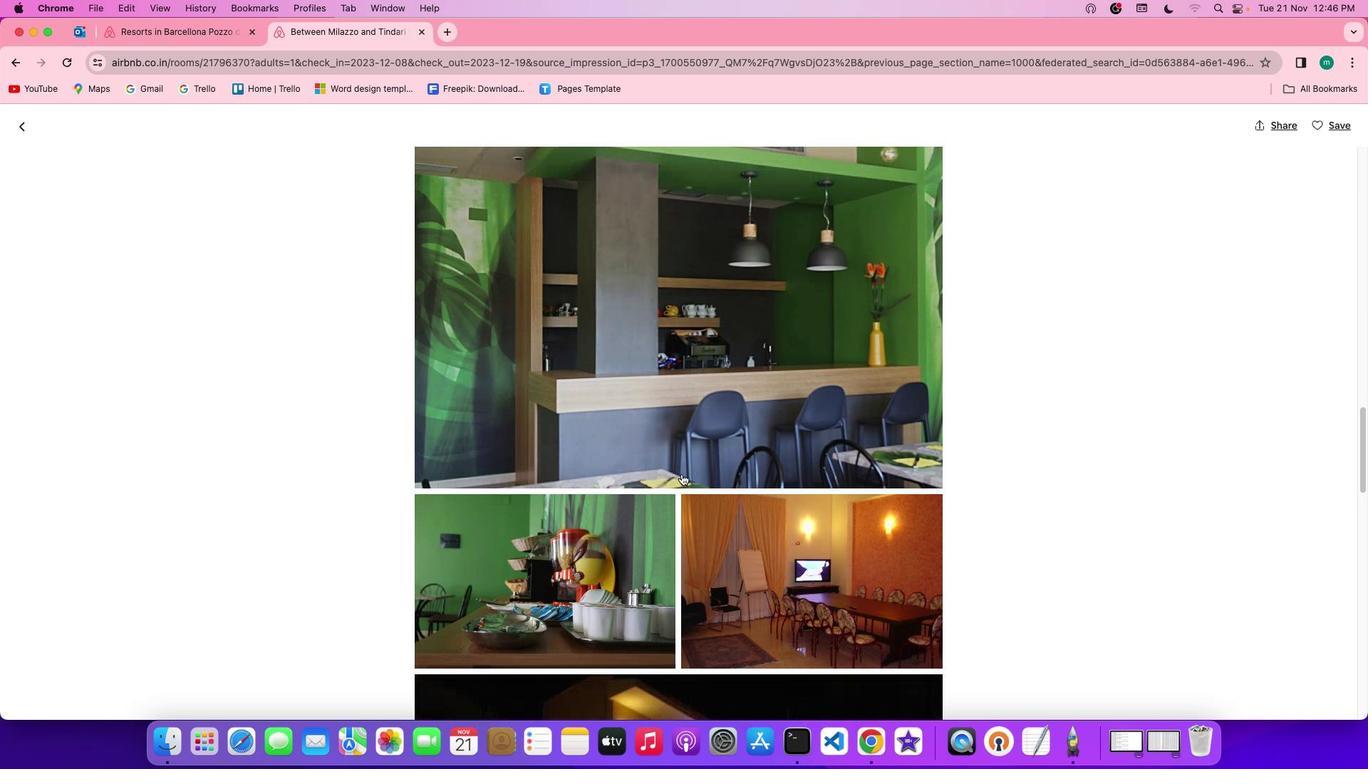 
Action: Mouse scrolled (681, 474) with delta (0, -2)
Screenshot: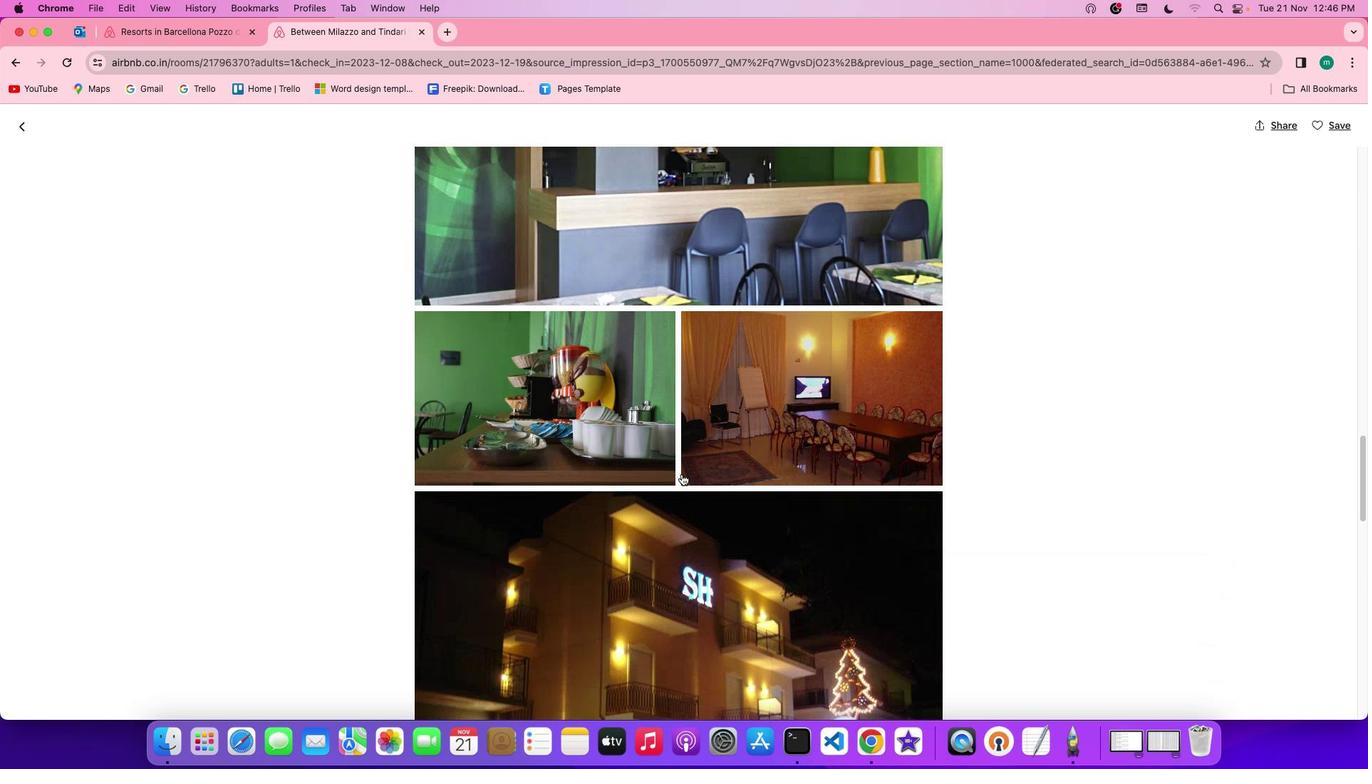 
Action: Mouse scrolled (681, 474) with delta (0, 0)
Screenshot: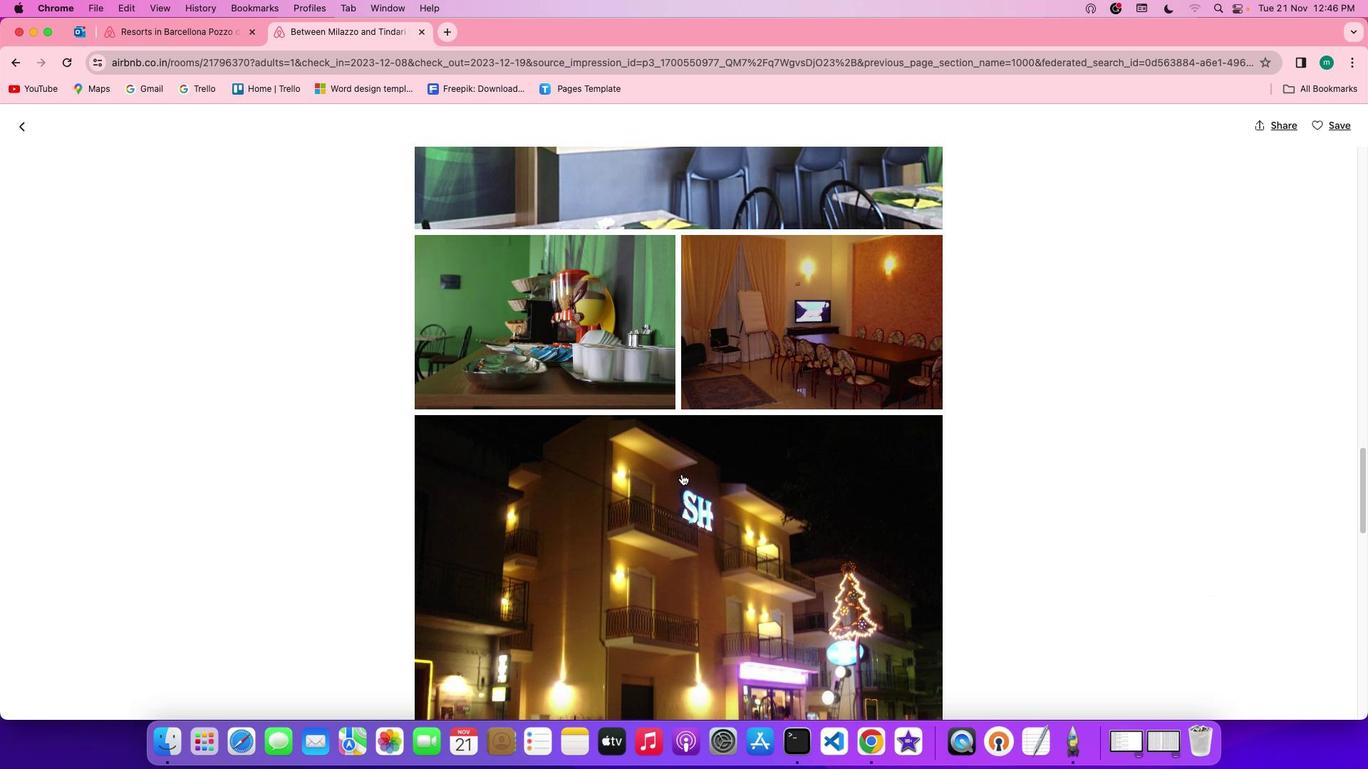 
Action: Mouse scrolled (681, 474) with delta (0, 0)
Screenshot: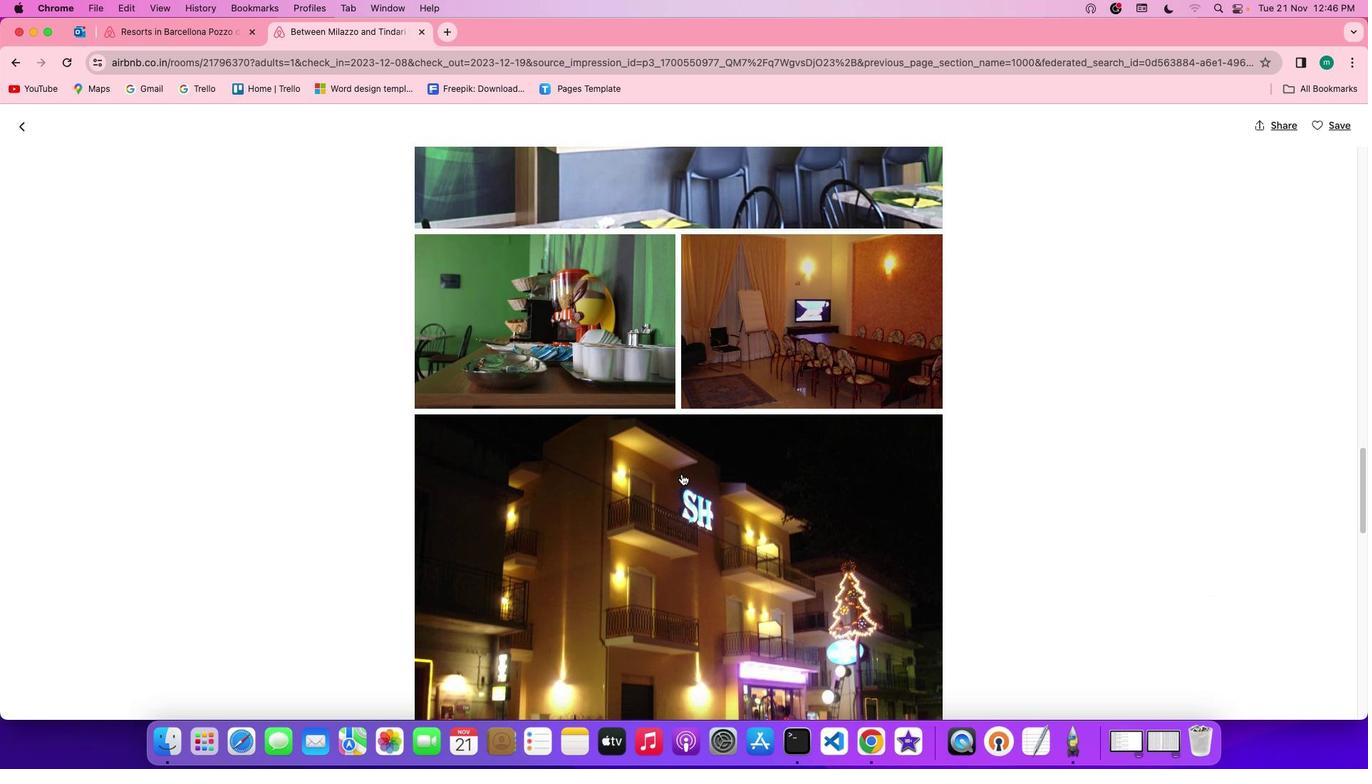 
Action: Mouse scrolled (681, 474) with delta (0, -1)
Screenshot: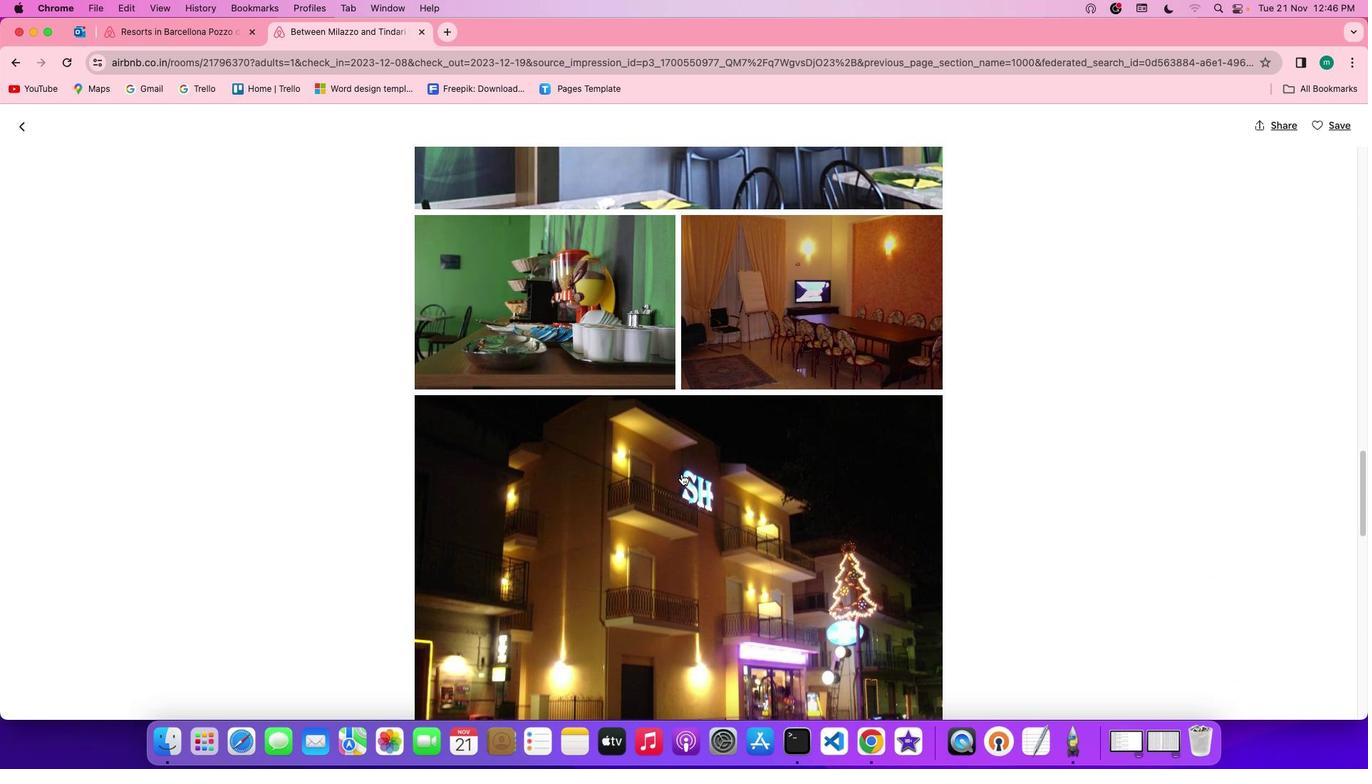 
Action: Mouse scrolled (681, 474) with delta (0, -2)
Screenshot: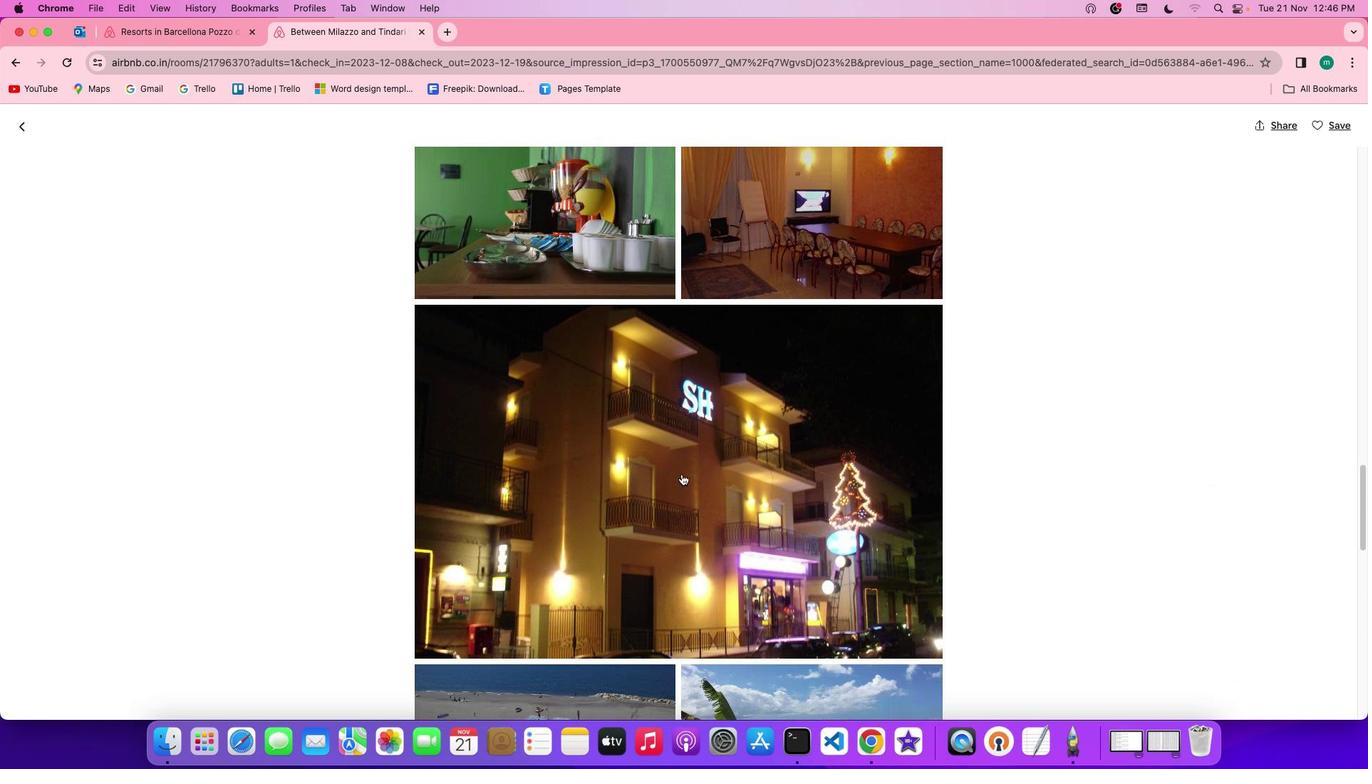 
Action: Mouse scrolled (681, 474) with delta (0, -3)
Screenshot: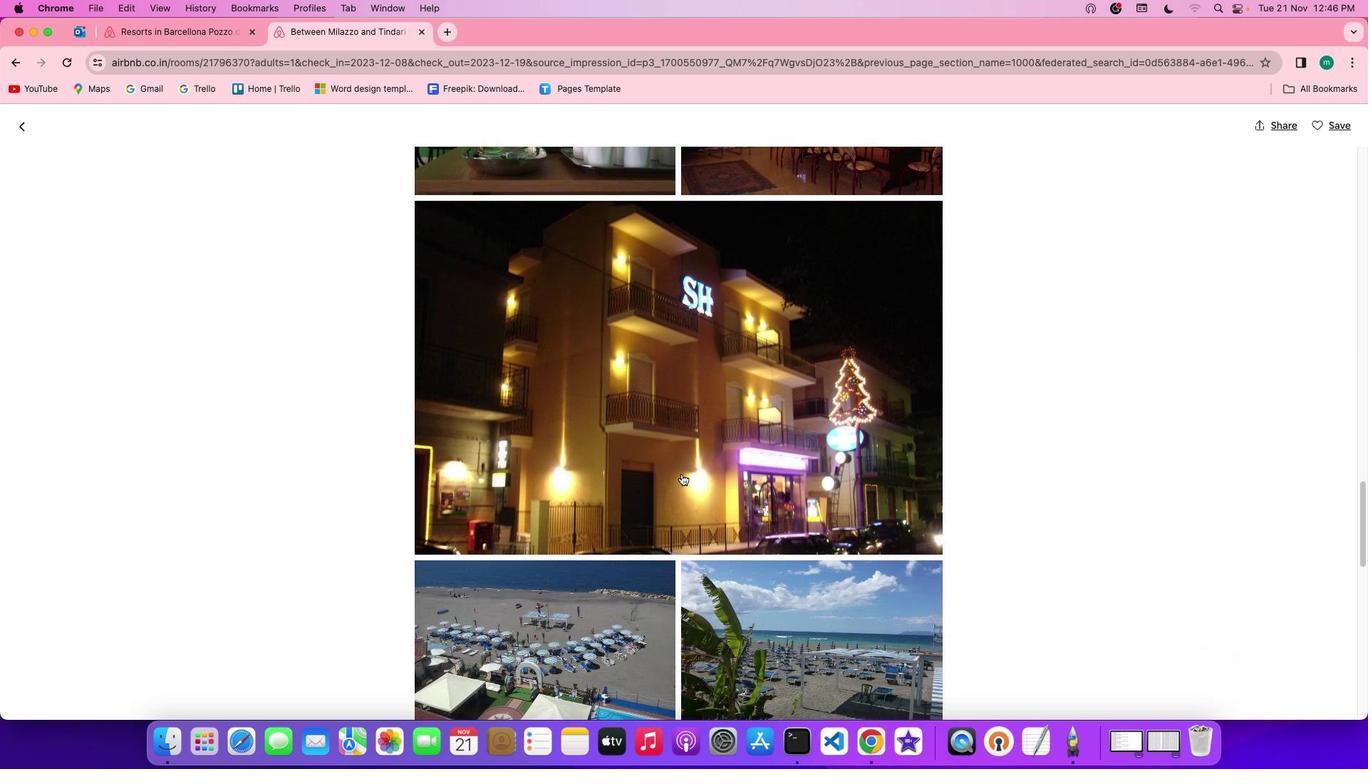 
Action: Mouse scrolled (681, 474) with delta (0, 0)
Screenshot: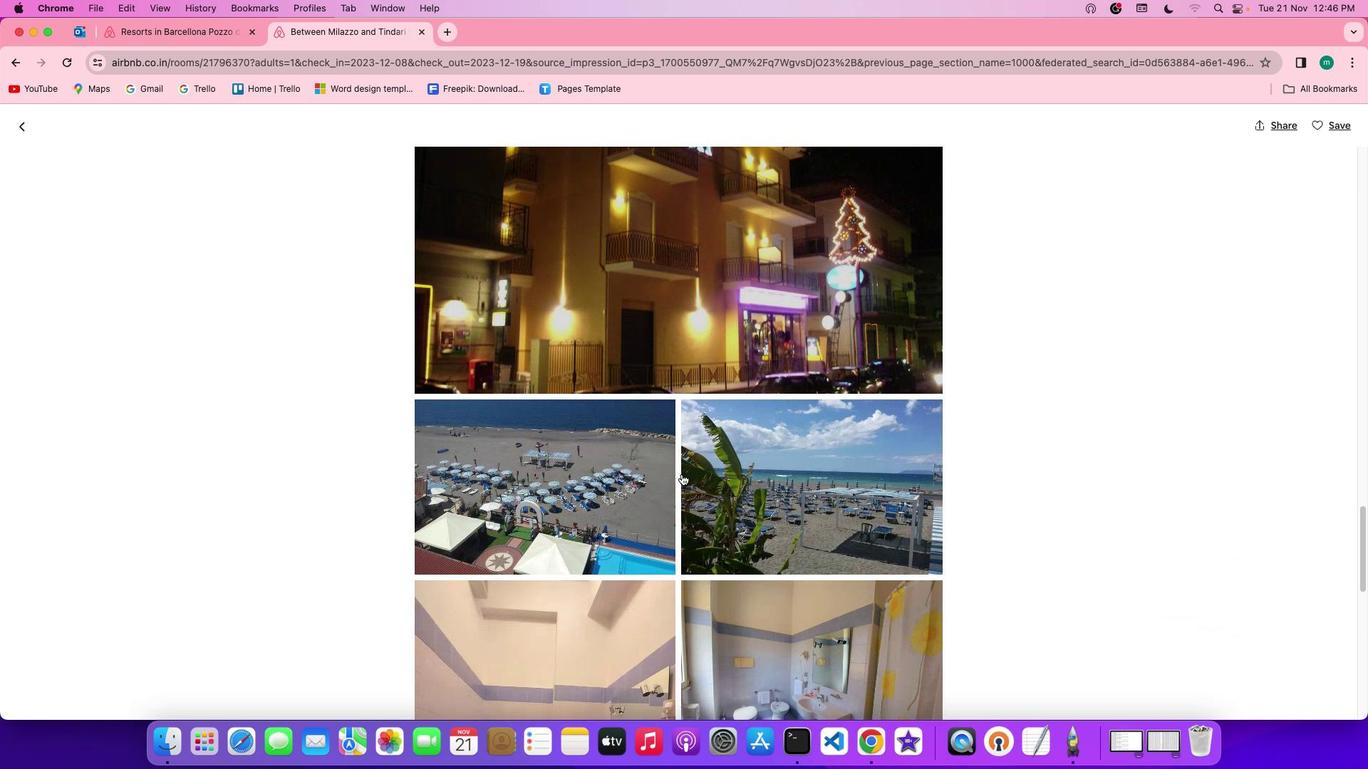 
Action: Mouse scrolled (681, 474) with delta (0, 0)
Screenshot: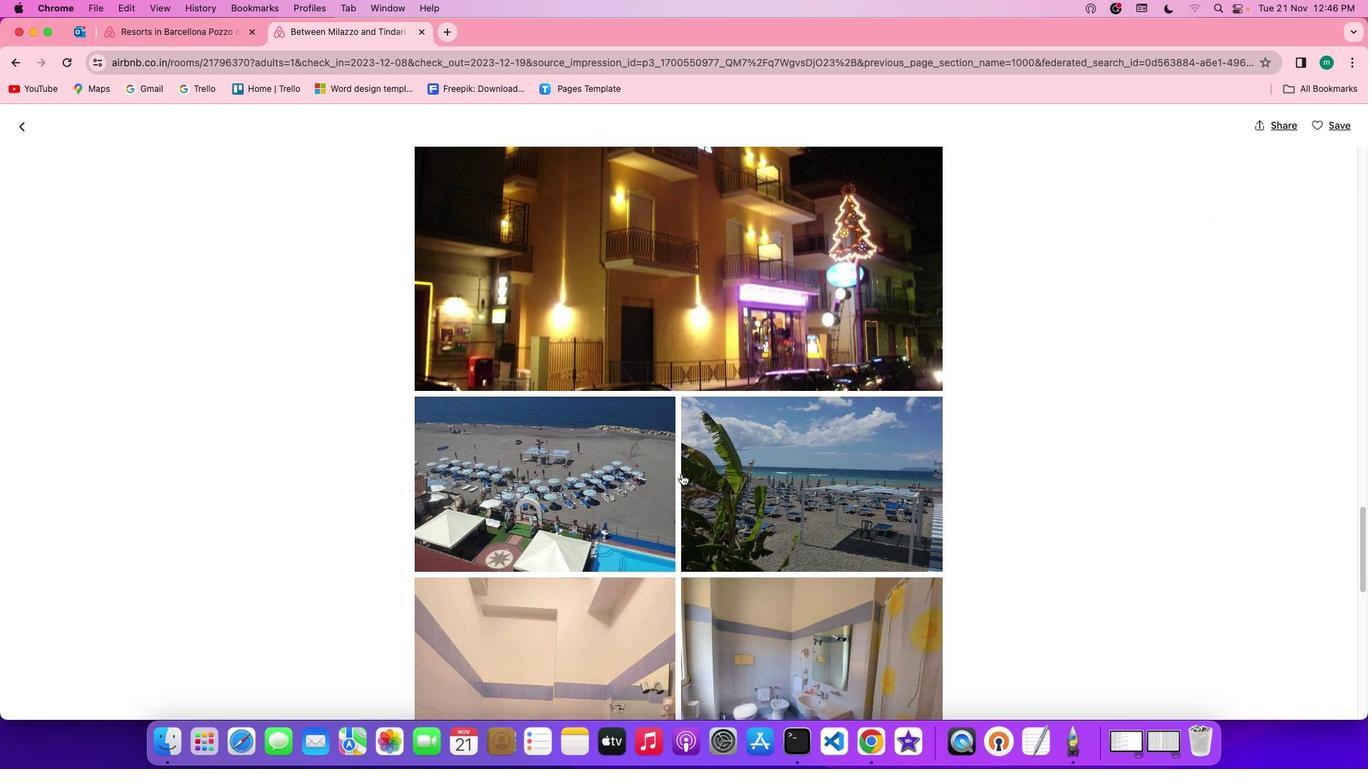 
Action: Mouse scrolled (681, 474) with delta (0, 0)
Screenshot: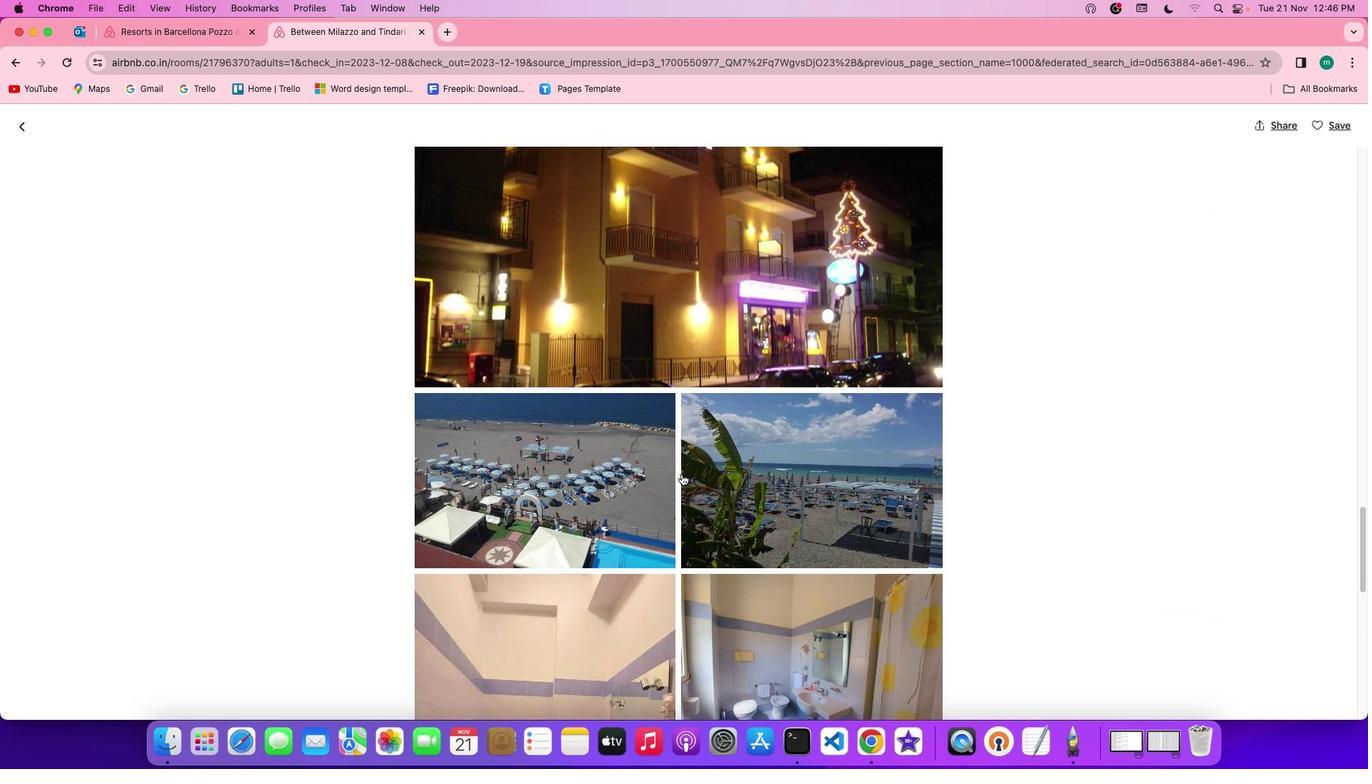 
Action: Mouse scrolled (681, 474) with delta (0, -1)
Screenshot: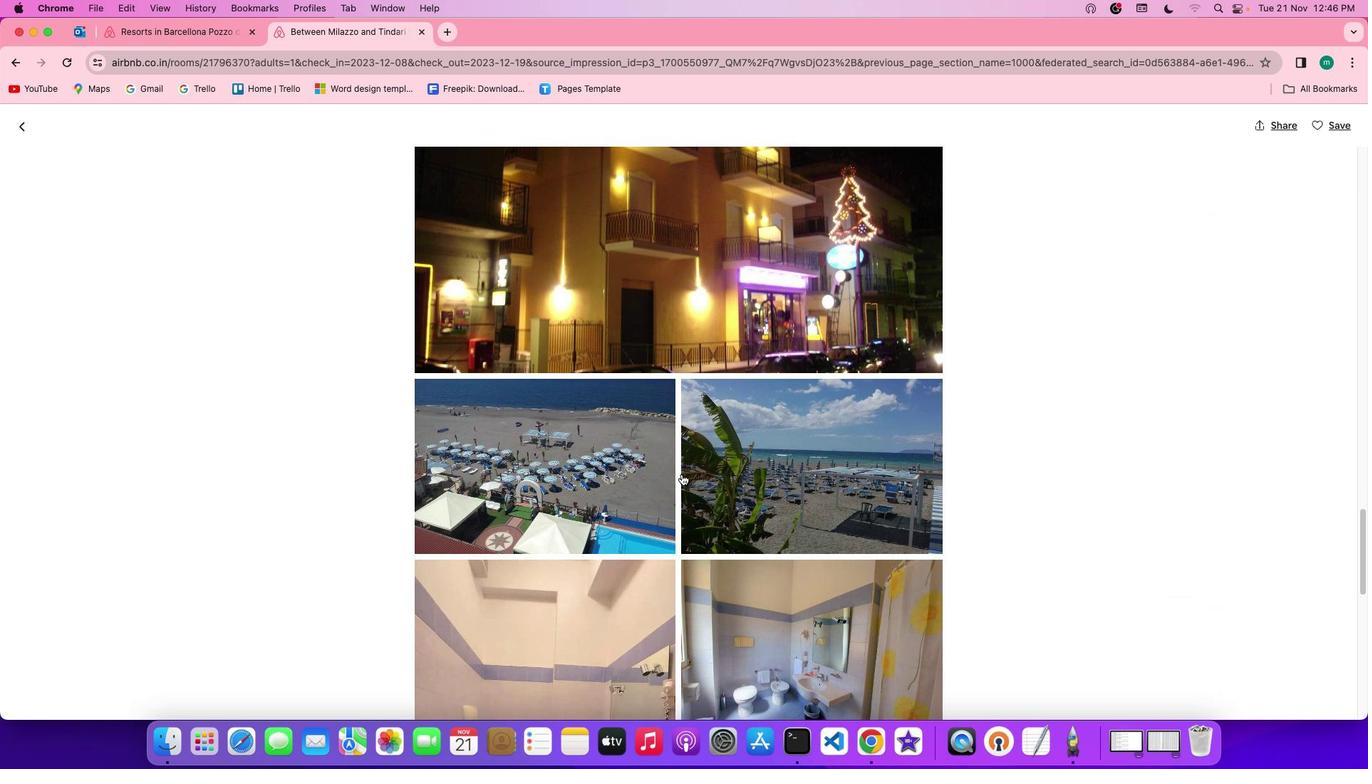 
Action: Mouse scrolled (681, 474) with delta (0, -2)
Screenshot: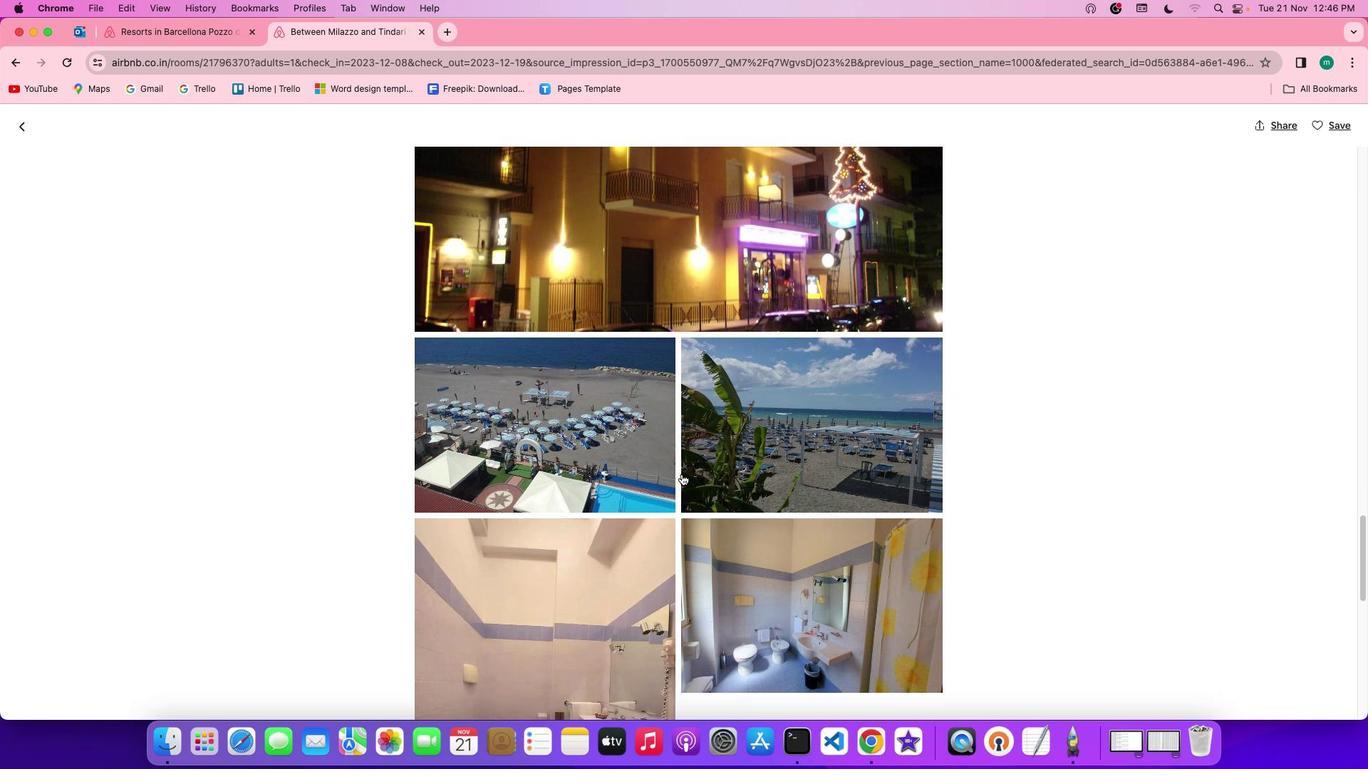 
Action: Mouse scrolled (681, 474) with delta (0, -2)
Screenshot: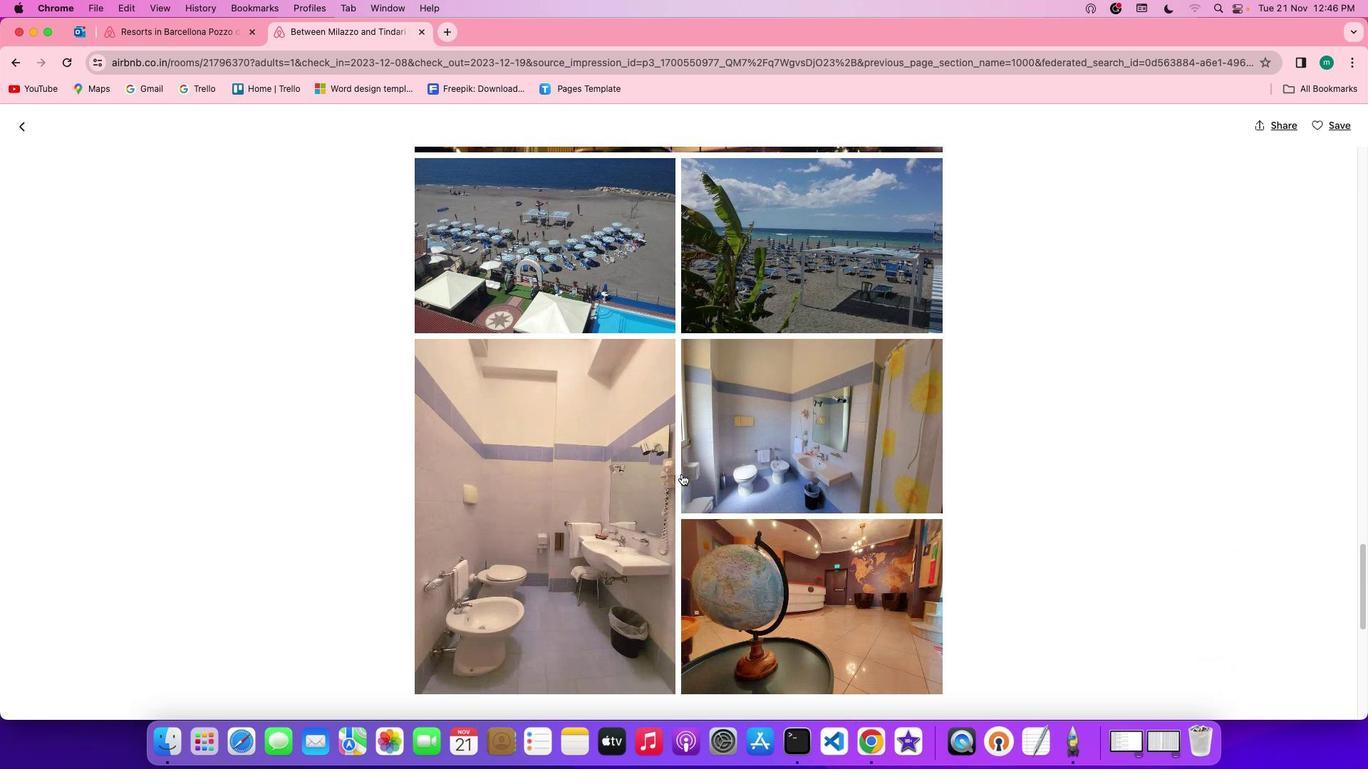 
Action: Mouse scrolled (681, 474) with delta (0, 0)
Screenshot: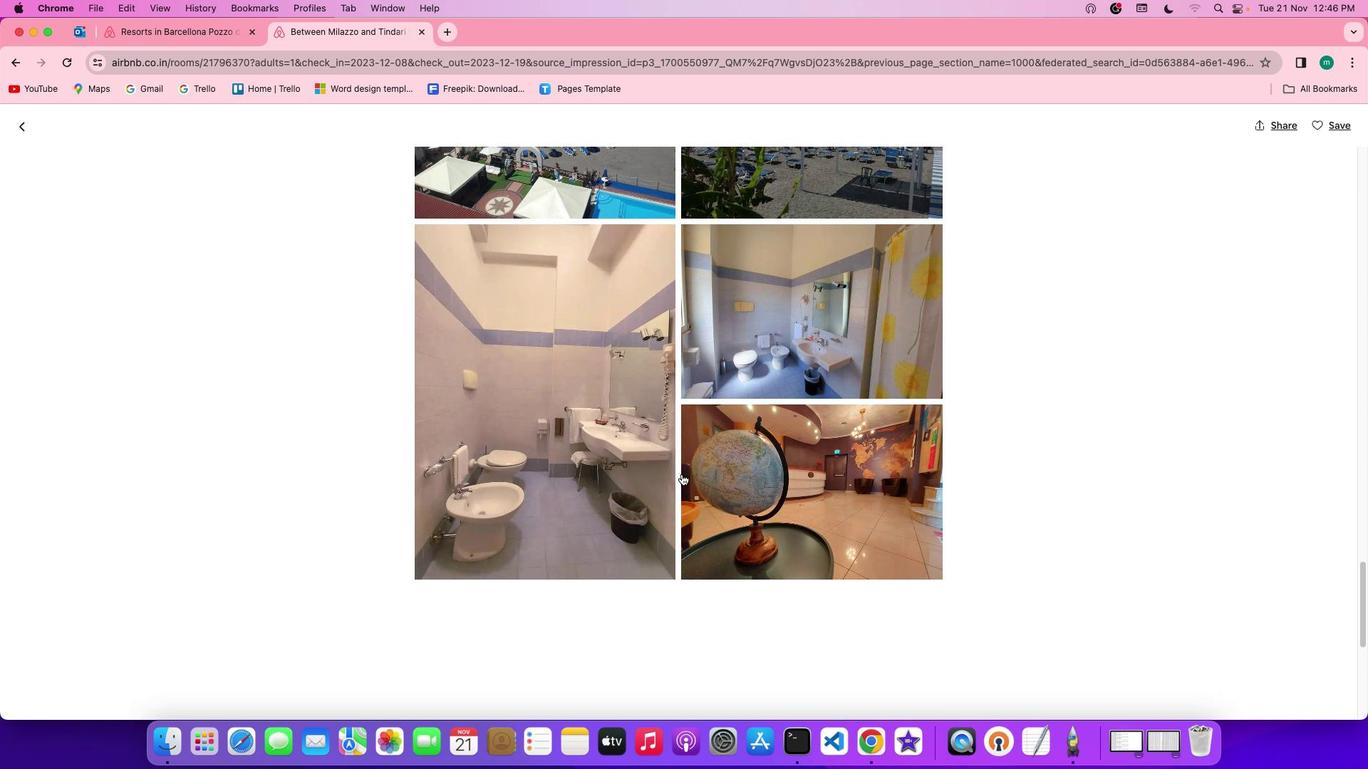 
Action: Mouse scrolled (681, 474) with delta (0, 0)
Screenshot: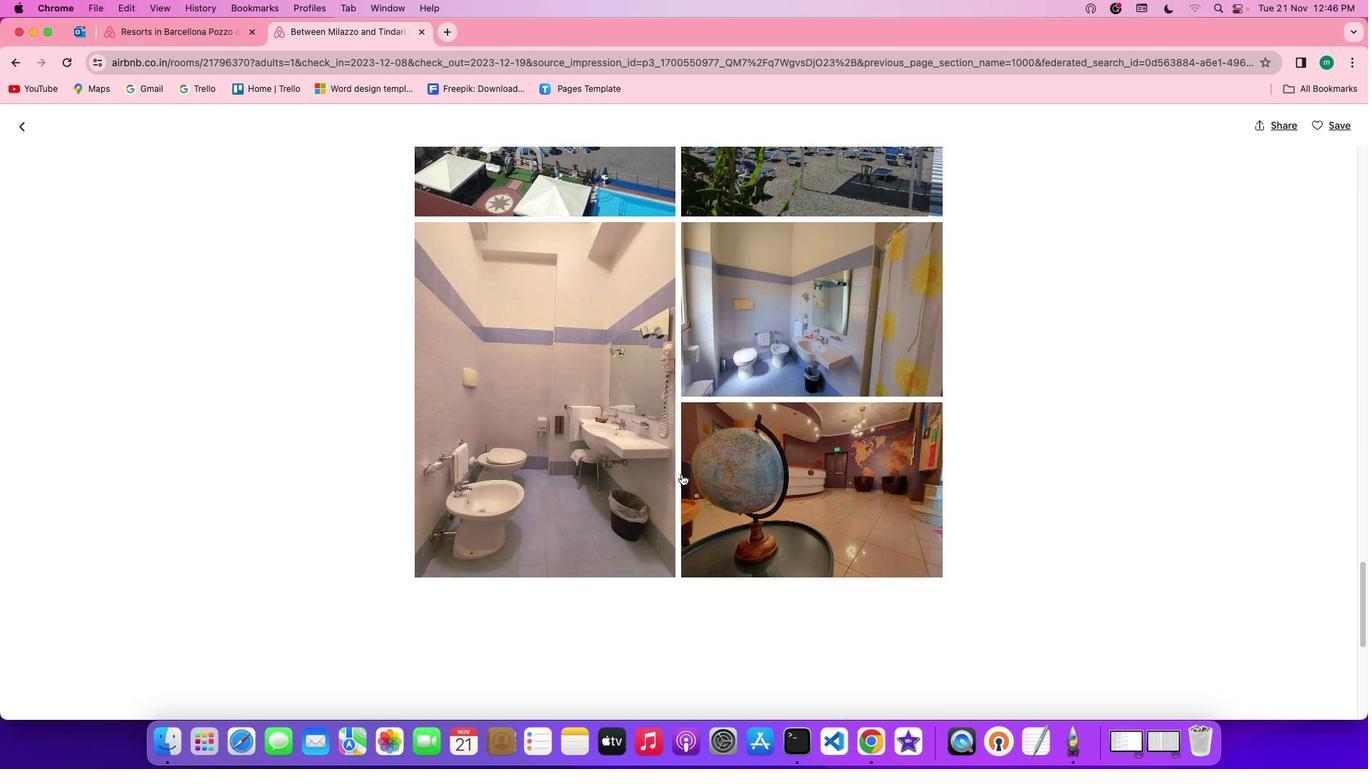 
Action: Mouse scrolled (681, 474) with delta (0, 0)
Screenshot: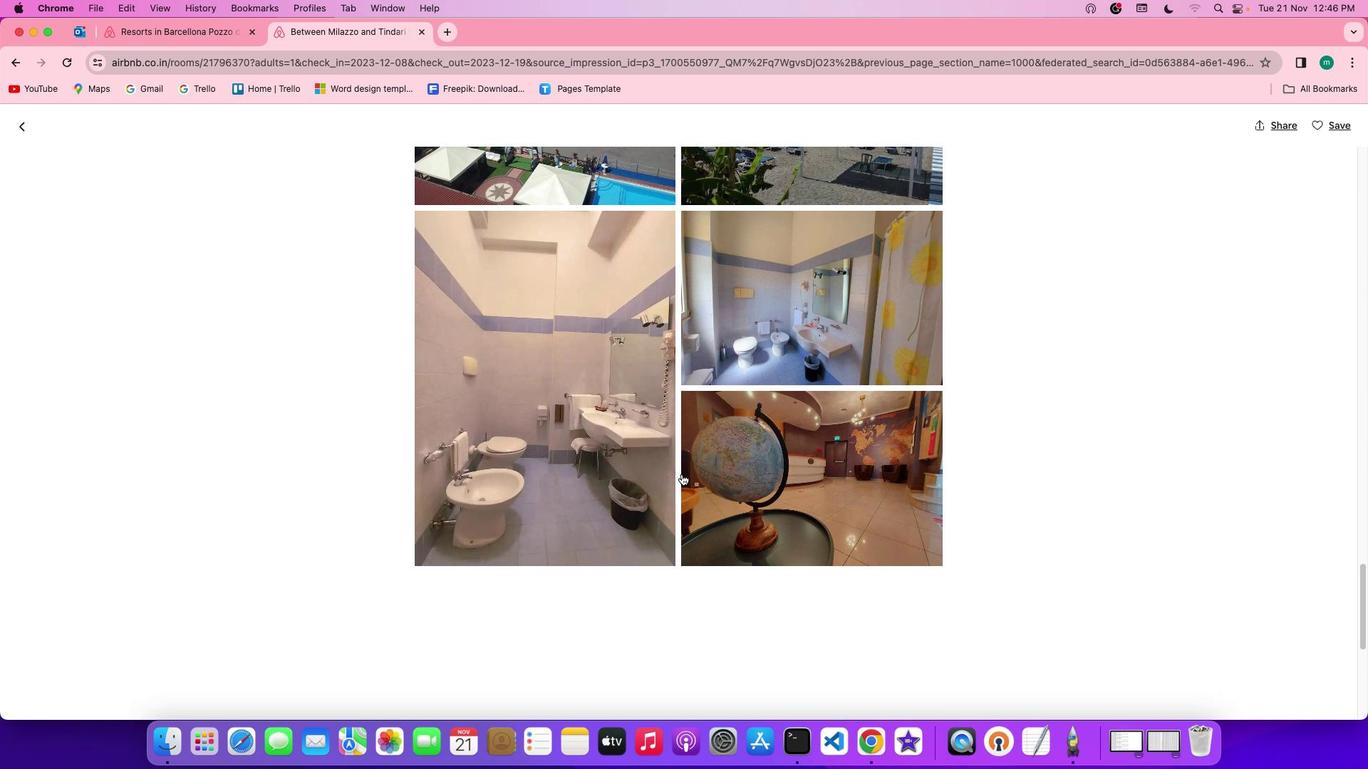 
Action: Mouse scrolled (681, 474) with delta (0, -1)
Screenshot: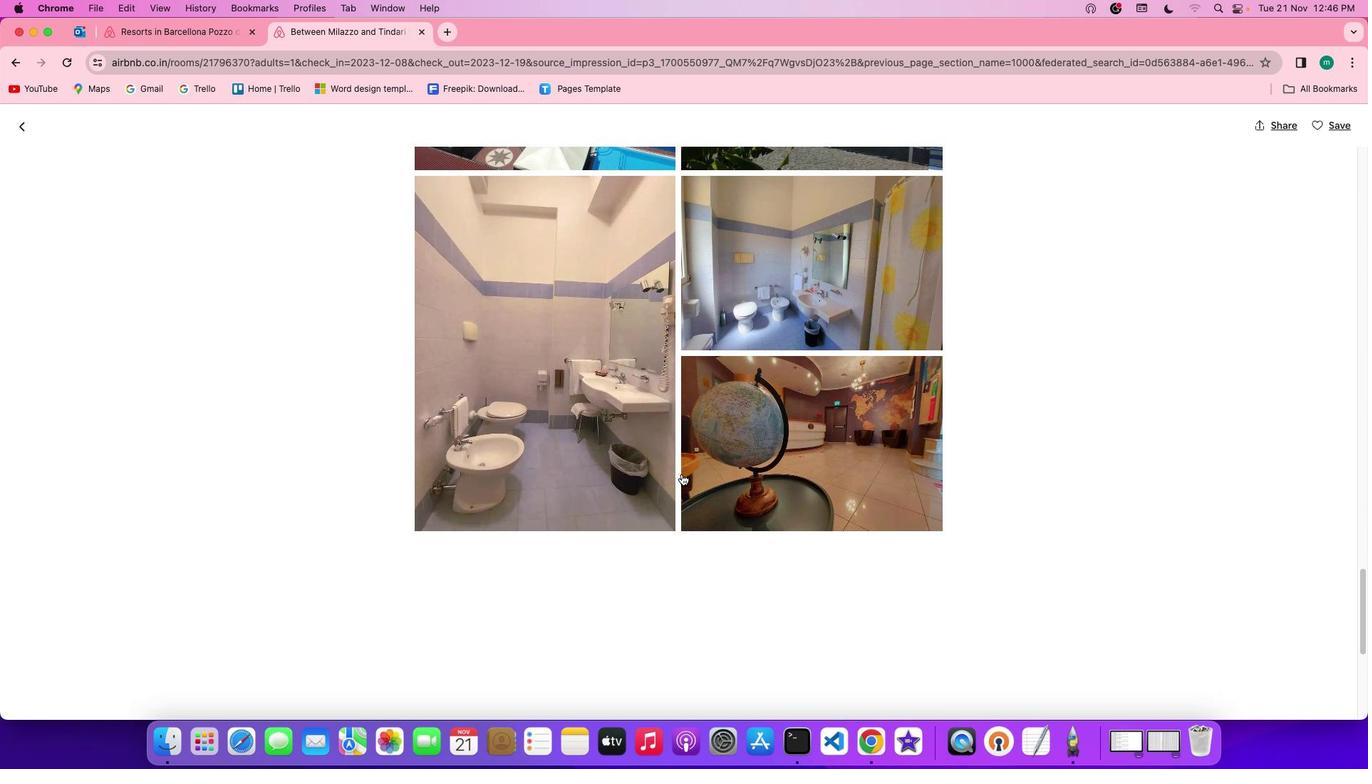 
Action: Mouse scrolled (681, 474) with delta (0, -2)
Screenshot: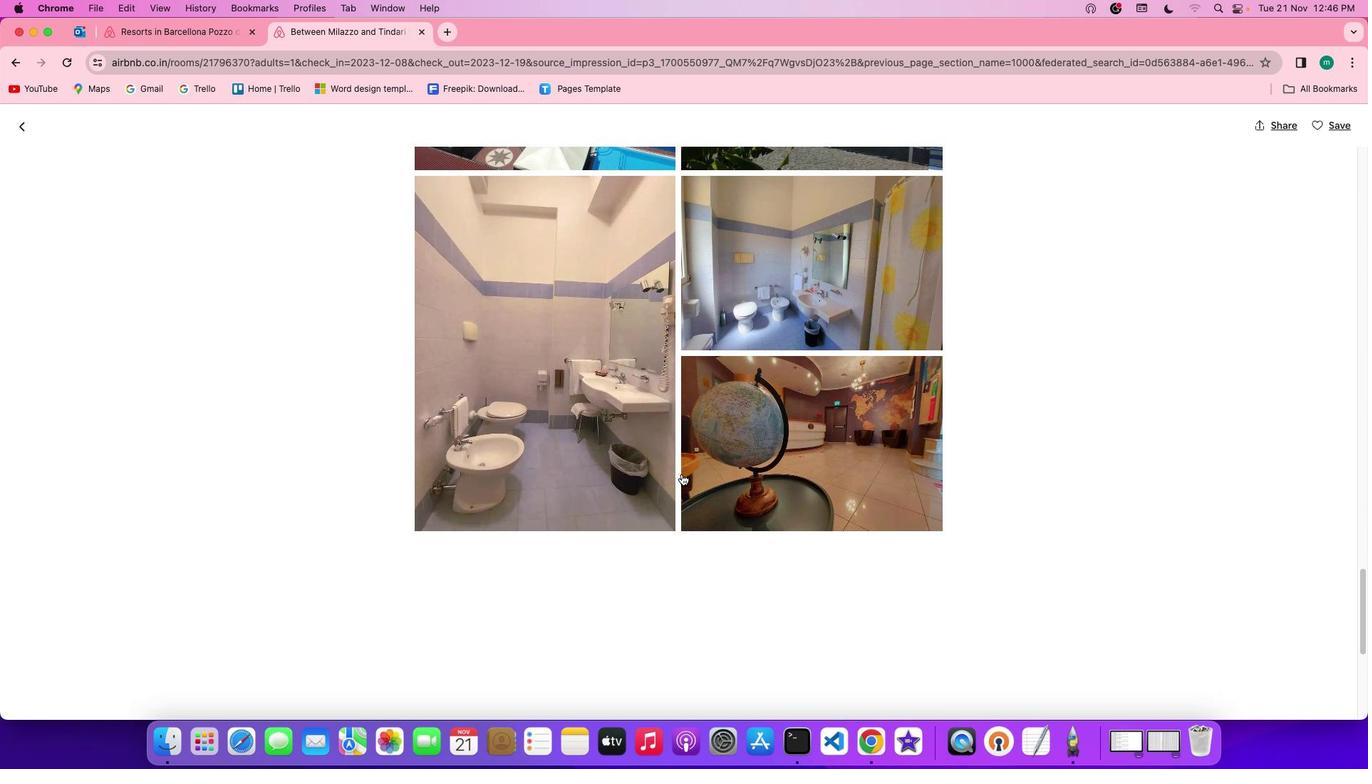
Action: Mouse scrolled (681, 474) with delta (0, -3)
Screenshot: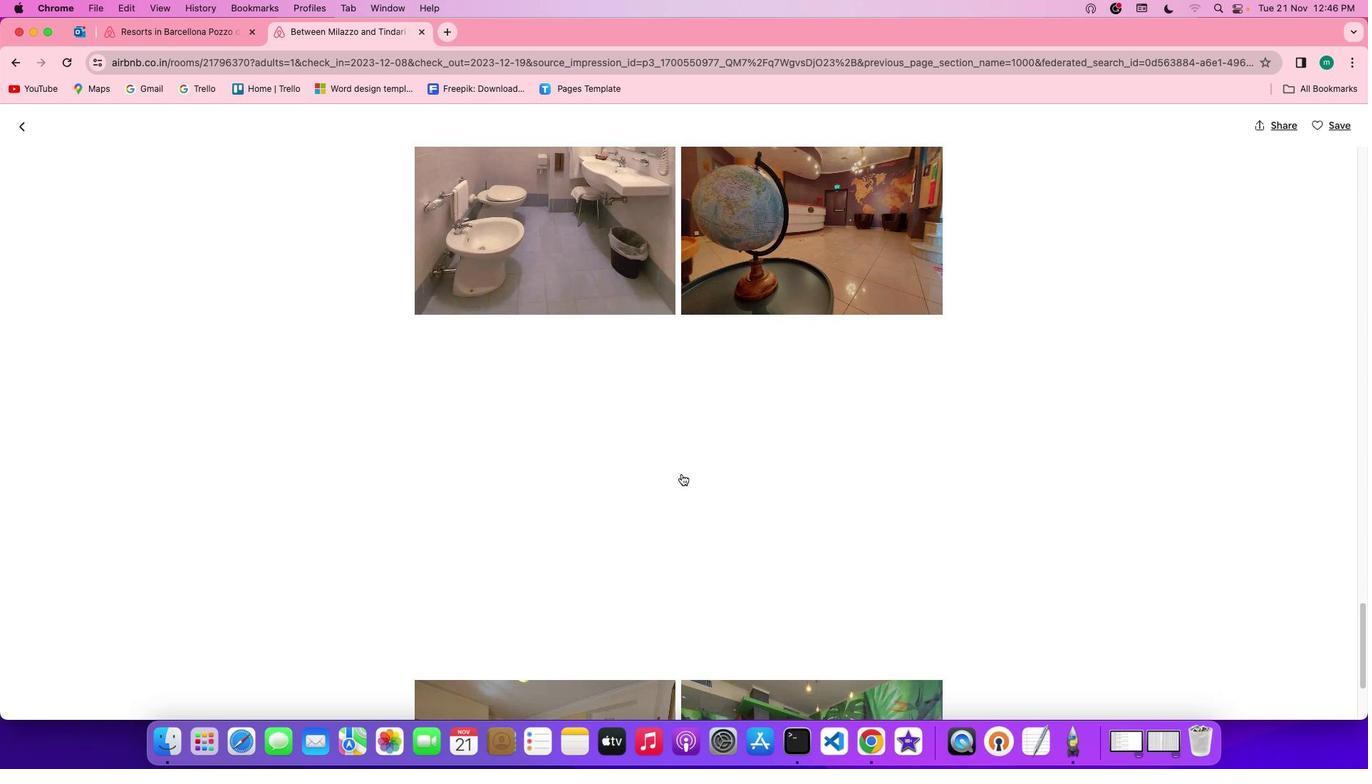 
Action: Mouse scrolled (681, 474) with delta (0, 0)
Screenshot: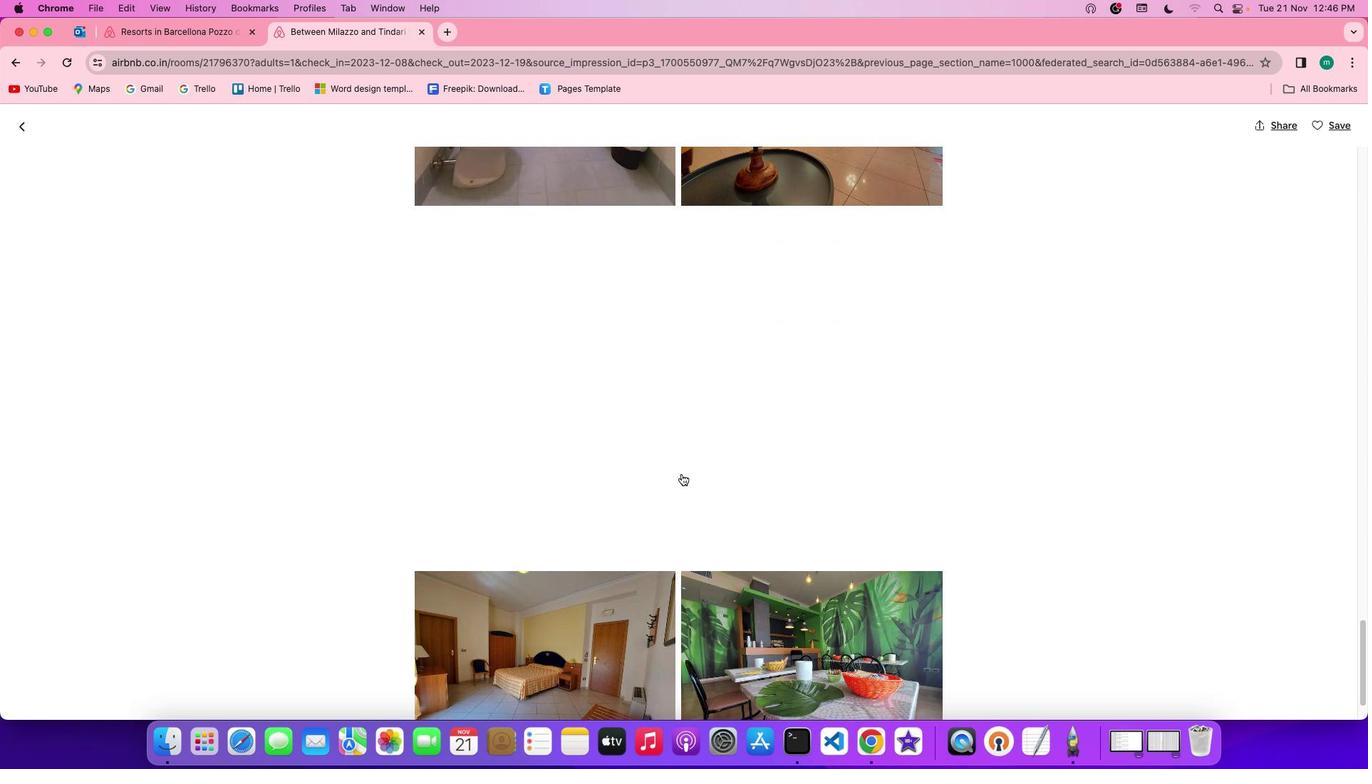 
Action: Mouse scrolled (681, 474) with delta (0, 0)
Screenshot: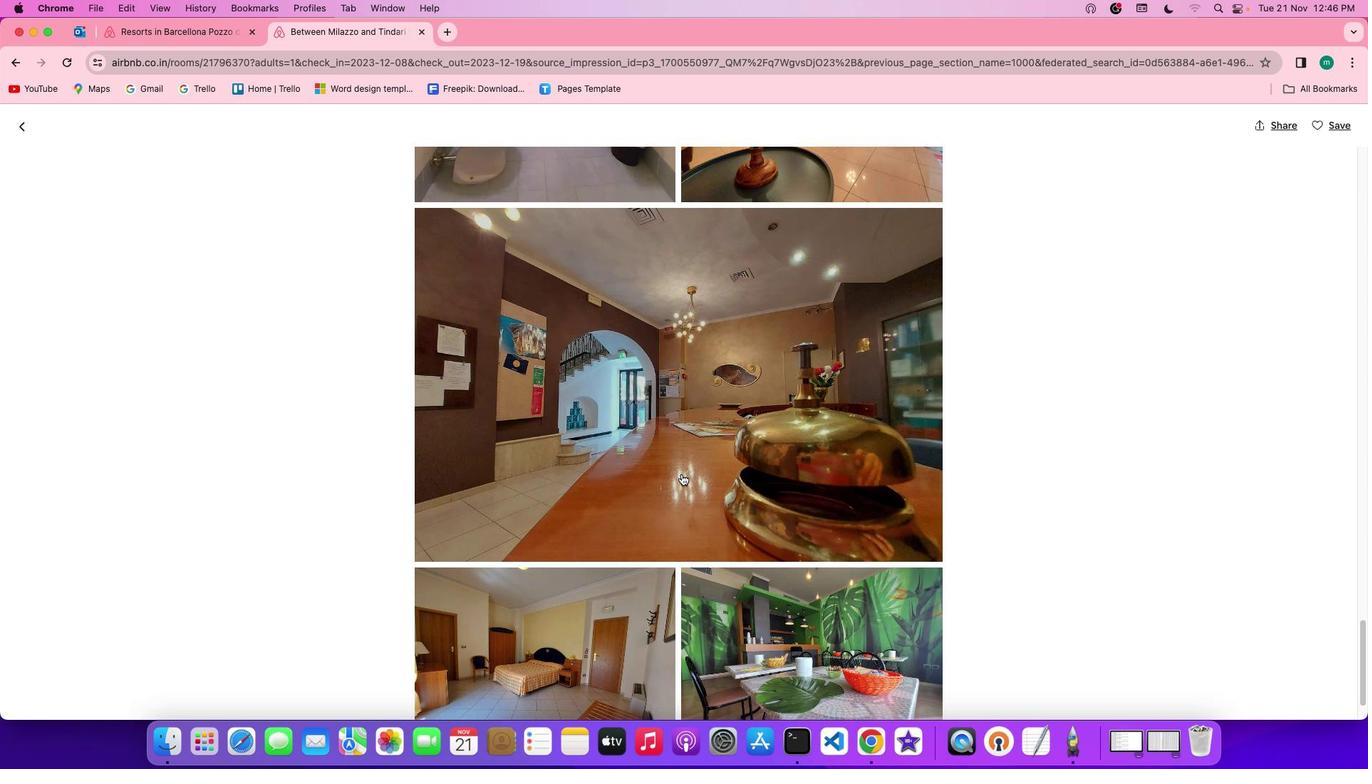 
Action: Mouse scrolled (681, 474) with delta (0, 0)
Screenshot: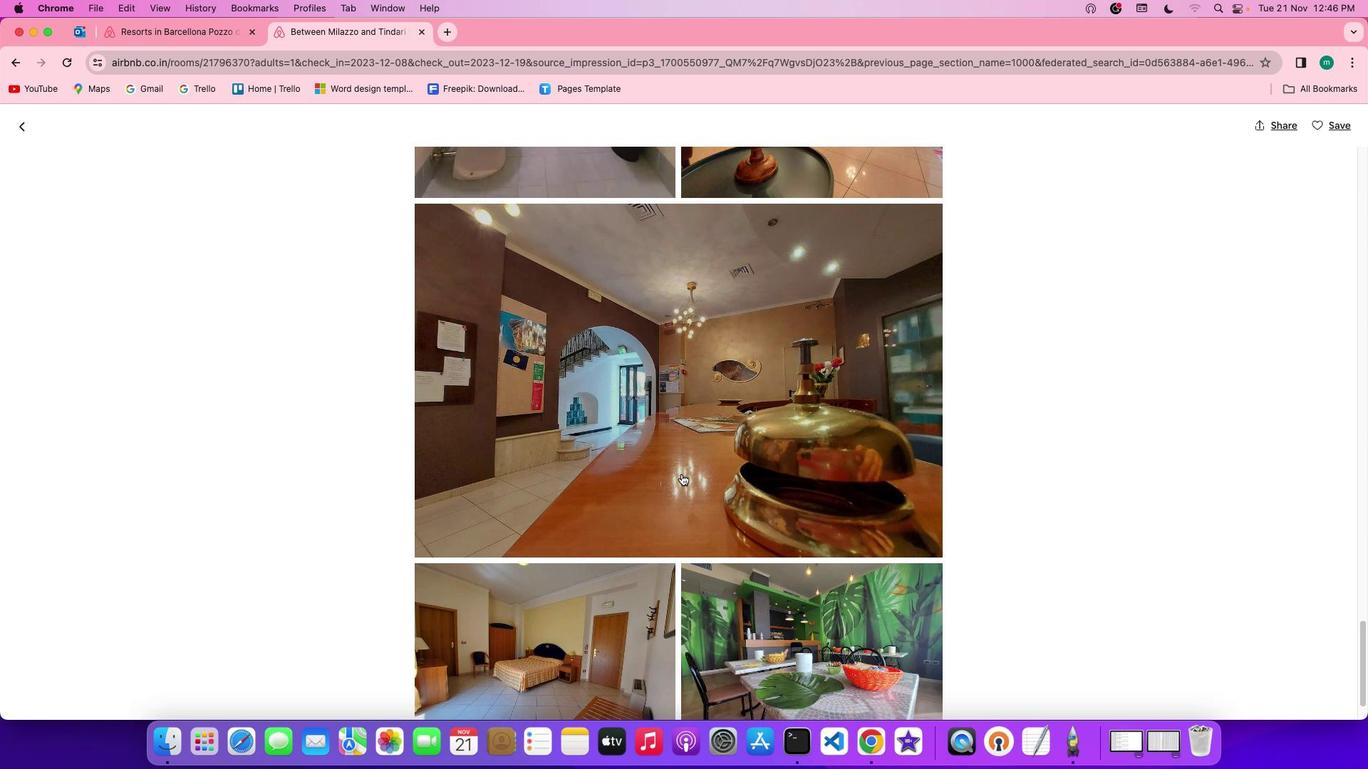 
Action: Mouse scrolled (681, 474) with delta (0, -1)
Screenshot: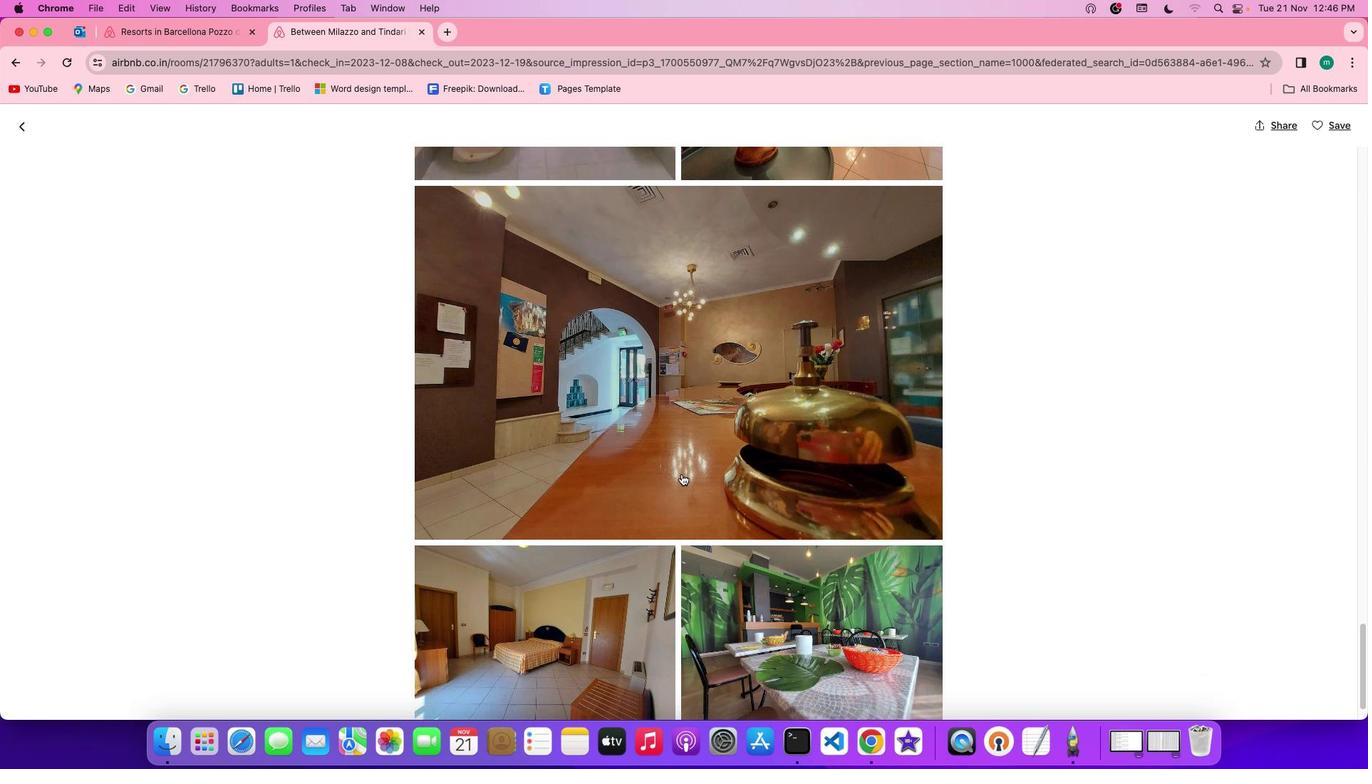 
Action: Mouse scrolled (681, 474) with delta (0, -2)
Screenshot: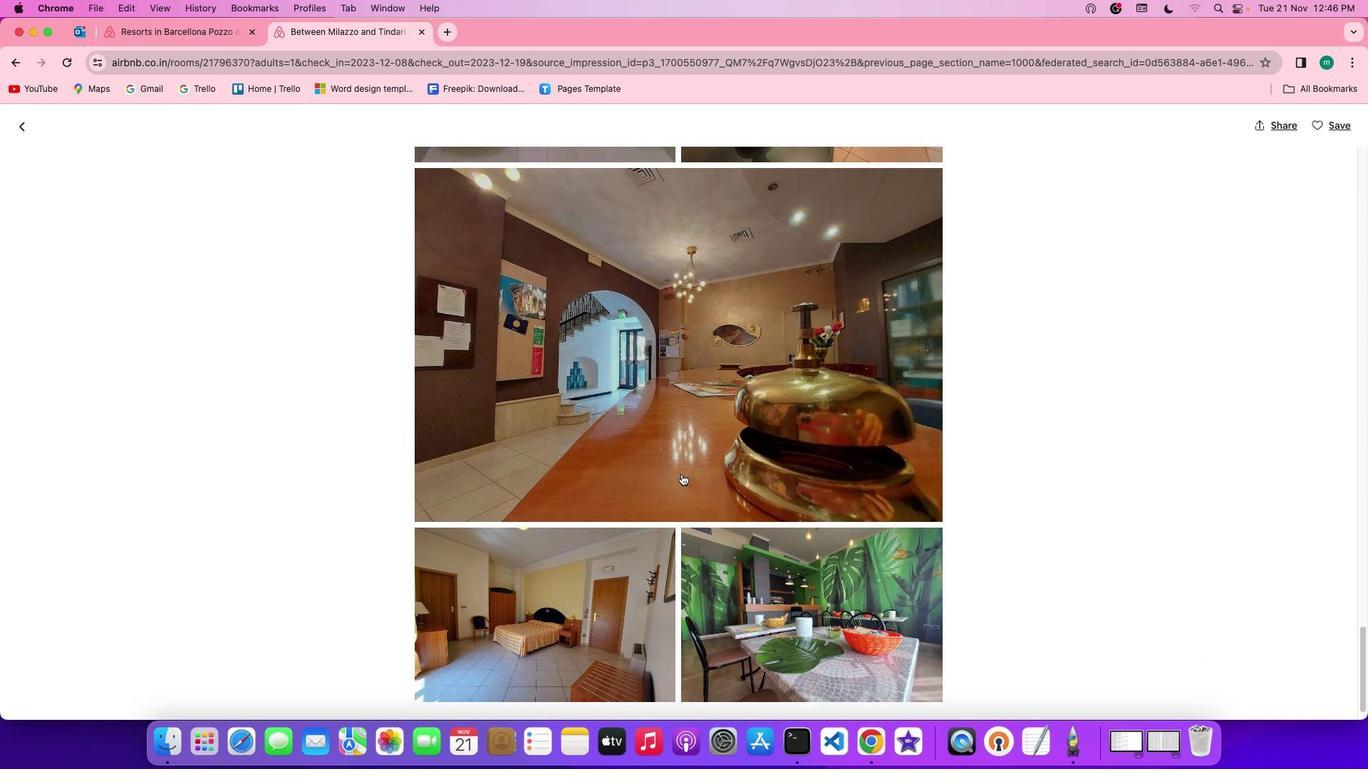 
Action: Mouse scrolled (681, 474) with delta (0, -2)
Screenshot: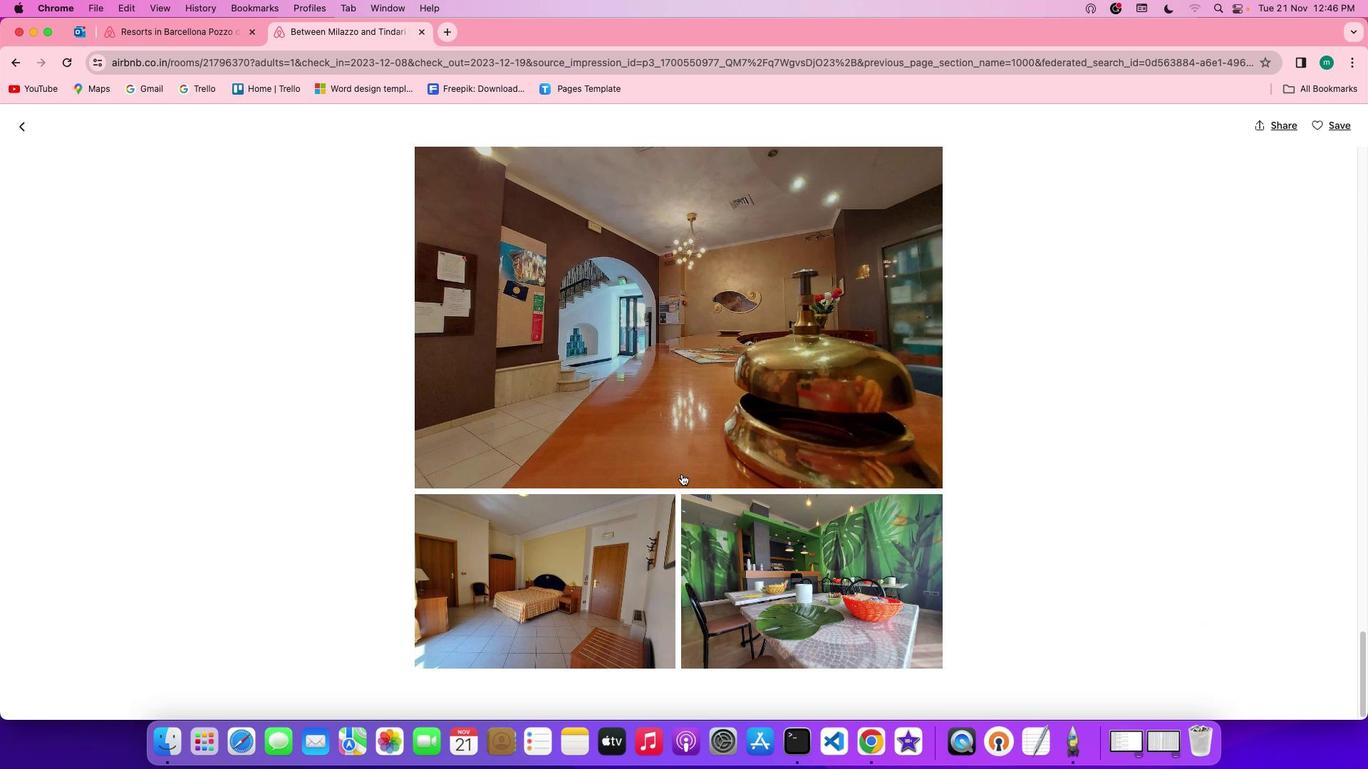 
Action: Mouse moved to (617, 610)
Screenshot: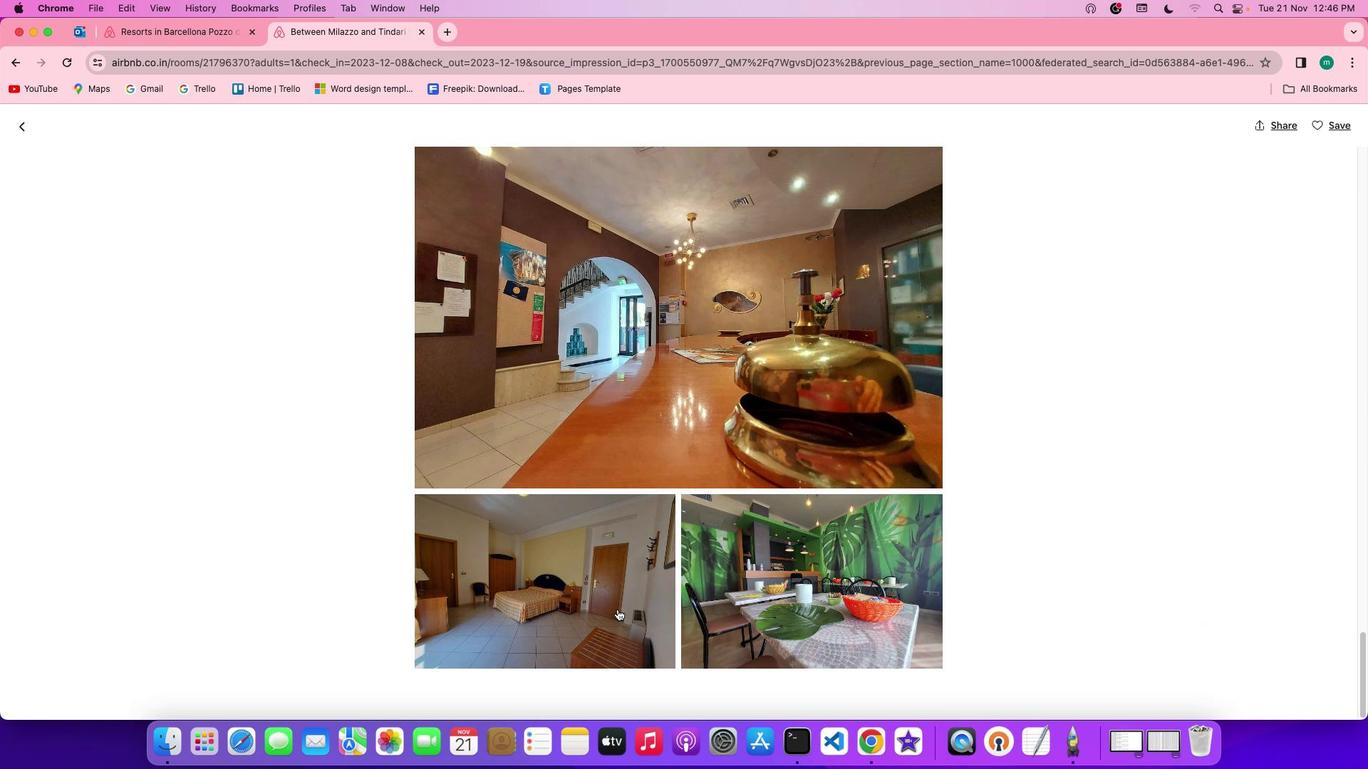 
Action: Mouse scrolled (617, 610) with delta (0, 0)
Screenshot: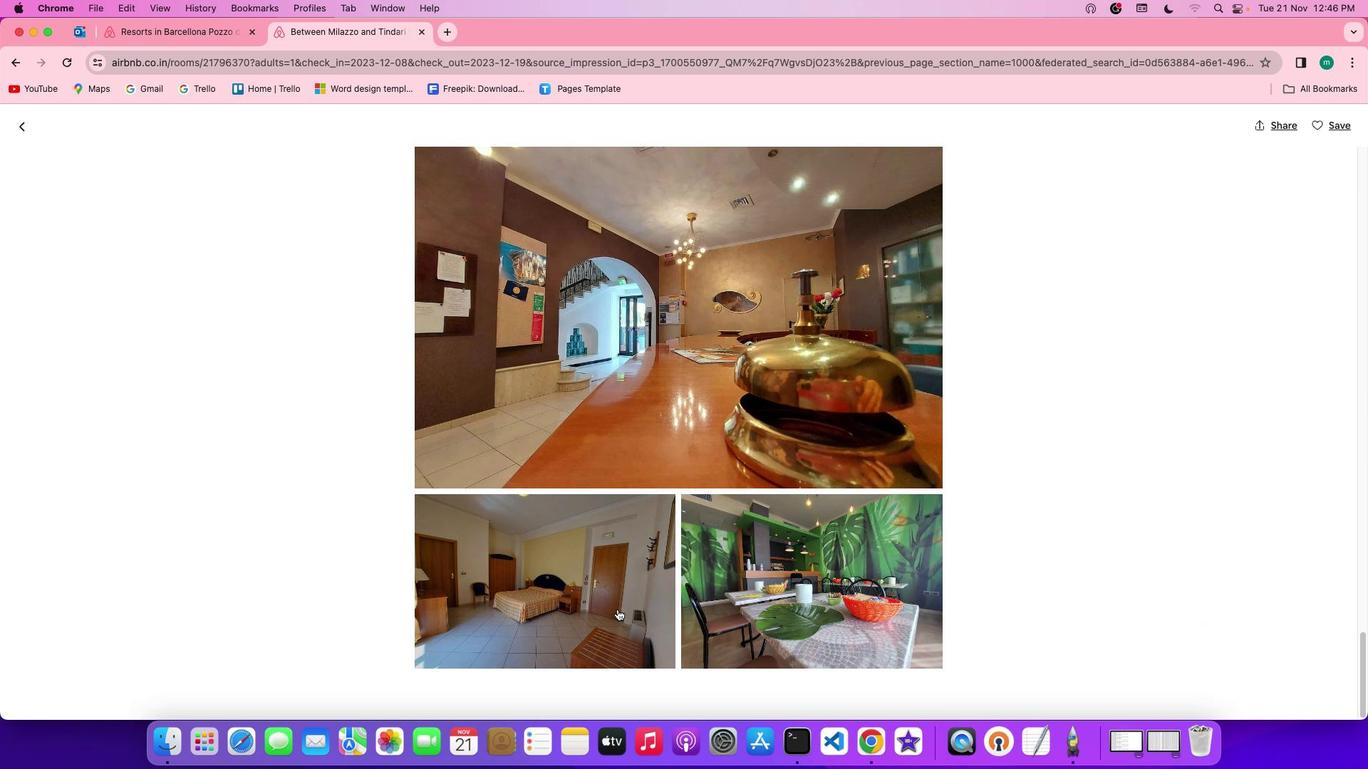 
Action: Mouse scrolled (617, 610) with delta (0, 0)
Screenshot: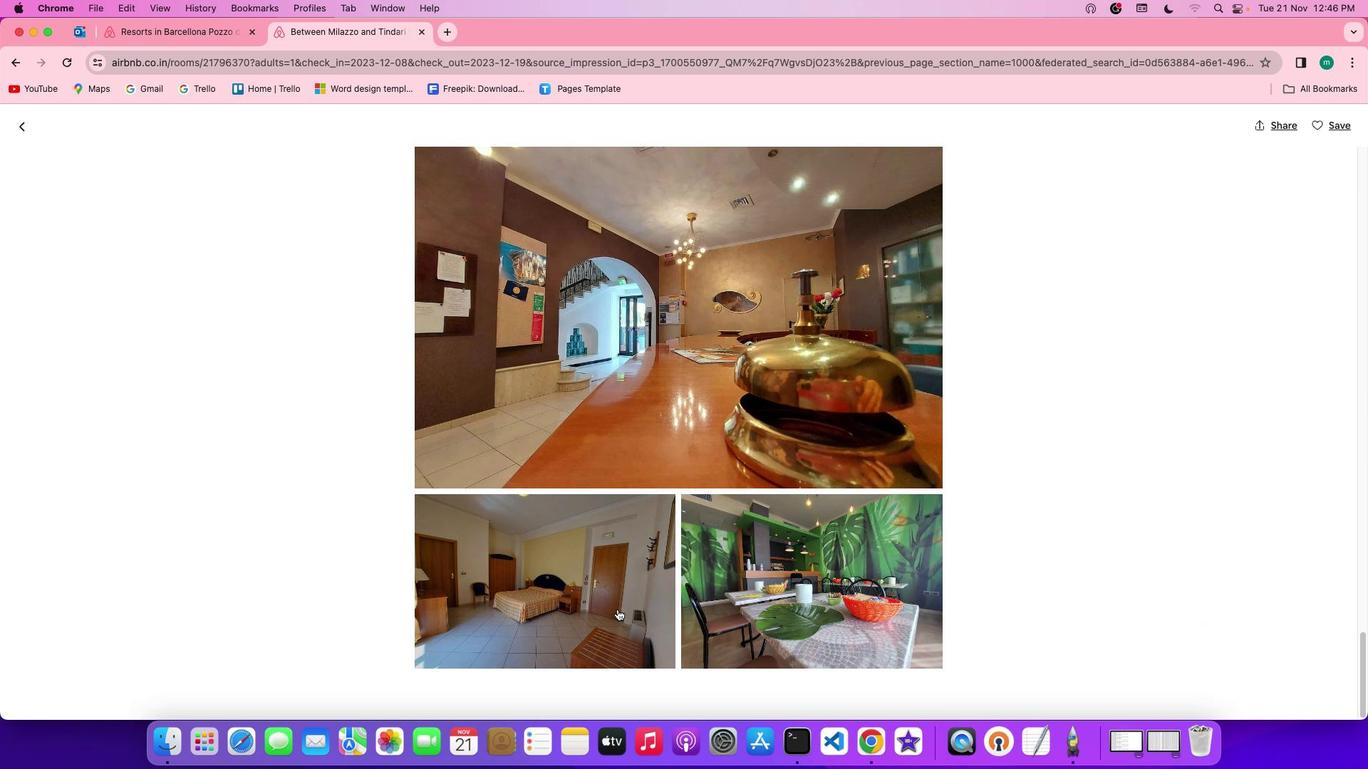 
Action: Mouse scrolled (617, 610) with delta (0, -2)
Screenshot: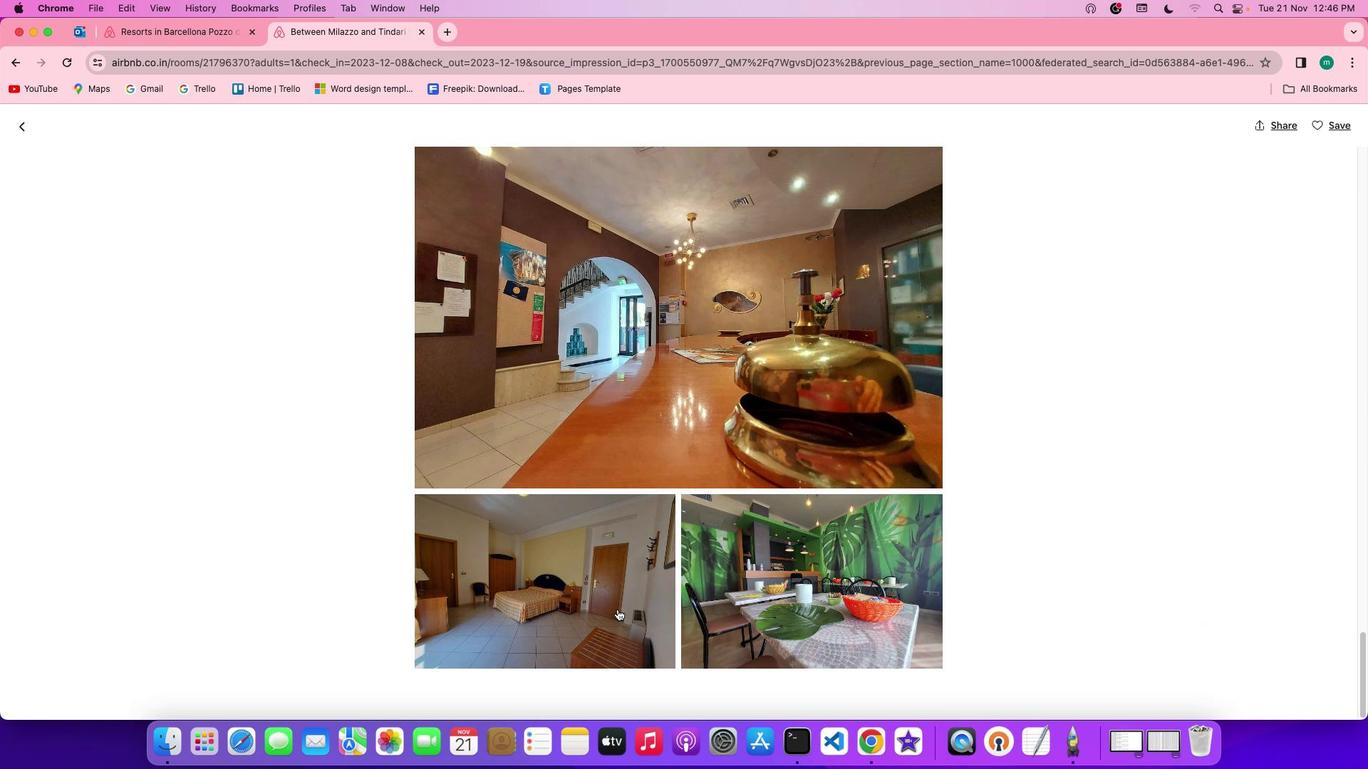 
Action: Mouse scrolled (617, 610) with delta (0, -3)
Screenshot: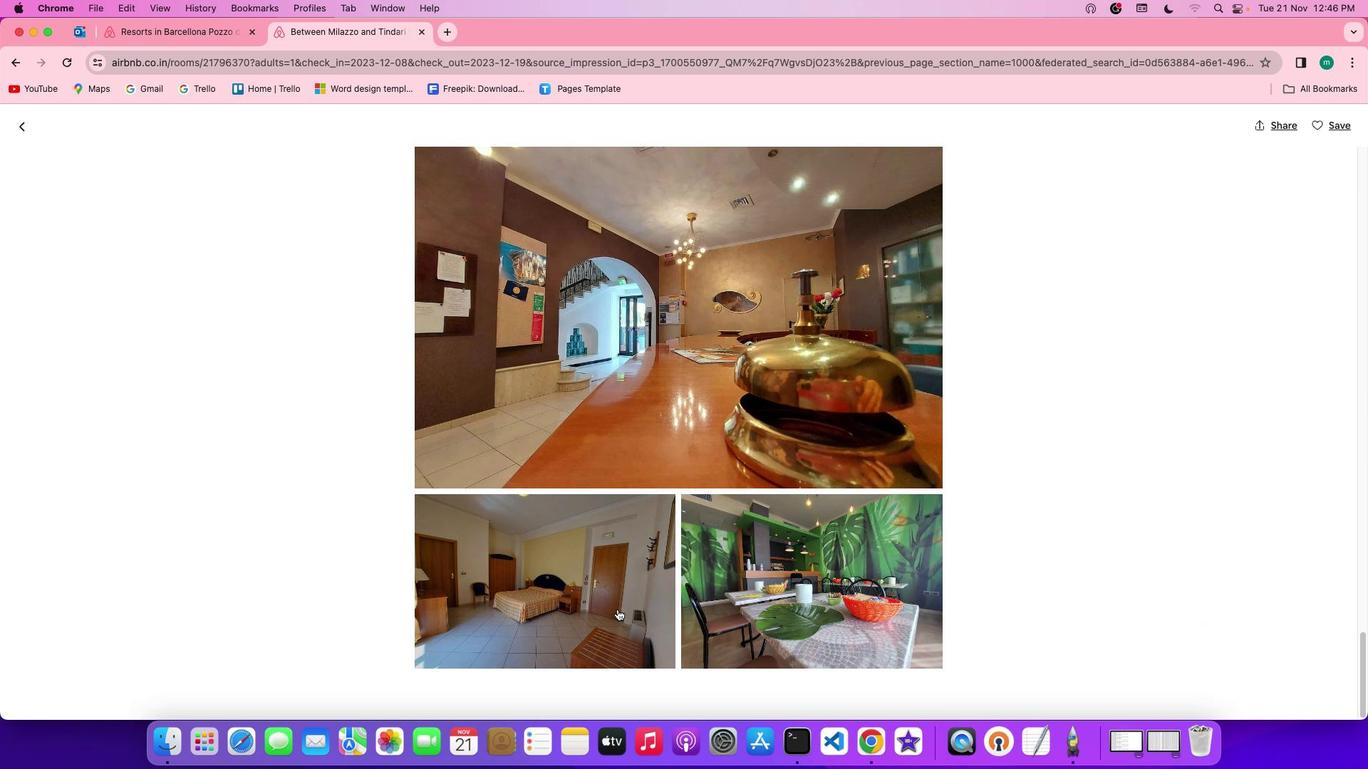 
Action: Mouse scrolled (617, 610) with delta (0, -4)
Screenshot: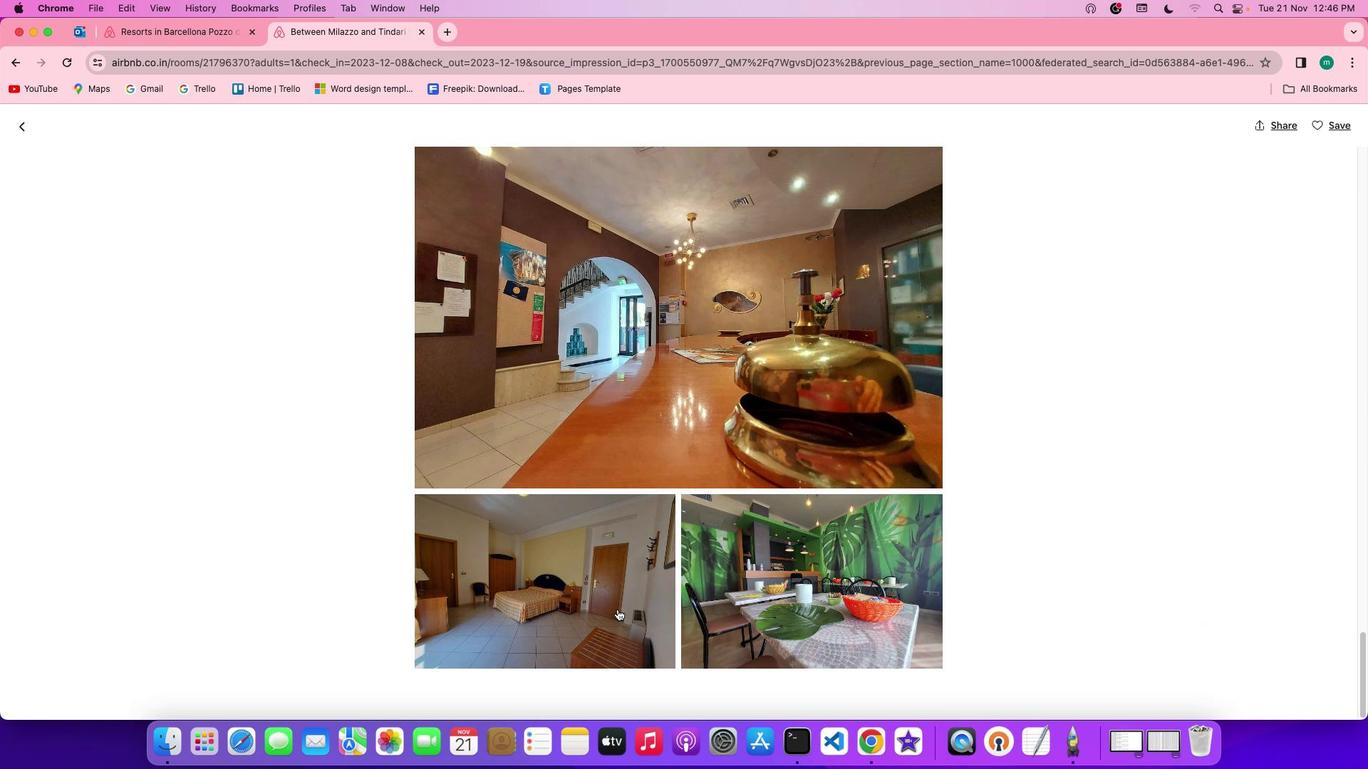 
Action: Mouse scrolled (617, 610) with delta (0, -4)
Screenshot: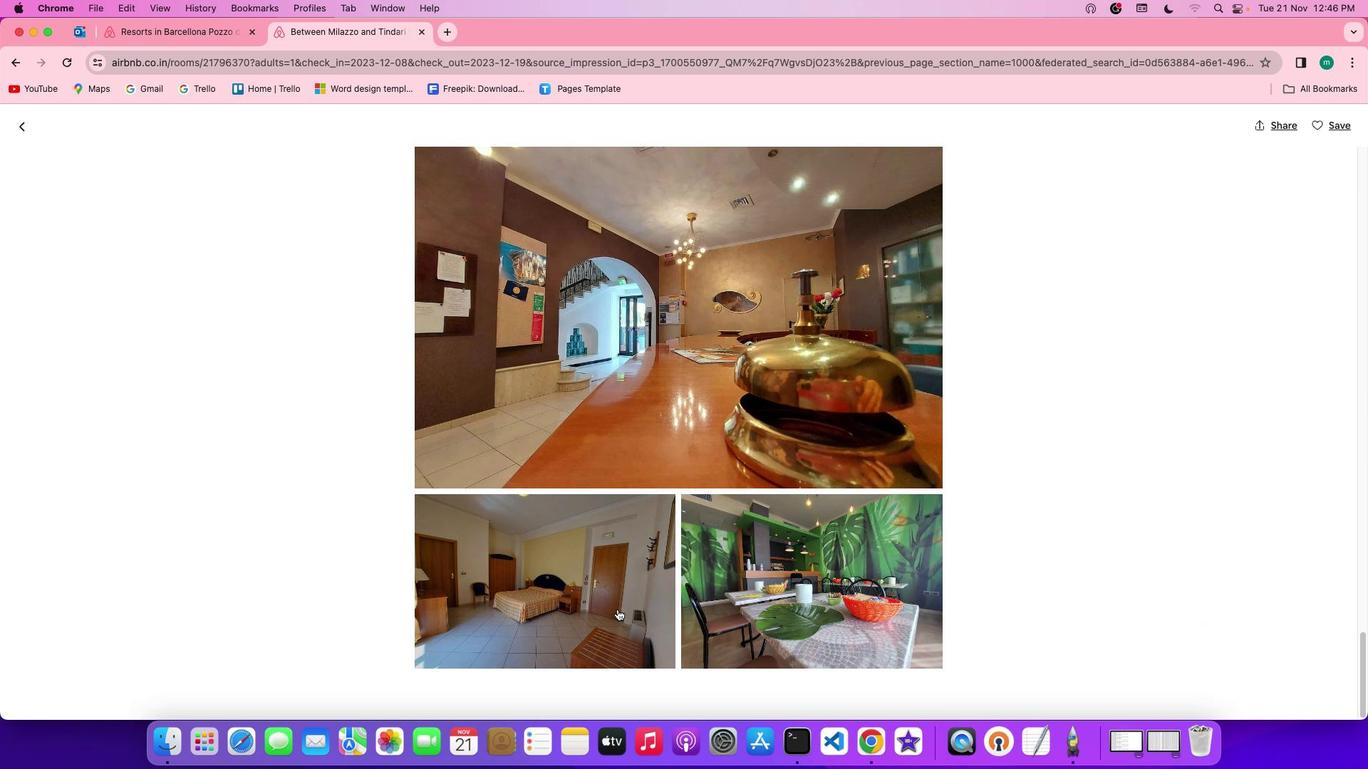 
Action: Mouse moved to (26, 133)
Screenshot: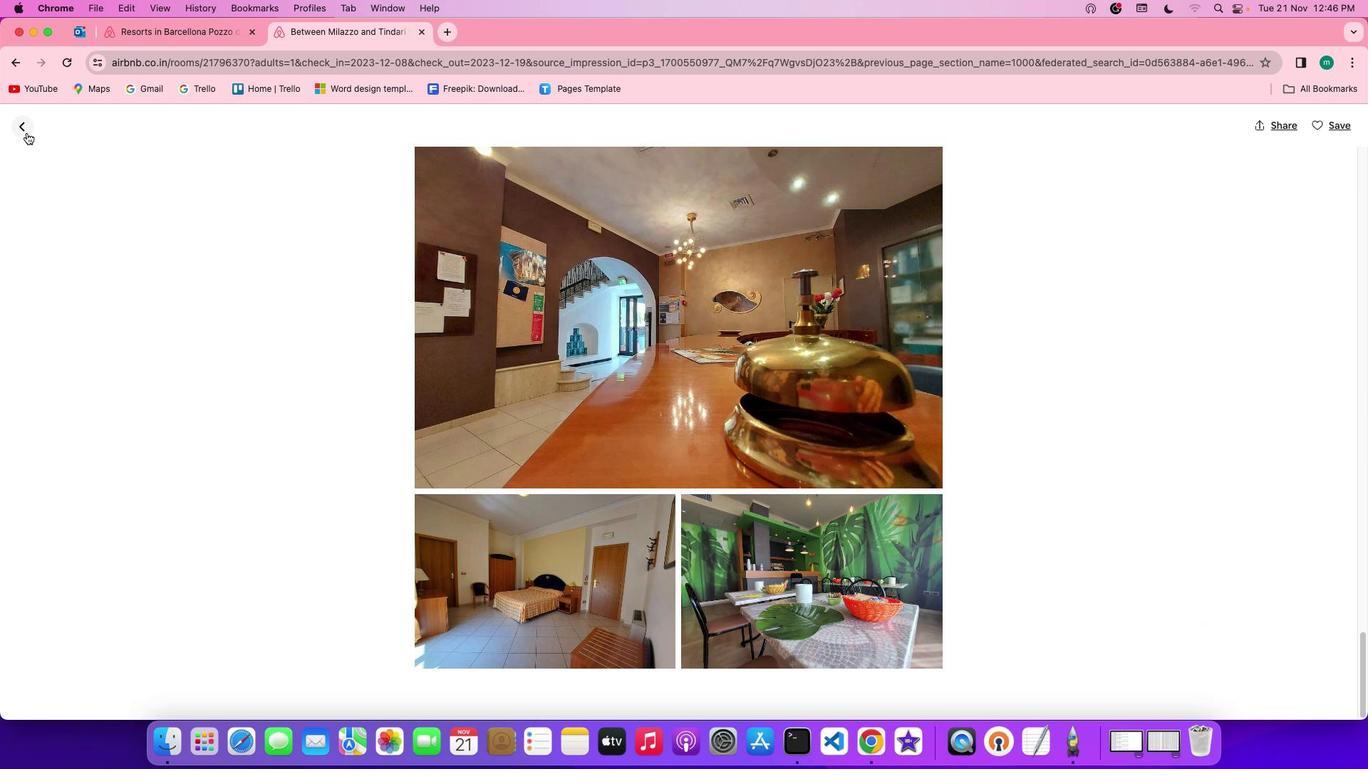 
Action: Mouse pressed left at (26, 133)
Screenshot: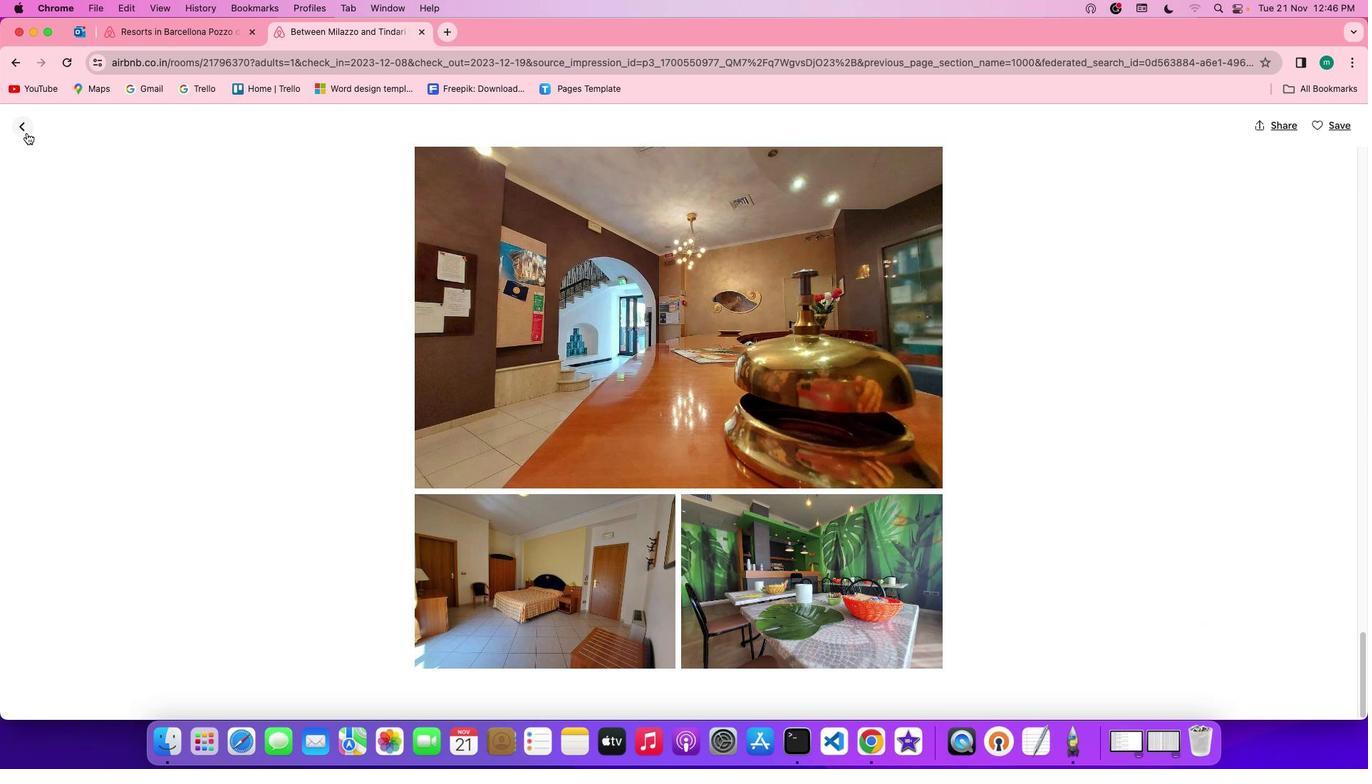 
Action: Mouse moved to (640, 415)
Screenshot: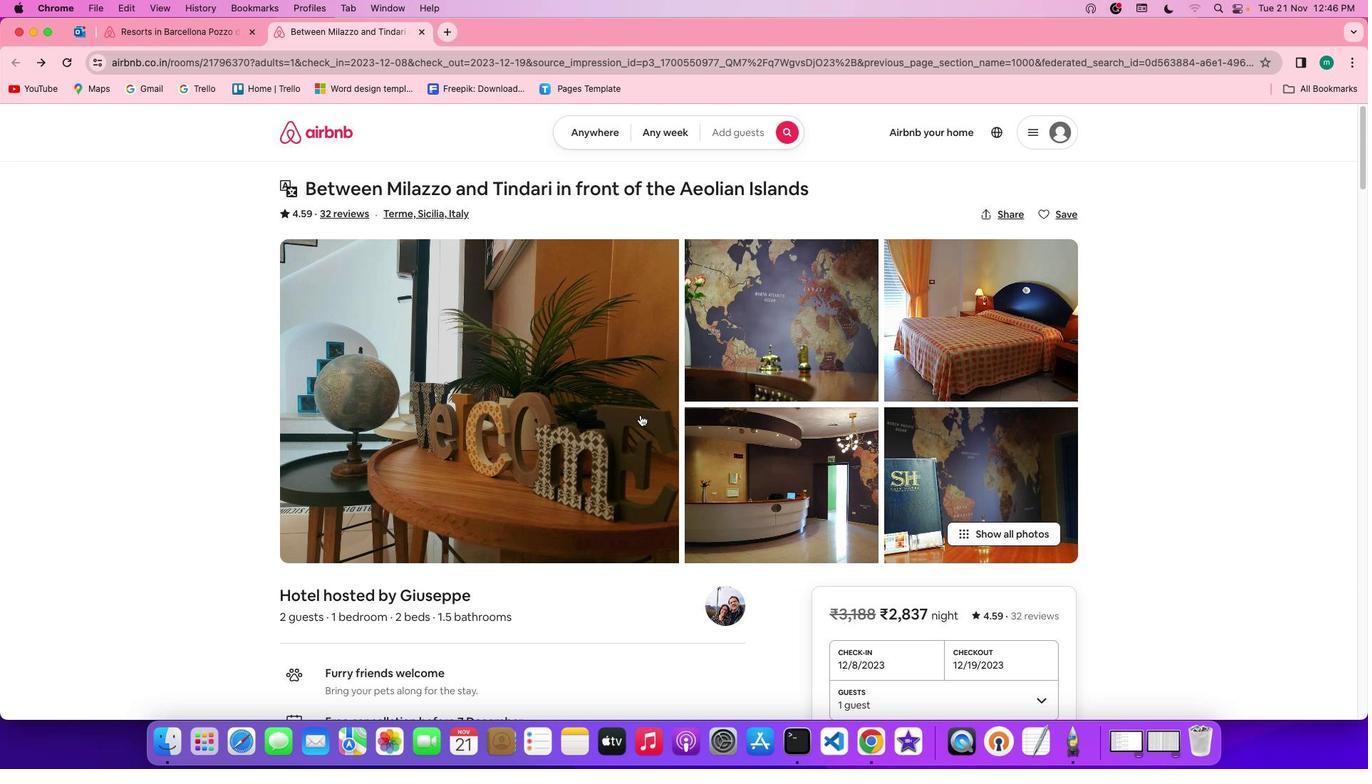 
Action: Mouse scrolled (640, 415) with delta (0, 0)
Screenshot: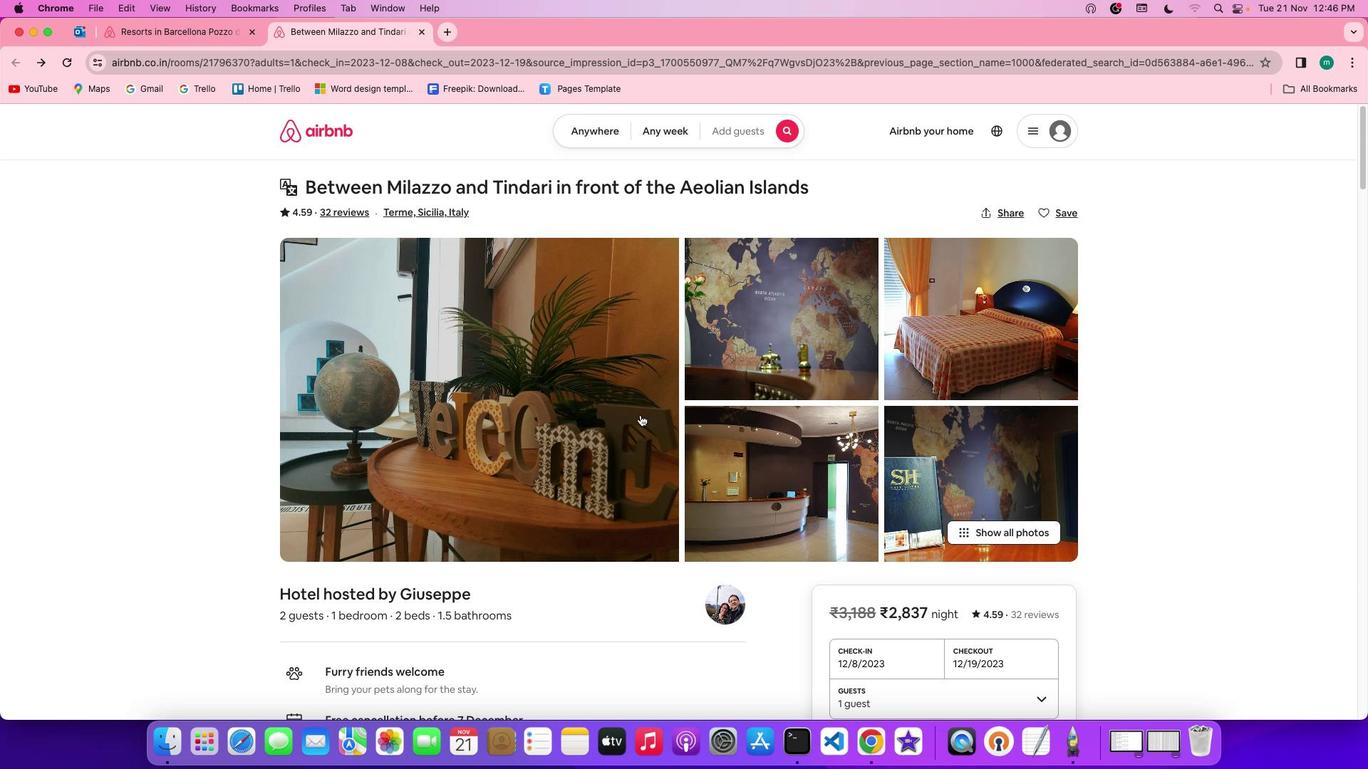 
Action: Mouse scrolled (640, 415) with delta (0, 0)
Screenshot: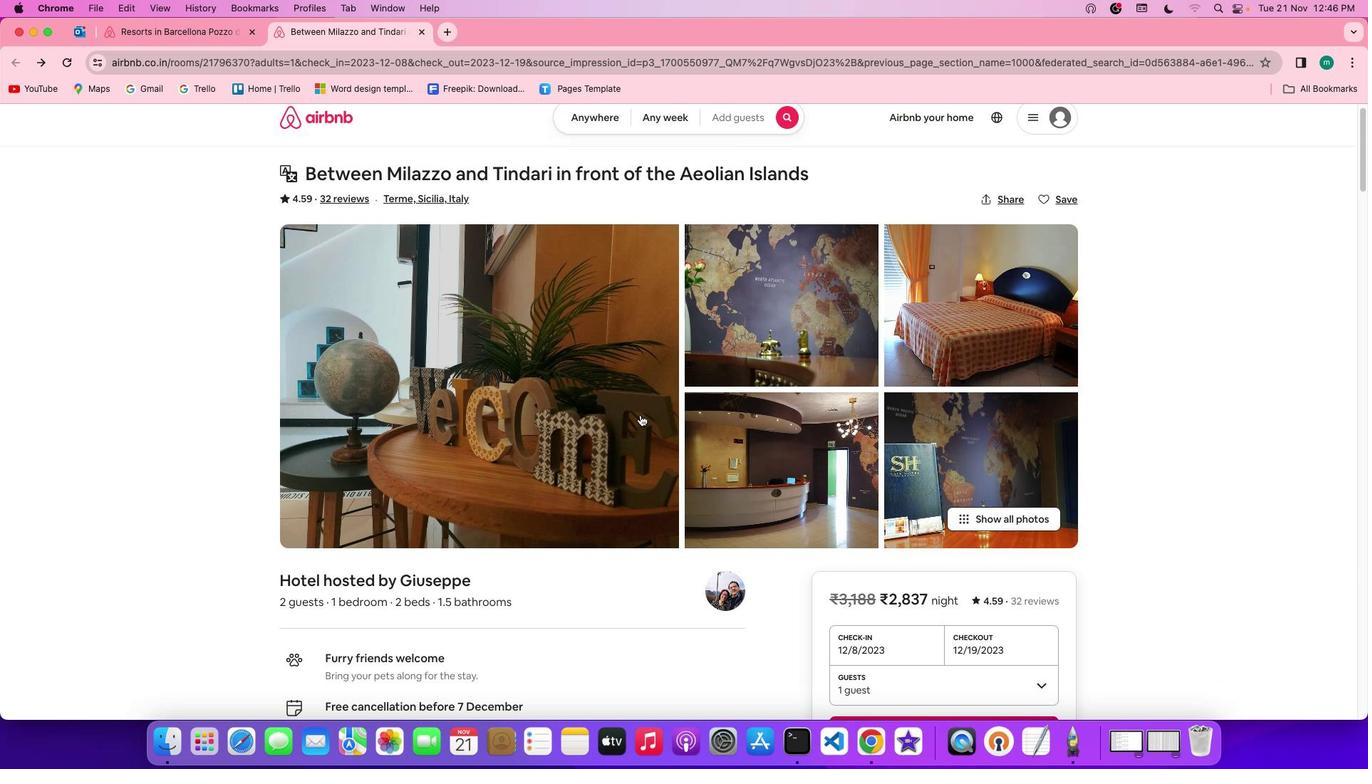 
Action: Mouse scrolled (640, 415) with delta (0, -2)
Screenshot: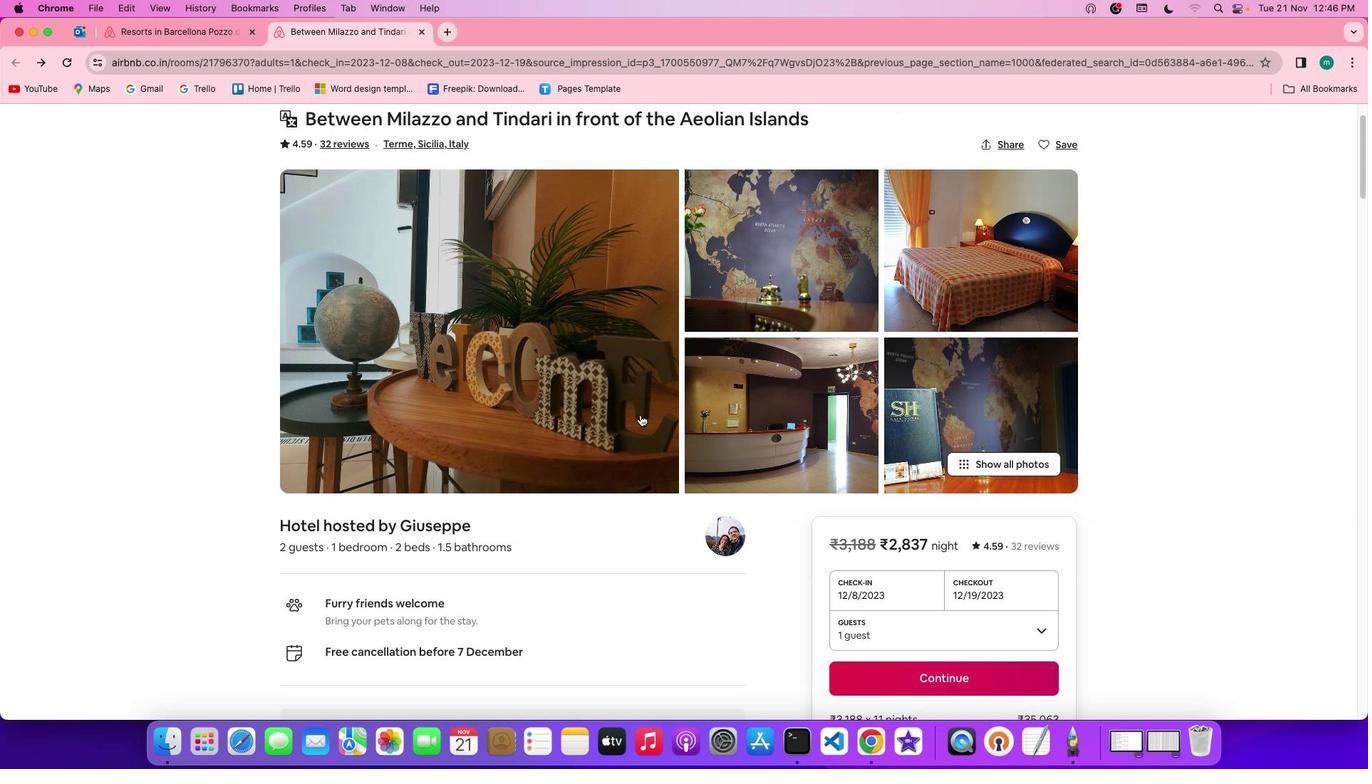 
Action: Mouse scrolled (640, 415) with delta (0, -2)
Screenshot: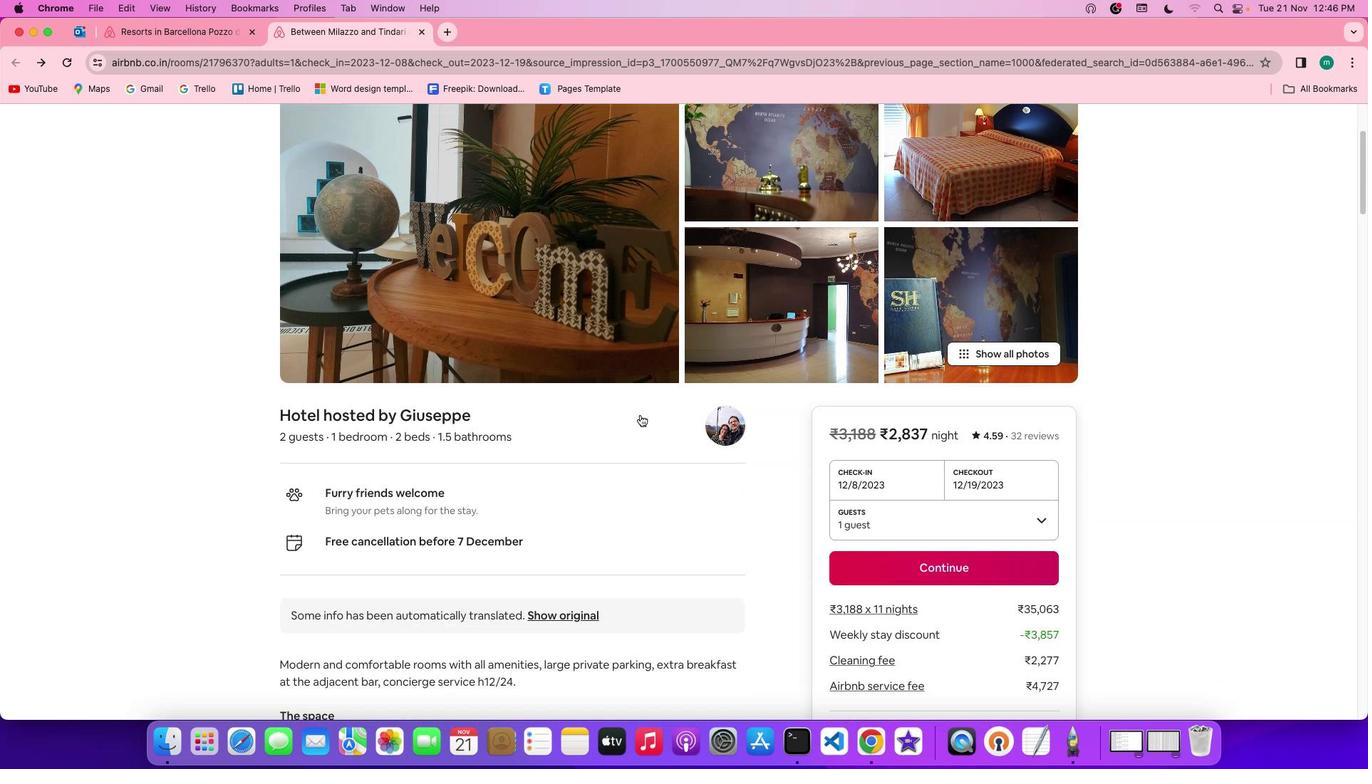 
Action: Mouse scrolled (640, 415) with delta (0, -3)
Screenshot: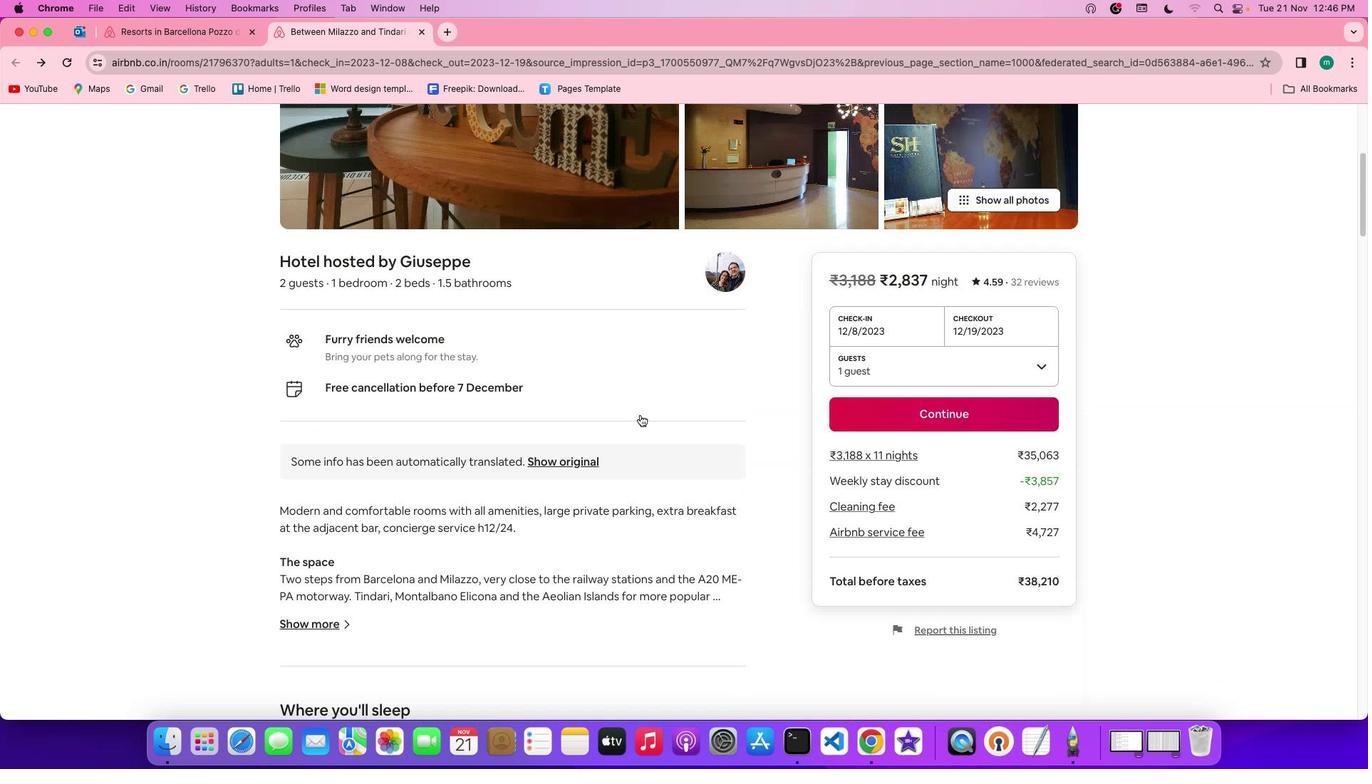 
Action: Mouse scrolled (640, 415) with delta (0, 0)
Screenshot: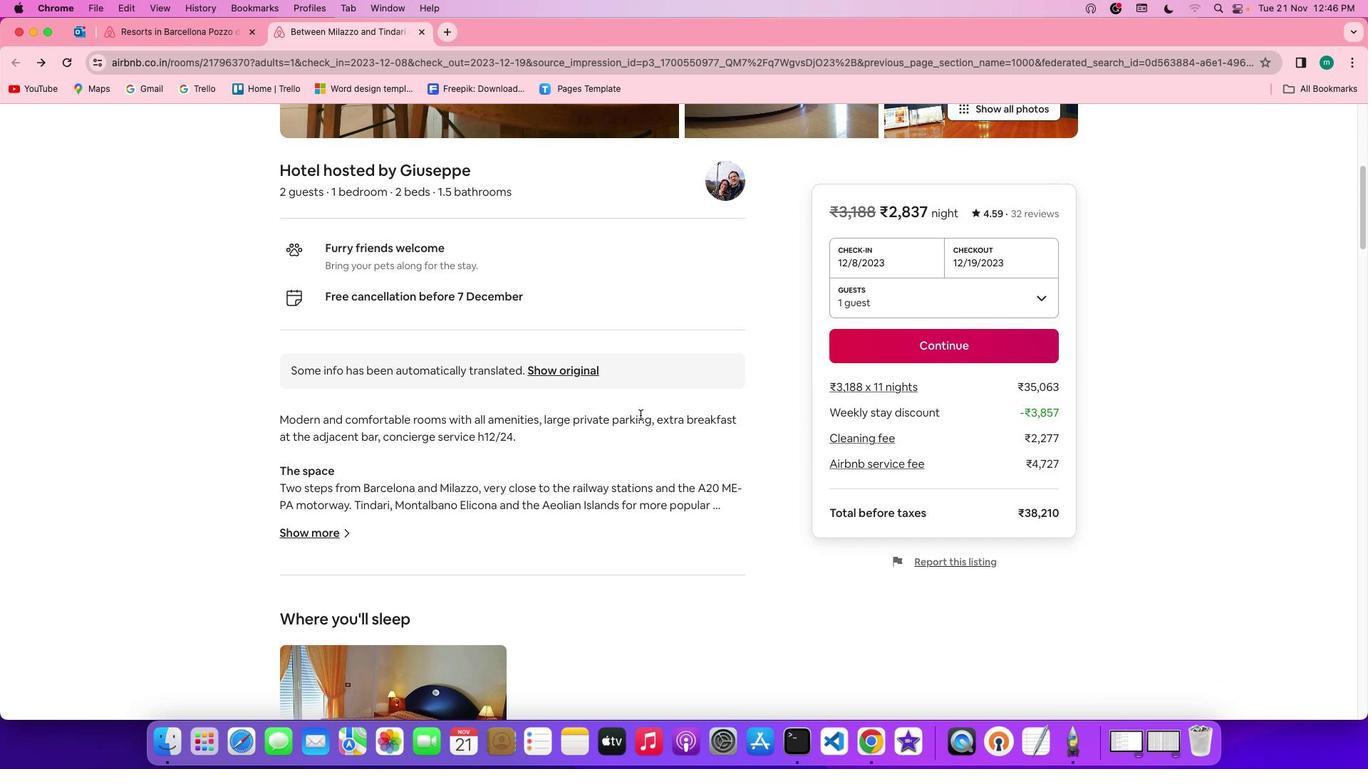 
Action: Mouse scrolled (640, 415) with delta (0, 0)
Screenshot: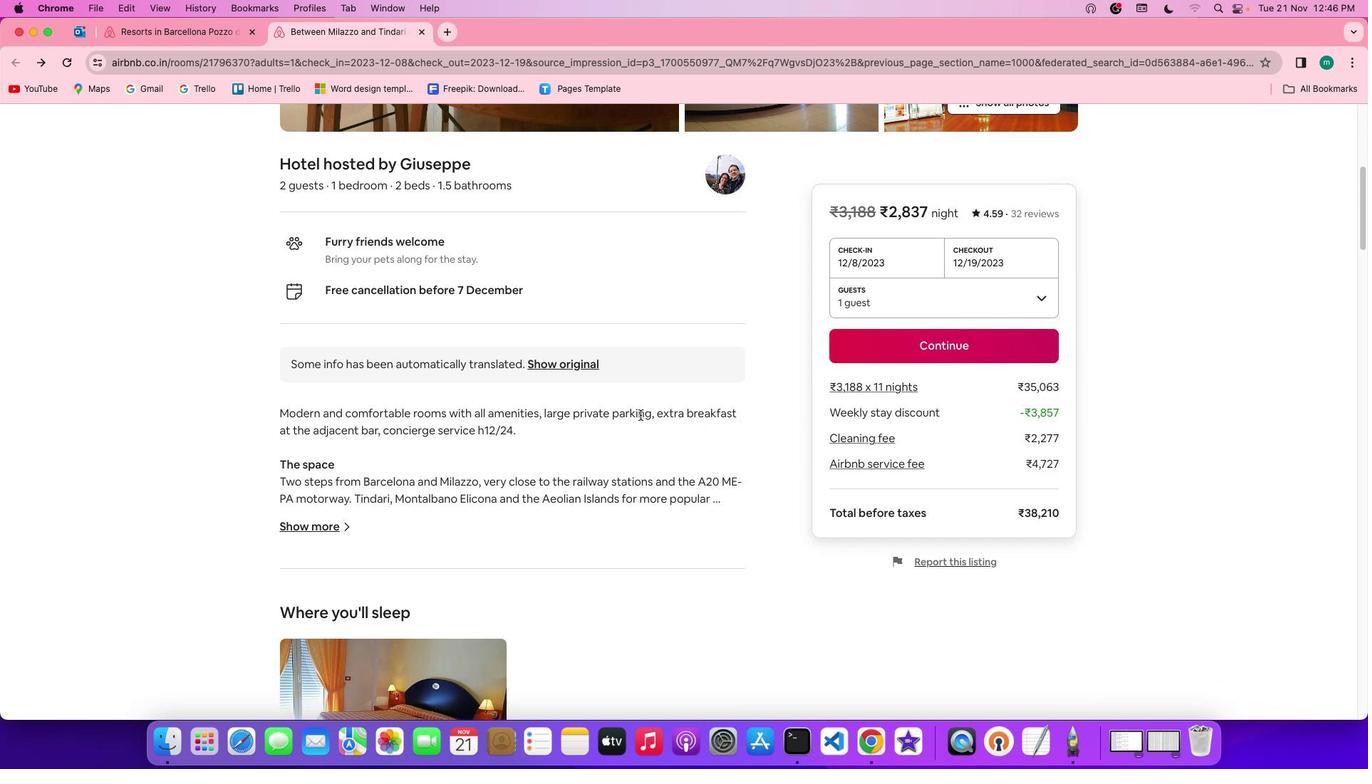 
Action: Mouse scrolled (640, 415) with delta (0, 0)
Screenshot: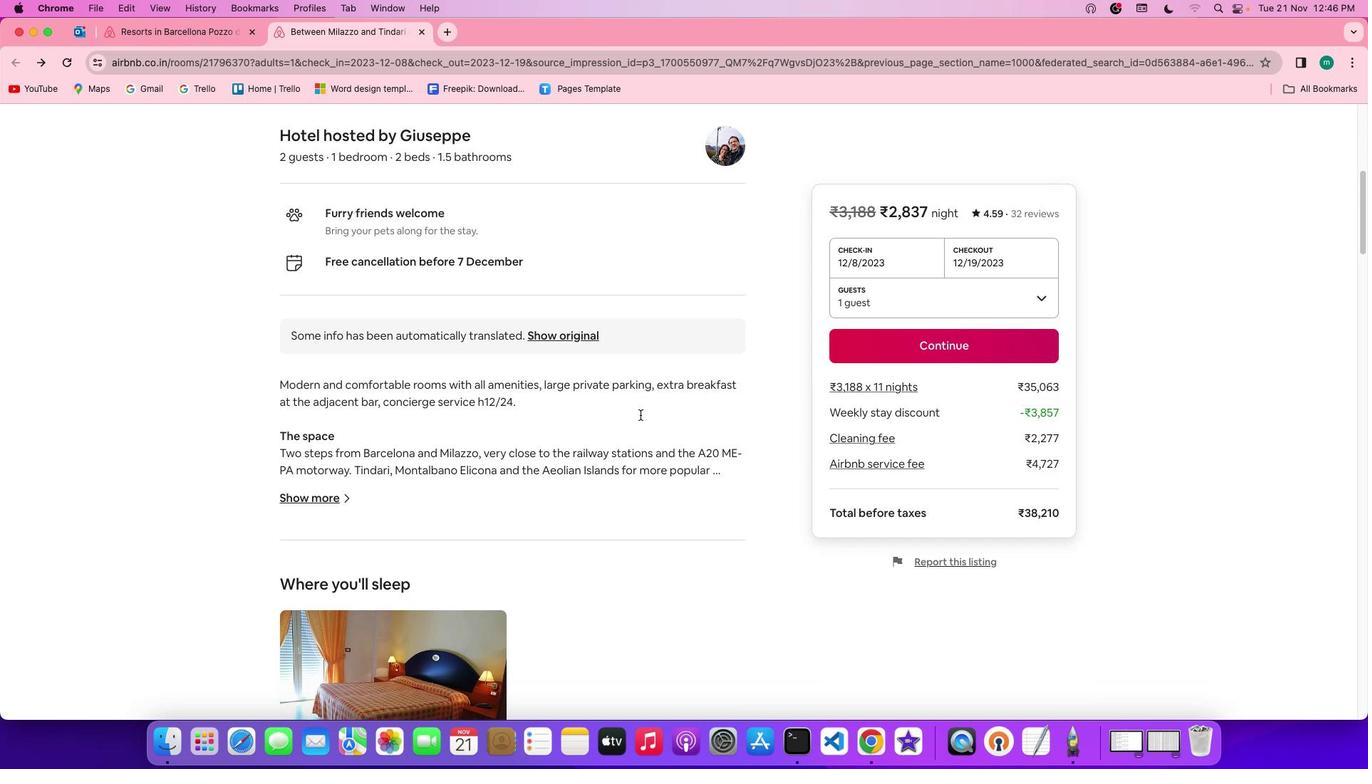 
Action: Mouse scrolled (640, 415) with delta (0, 0)
Screenshot: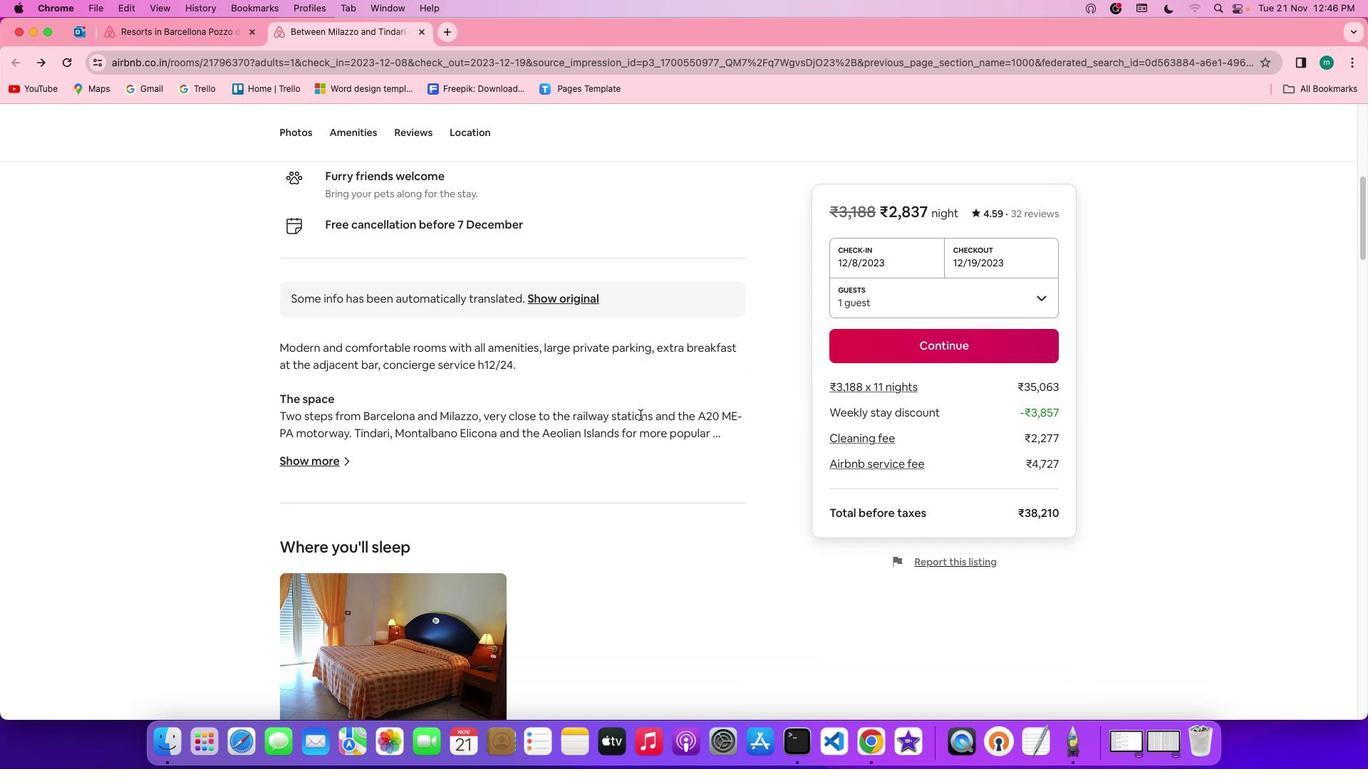 
Action: Mouse scrolled (640, 415) with delta (0, 0)
Screenshot: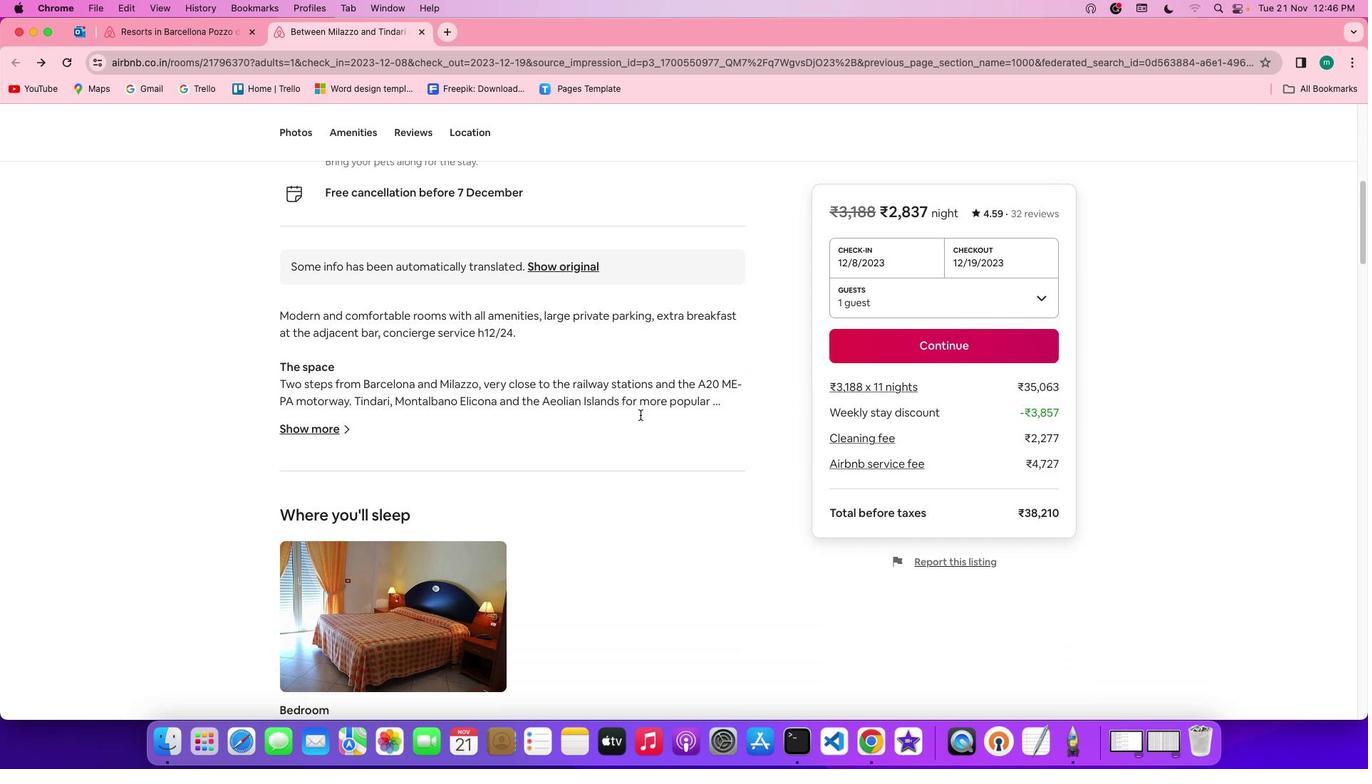 
Action: Mouse moved to (320, 403)
Screenshot: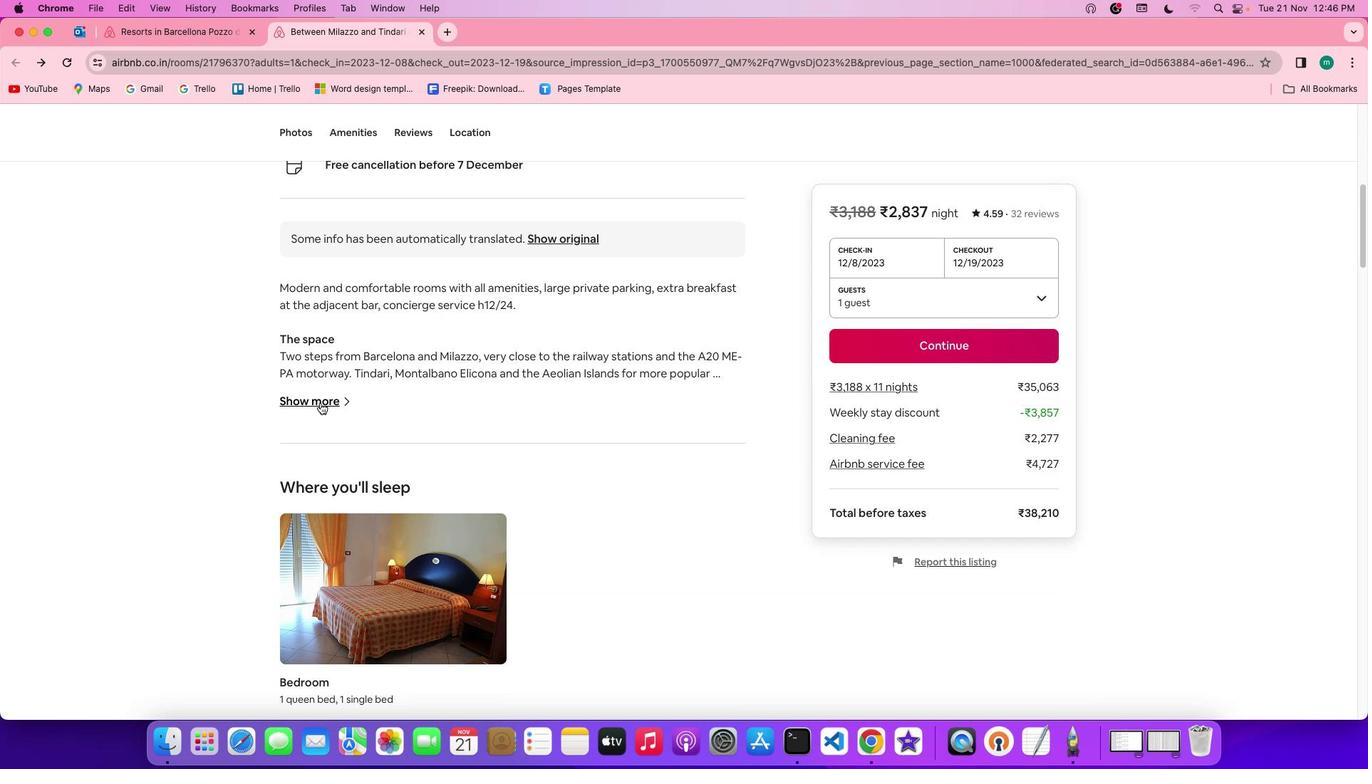 
Action: Mouse pressed left at (320, 403)
Screenshot: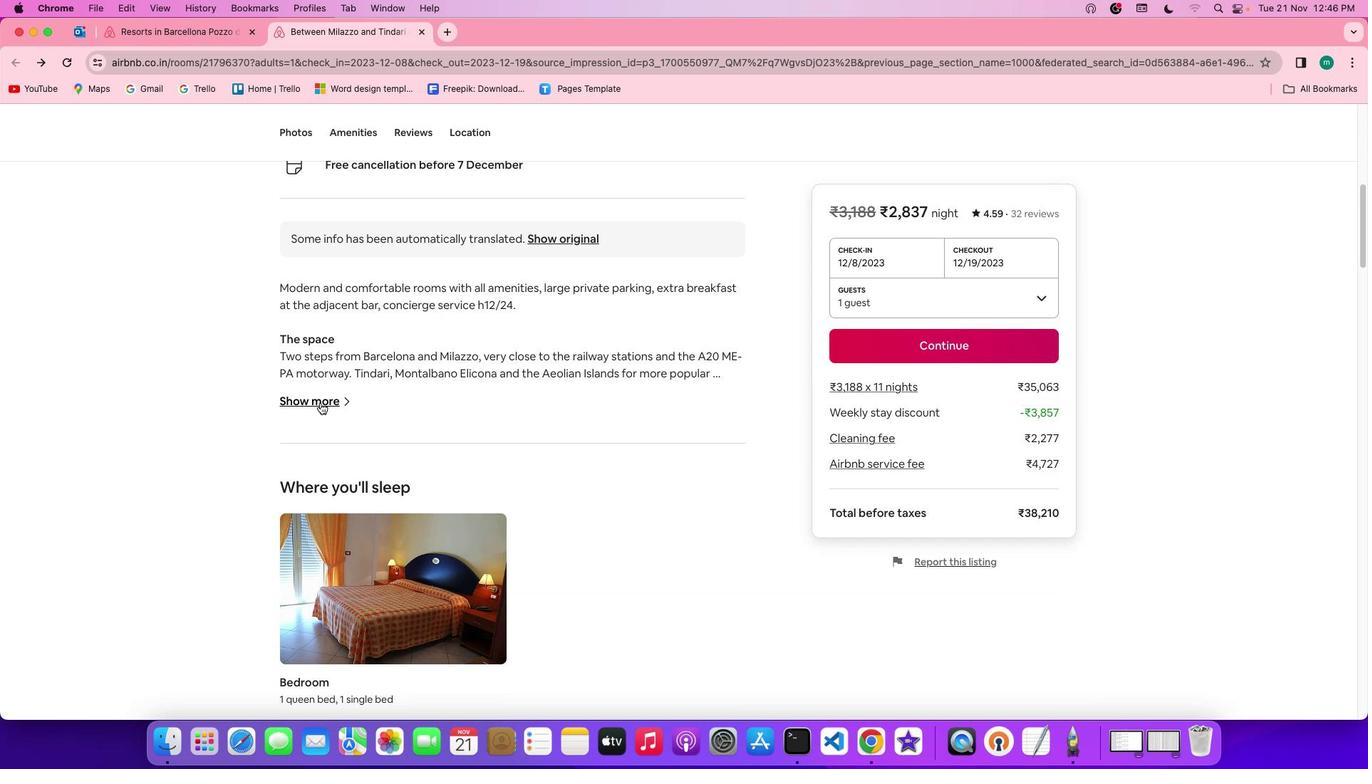 
Action: Mouse moved to (511, 414)
Screenshot: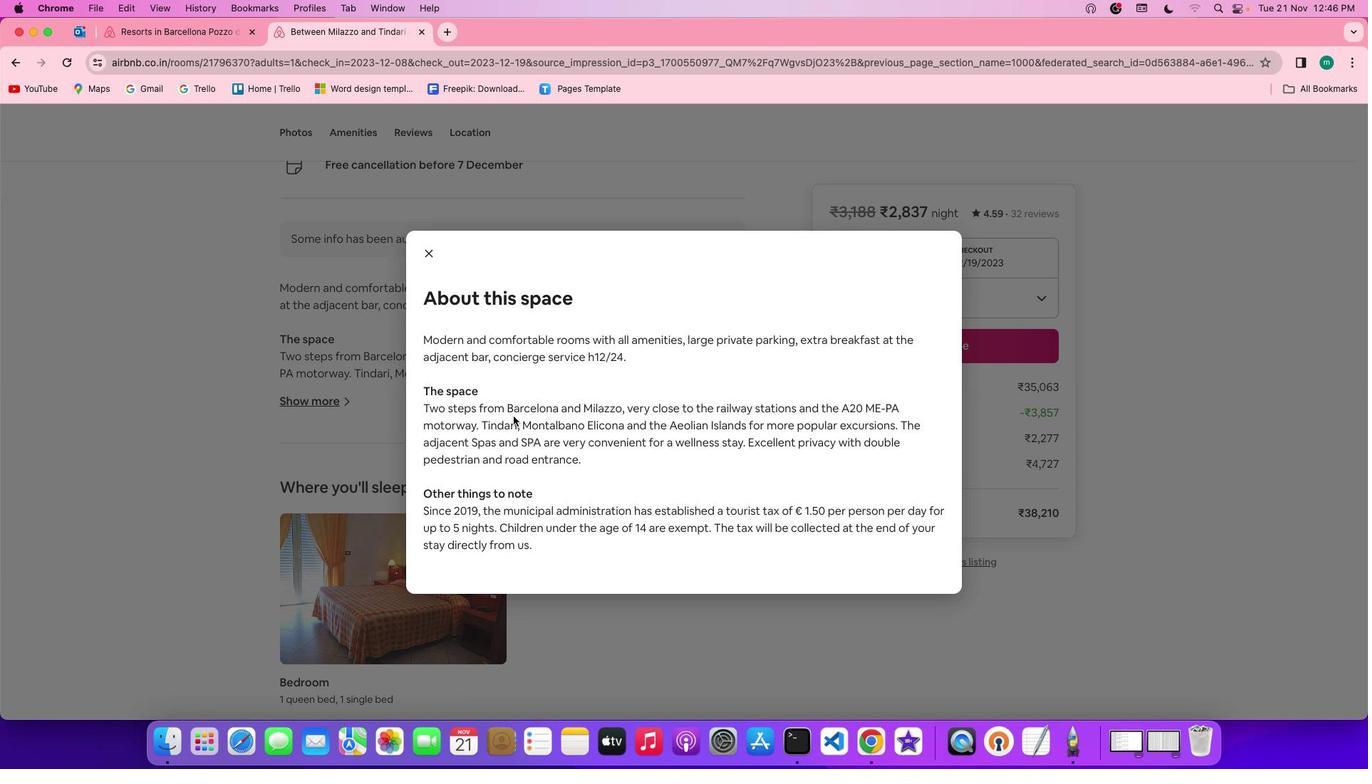 
Action: Mouse scrolled (511, 414) with delta (0, 0)
Screenshot: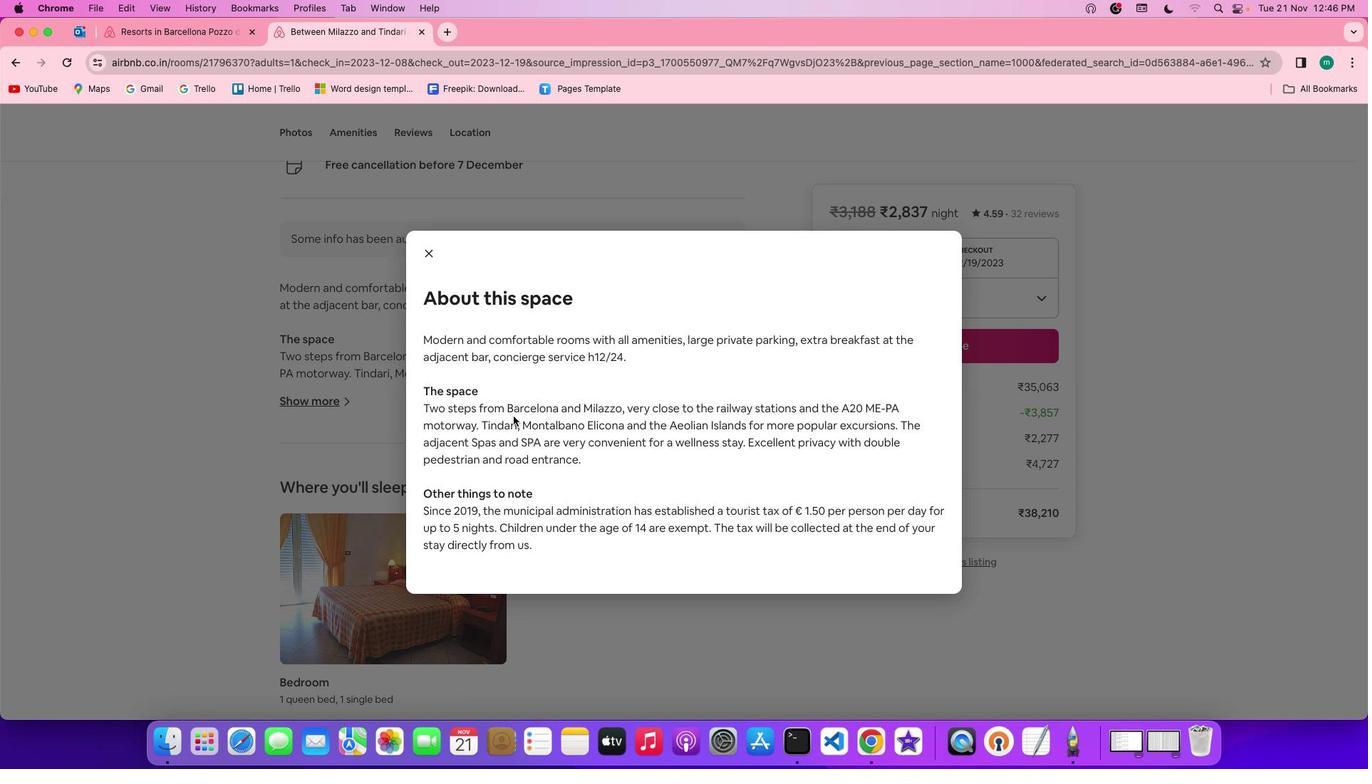 
Action: Mouse moved to (513, 416)
Screenshot: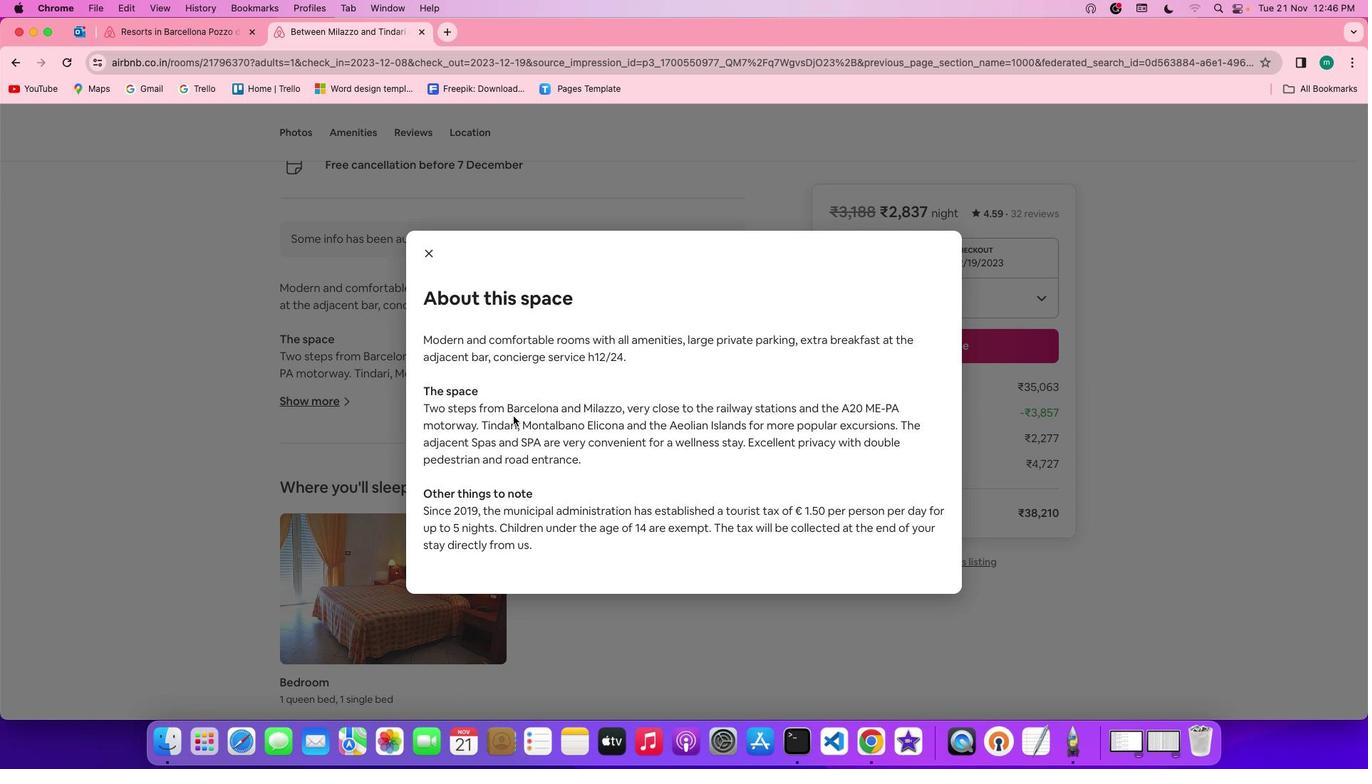 
Action: Mouse scrolled (513, 416) with delta (0, 0)
Screenshot: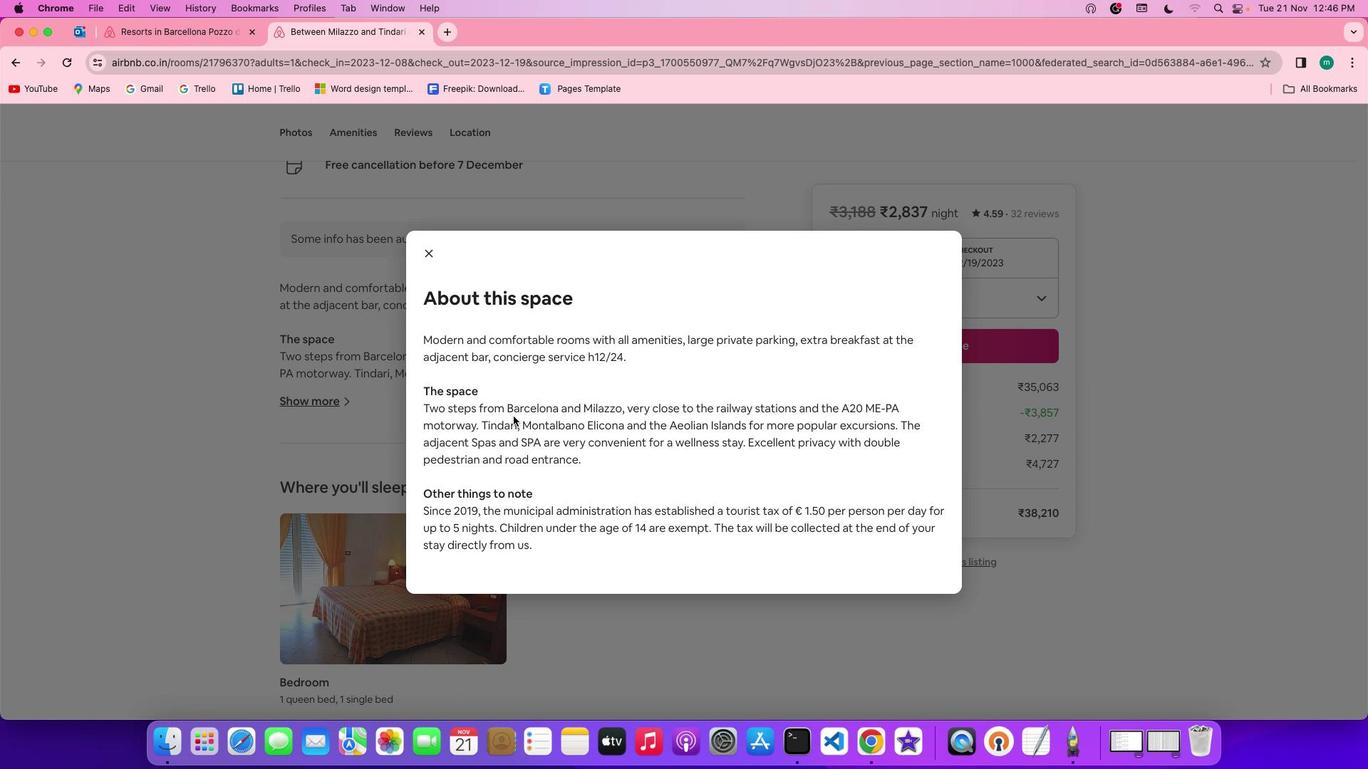 
Action: Mouse scrolled (513, 416) with delta (0, -2)
Screenshot: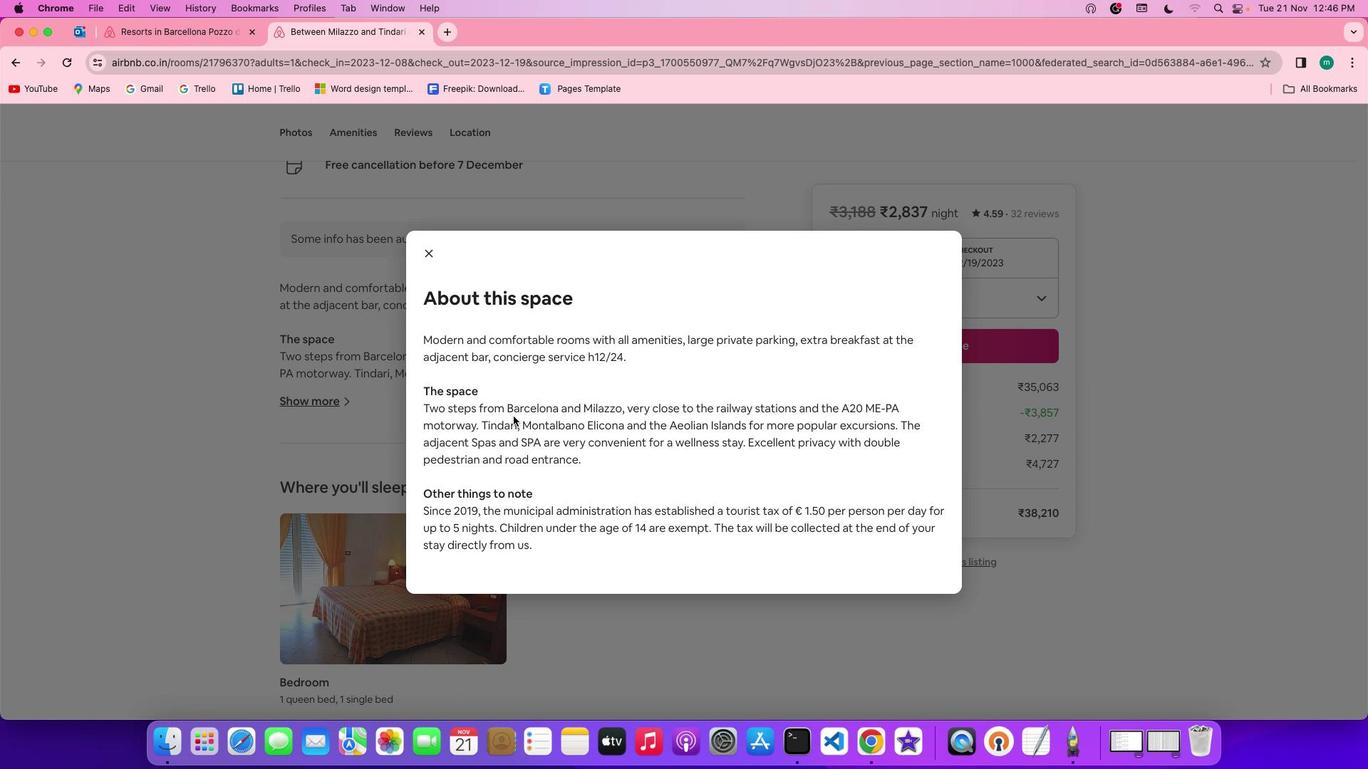 
Action: Mouse scrolled (513, 416) with delta (0, -3)
Screenshot: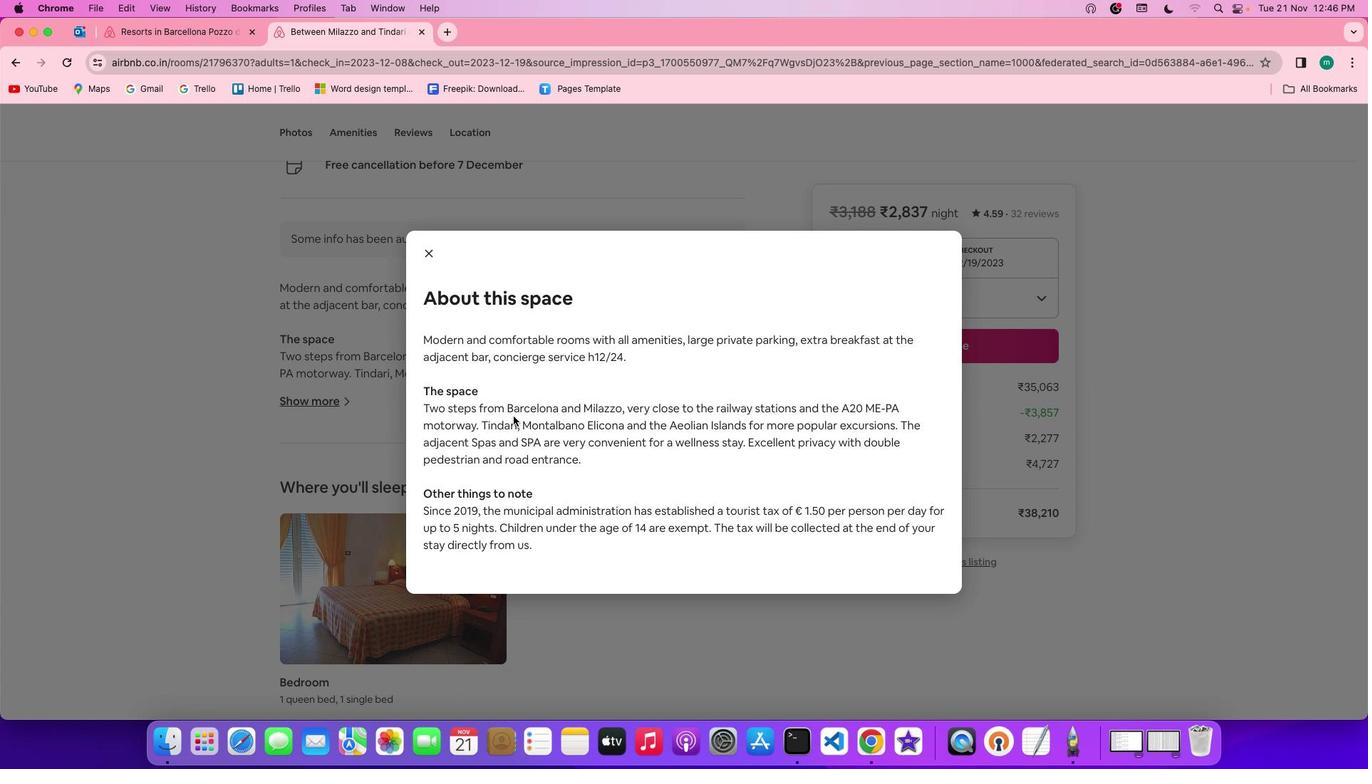
Action: Mouse scrolled (513, 416) with delta (0, -3)
Screenshot: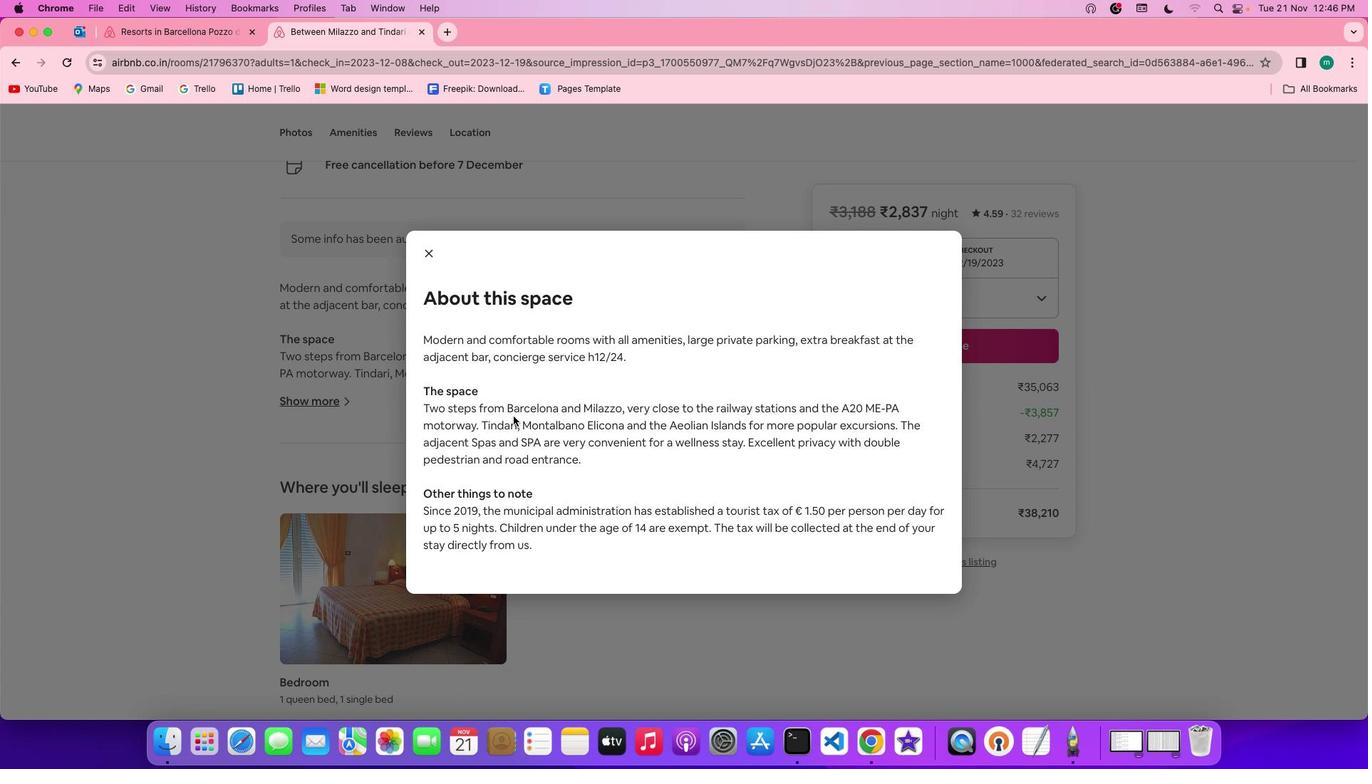 
Action: Mouse moved to (439, 253)
Screenshot: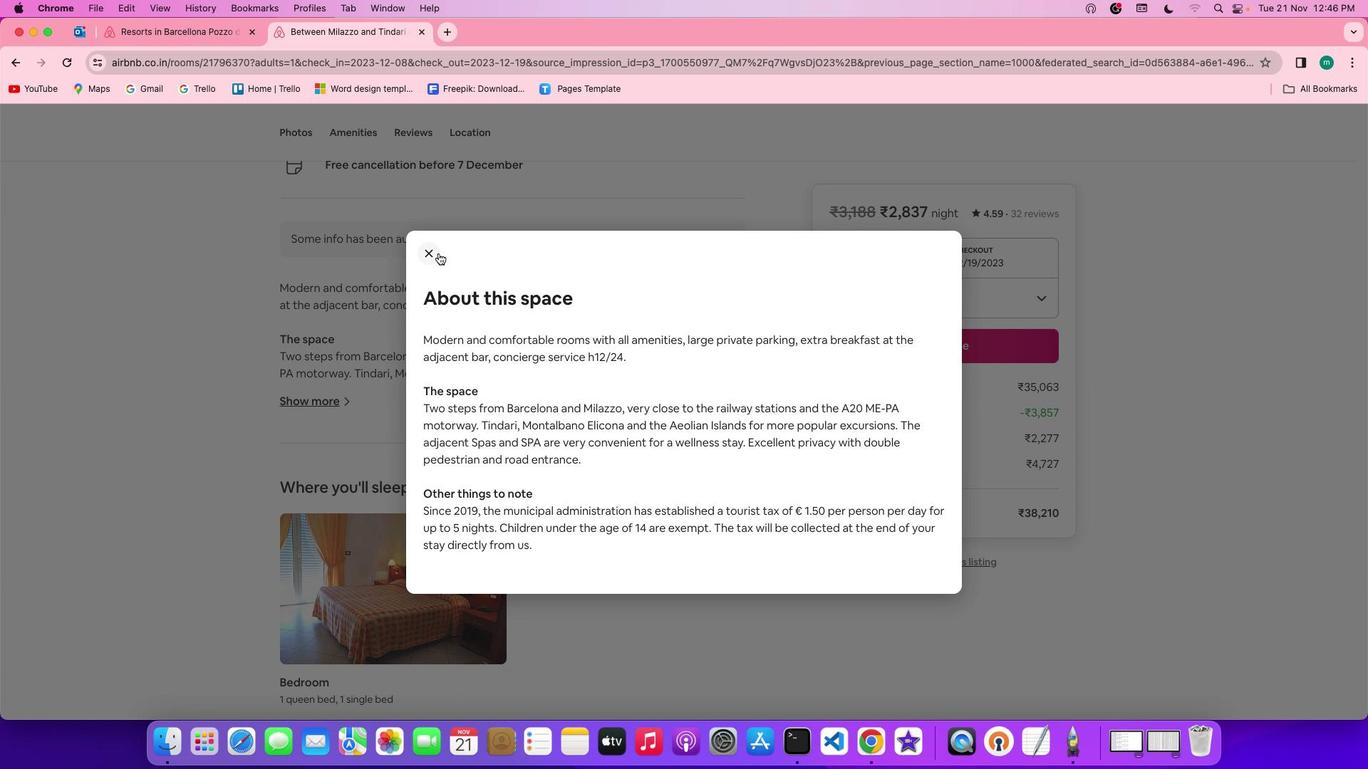 
Action: Mouse pressed left at (439, 253)
Screenshot: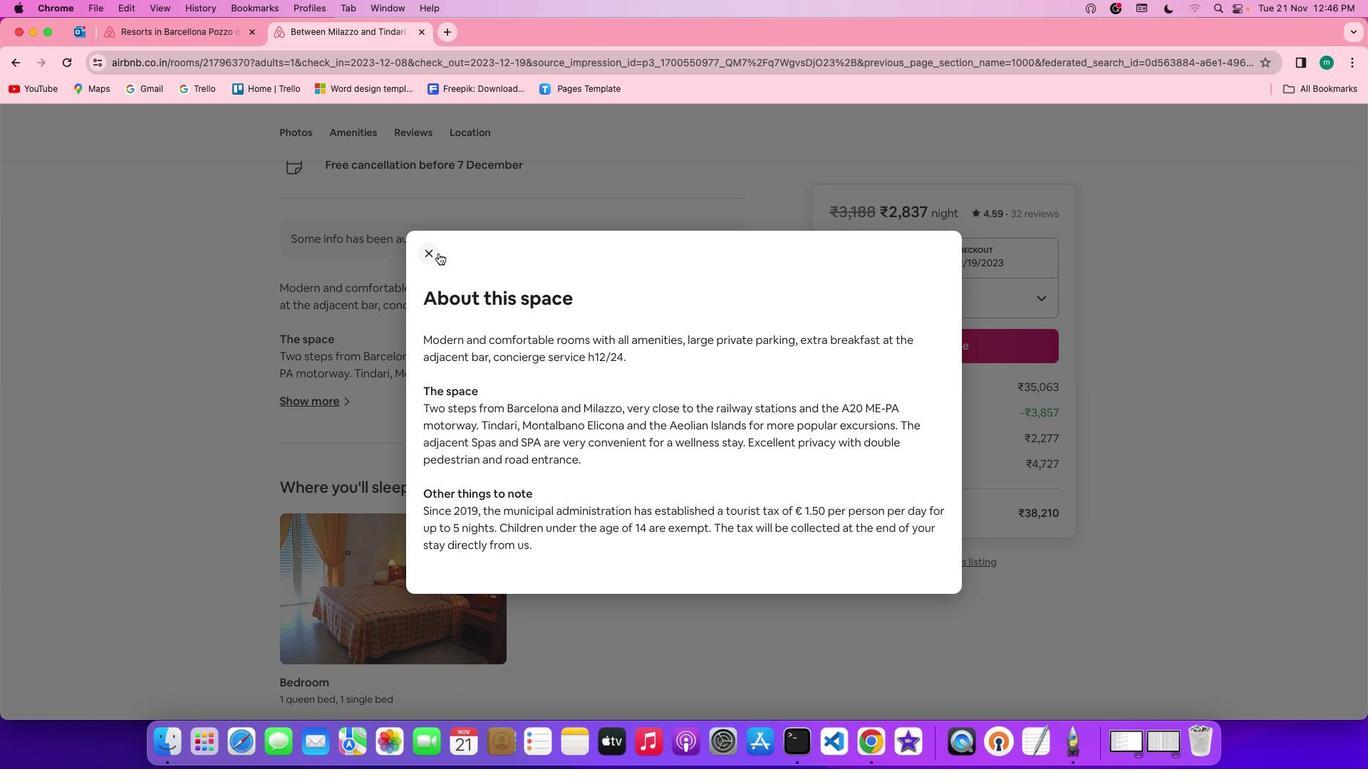 
Action: Mouse moved to (610, 417)
Screenshot: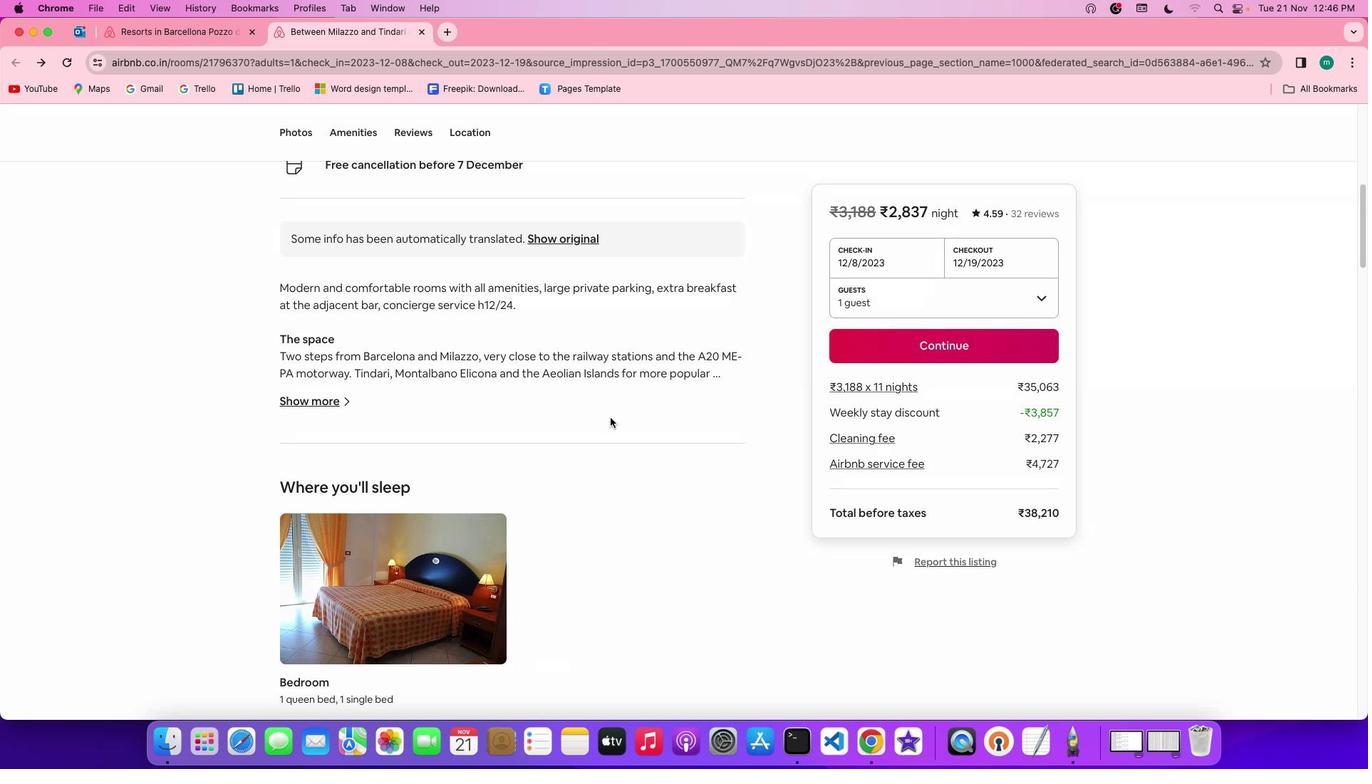 
Action: Mouse scrolled (610, 417) with delta (0, 0)
Screenshot: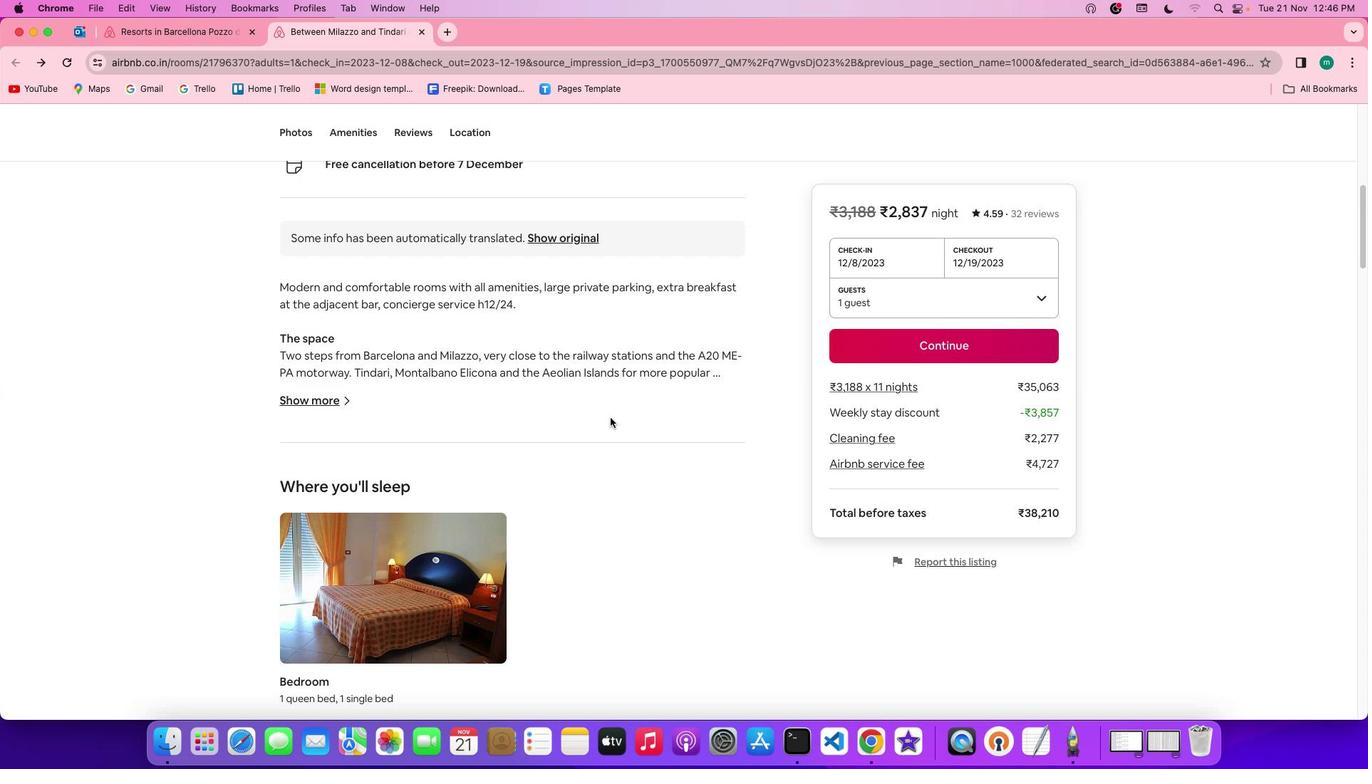 
Action: Mouse scrolled (610, 417) with delta (0, 0)
Screenshot: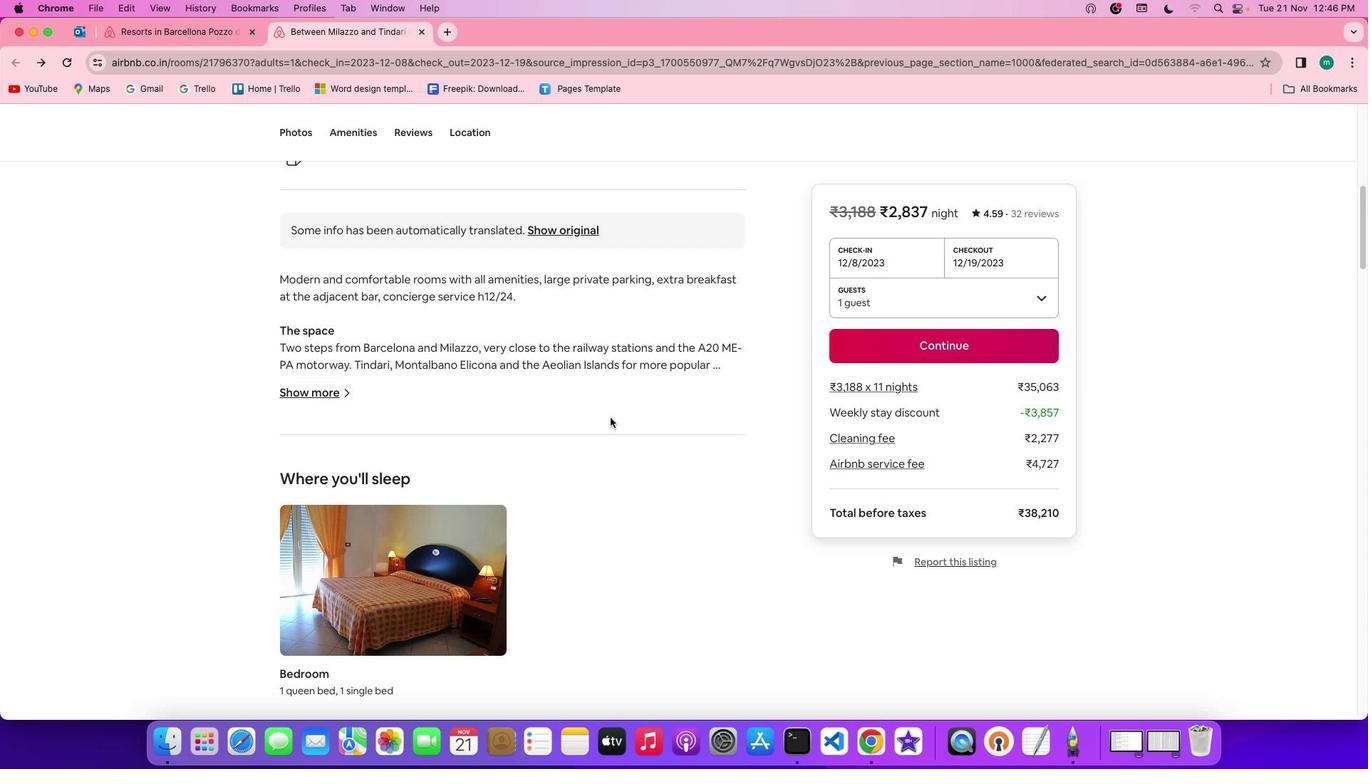 
Action: Mouse scrolled (610, 417) with delta (0, -2)
Screenshot: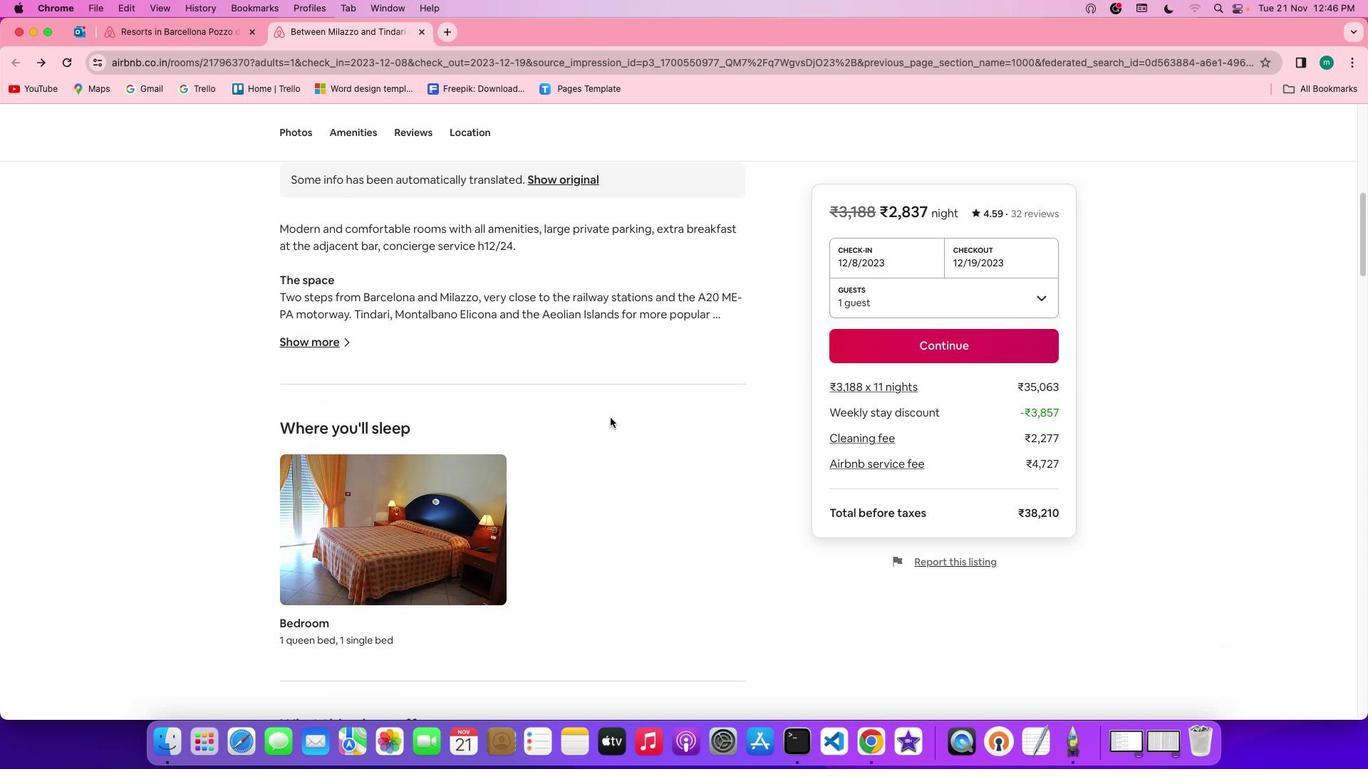 
Action: Mouse scrolled (610, 417) with delta (0, -3)
Screenshot: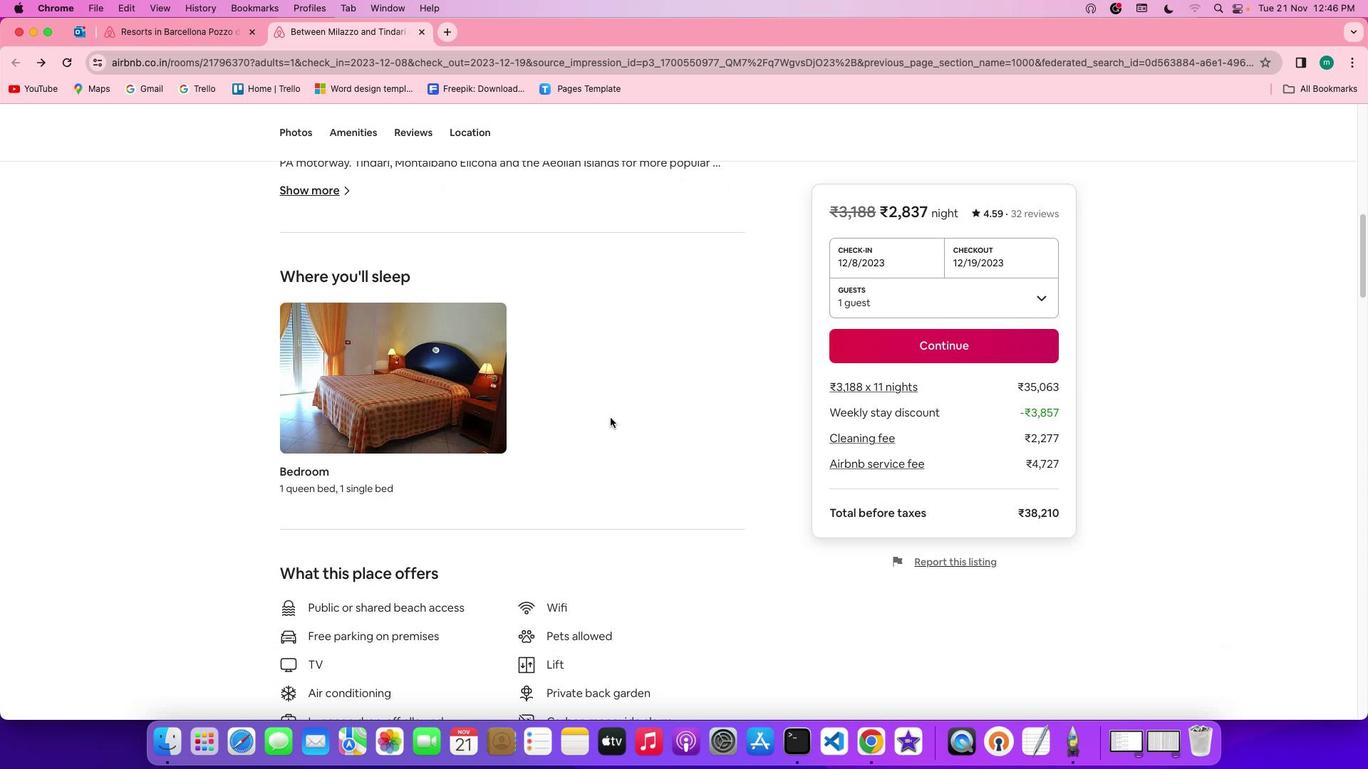 
Action: Mouse scrolled (610, 417) with delta (0, -3)
Screenshot: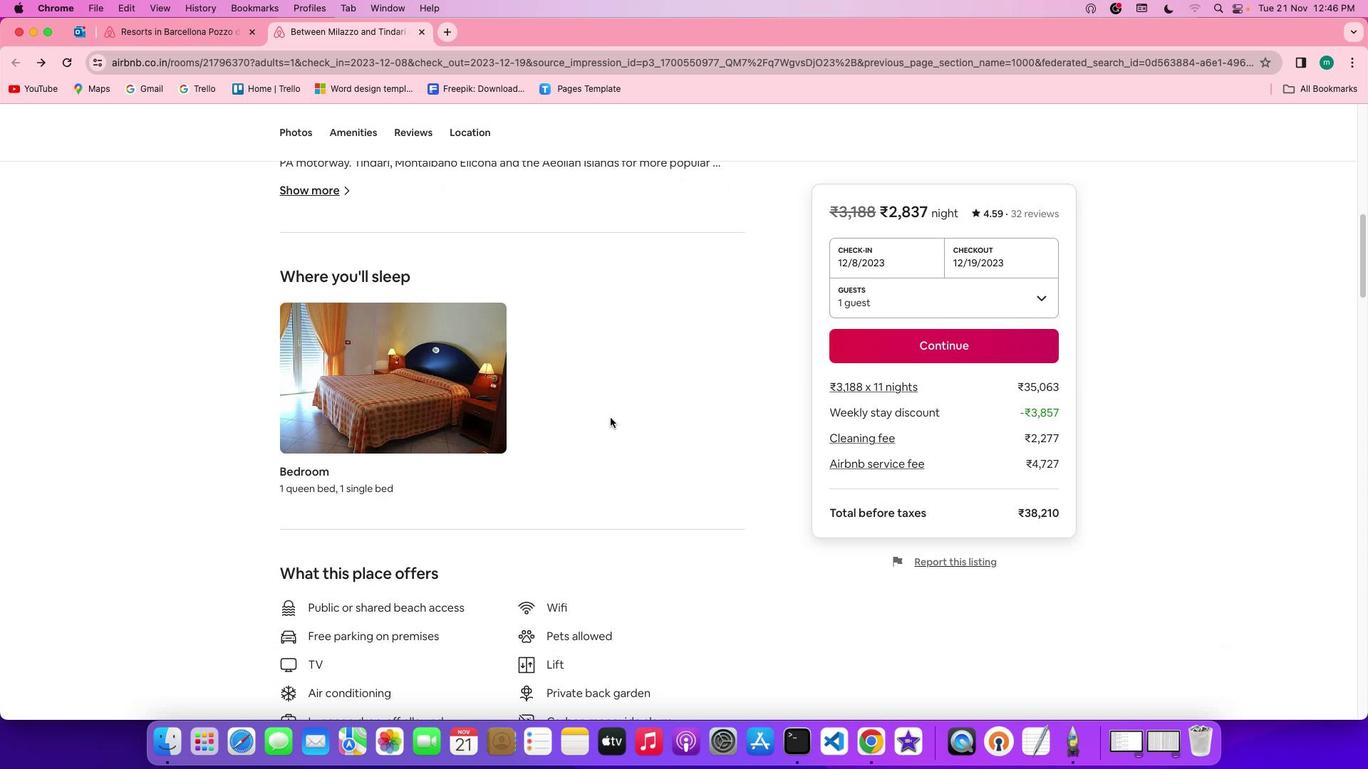 
Action: Mouse scrolled (610, 417) with delta (0, -4)
Screenshot: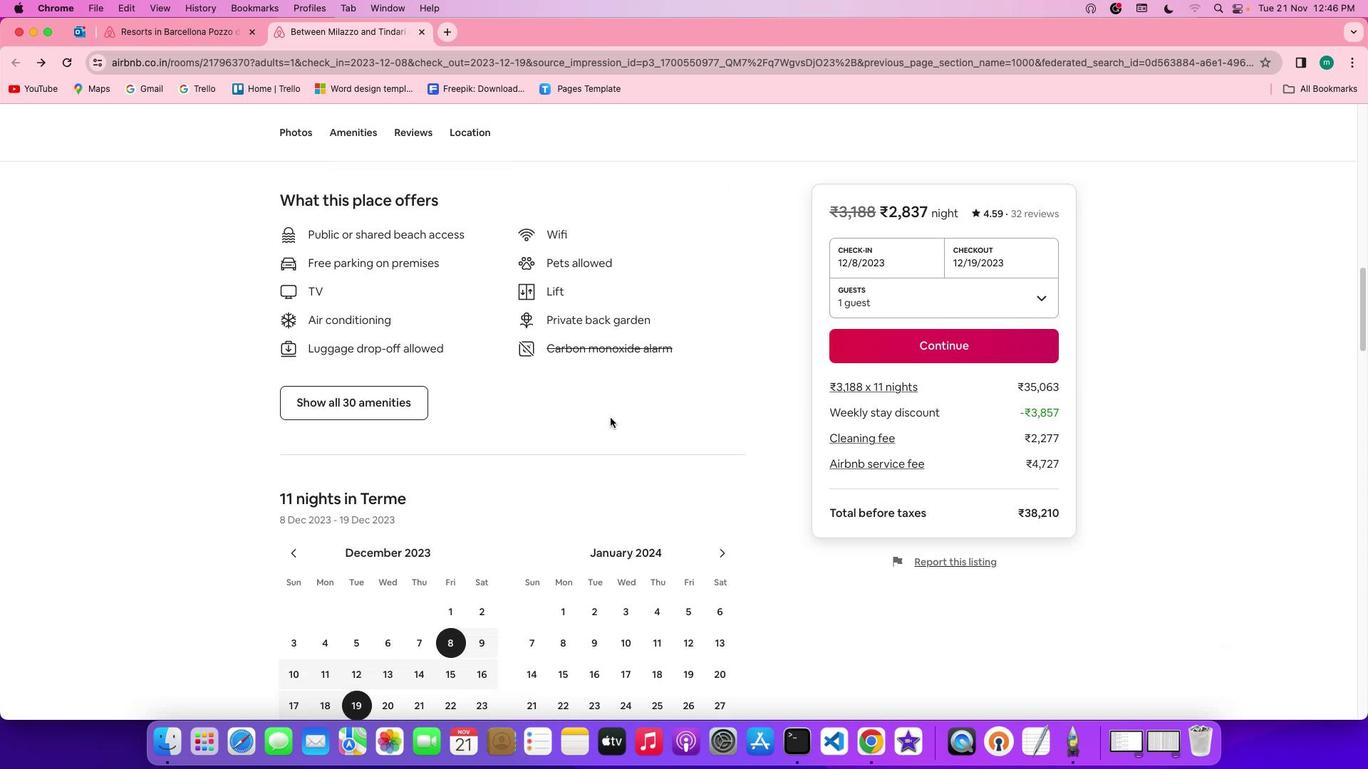 
Action: Mouse moved to (360, 382)
Screenshot: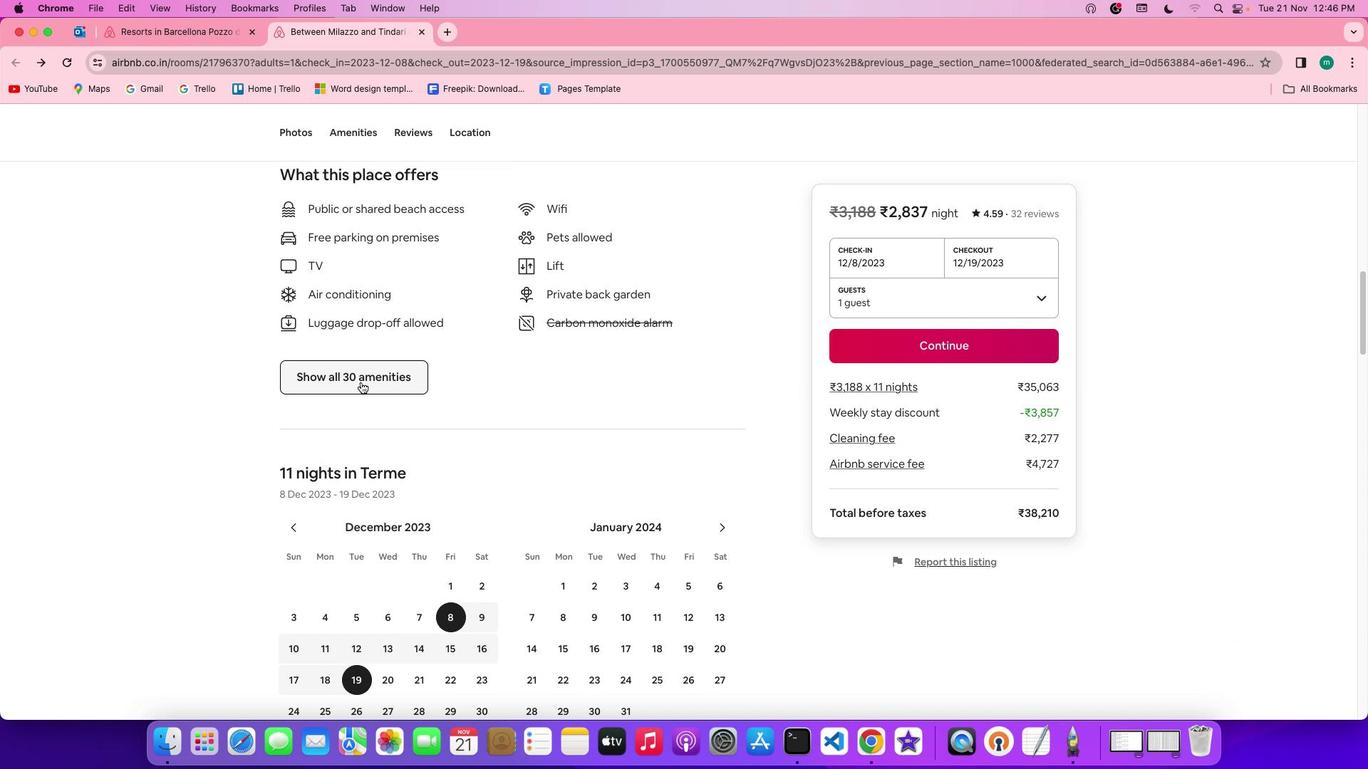 
Action: Mouse pressed left at (360, 382)
Screenshot: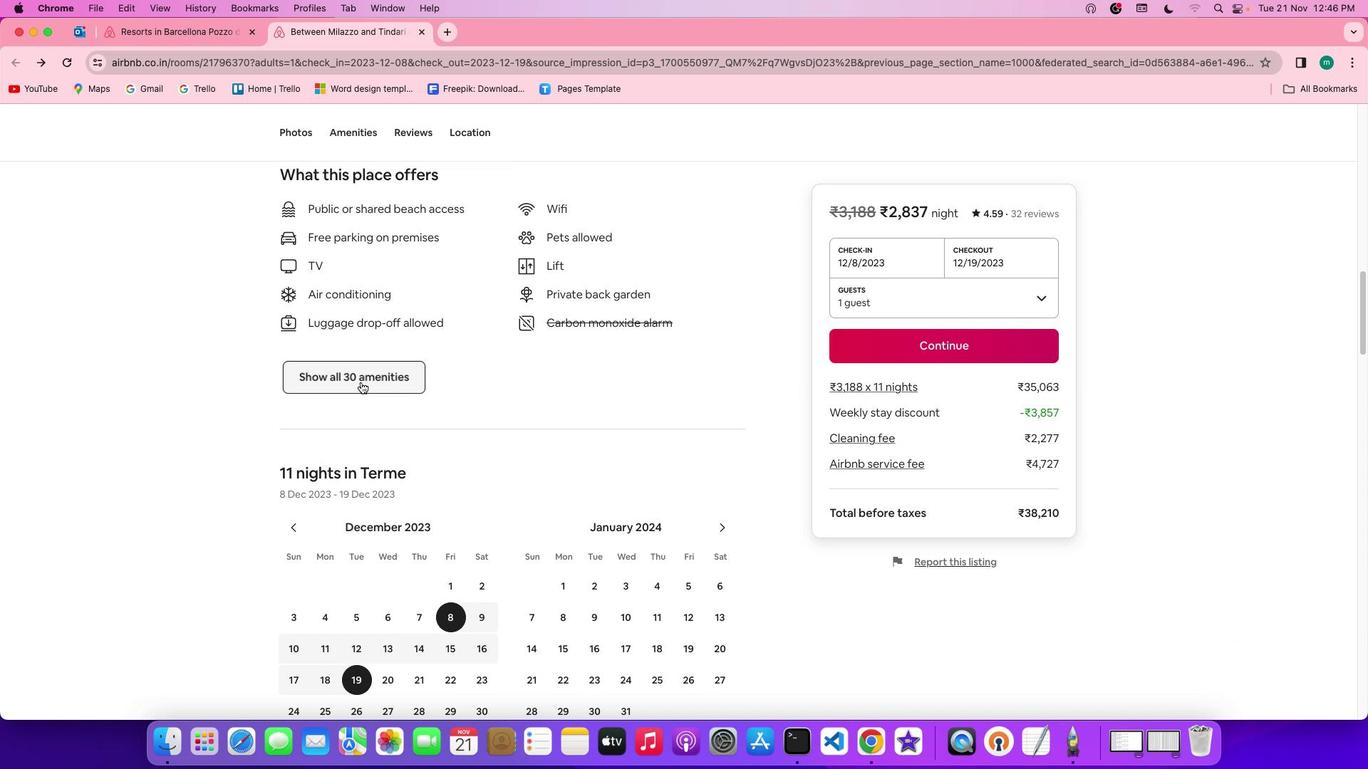 
Action: Mouse moved to (568, 426)
Screenshot: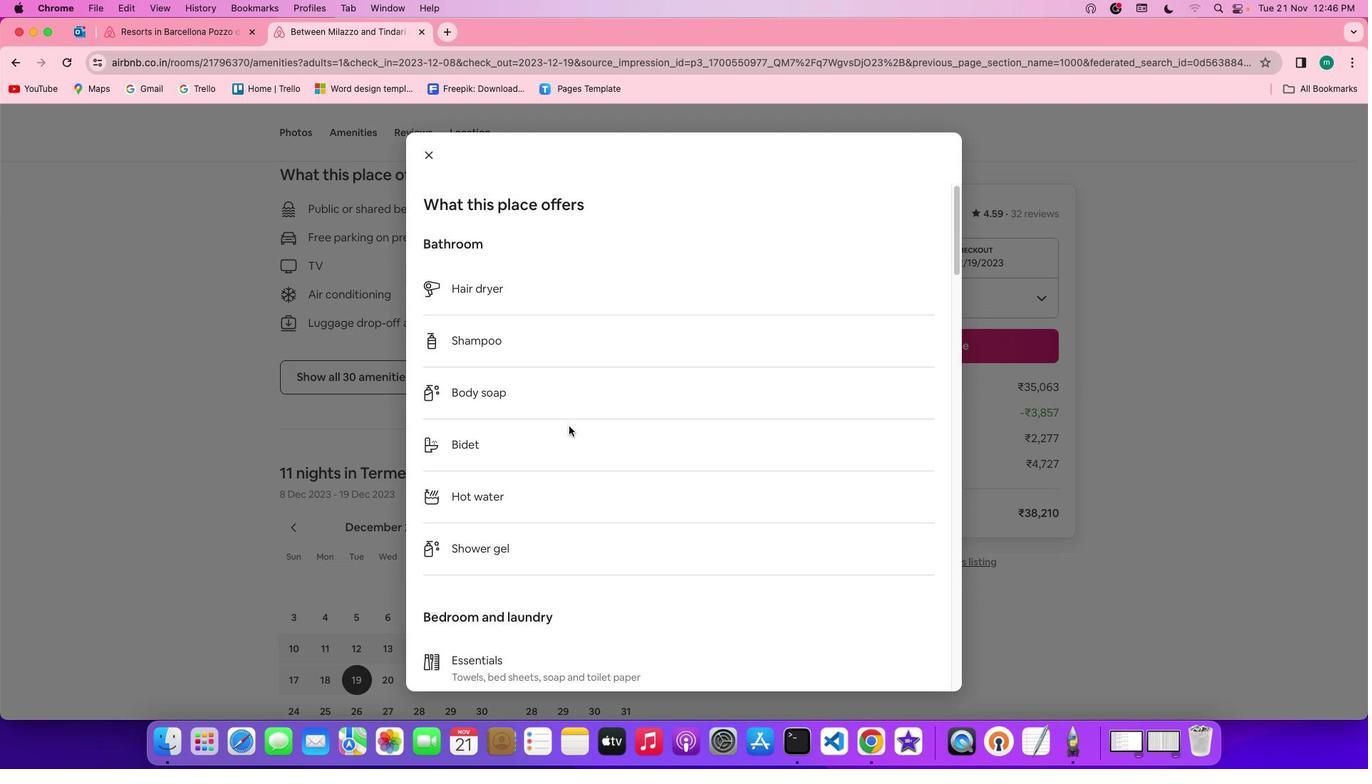 
Action: Mouse scrolled (568, 426) with delta (0, 0)
Screenshot: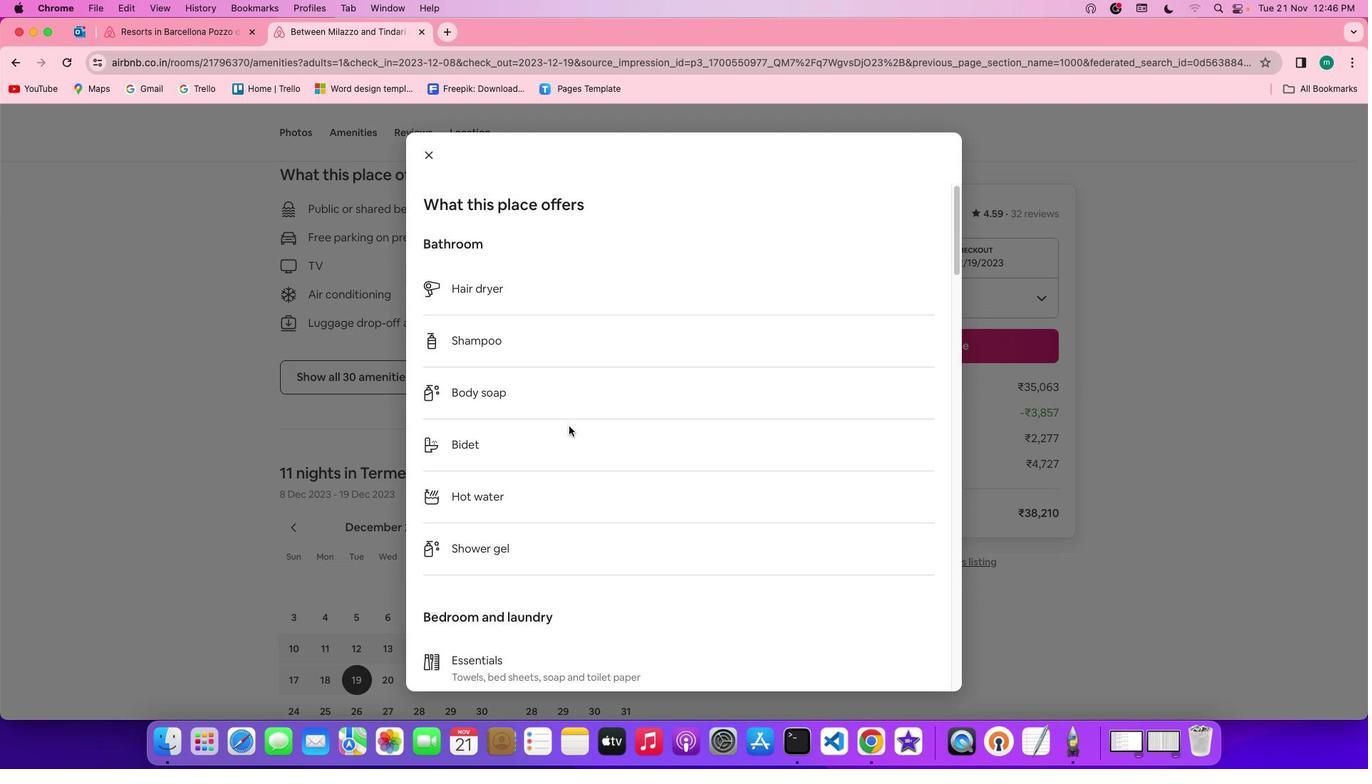 
Action: Mouse moved to (569, 426)
Screenshot: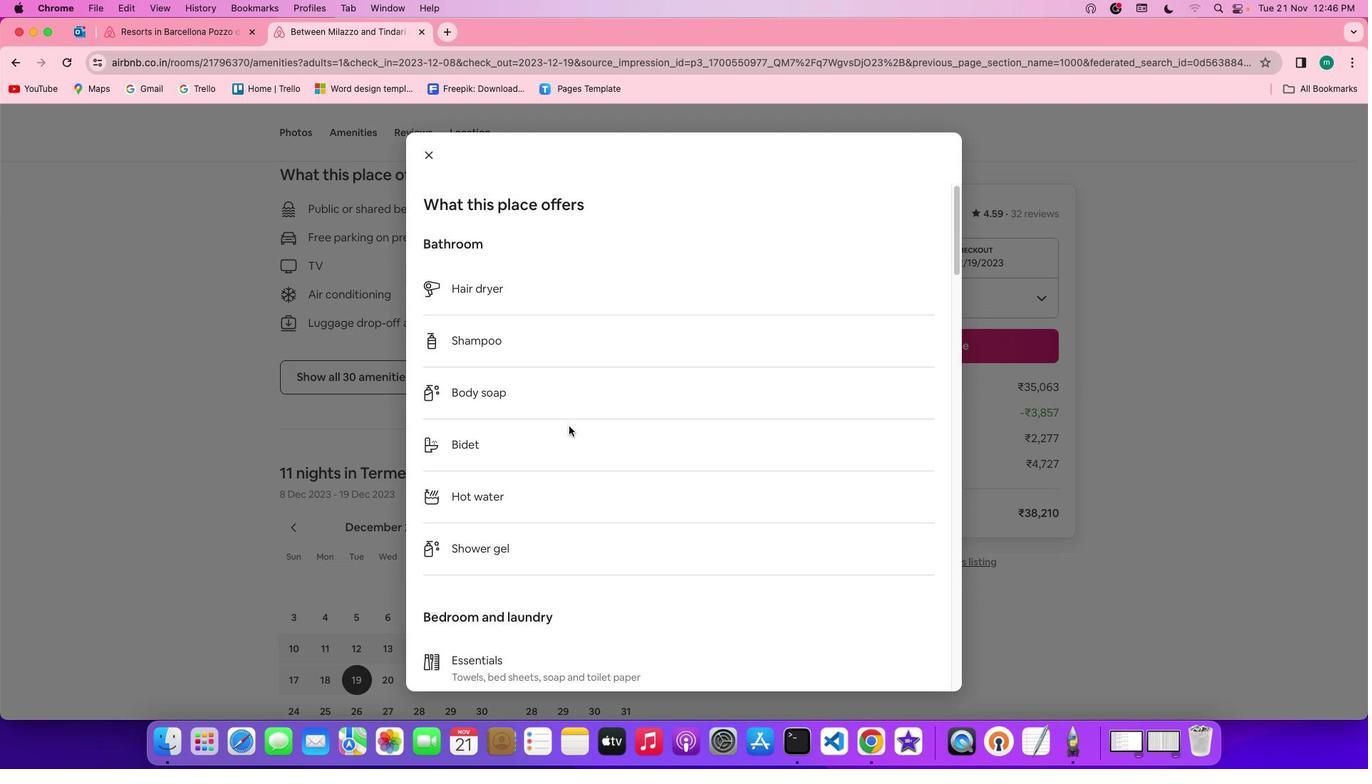 
Action: Mouse scrolled (569, 426) with delta (0, 0)
Screenshot: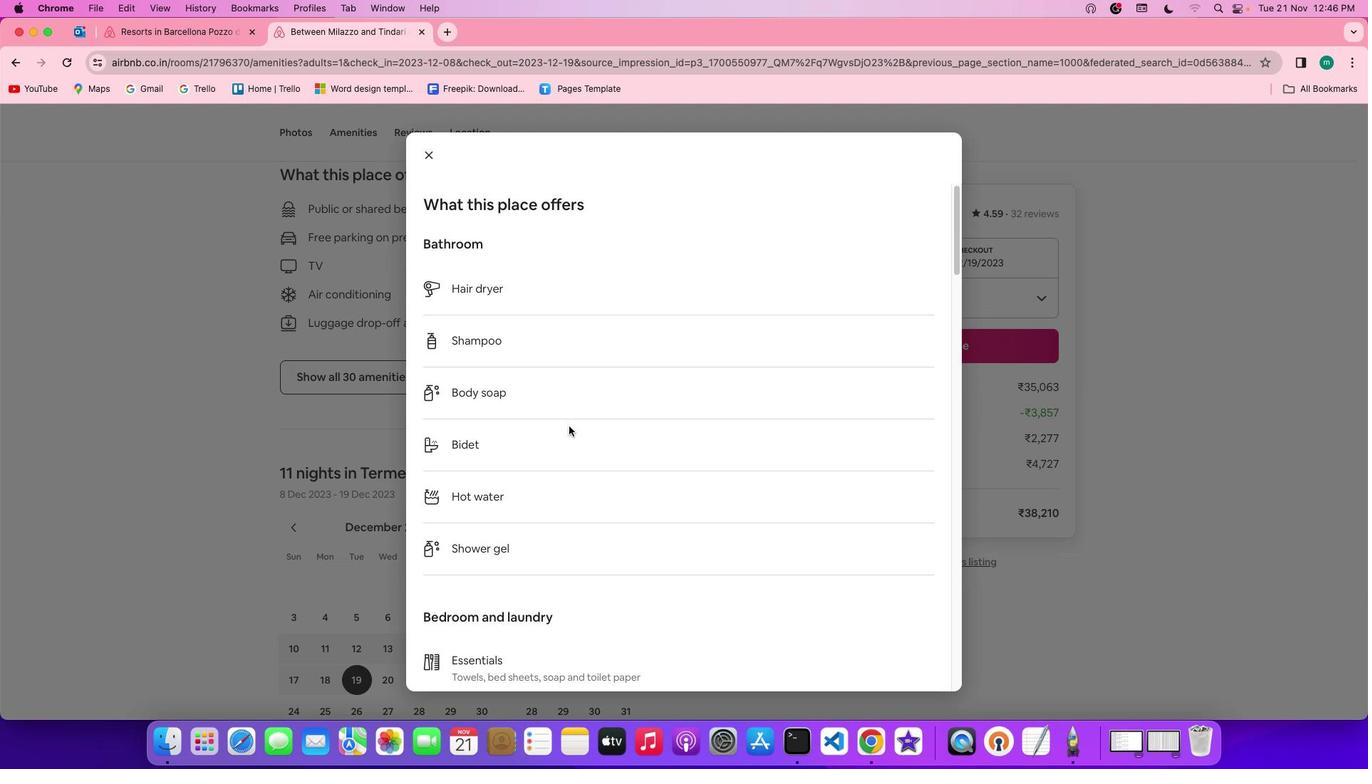 
Action: Mouse scrolled (569, 426) with delta (0, -2)
Screenshot: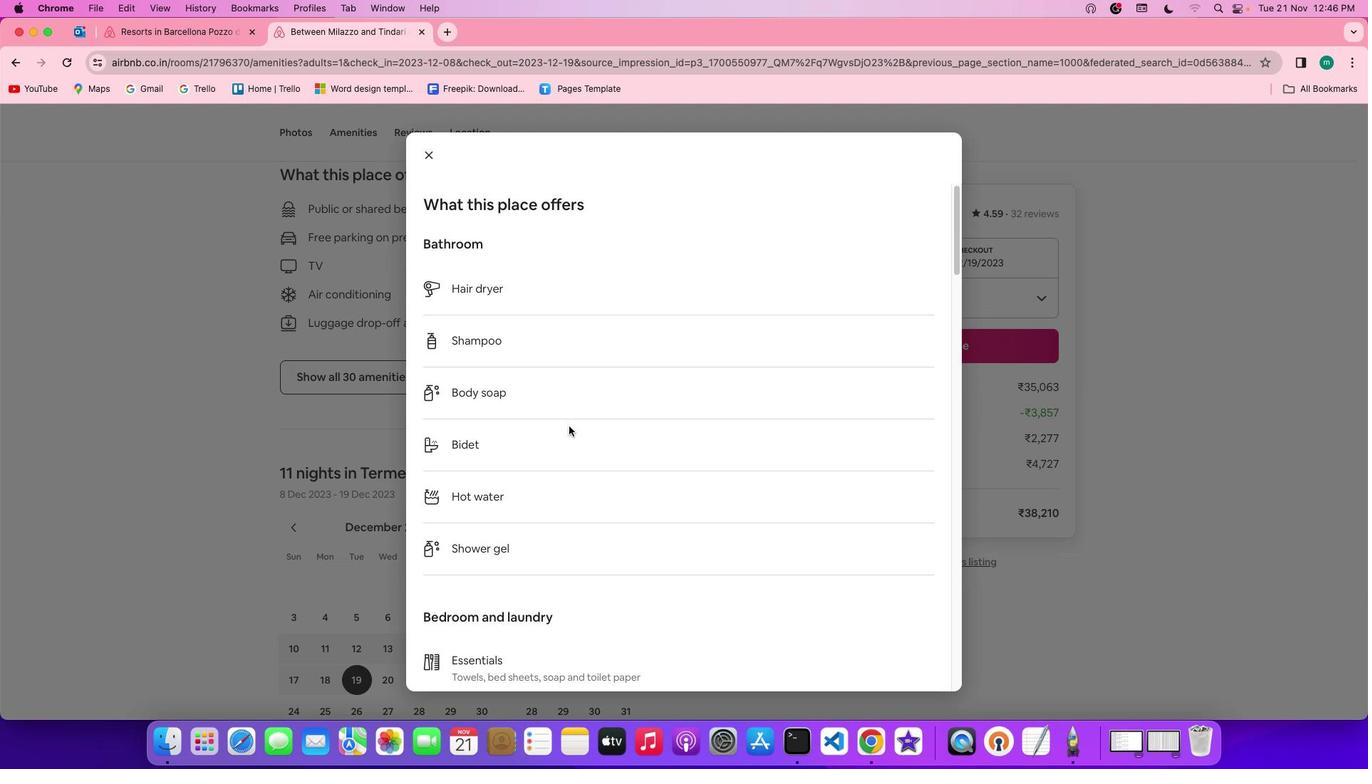 
Action: Mouse scrolled (569, 426) with delta (0, -3)
Screenshot: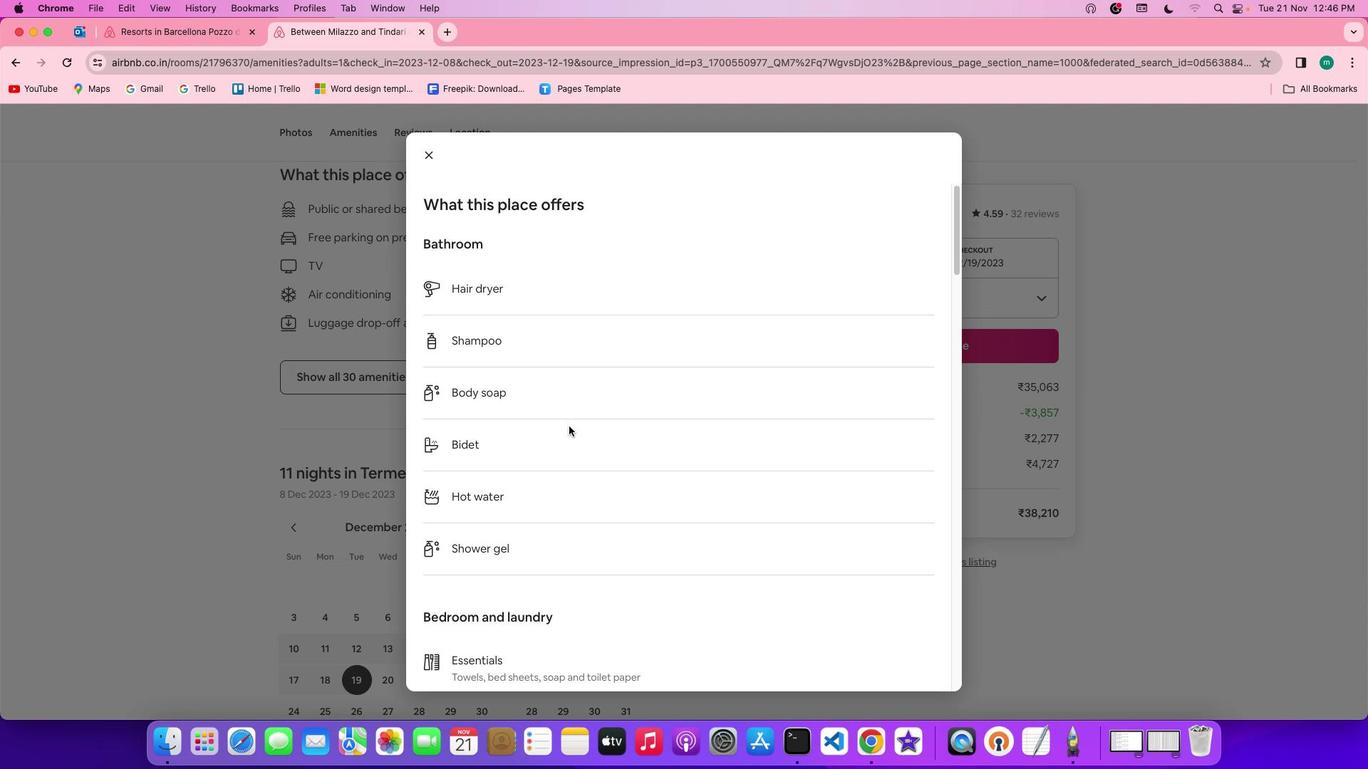 
Action: Mouse scrolled (569, 426) with delta (0, -4)
Screenshot: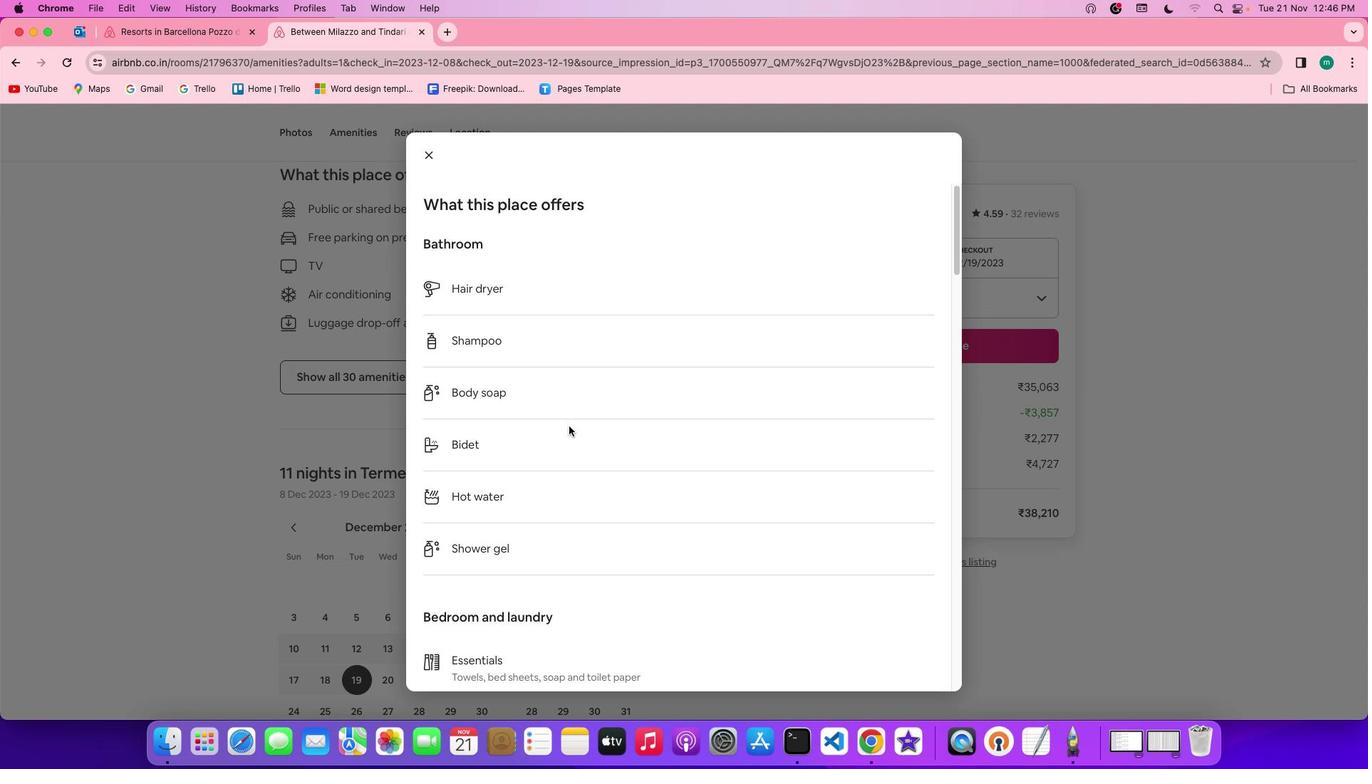 
Action: Mouse scrolled (569, 426) with delta (0, -4)
Screenshot: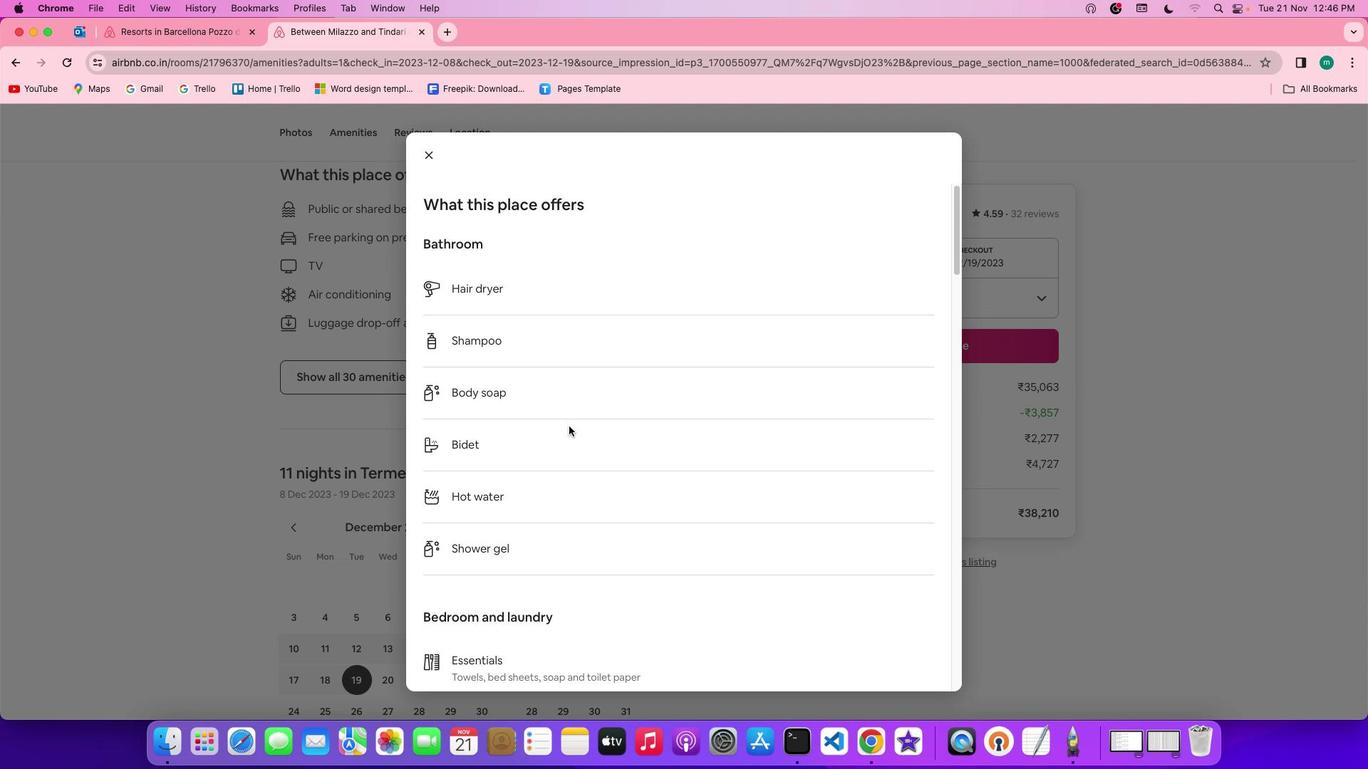 
Action: Mouse scrolled (569, 426) with delta (0, 0)
Screenshot: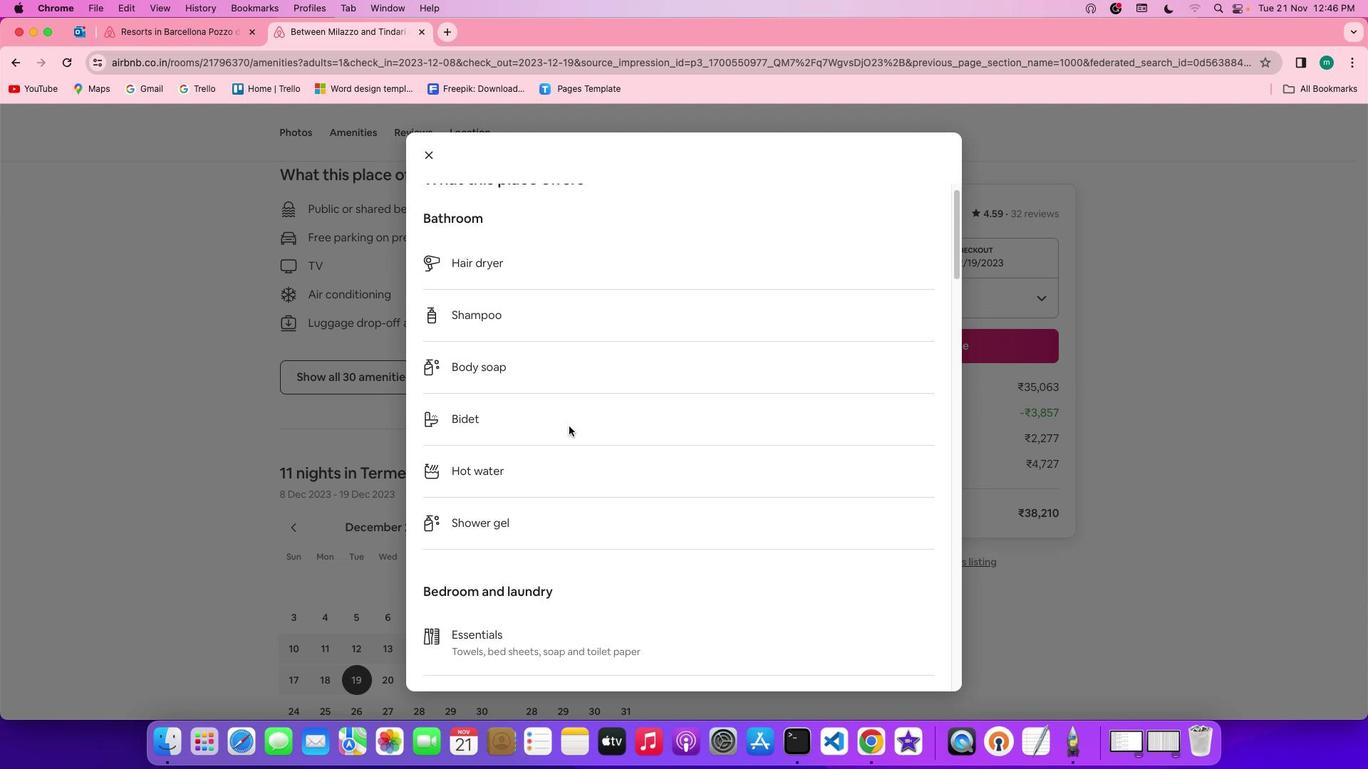 
Action: Mouse scrolled (569, 426) with delta (0, 0)
Screenshot: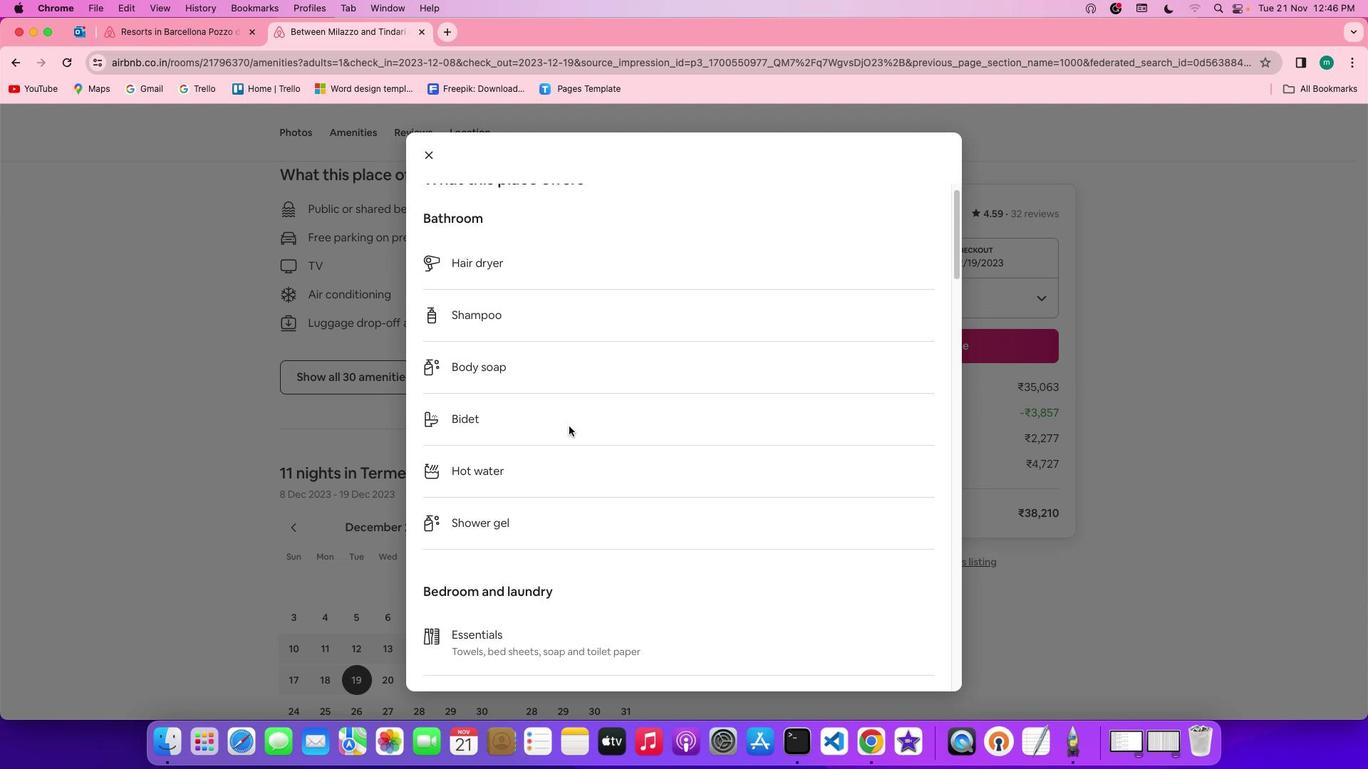 
Action: Mouse scrolled (569, 426) with delta (0, -2)
Screenshot: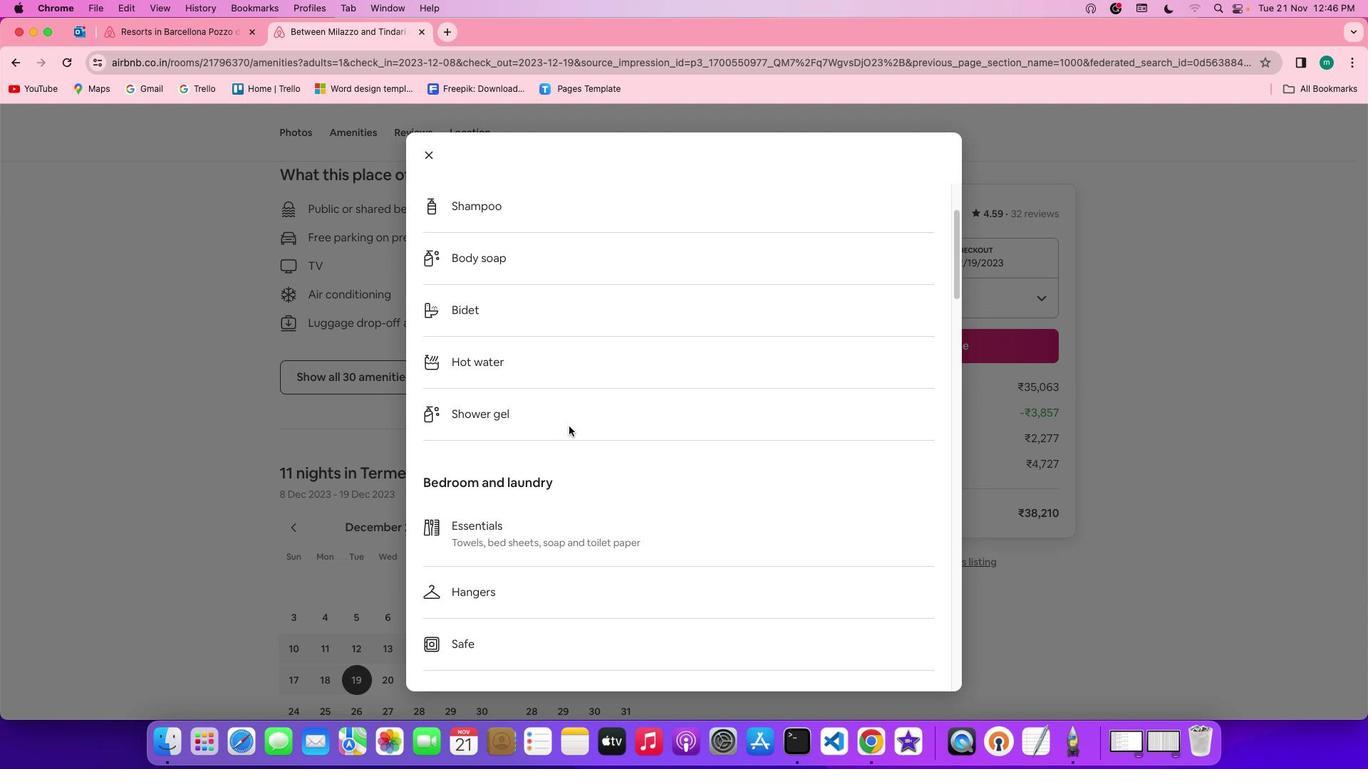 
Action: Mouse scrolled (569, 426) with delta (0, -3)
Screenshot: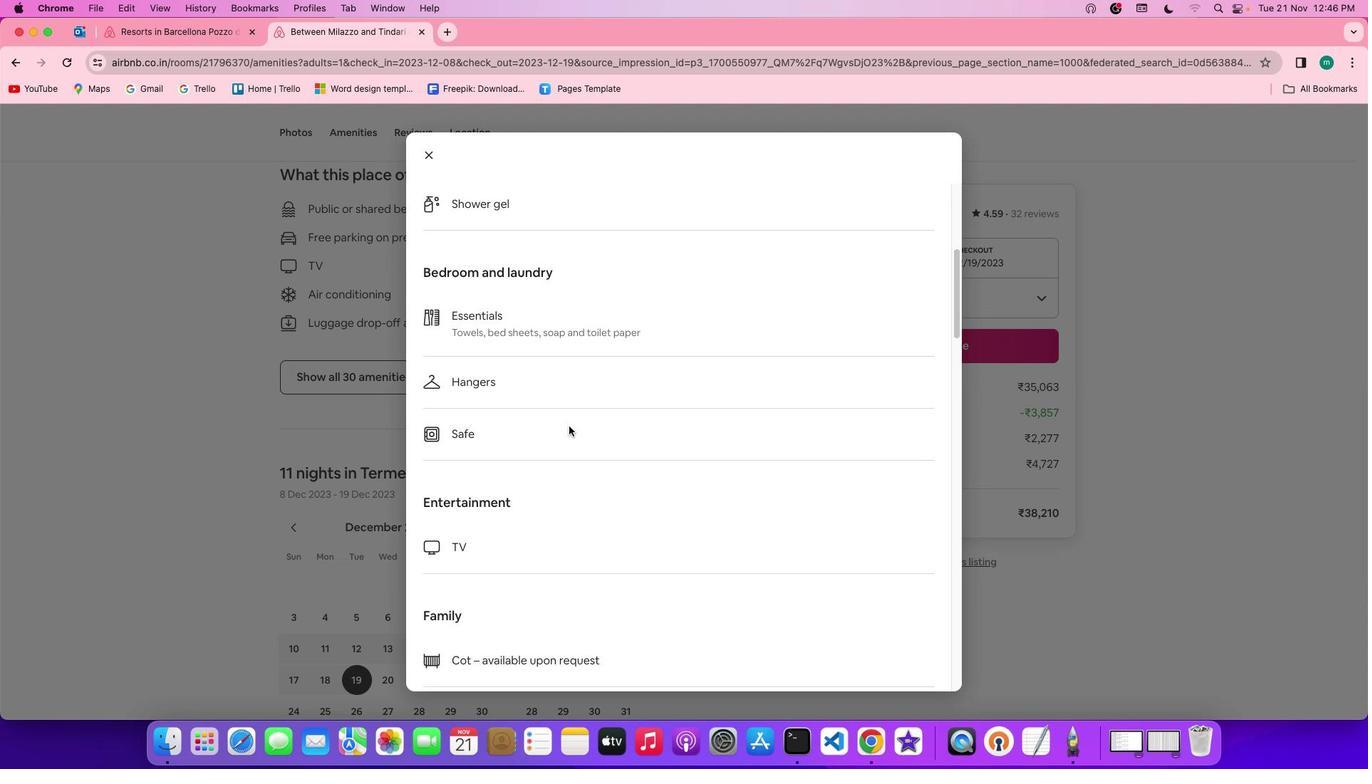 
Action: Mouse scrolled (569, 426) with delta (0, -4)
Screenshot: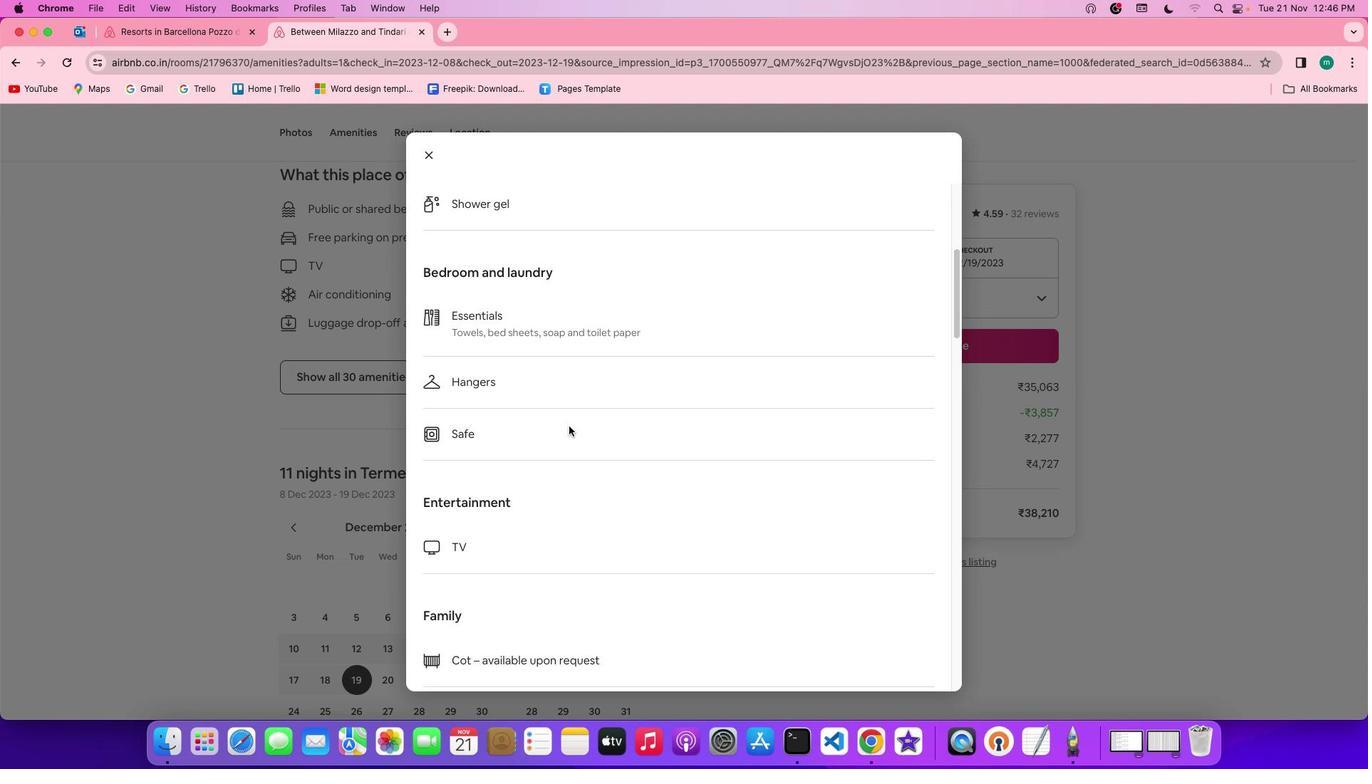 
Action: Mouse scrolled (569, 426) with delta (0, -4)
Screenshot: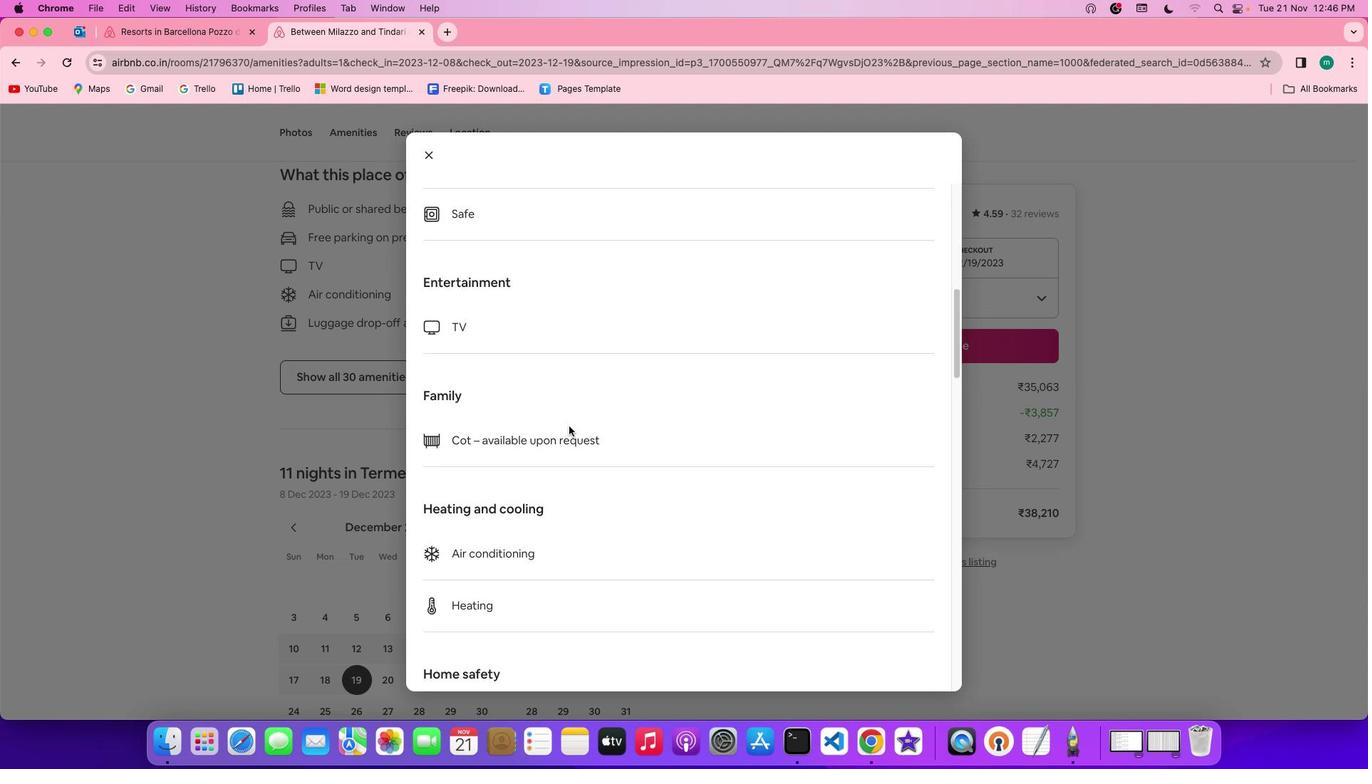 
Action: Mouse scrolled (569, 426) with delta (0, 0)
Screenshot: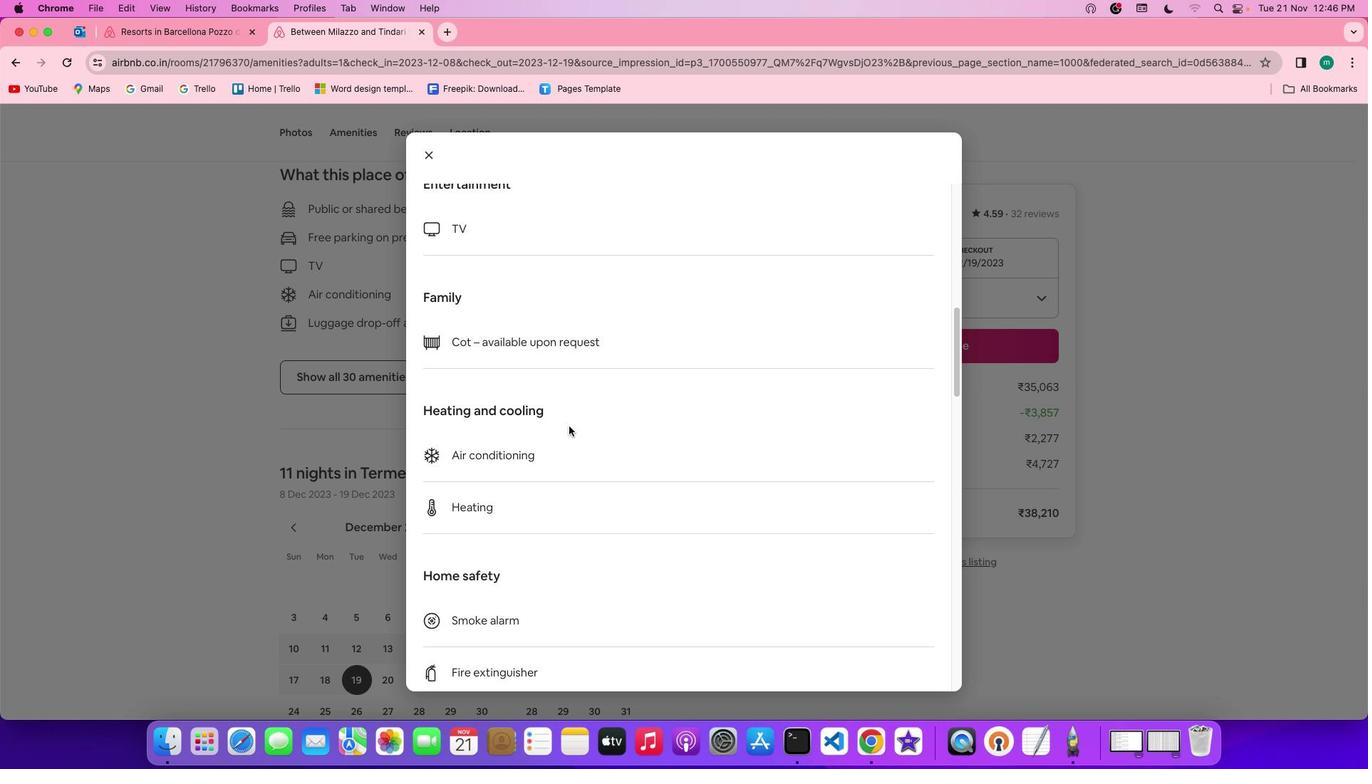 
Action: Mouse scrolled (569, 426) with delta (0, 0)
Screenshot: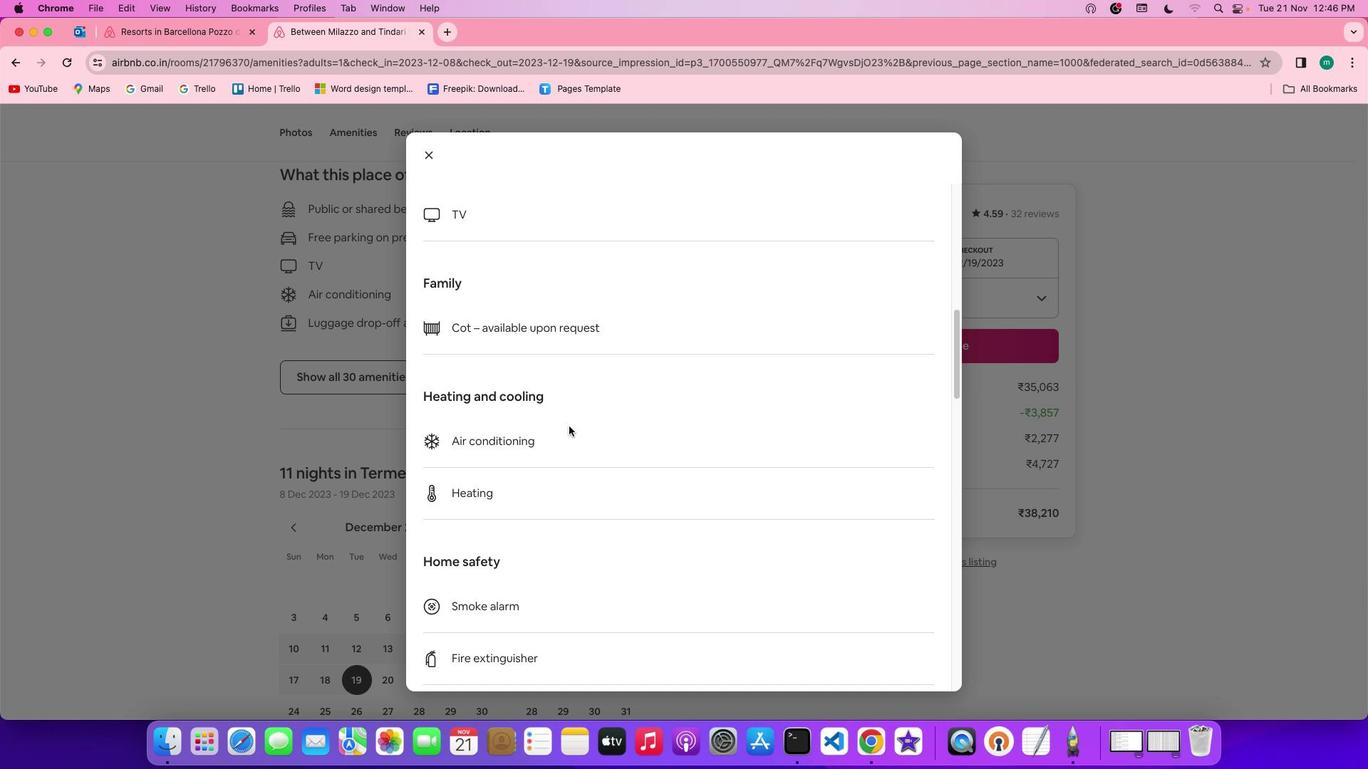 
Action: Mouse scrolled (569, 426) with delta (0, -1)
Screenshot: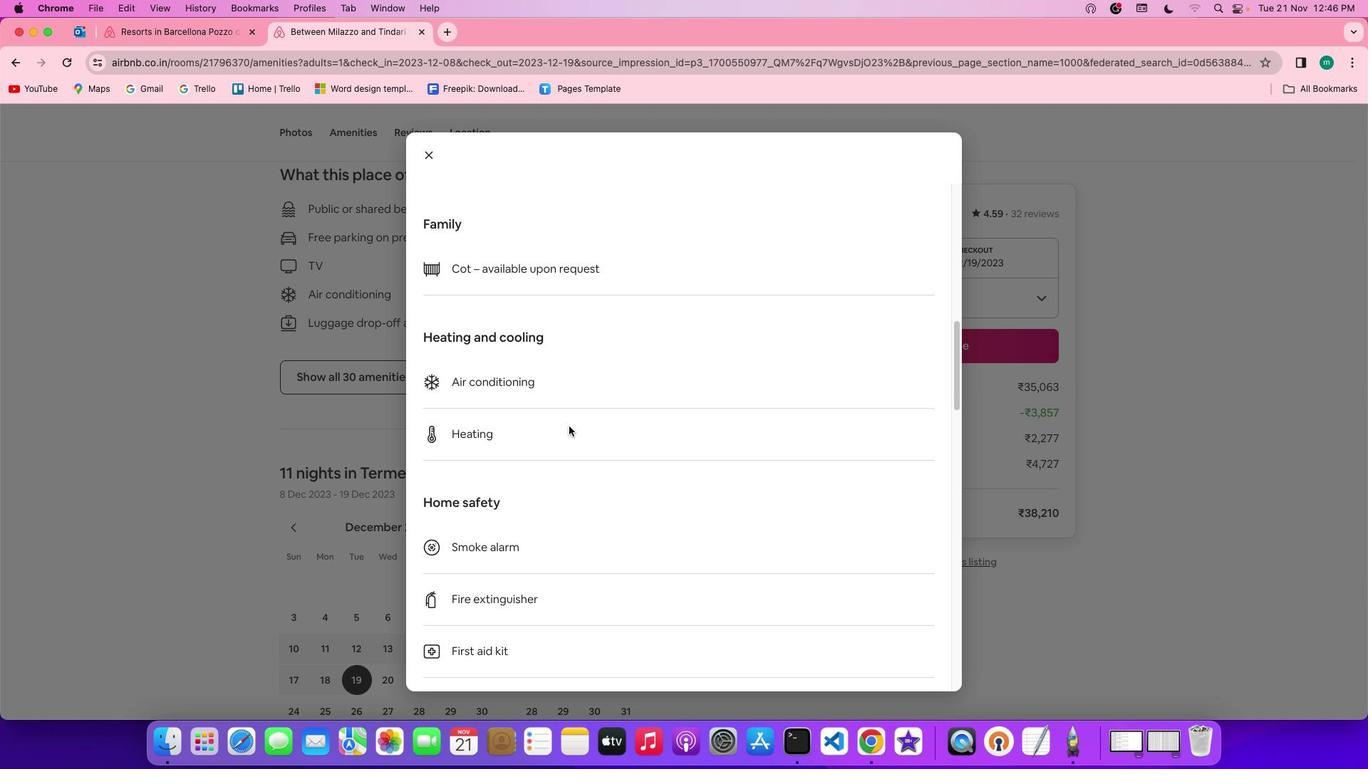 
Action: Mouse scrolled (569, 426) with delta (0, -2)
Screenshot: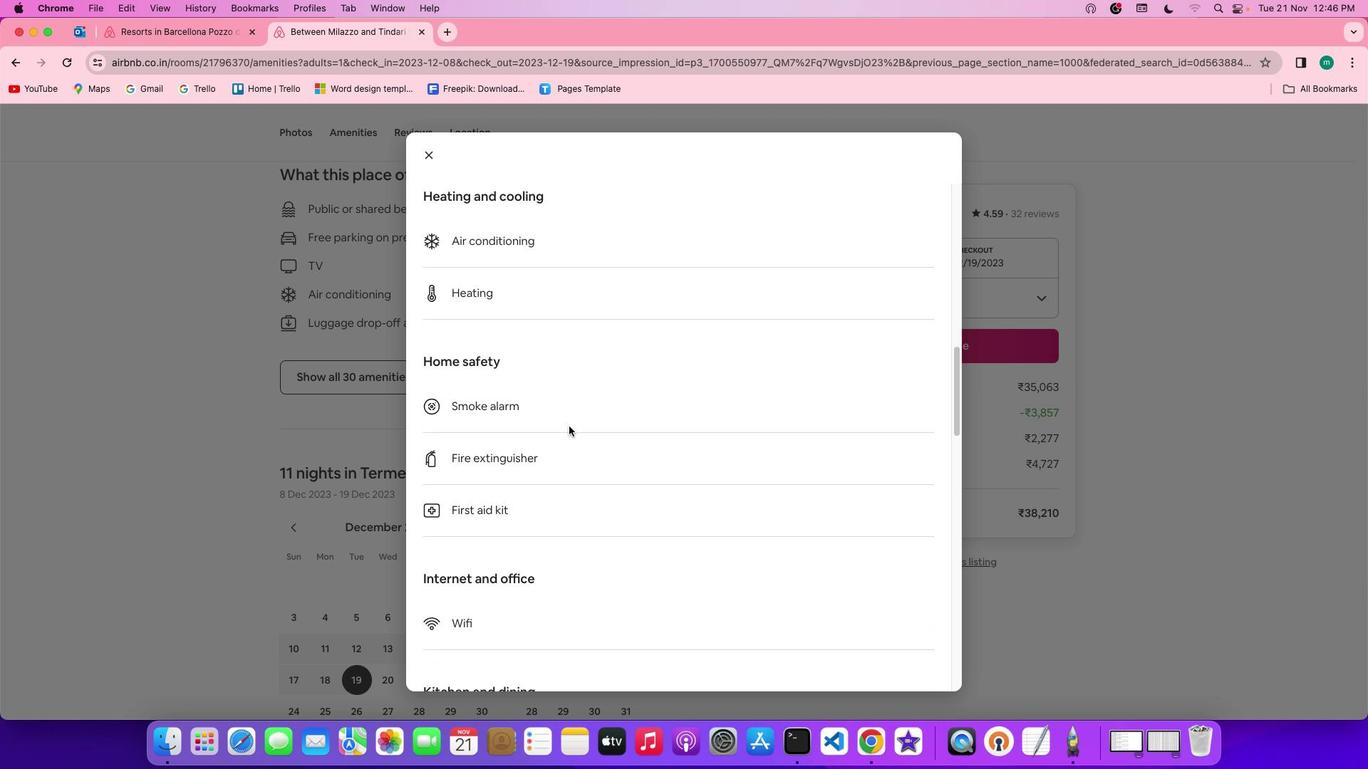 
Action: Mouse scrolled (569, 426) with delta (0, -3)
Screenshot: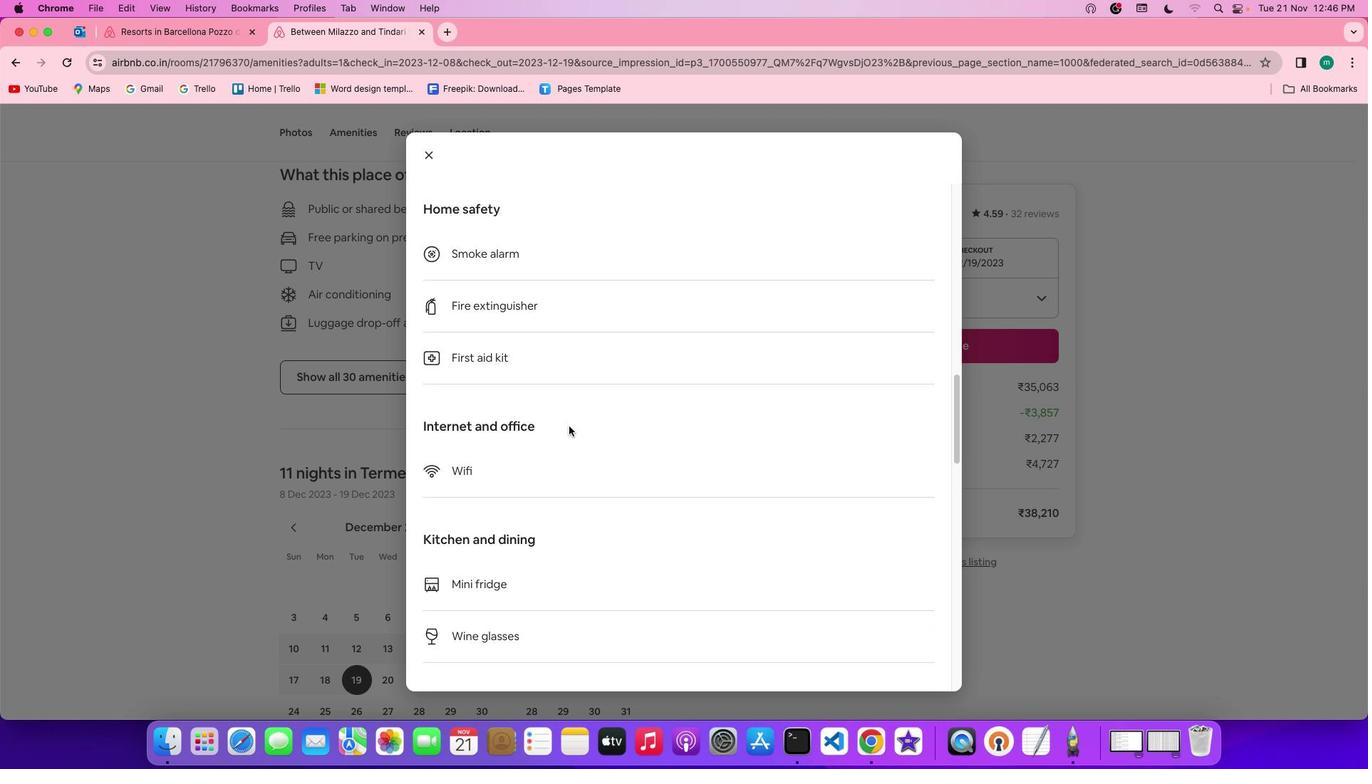 
Action: Mouse scrolled (569, 426) with delta (0, 0)
Screenshot: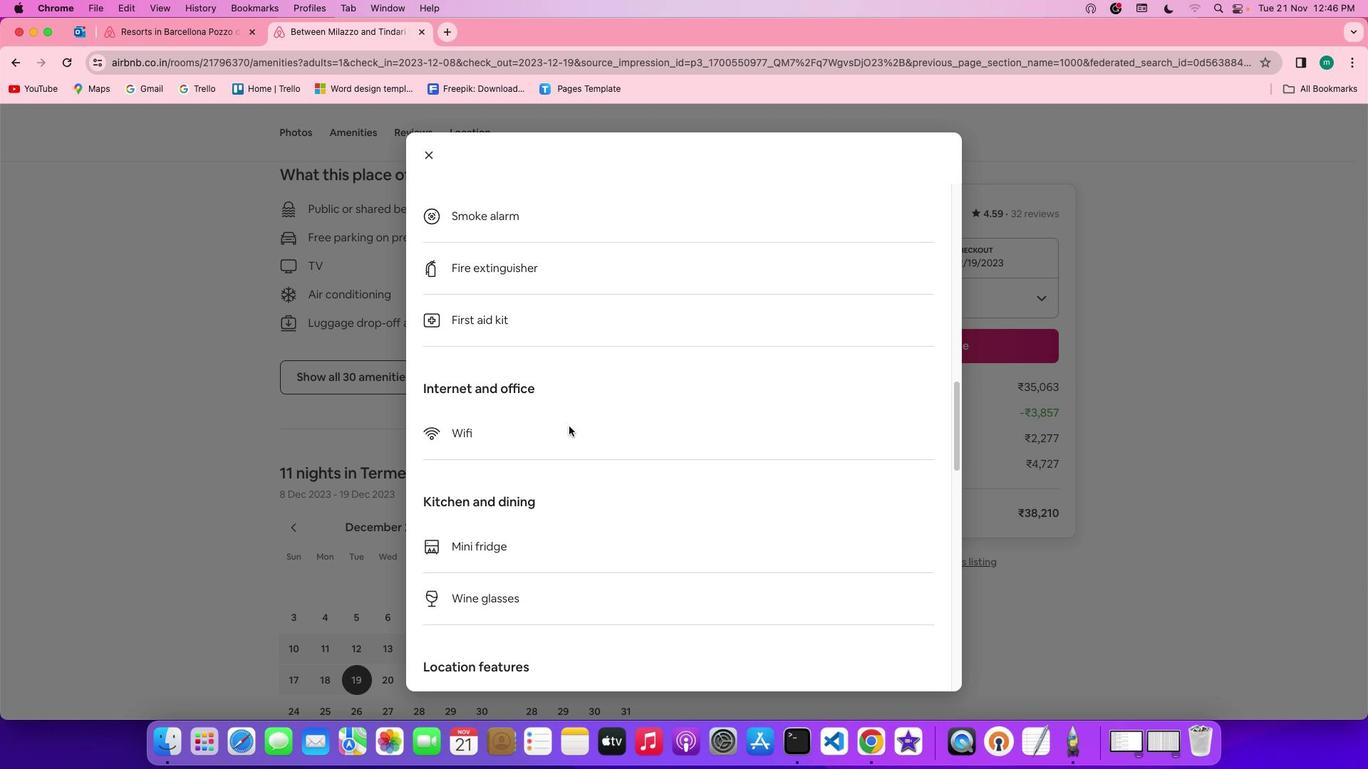 
Action: Mouse scrolled (569, 426) with delta (0, 0)
Screenshot: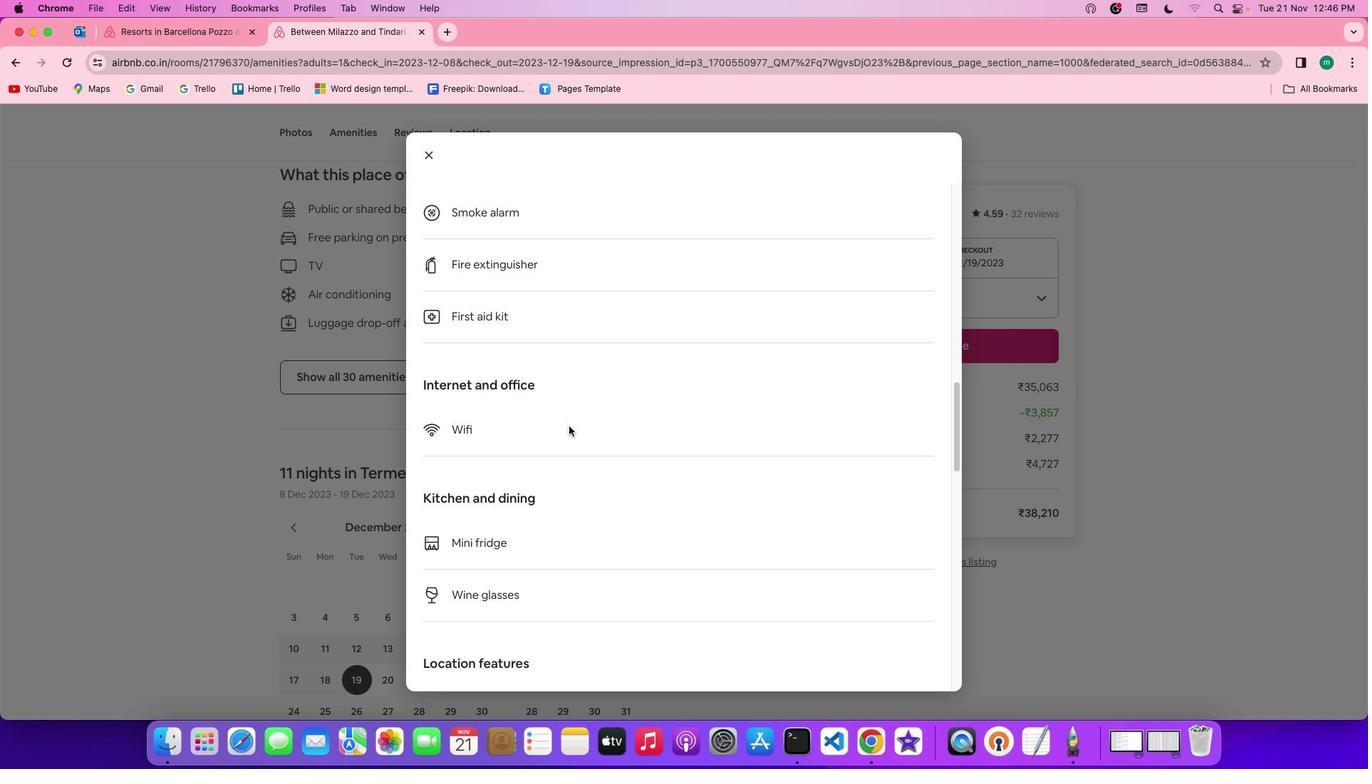 
Action: Mouse scrolled (569, 426) with delta (0, 0)
Screenshot: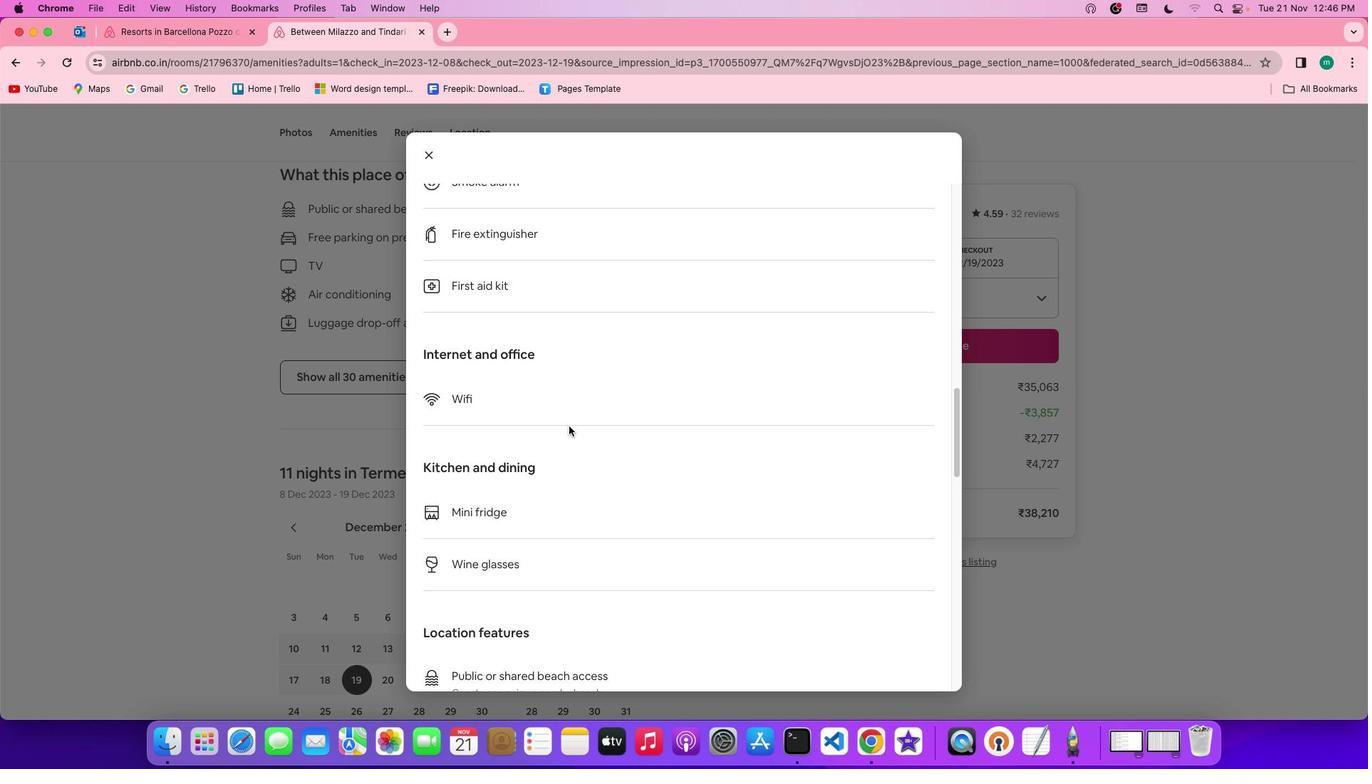 
Action: Mouse scrolled (569, 426) with delta (0, -2)
Screenshot: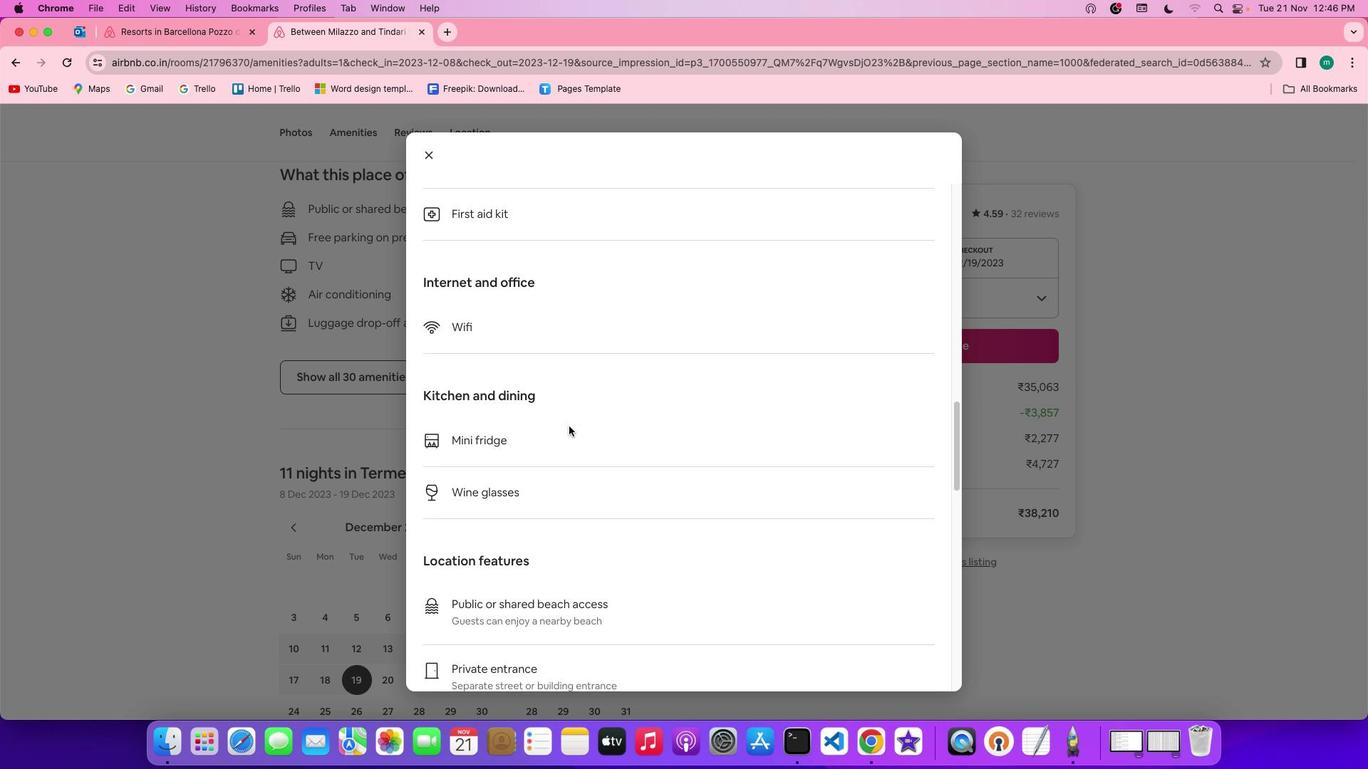 
Action: Mouse scrolled (569, 426) with delta (0, -2)
Screenshot: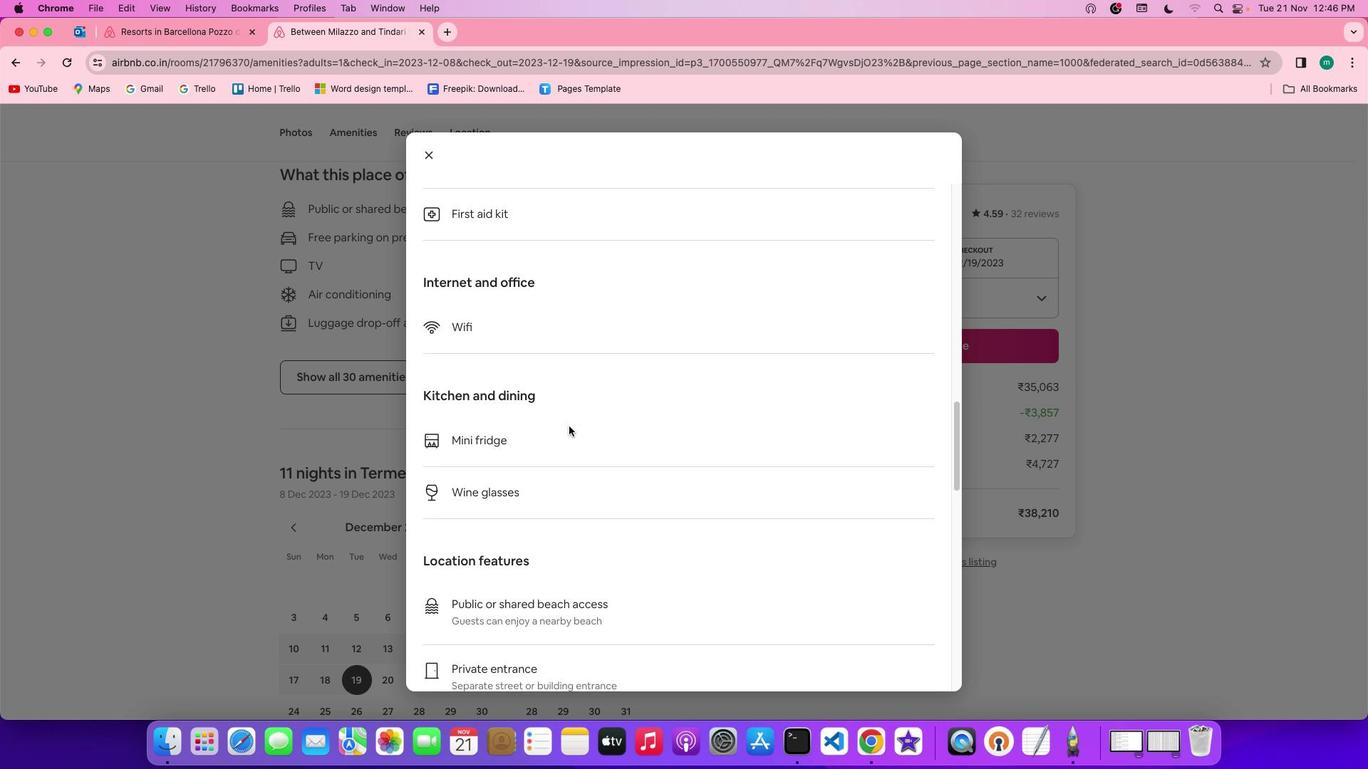 
Action: Mouse scrolled (569, 426) with delta (0, -3)
Screenshot: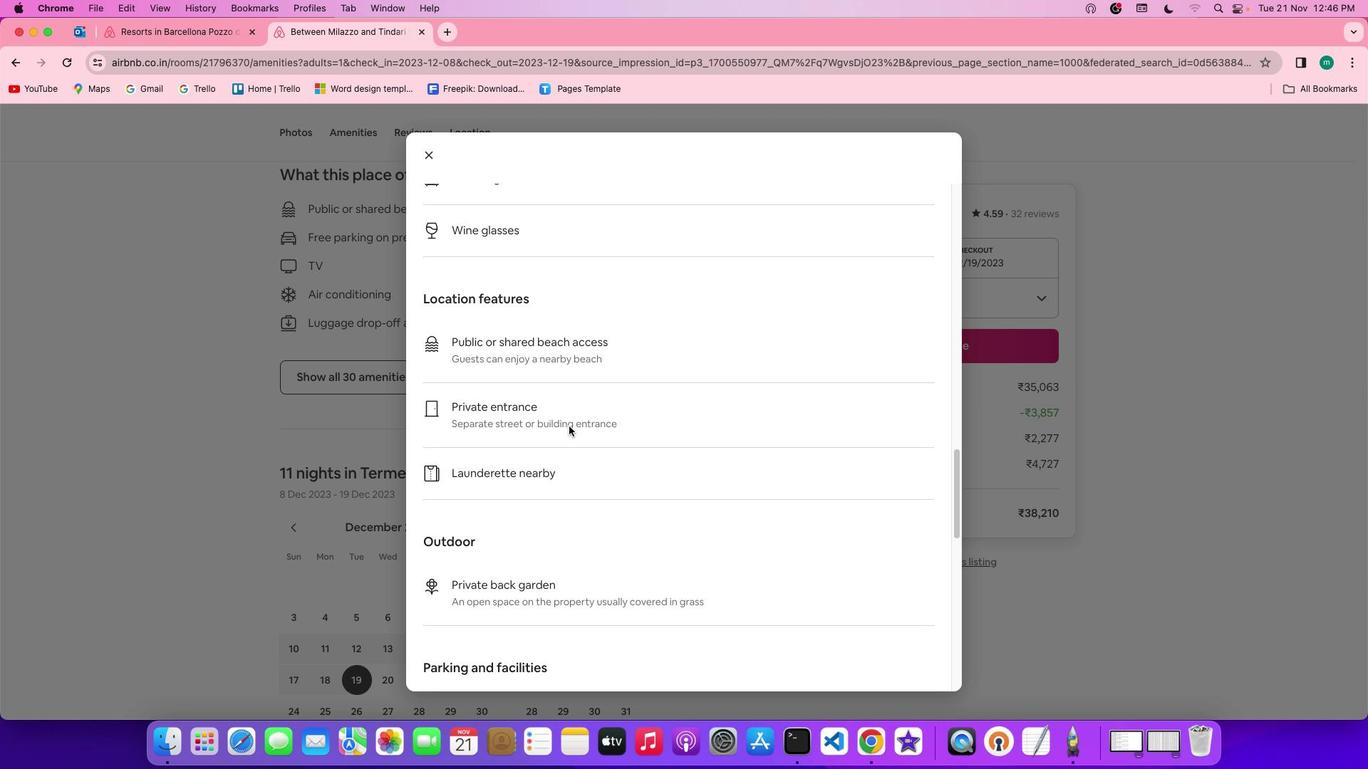 
Action: Mouse scrolled (569, 426) with delta (0, 0)
Screenshot: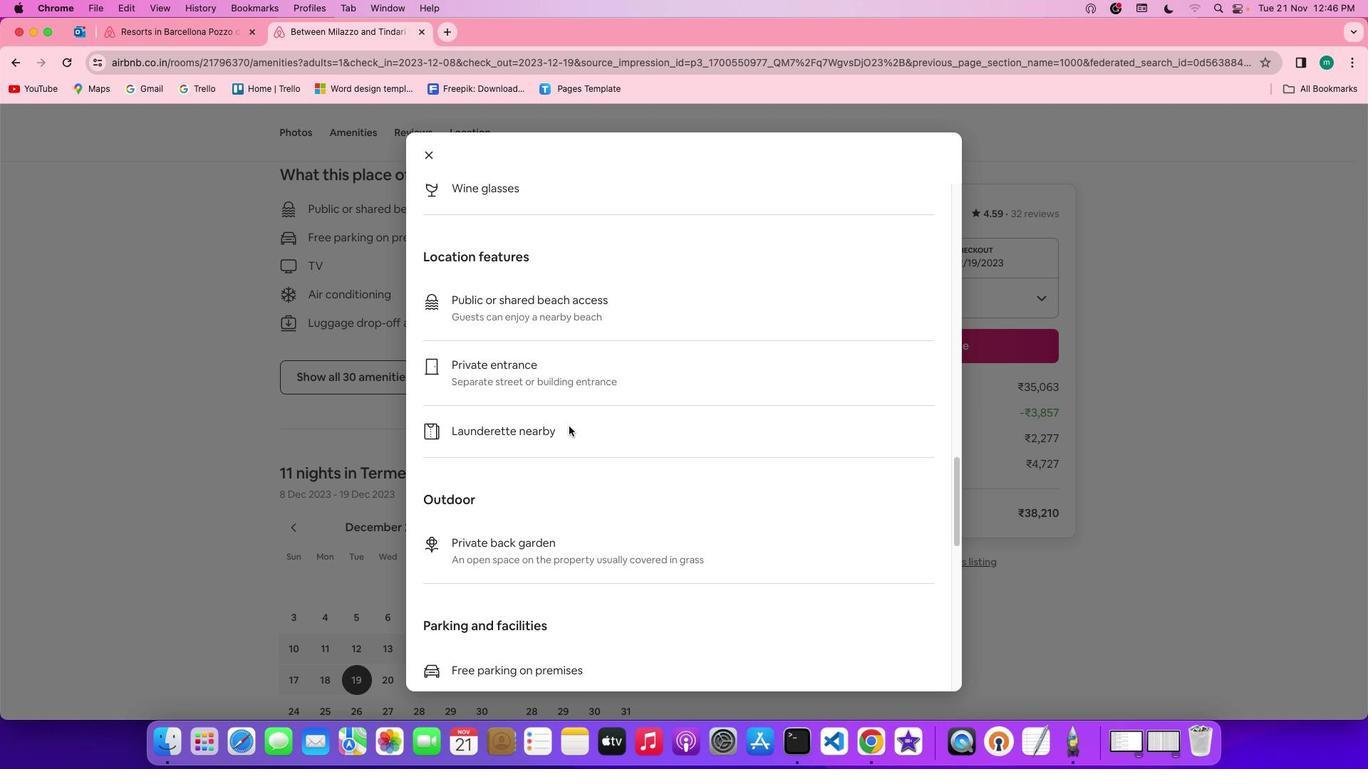 
Action: Mouse scrolled (569, 426) with delta (0, 0)
Screenshot: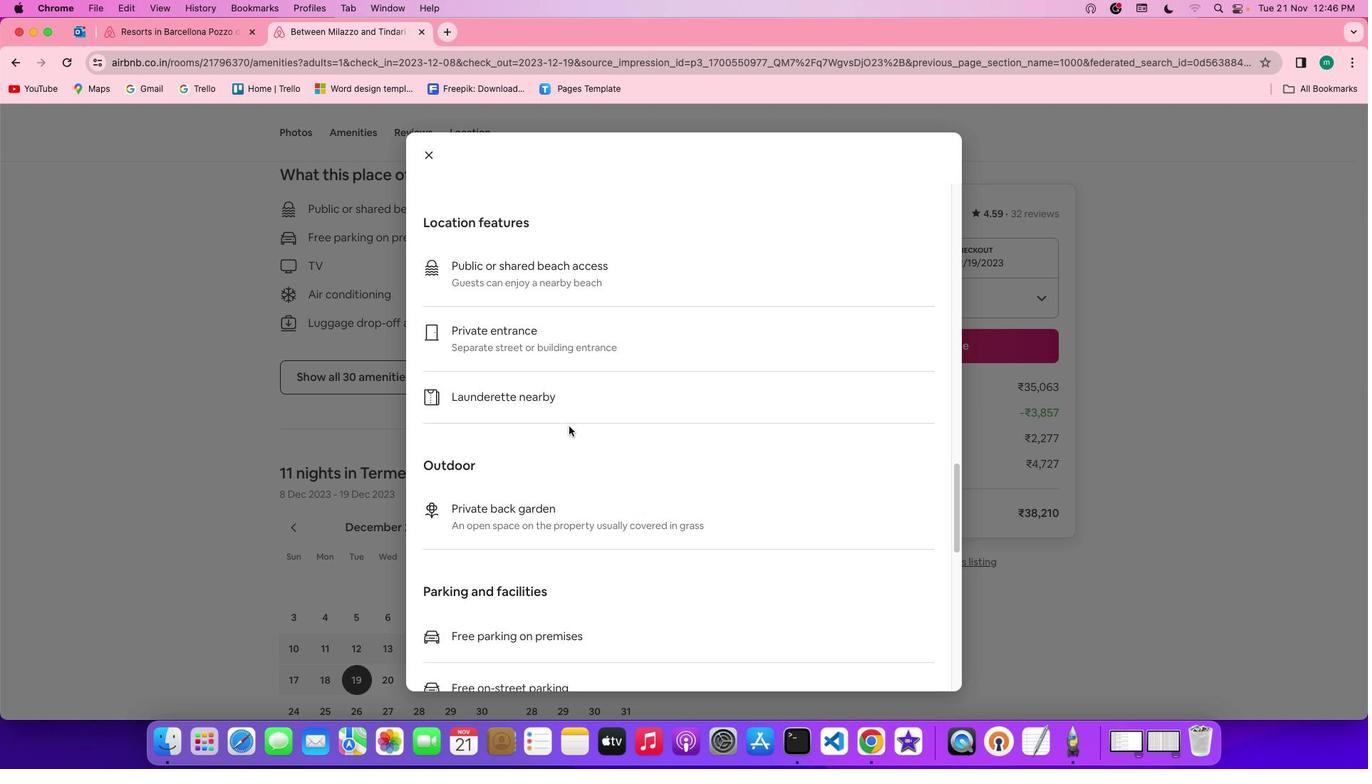 
Action: Mouse scrolled (569, 426) with delta (0, -2)
Screenshot: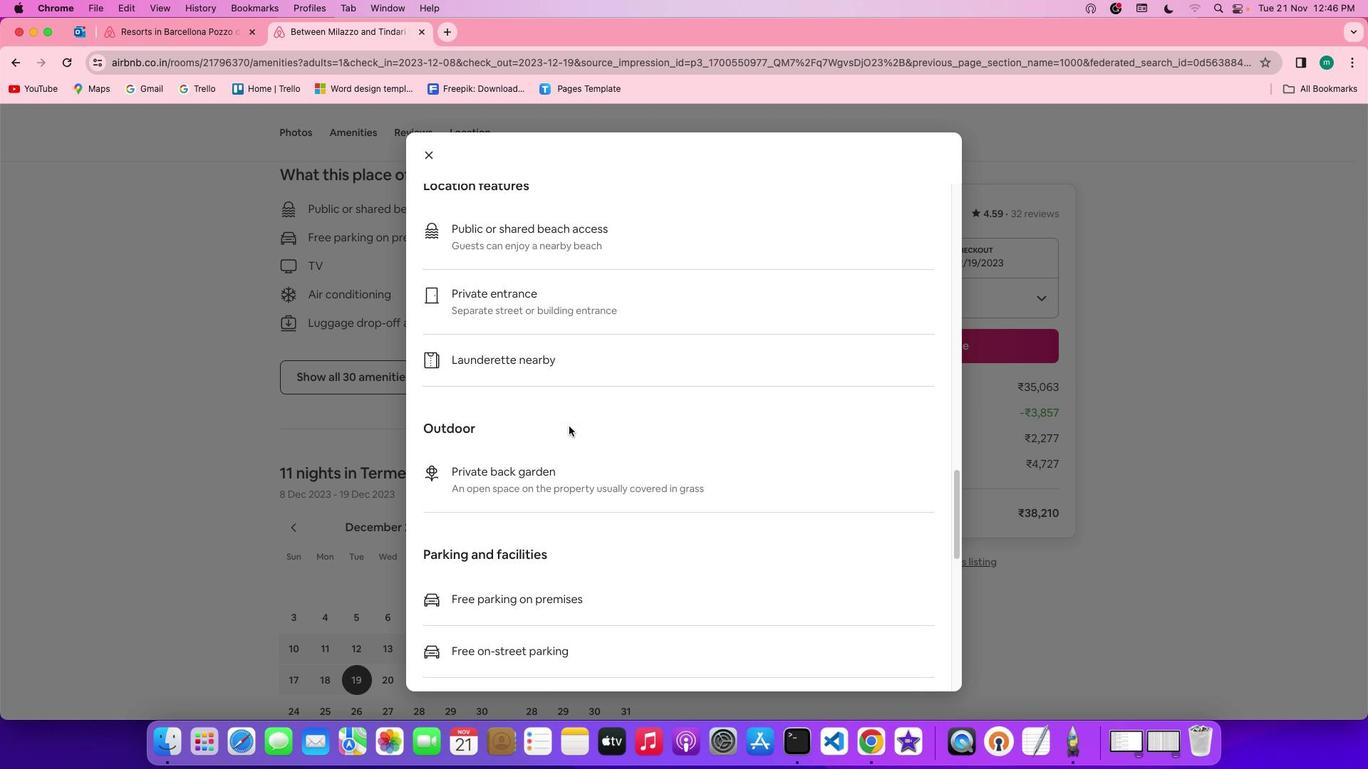 
Action: Mouse scrolled (569, 426) with delta (0, -2)
Screenshot: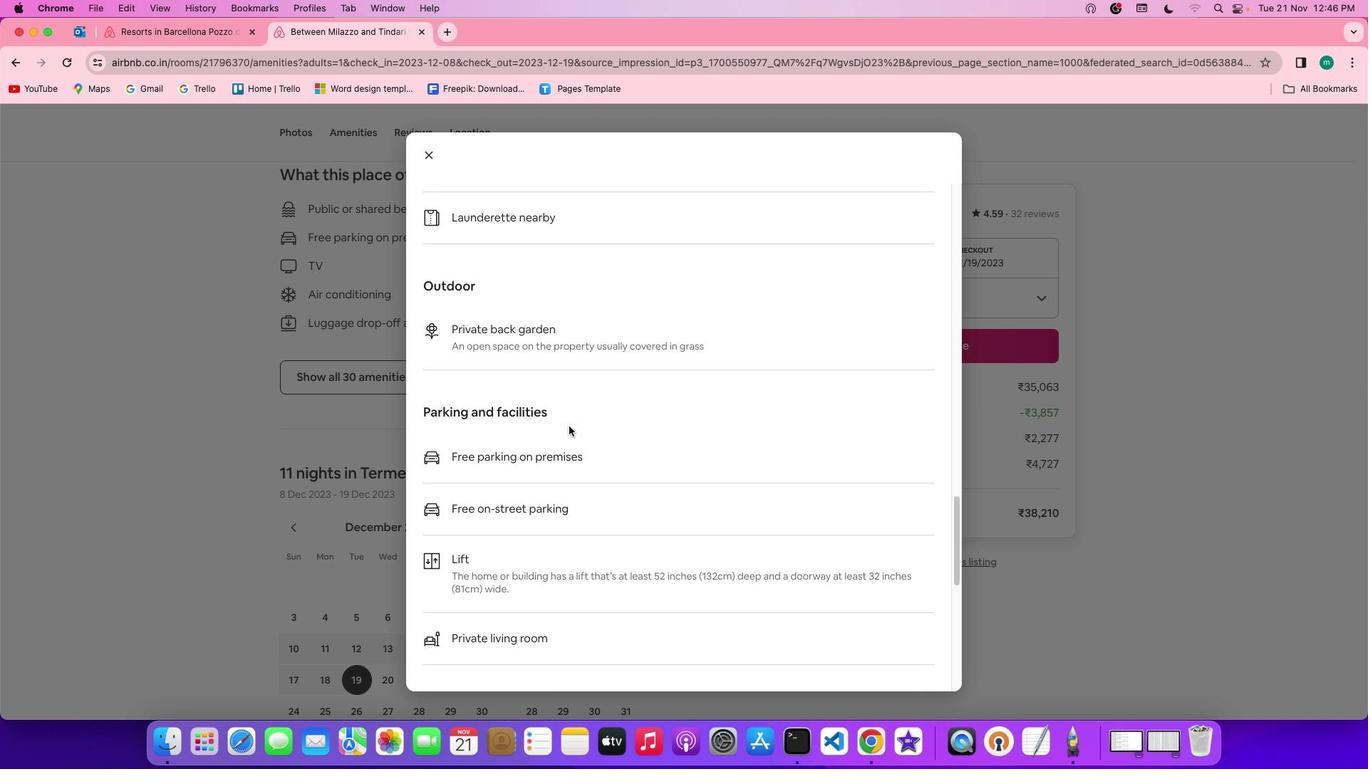 
Action: Mouse scrolled (569, 426) with delta (0, -3)
Screenshot: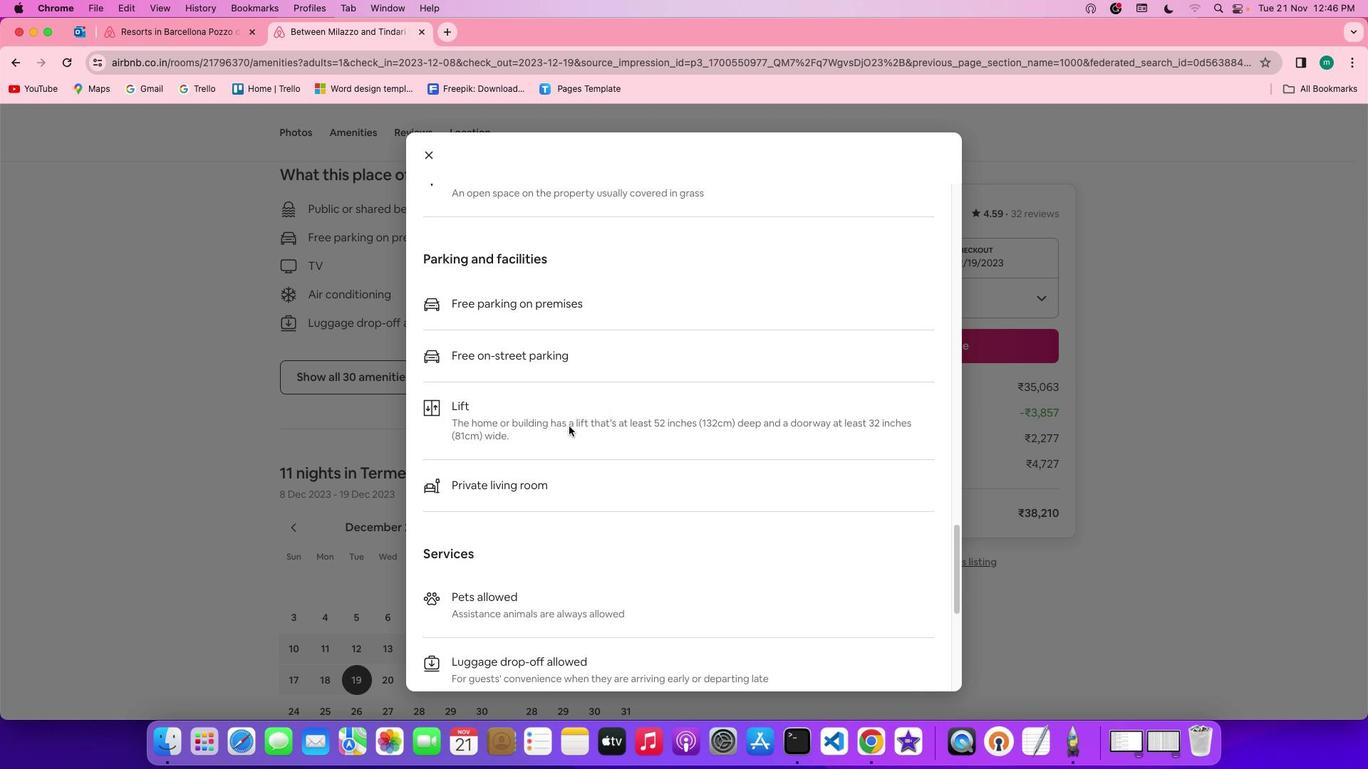 
Action: Mouse scrolled (569, 426) with delta (0, 0)
Screenshot: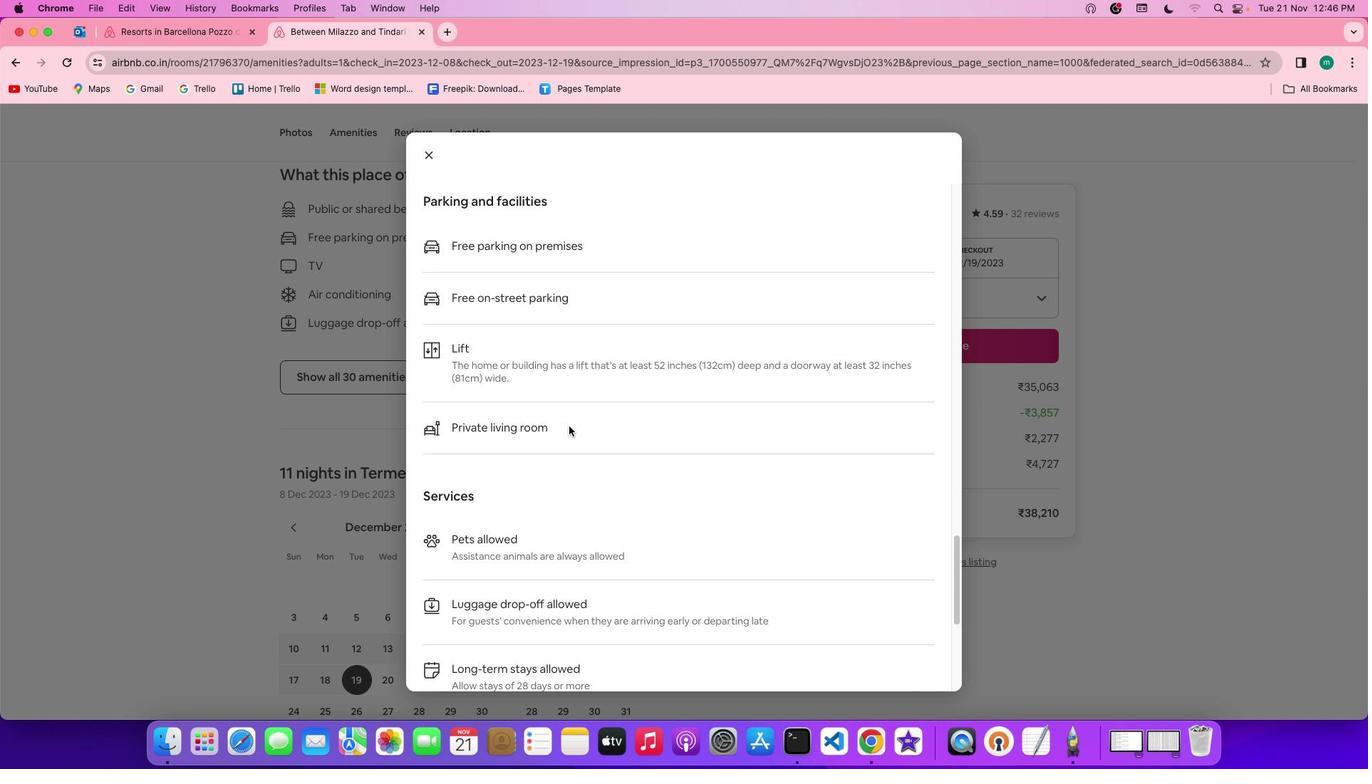 
Action: Mouse scrolled (569, 426) with delta (0, 0)
Screenshot: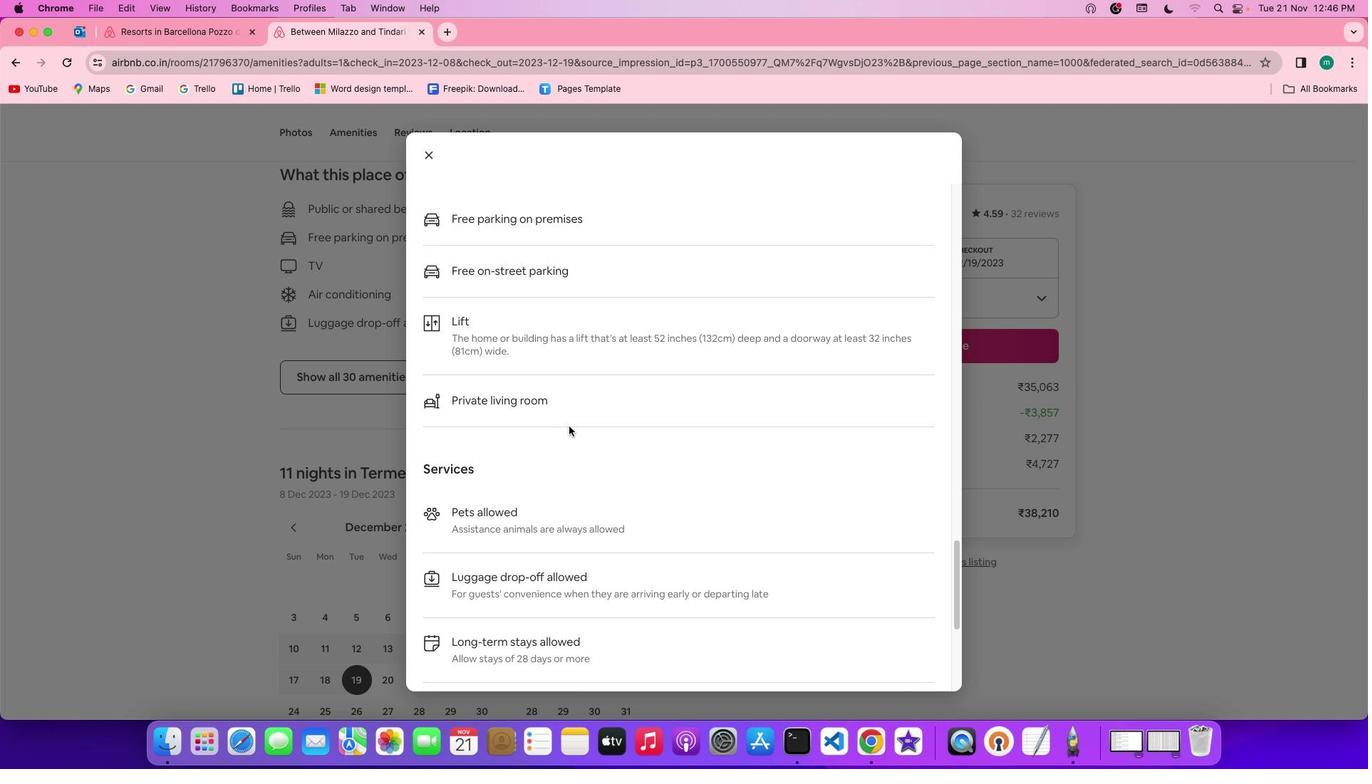 
Action: Mouse scrolled (569, 426) with delta (0, -2)
Screenshot: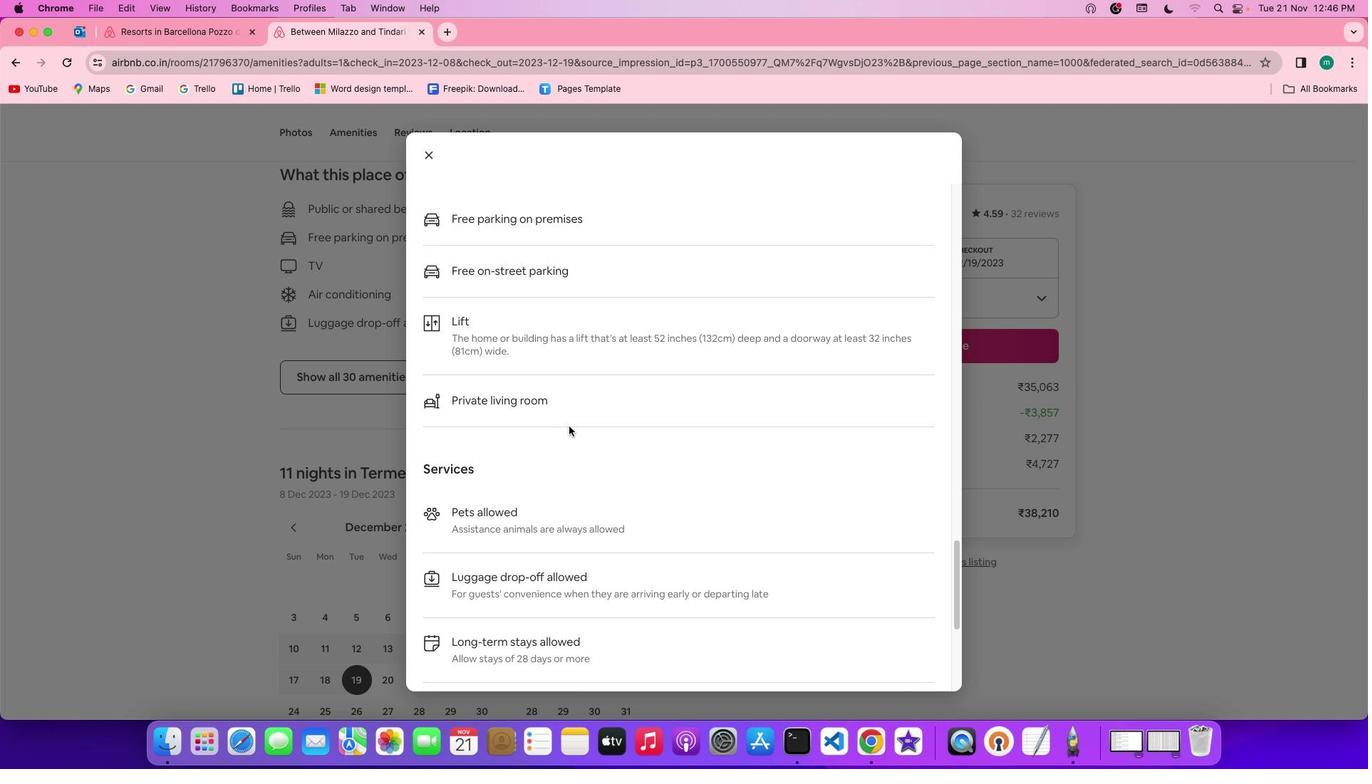 
Action: Mouse scrolled (569, 426) with delta (0, -3)
Screenshot: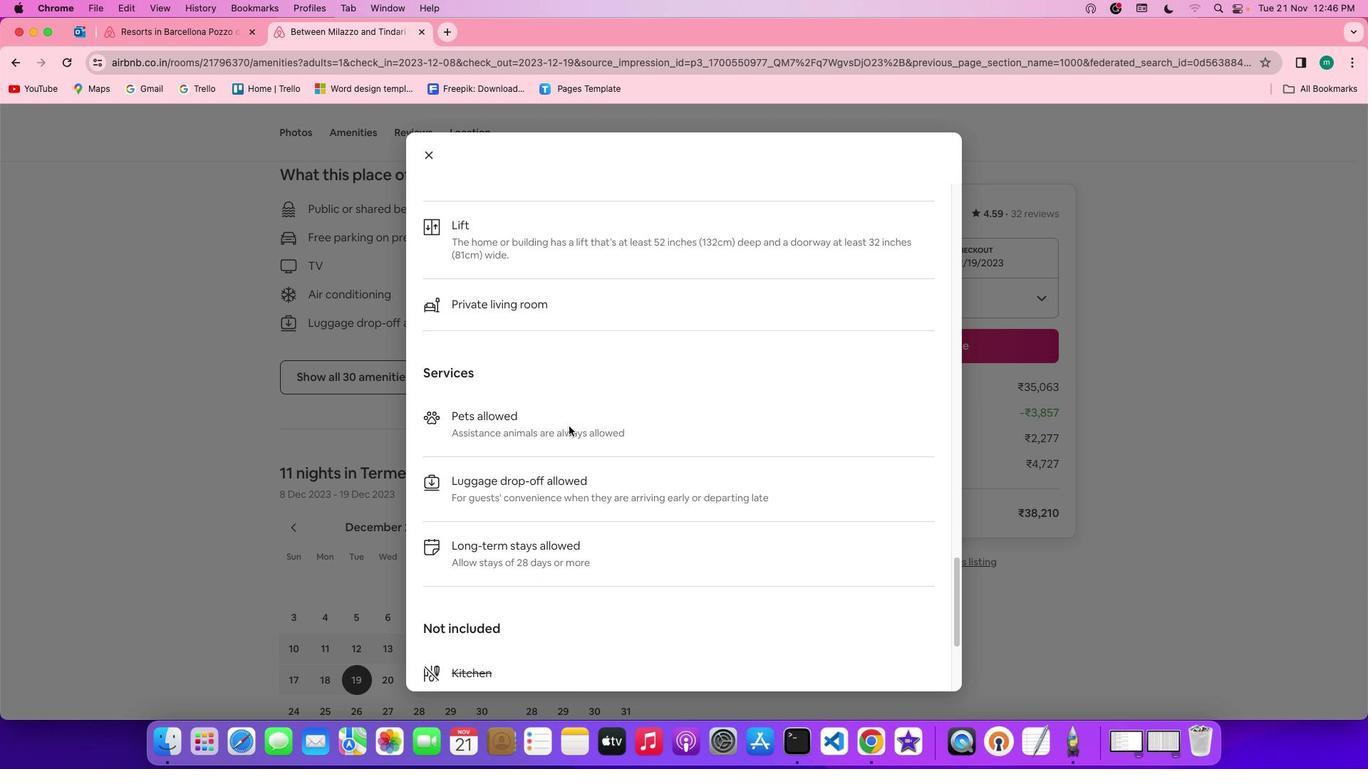 
Action: Mouse scrolled (569, 426) with delta (0, -3)
Screenshot: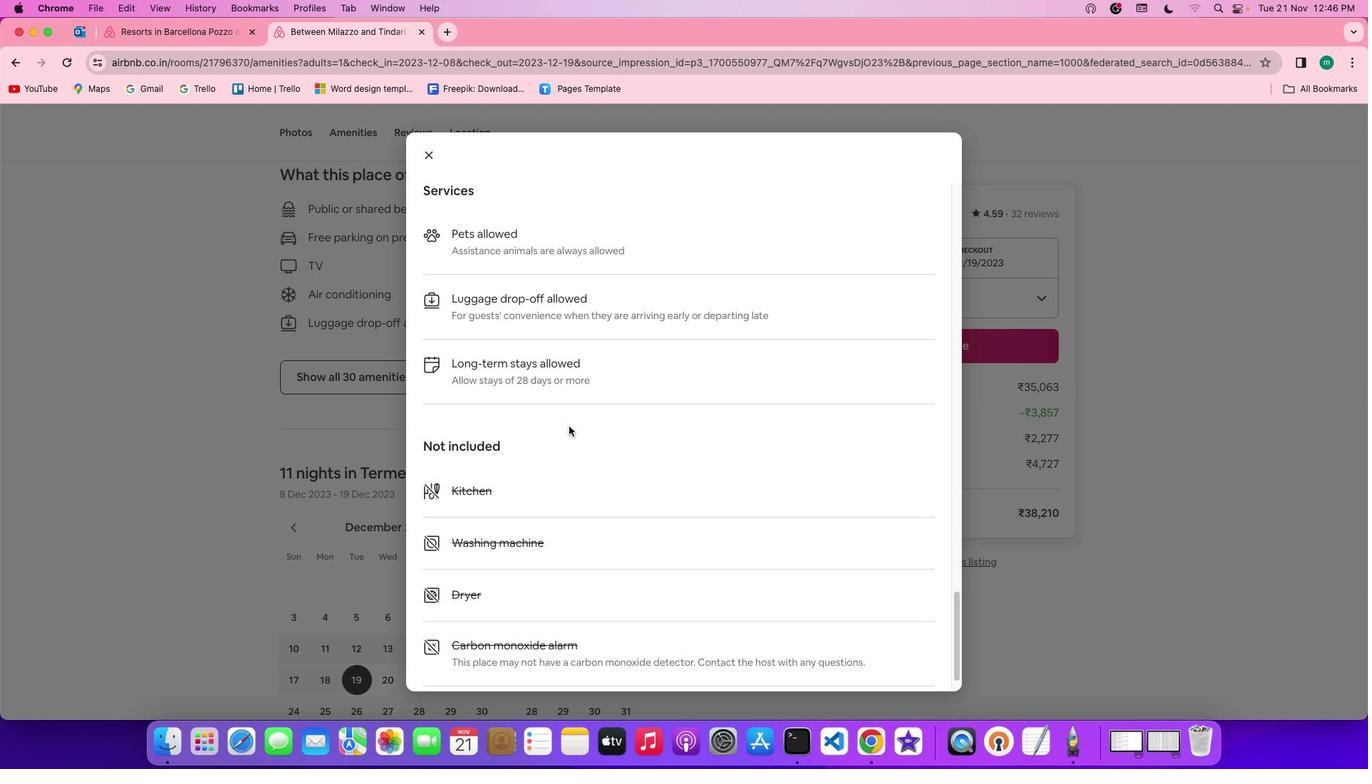 
Action: Mouse scrolled (569, 426) with delta (0, 0)
Screenshot: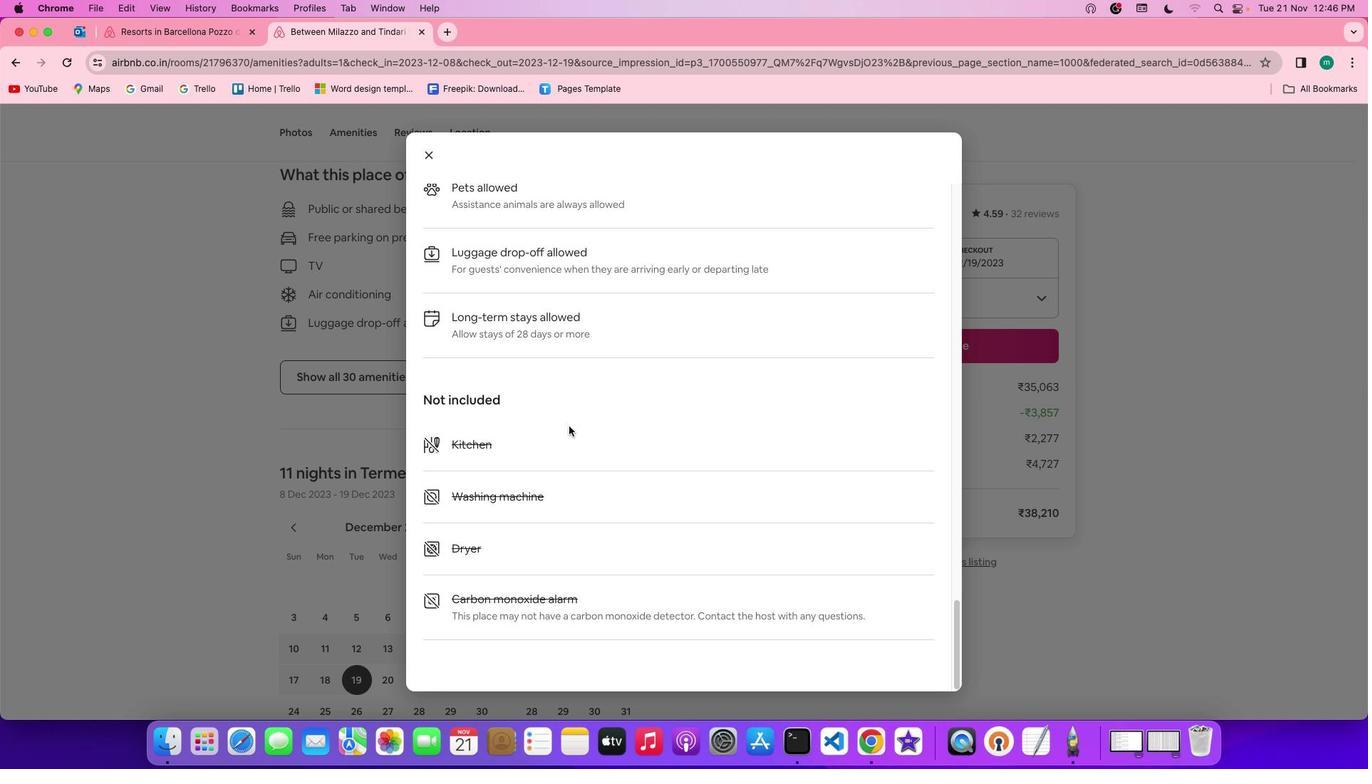
Action: Mouse scrolled (569, 426) with delta (0, 0)
Screenshot: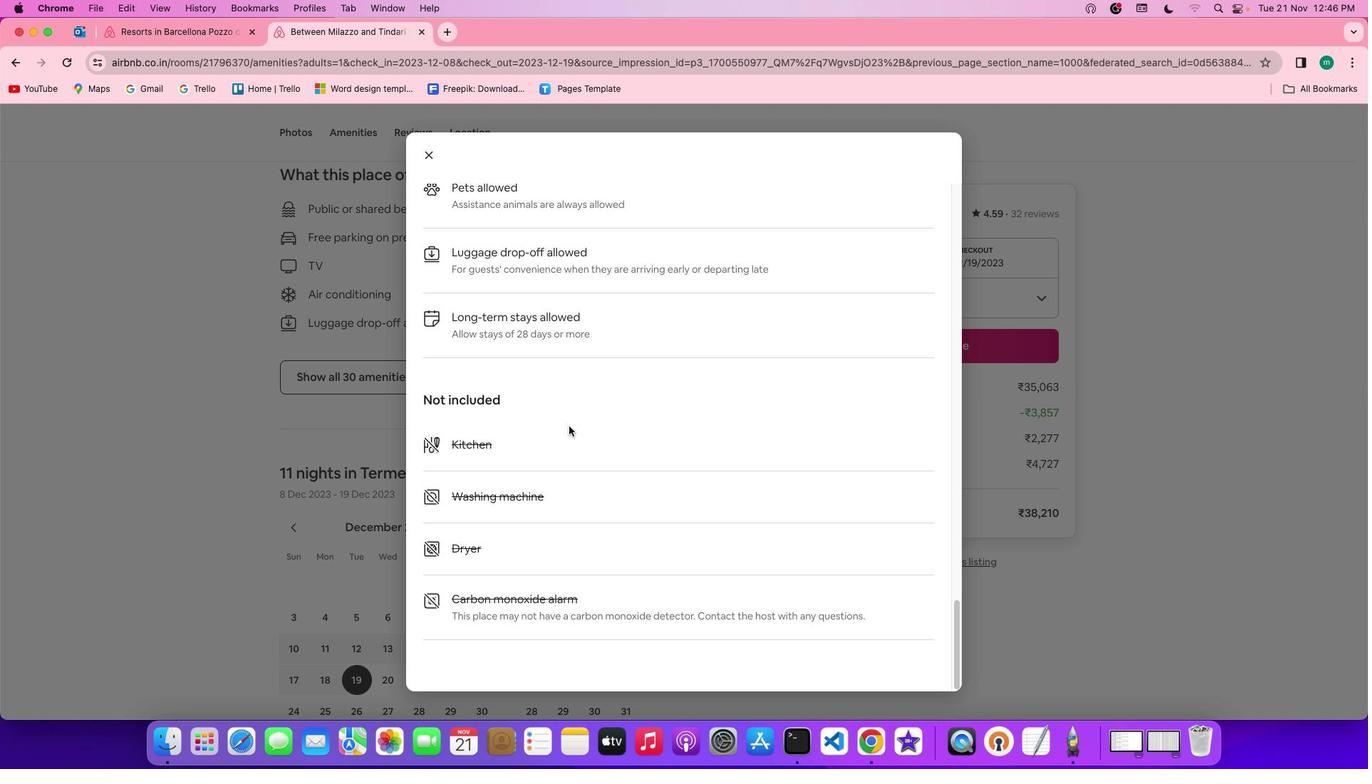 
Action: Mouse scrolled (569, 426) with delta (0, -2)
Screenshot: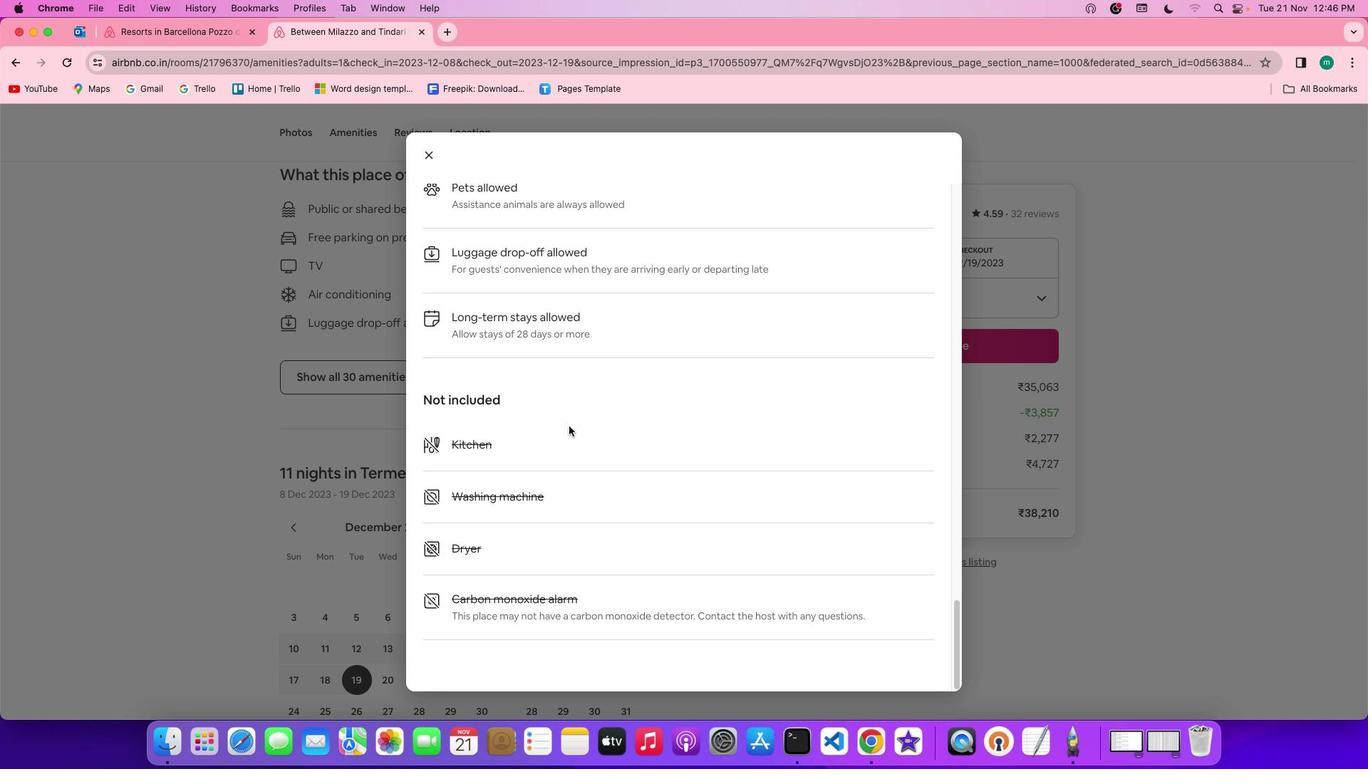 
Action: Mouse scrolled (569, 426) with delta (0, -3)
Screenshot: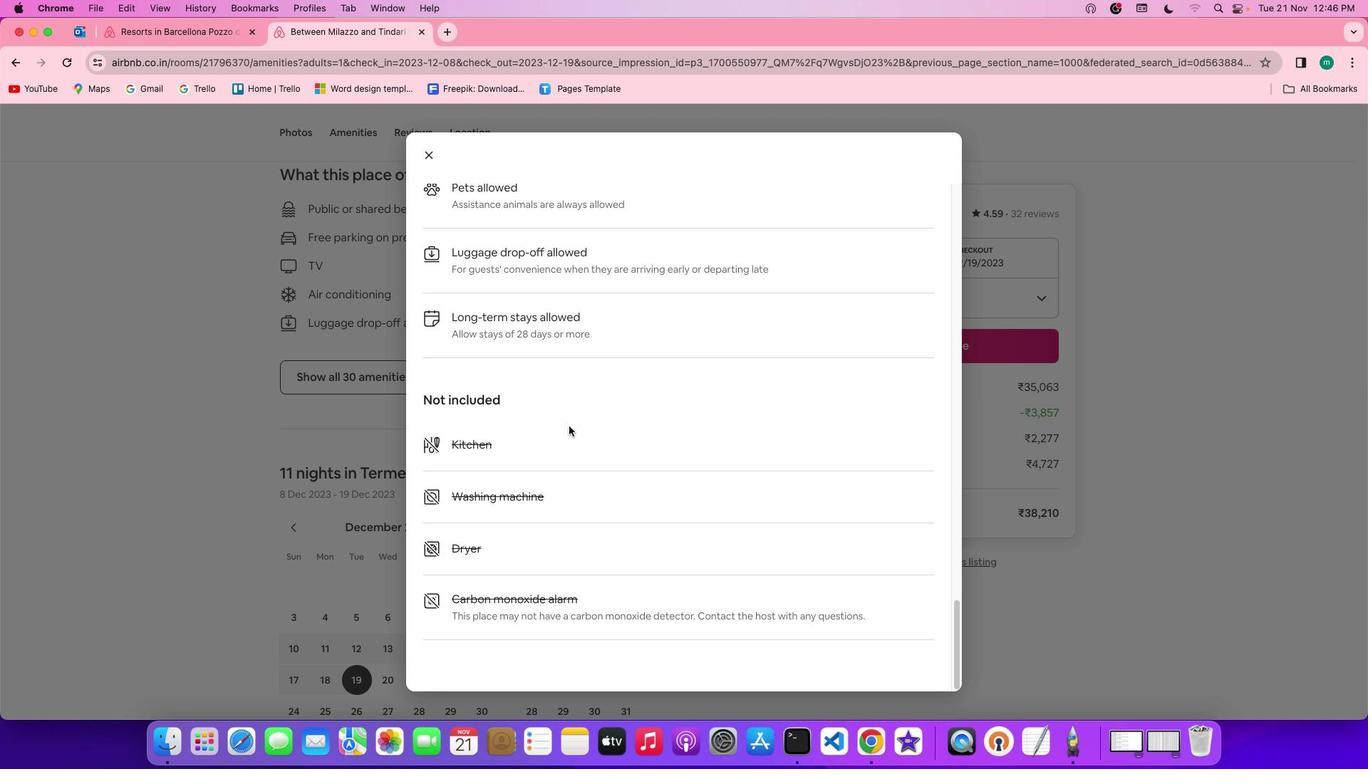 
Action: Mouse scrolled (569, 426) with delta (0, -3)
Screenshot: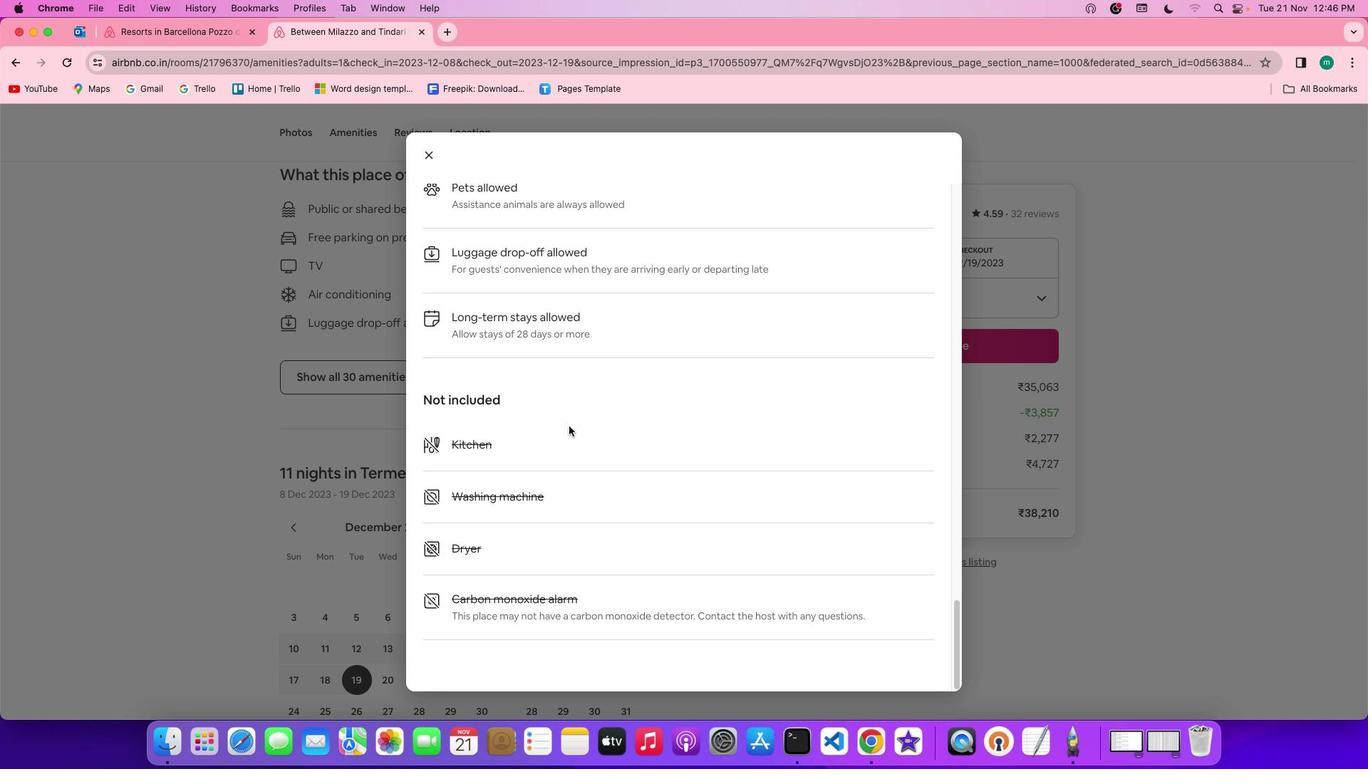 
Action: Mouse scrolled (569, 426) with delta (0, 0)
Screenshot: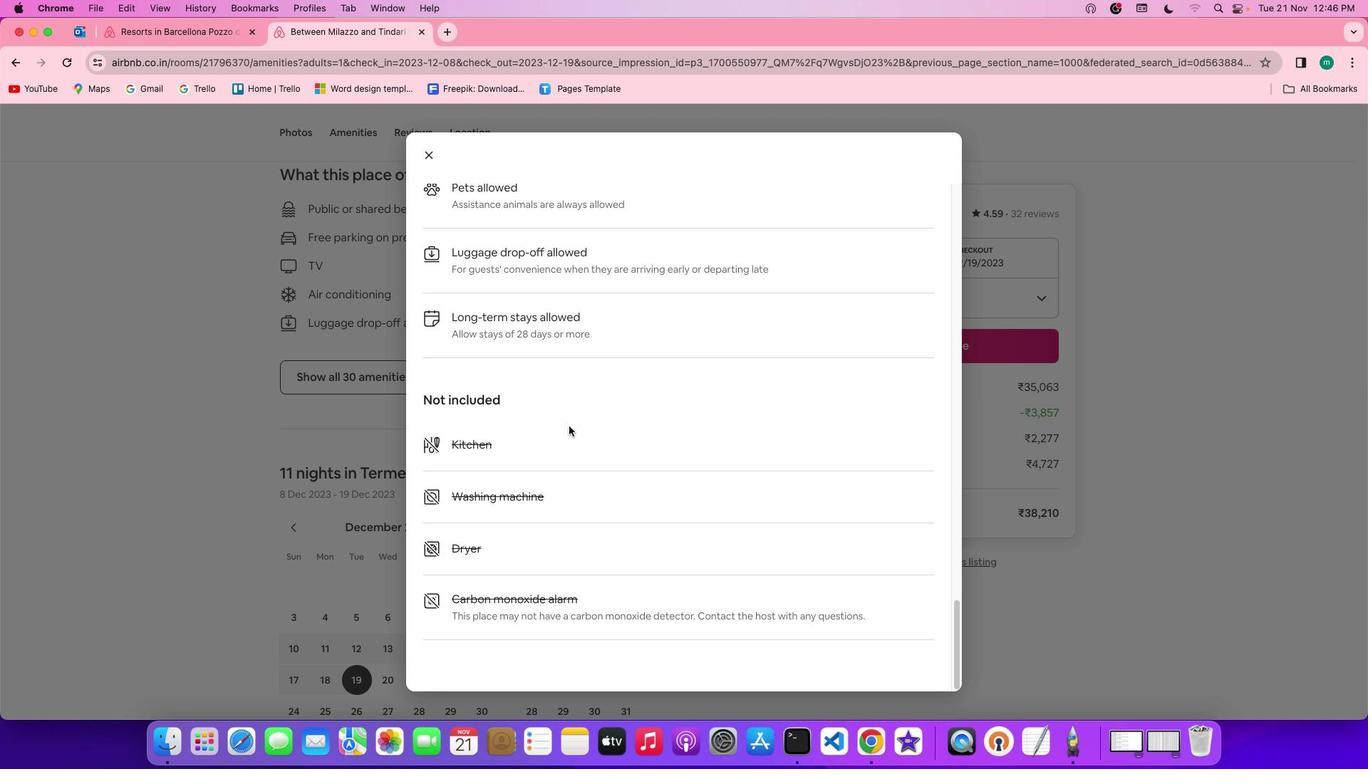 
Action: Mouse scrolled (569, 426) with delta (0, 0)
Screenshot: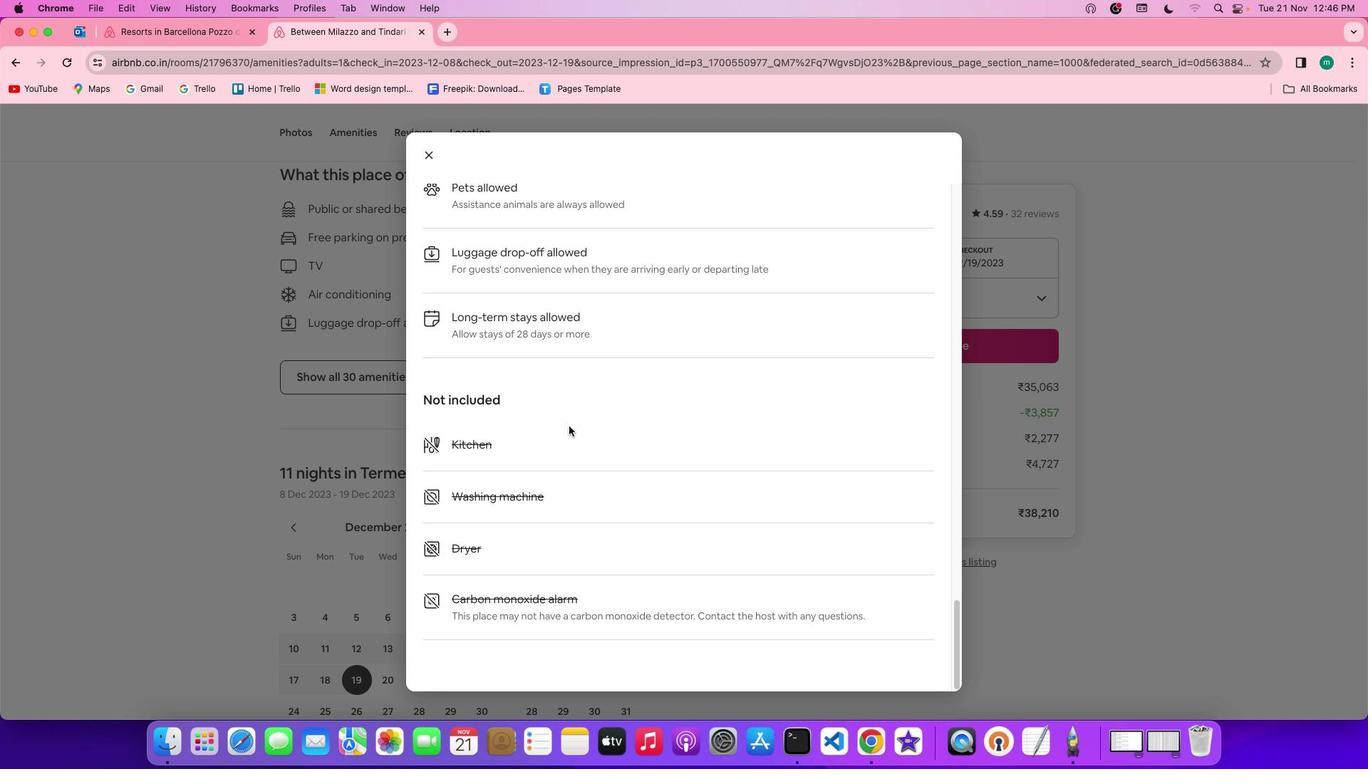 
Action: Mouse scrolled (569, 426) with delta (0, -2)
Screenshot: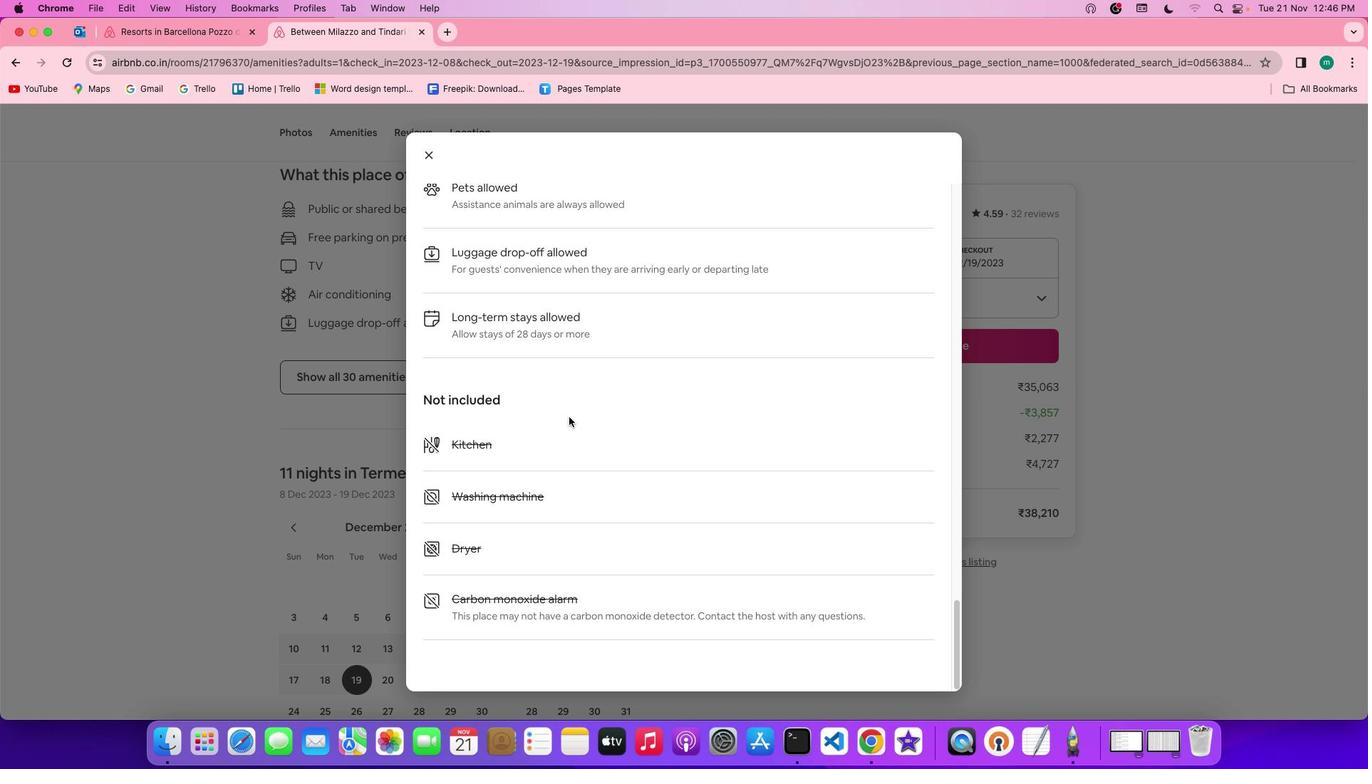 
Action: Mouse scrolled (569, 426) with delta (0, -3)
Screenshot: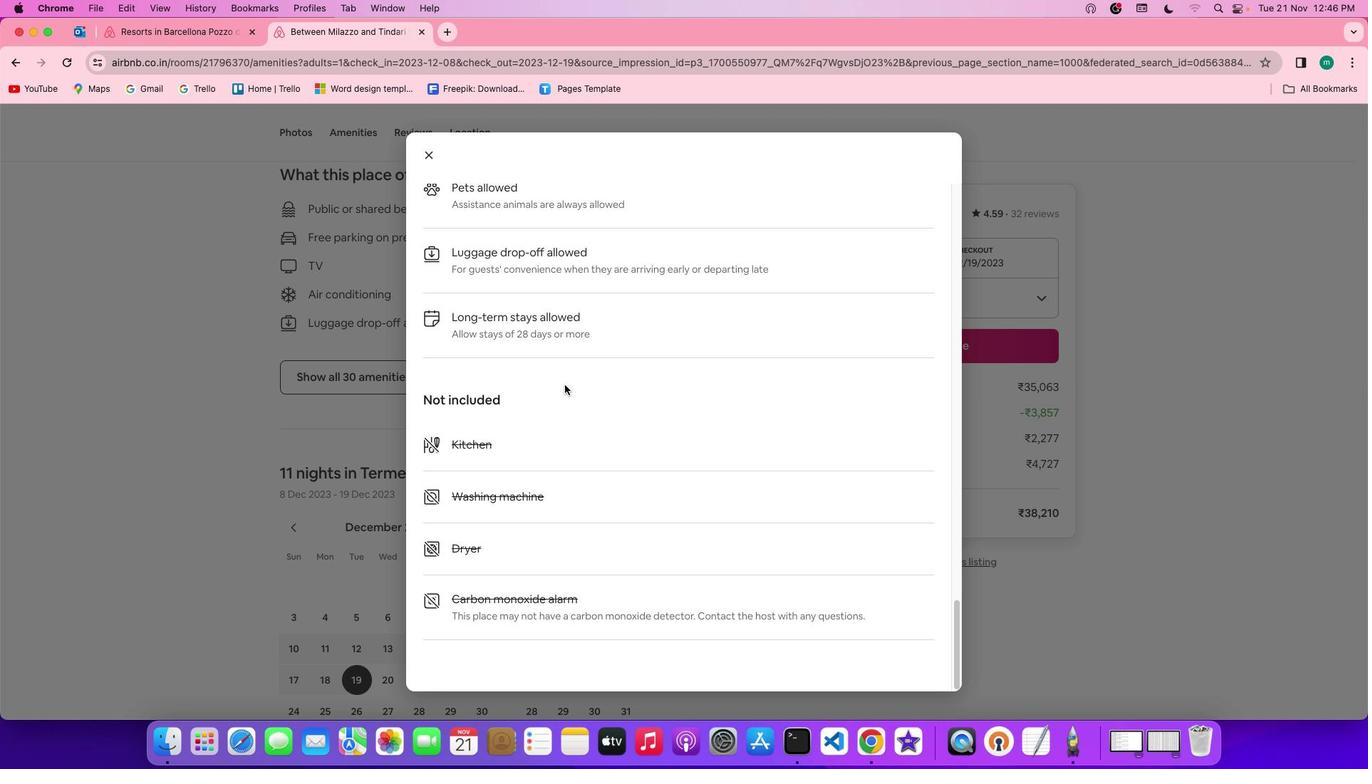 
Action: Mouse moved to (425, 157)
Screenshot: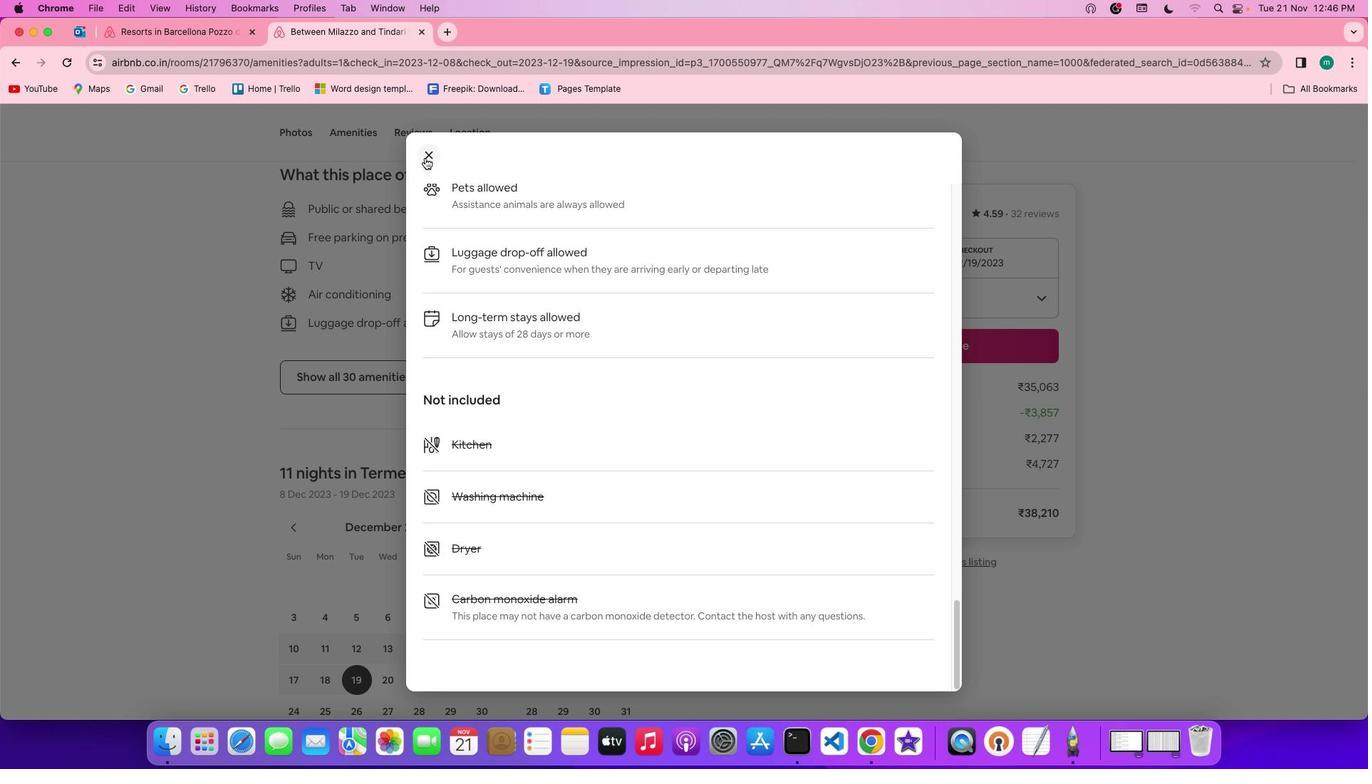 
Action: Mouse pressed left at (425, 157)
Screenshot: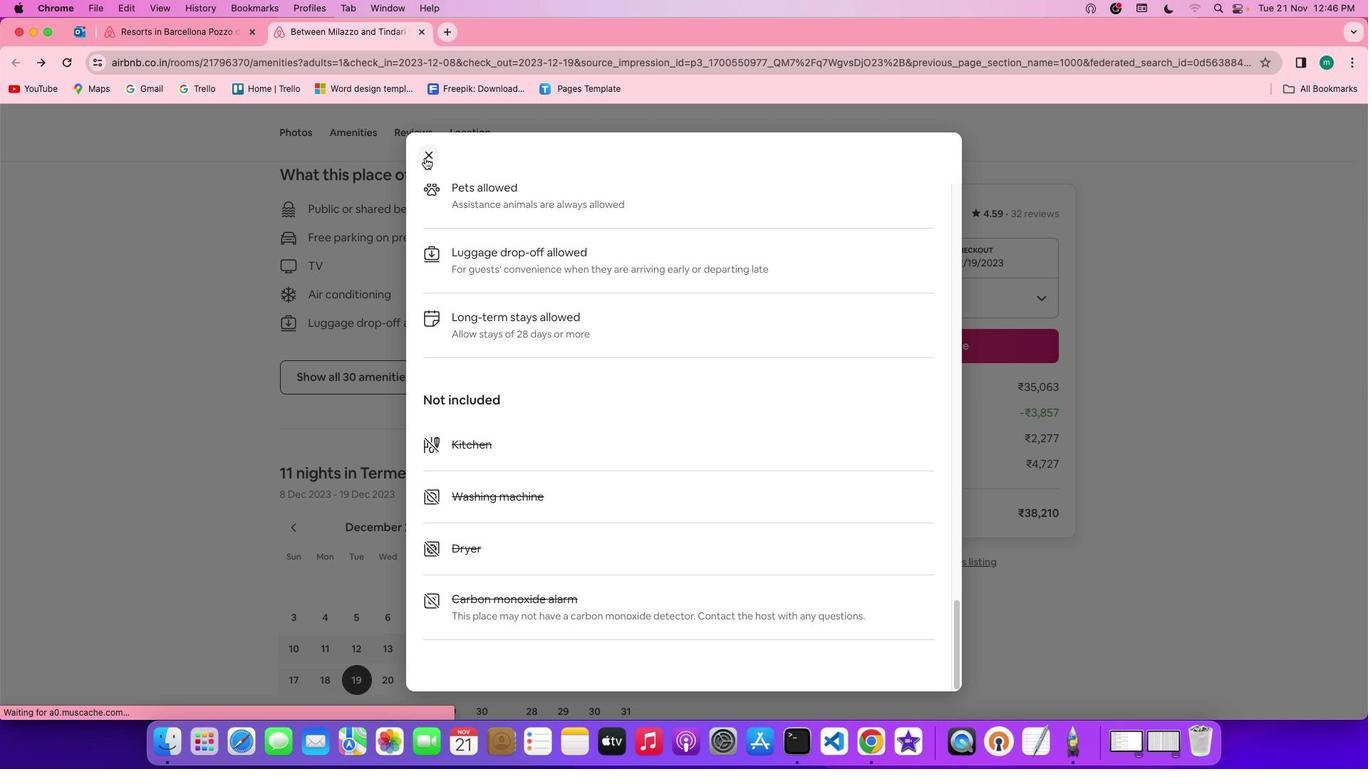 
Action: Mouse moved to (583, 451)
Screenshot: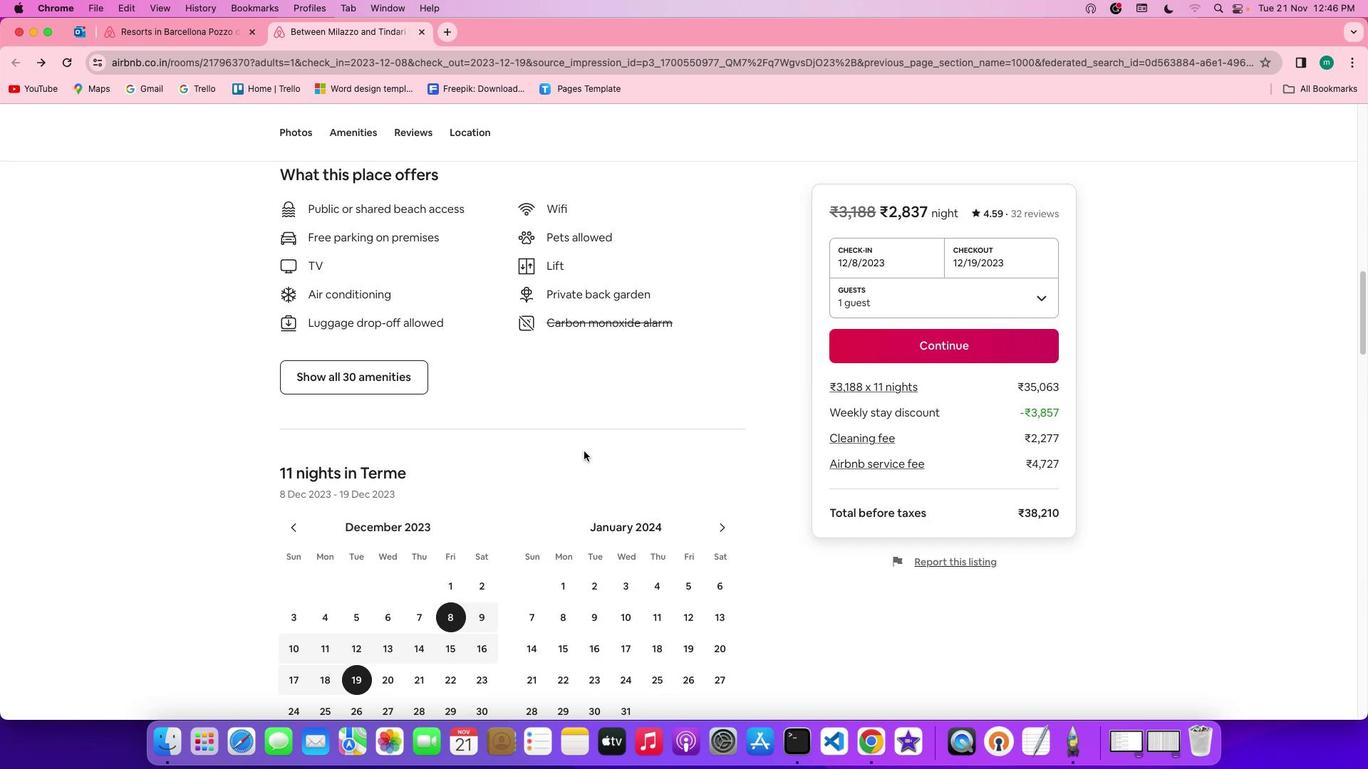 
Action: Mouse scrolled (583, 451) with delta (0, 0)
Screenshot: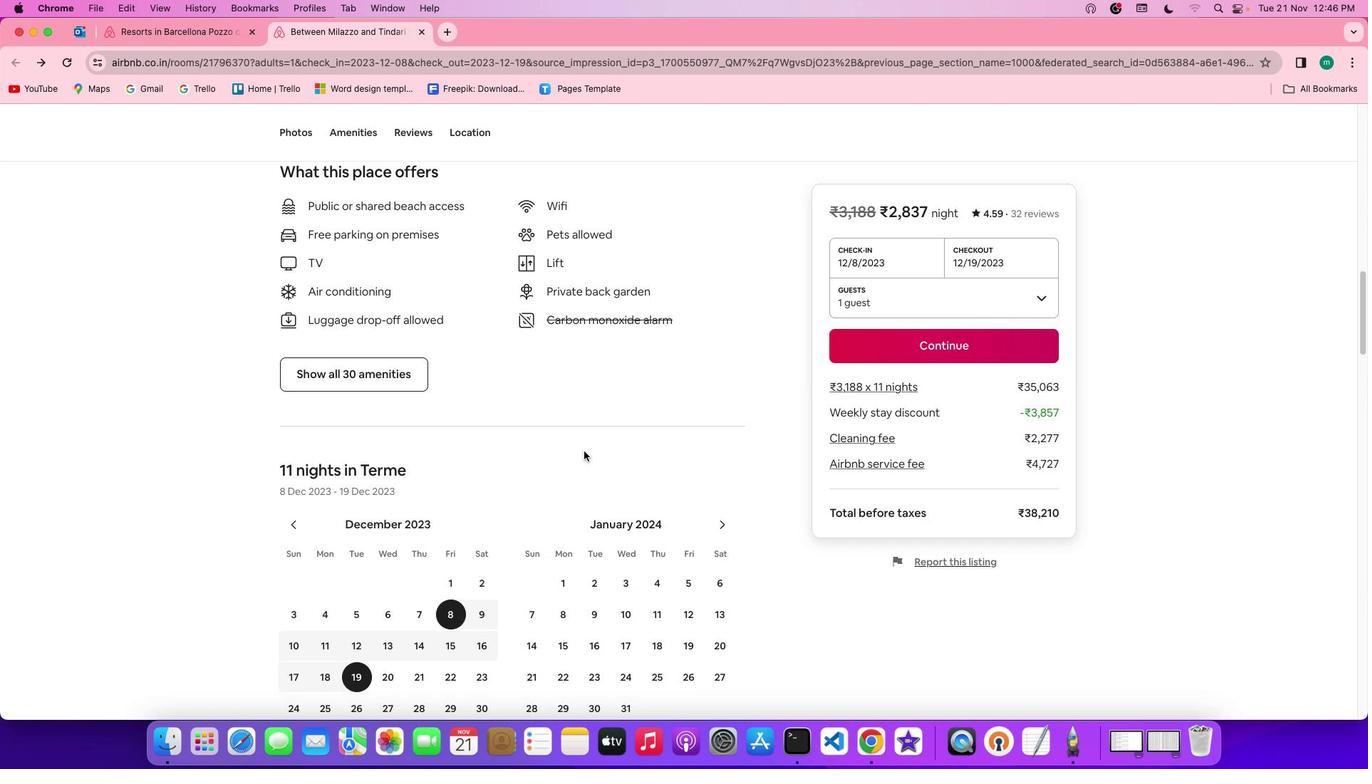 
Action: Mouse scrolled (583, 451) with delta (0, 0)
Screenshot: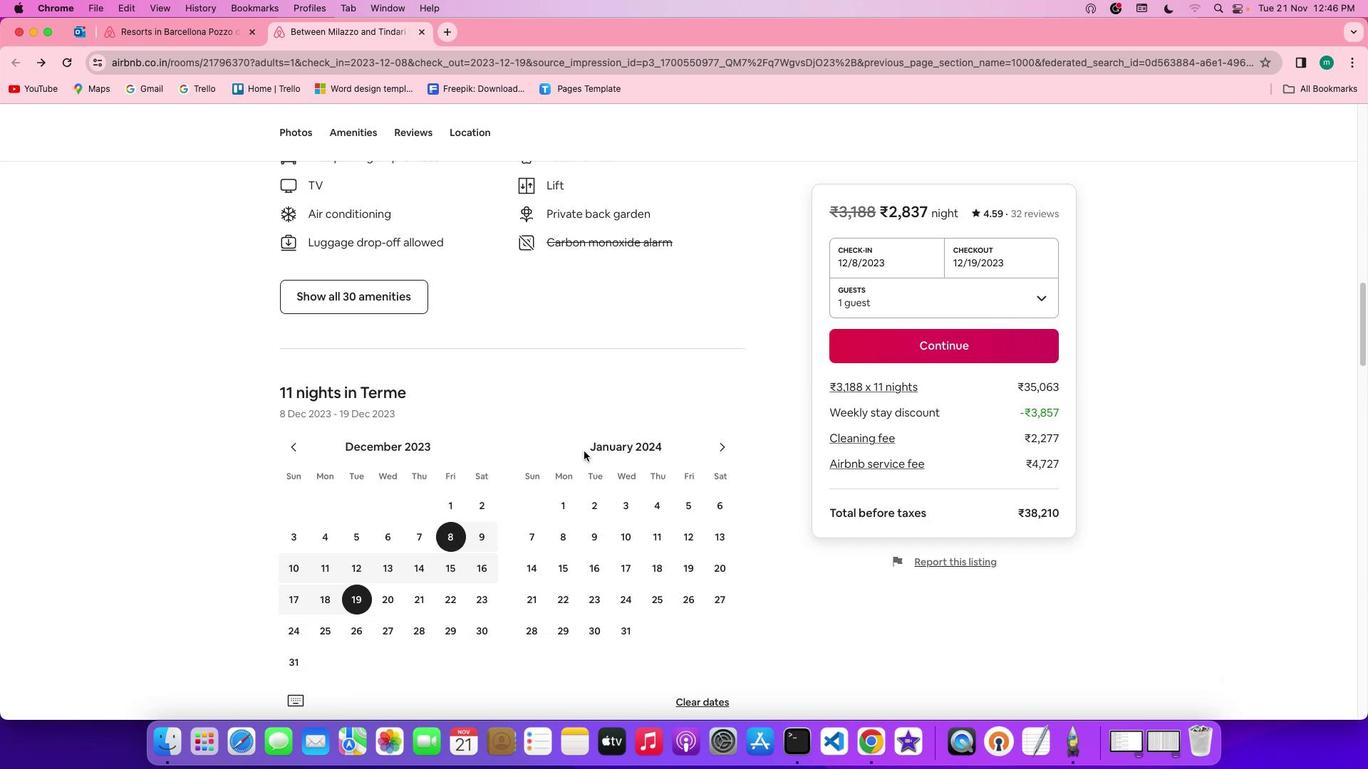 
Action: Mouse scrolled (583, 451) with delta (0, -1)
Screenshot: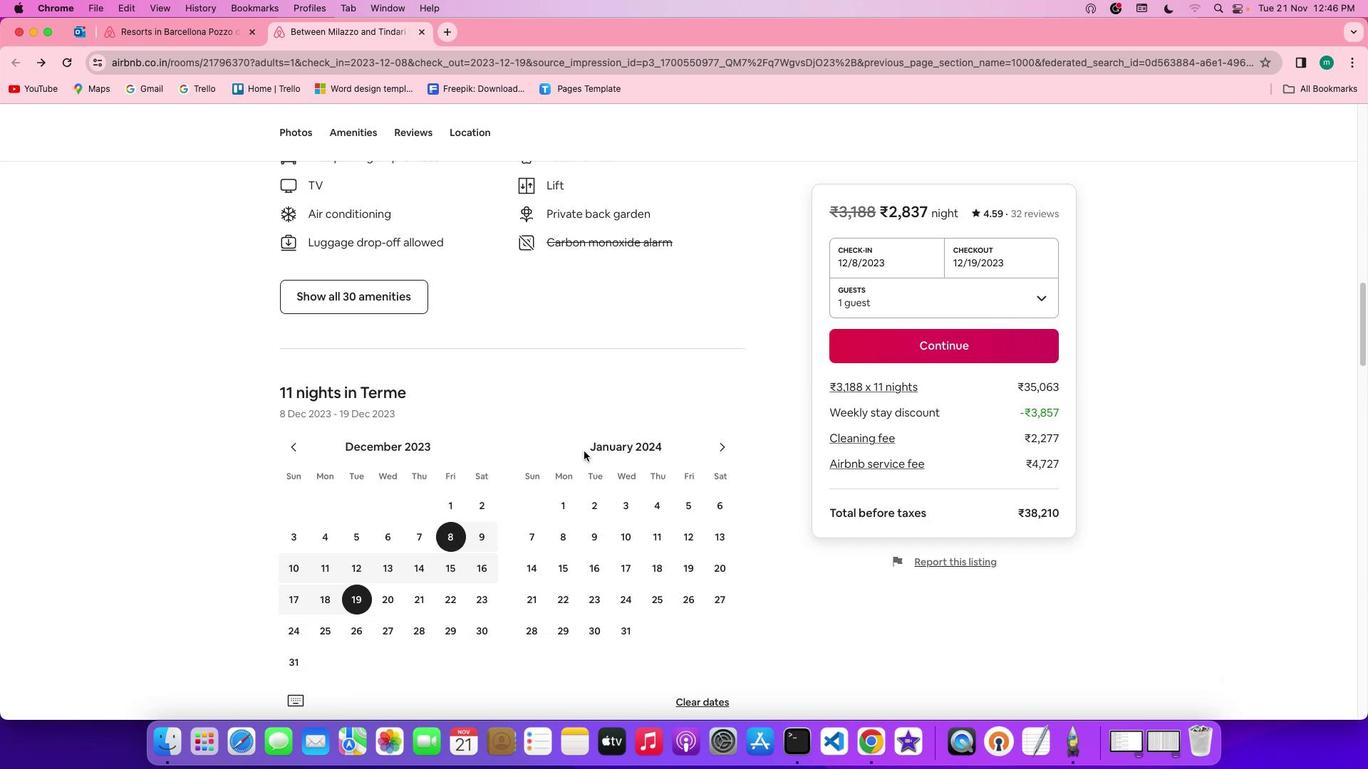 
Action: Mouse scrolled (583, 451) with delta (0, -2)
Screenshot: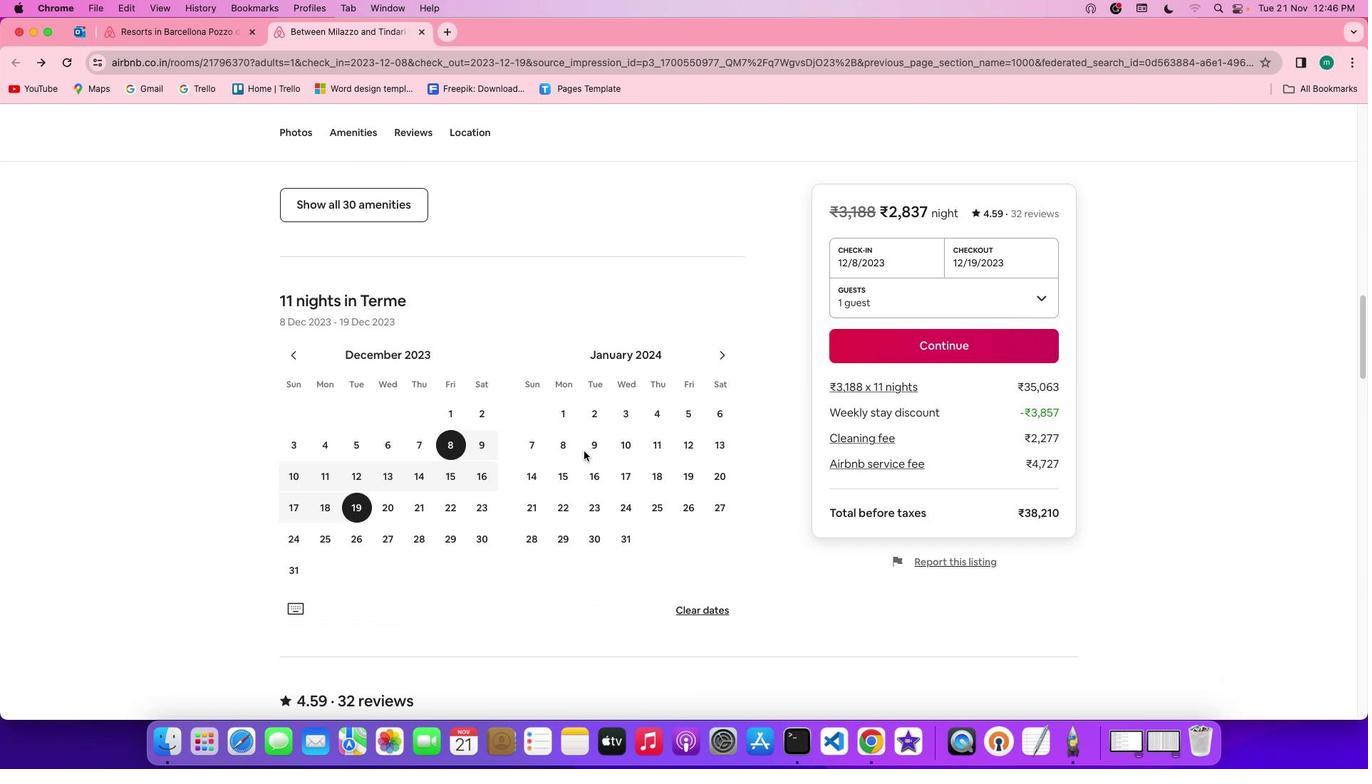 
Action: Mouse scrolled (583, 451) with delta (0, -3)
Screenshot: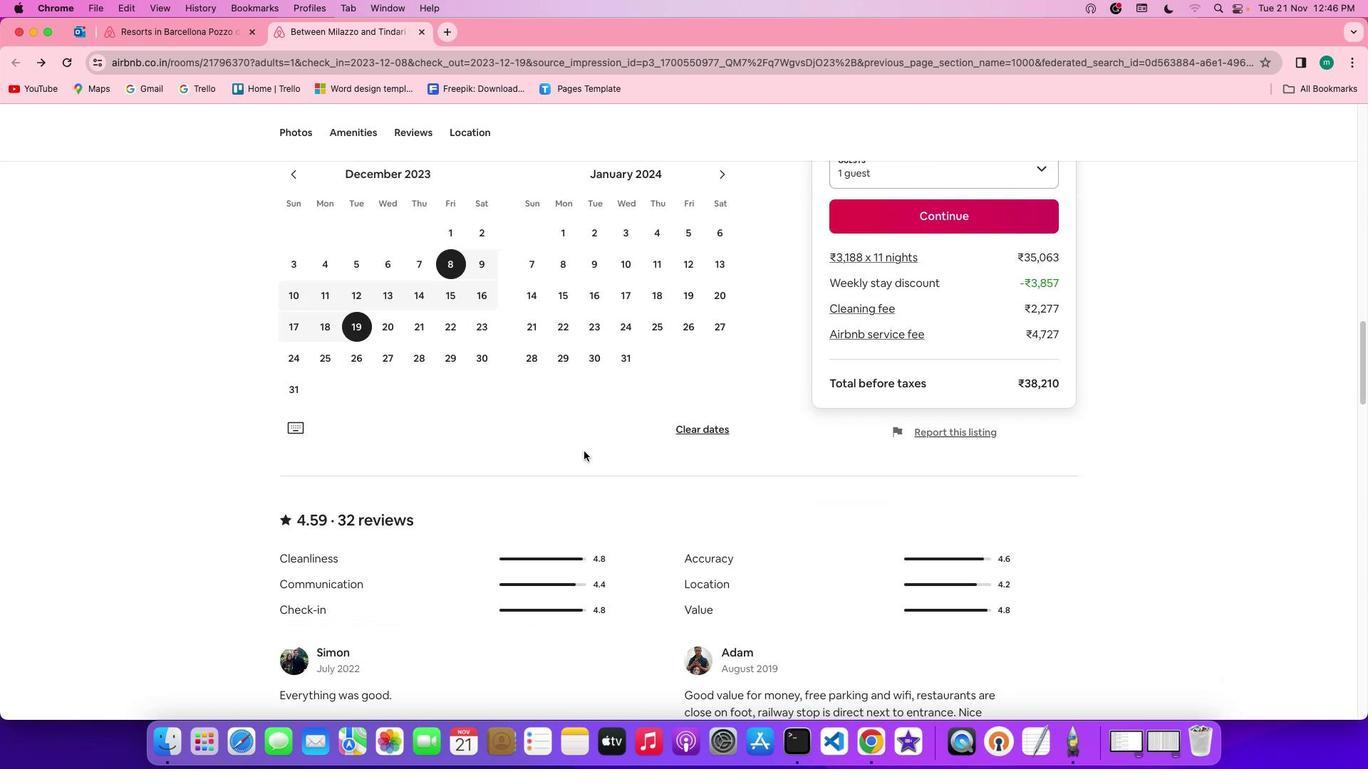 
Action: Mouse scrolled (583, 451) with delta (0, 0)
Screenshot: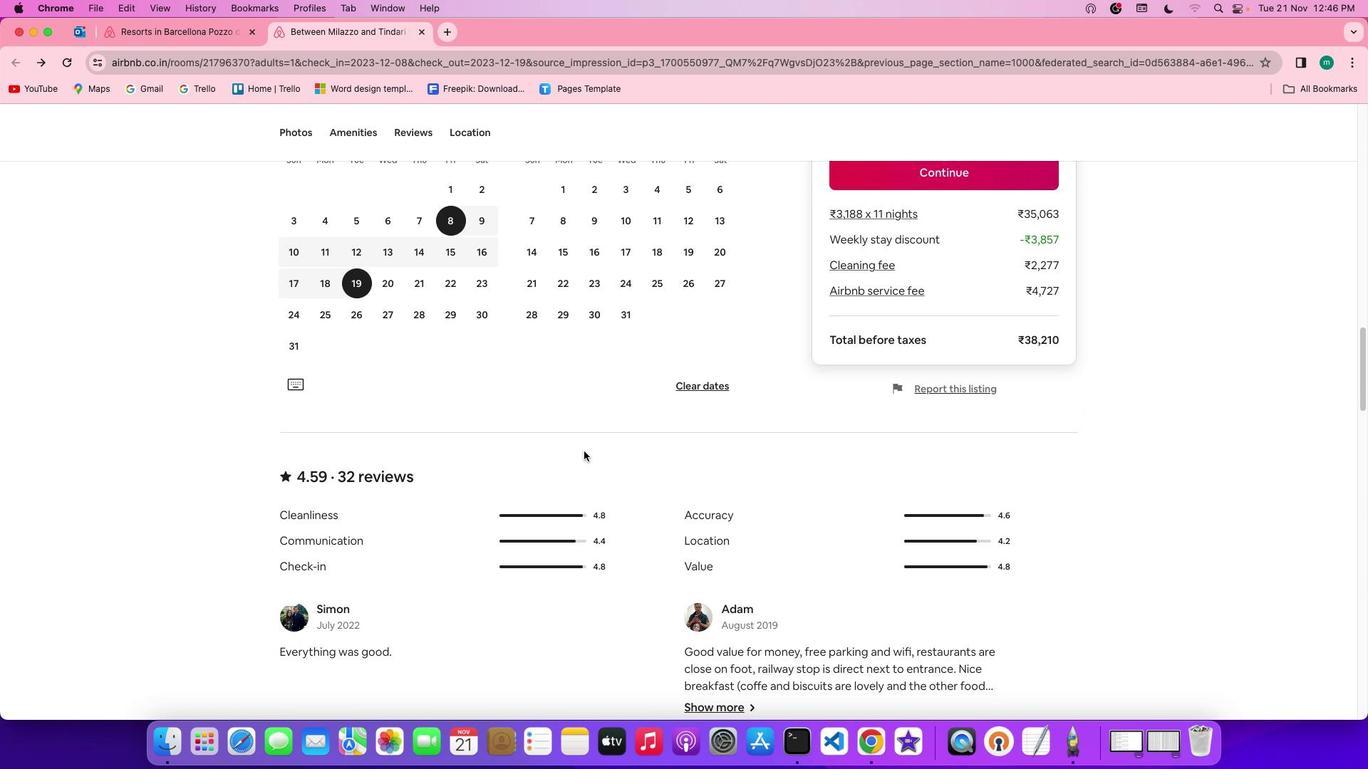 
Action: Mouse scrolled (583, 451) with delta (0, 0)
Screenshot: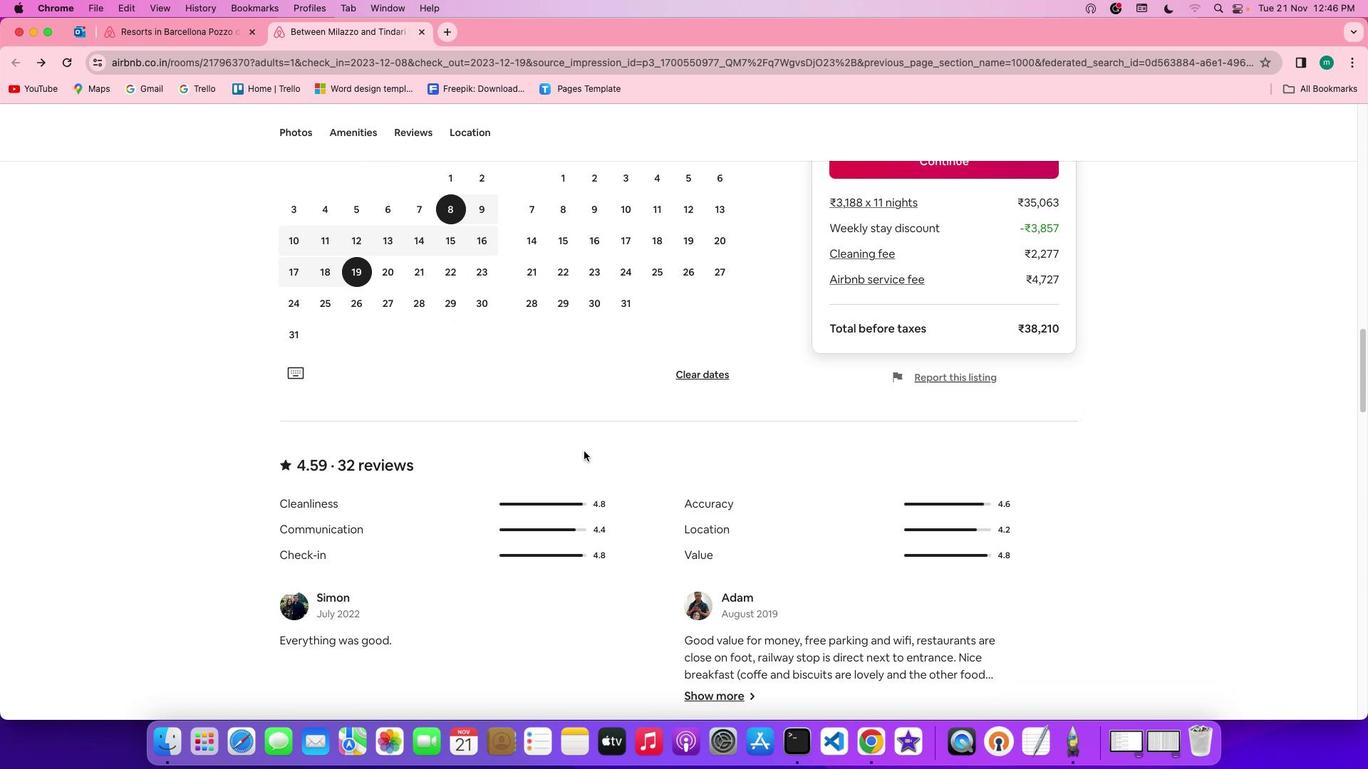 
Action: Mouse scrolled (583, 451) with delta (0, -1)
Screenshot: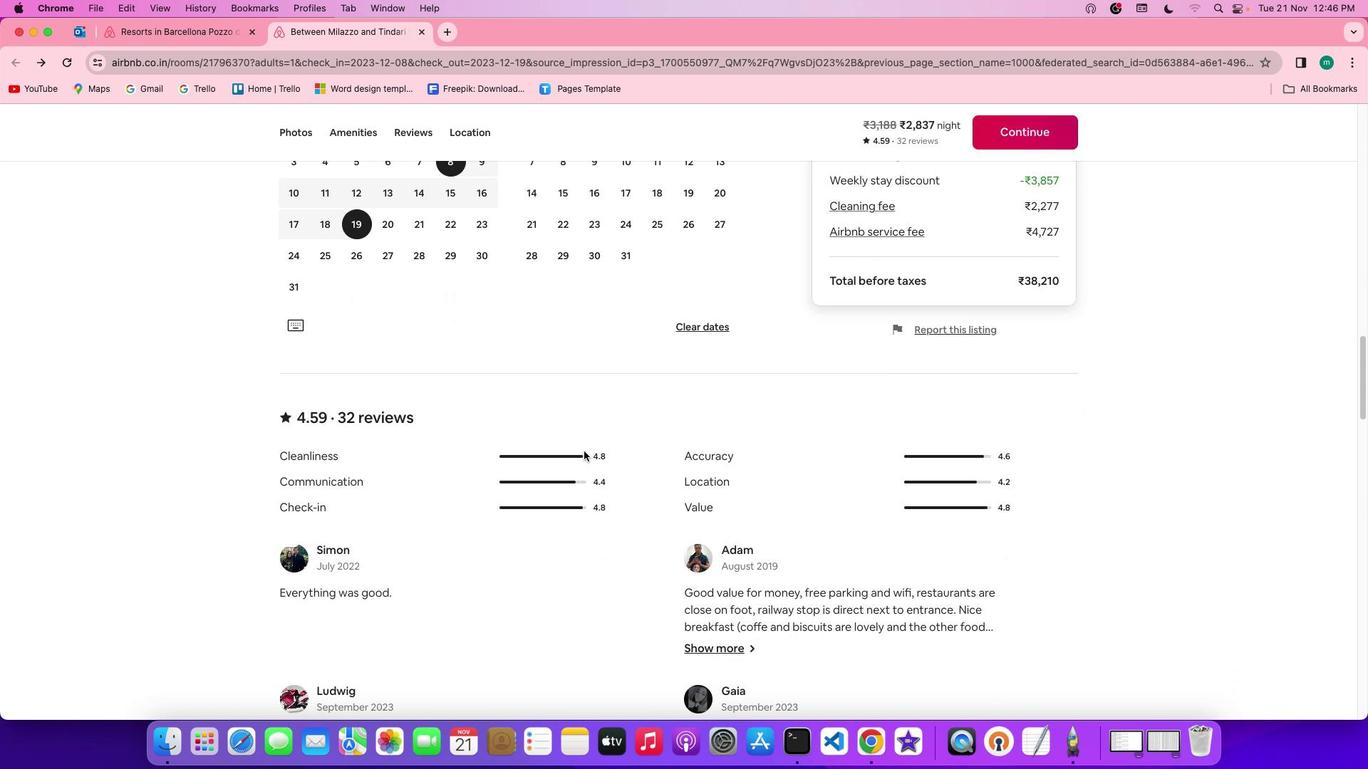 
Action: Mouse scrolled (583, 451) with delta (0, 0)
Screenshot: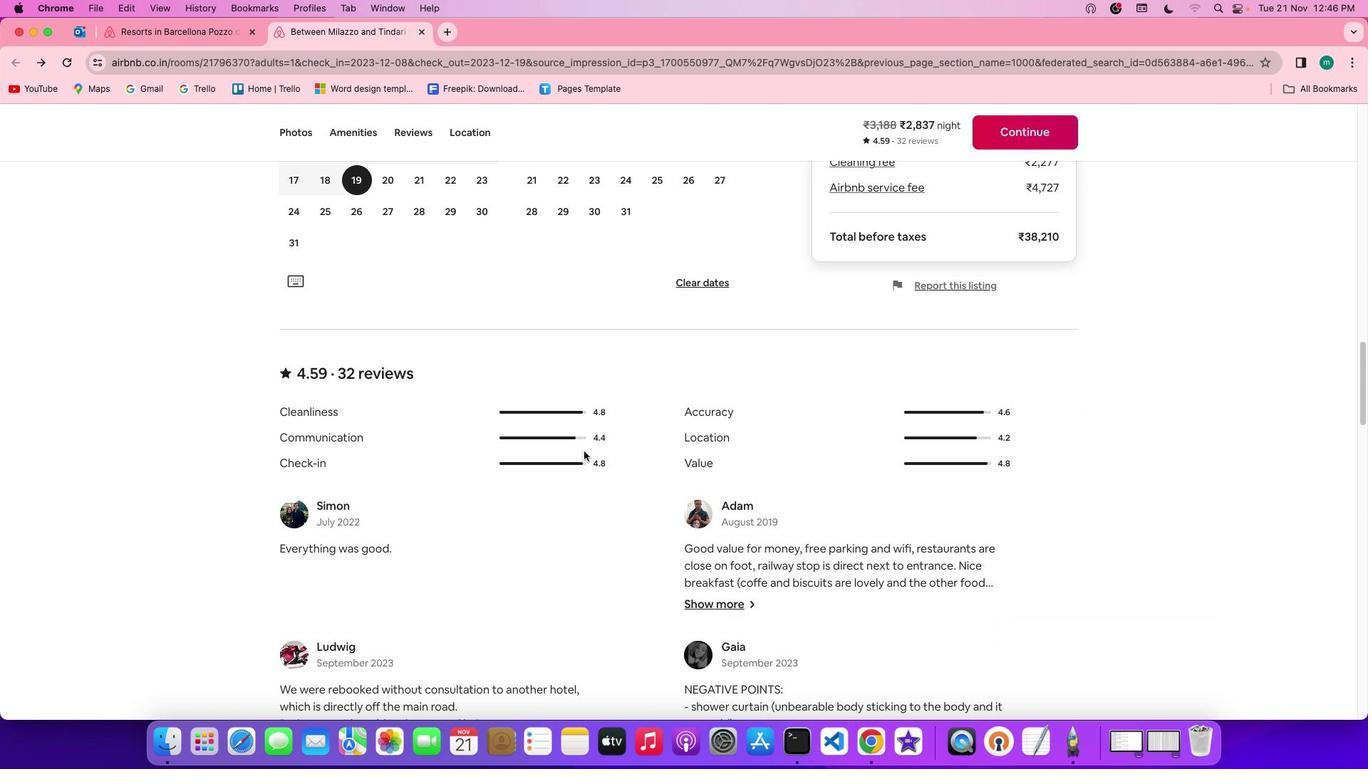 
Action: Mouse scrolled (583, 451) with delta (0, 0)
Screenshot: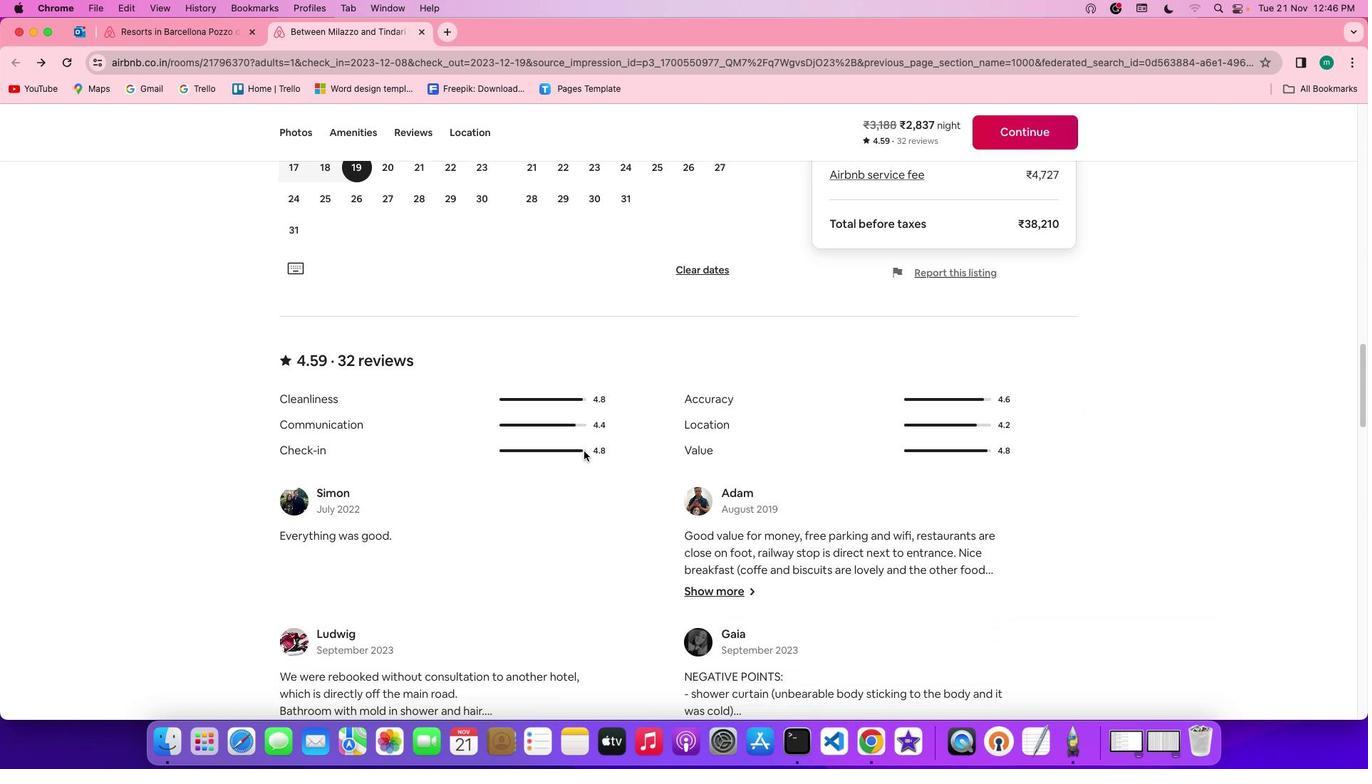 
Action: Mouse scrolled (583, 451) with delta (0, -2)
Screenshot: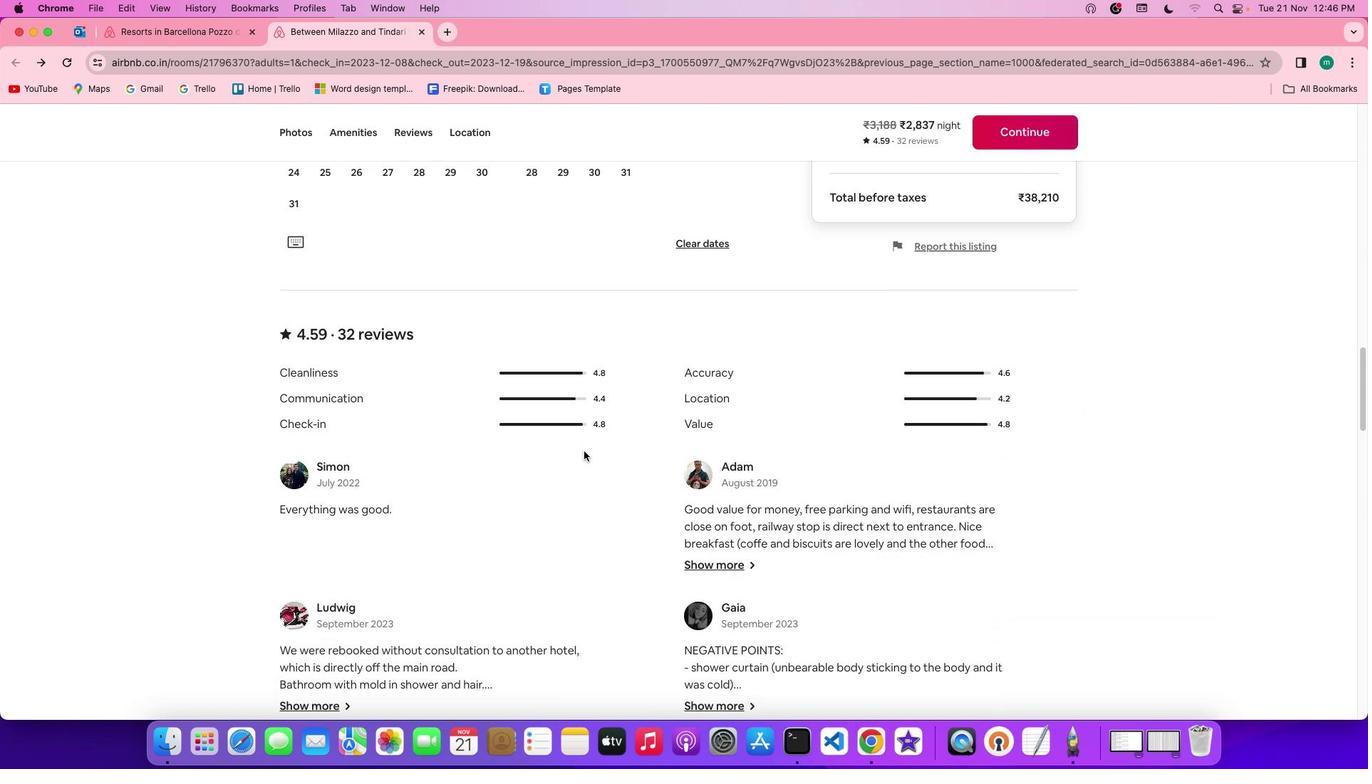 
Action: Mouse scrolled (583, 451) with delta (0, -2)
Screenshot: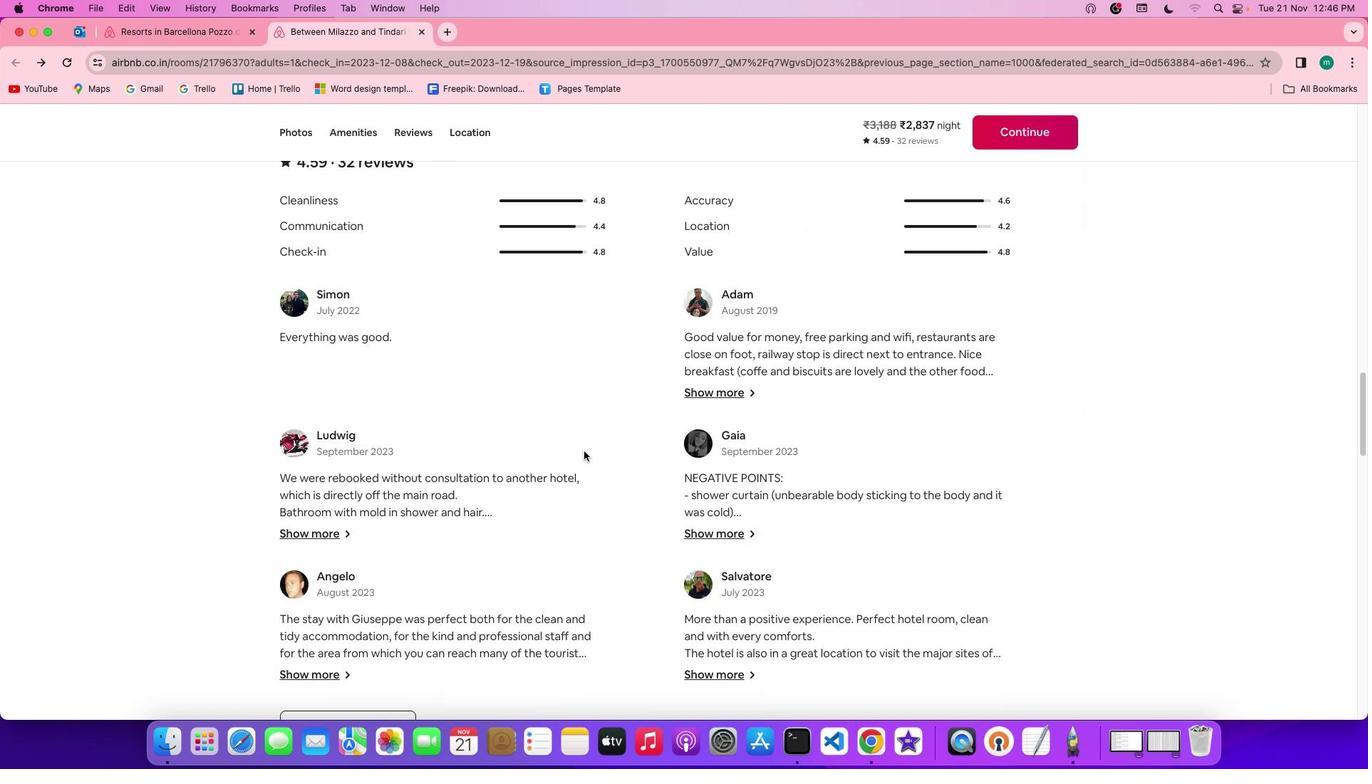 
Action: Mouse scrolled (583, 451) with delta (0, 0)
Screenshot: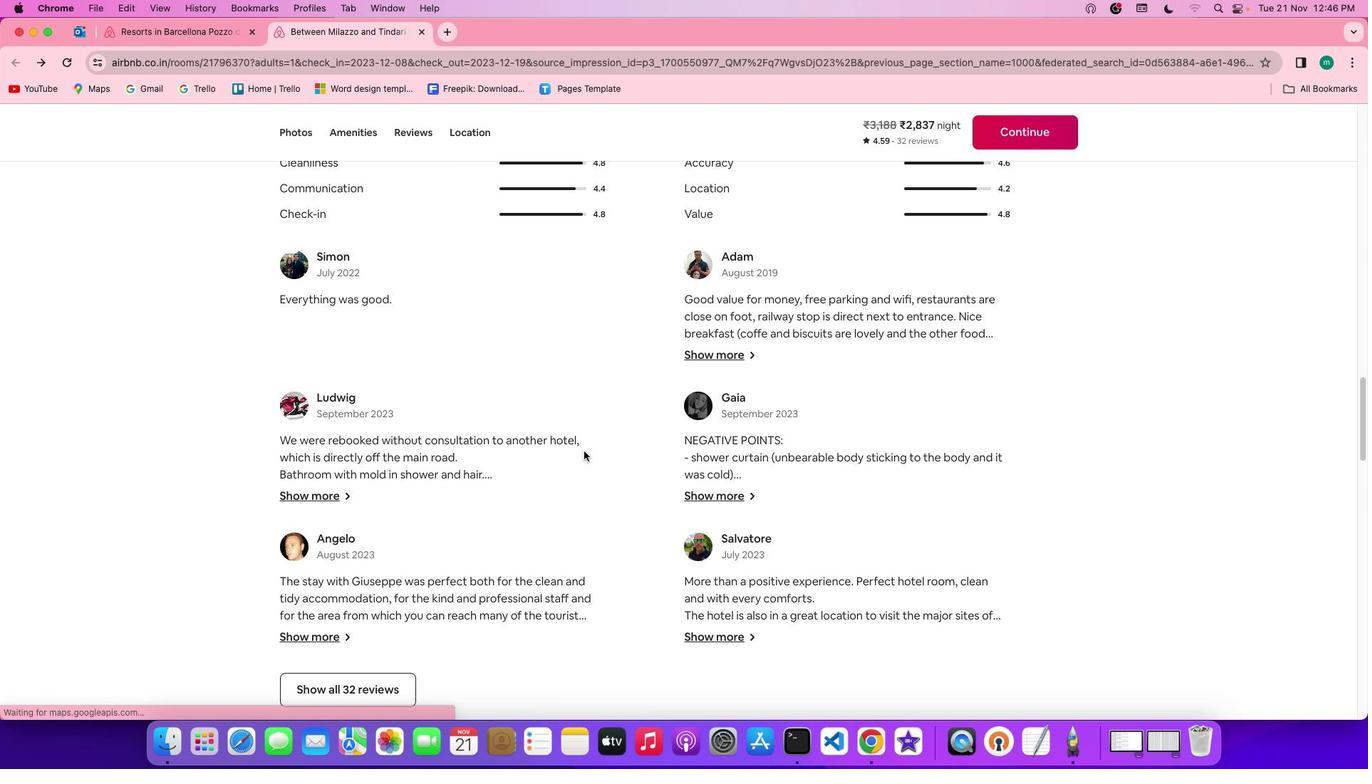 
Action: Mouse scrolled (583, 451) with delta (0, 0)
Screenshot: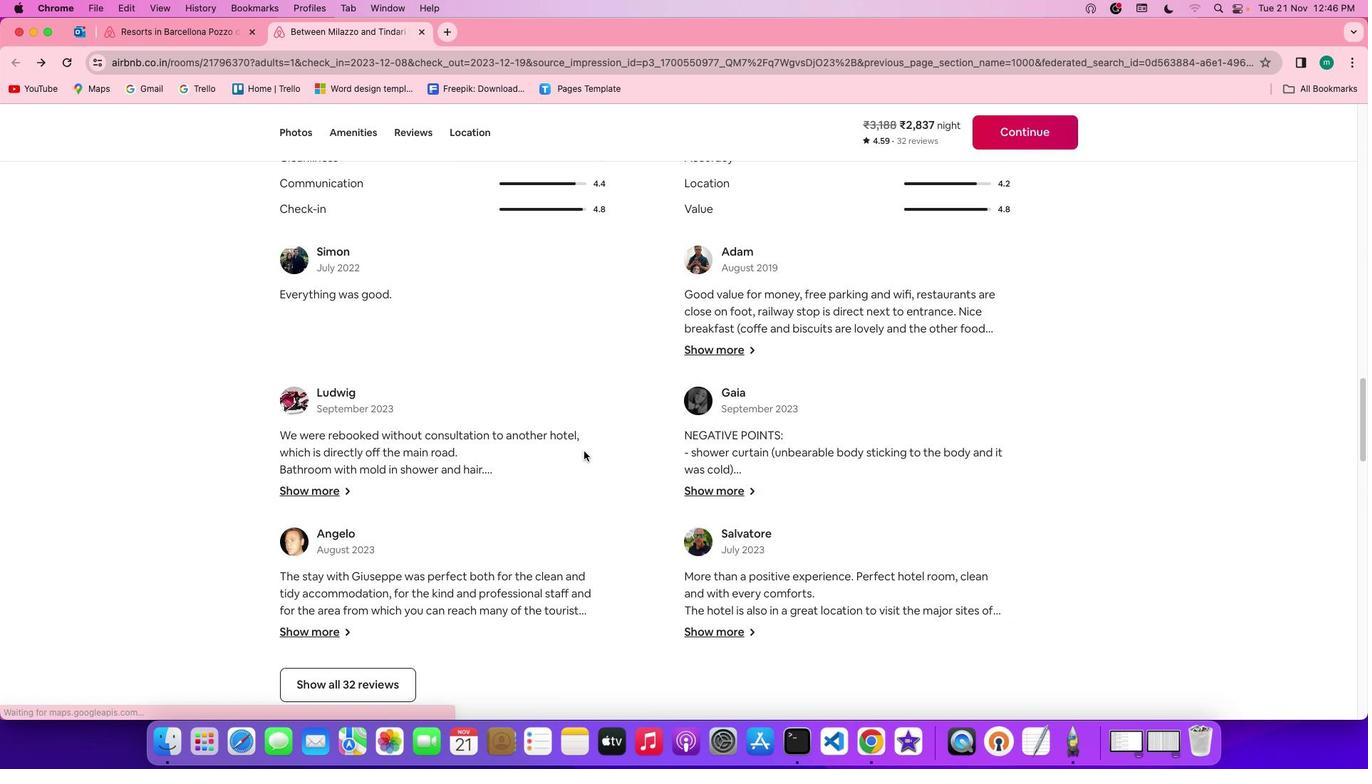 
Action: Mouse scrolled (583, 451) with delta (0, -1)
Screenshot: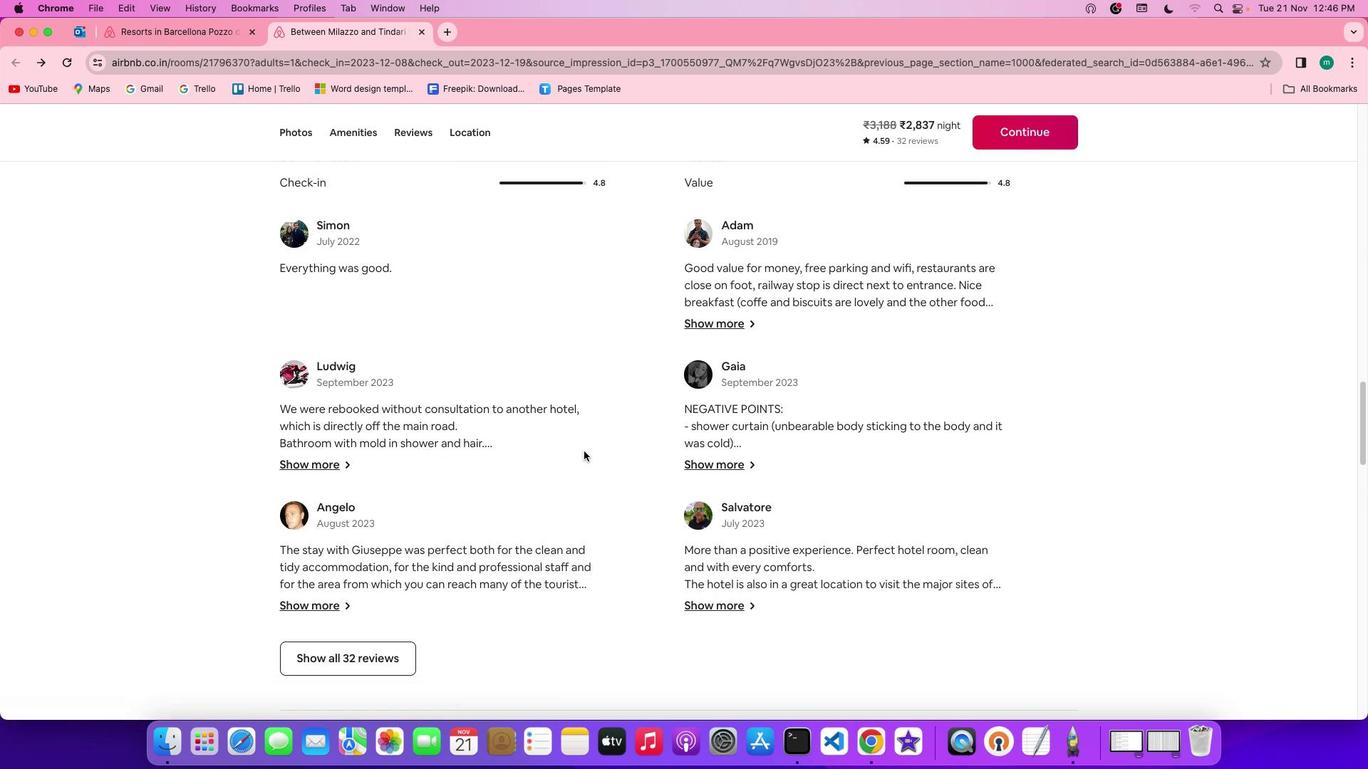 
Action: Mouse scrolled (583, 451) with delta (0, -1)
